 Task: Create a new job position in Salesforce with the following details: Position Name 'Associate Project Manager', Min Pay 1900000, Max Pay 3100000, Travel Required, Open Date 03/10/2023, Close Date 01/12/2023, Location 'New Delhi, India', Status 'Pending Approval', Type 'Contractor', Functional Area 'Human Resources'.
Action: Mouse moved to (529, 351)
Screenshot: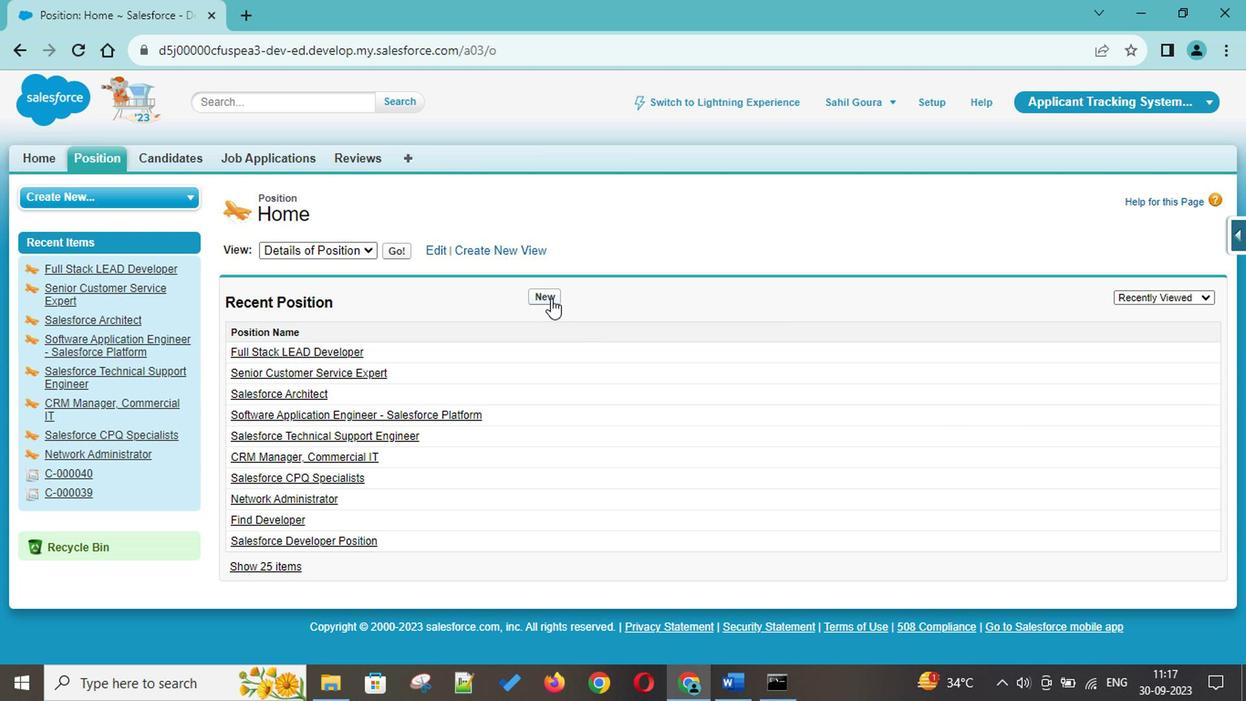 
Action: Mouse pressed left at (529, 351)
Screenshot: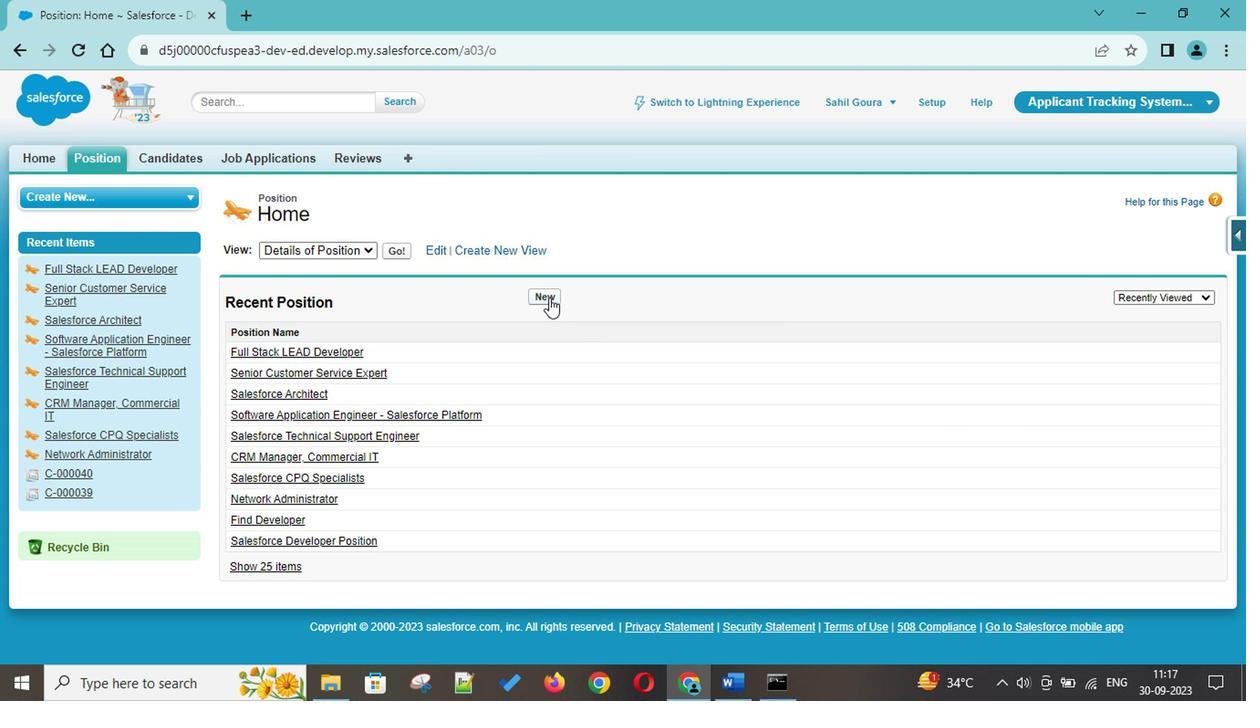 
Action: Mouse moved to (516, 374)
Screenshot: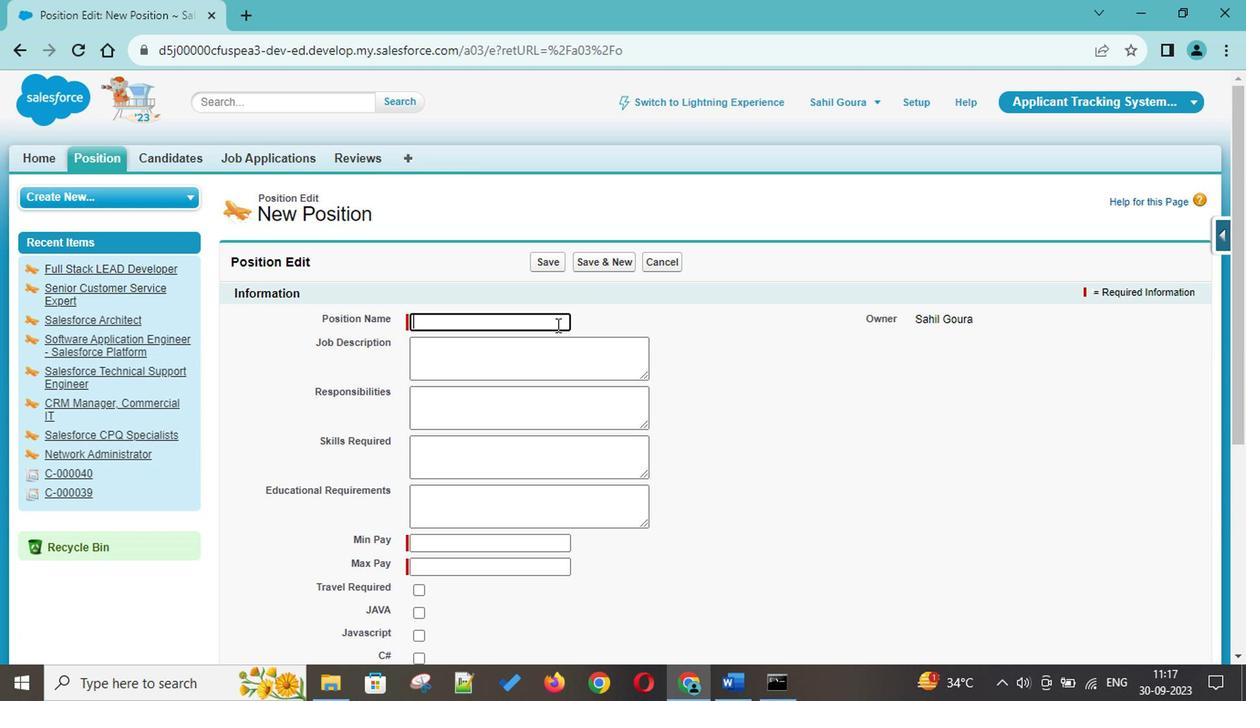 
Action: Key pressed <Key.shift>Network<Key.space><Key.shift>Optimization<Key.space><Key.shift>Program<Key.space><Key.shift>Manager
Screenshot: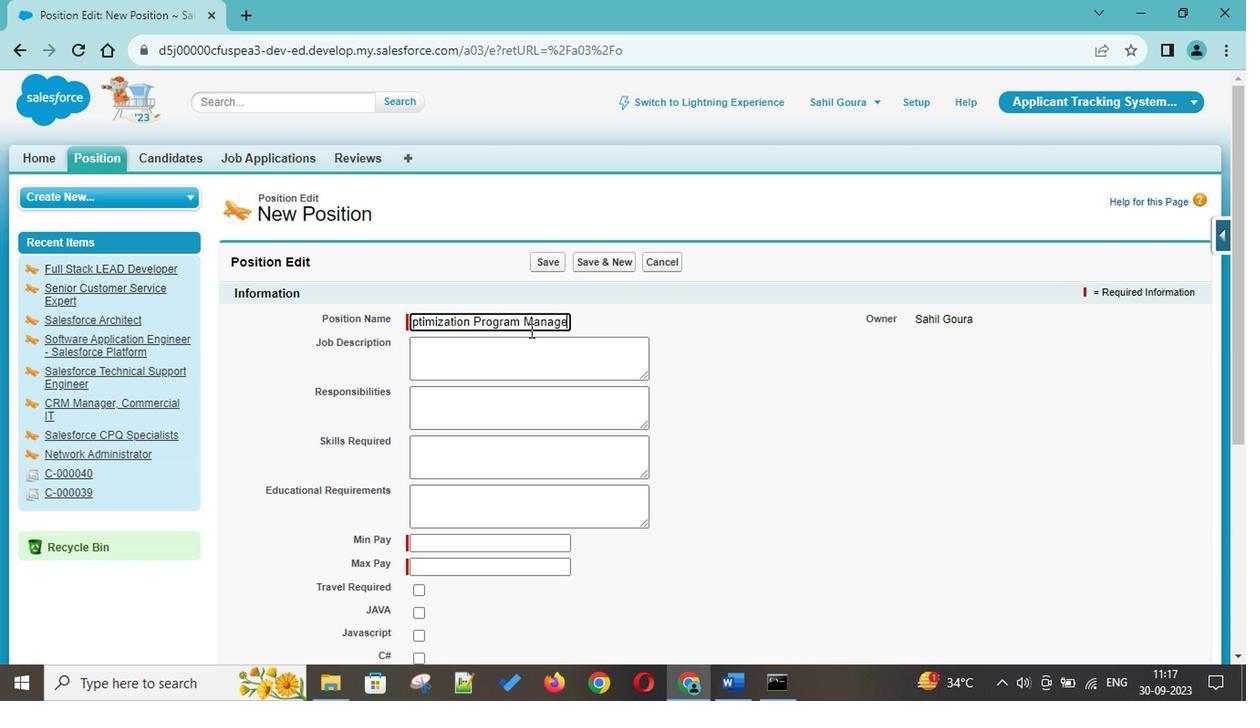 
Action: Mouse moved to (482, 389)
Screenshot: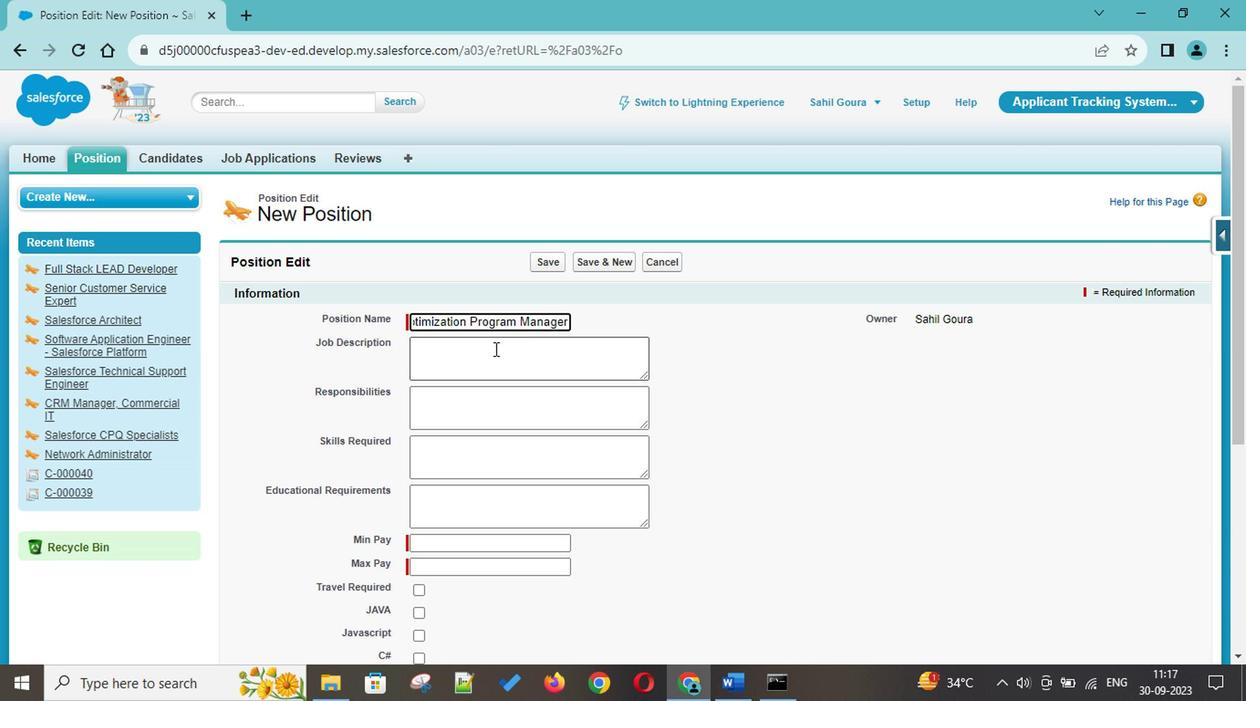 
Action: Mouse pressed left at (482, 389)
Screenshot: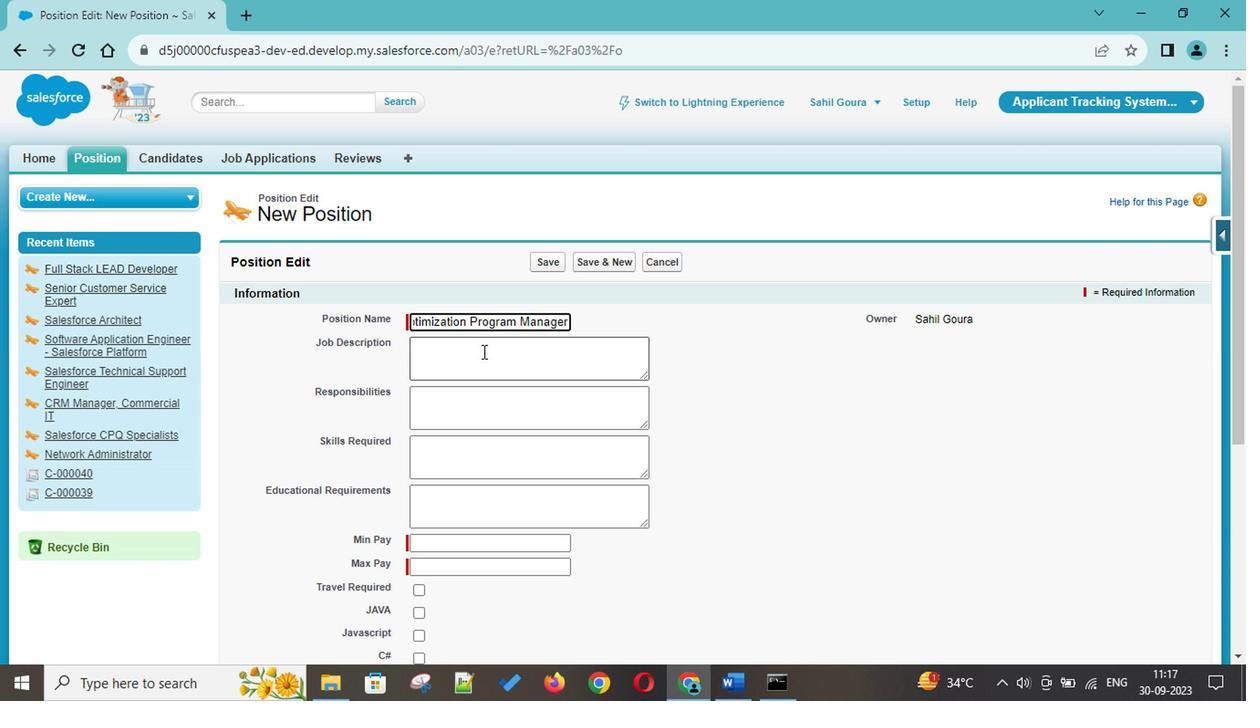 
Action: Key pressed <Key.shift>The<Key.space><Key.shift><Key.shift><Key.shift>Supply<Key.space><Key.shift>Chain<Key.space><Key.shift>Optimization<Key.space><Key.shift>Program<Key.space><Key.shift><Key.shift><Key.shift><Key.shift><Key.shift><Key.shift><Key.shift><Key.shift>Manager<Key.space>us<Key.space><Key.backspace><Key.backspace><Key.backspace>is<Key.space>respob<Key.backspace>nsible<Key.space>for<Key.space>providing<Key.space>leadership,<Key.space>insight<Key.space>and<Key.space>structure<Key.space>in<Key.space>the<Key.space>design<Key.space>and<Key.space>application<Key.space>of<Key.space>the<Key.space>supply<Key.space>chain<Key.space>netwr<Key.backspace>ork<Key.space><Key.shift>Digital<Key.space><Key.shift>Twin<Key.enter><Key.up><Key.up><Key.up><Key.up><Key.up><Key.up><Key.up><Key.up><Key.up>--<Key.shift>><Key.down><Key.down><Key.down><Key.down><Key.down><Key.down><Key.down><Key.down><Key.down>--<Key.shift>><Key.space><Key.shift><Key.shift><Key.shift><Key.shift><Key.shift><Key.shift><Key.shift><Key.shift><Key.shift>
Screenshot: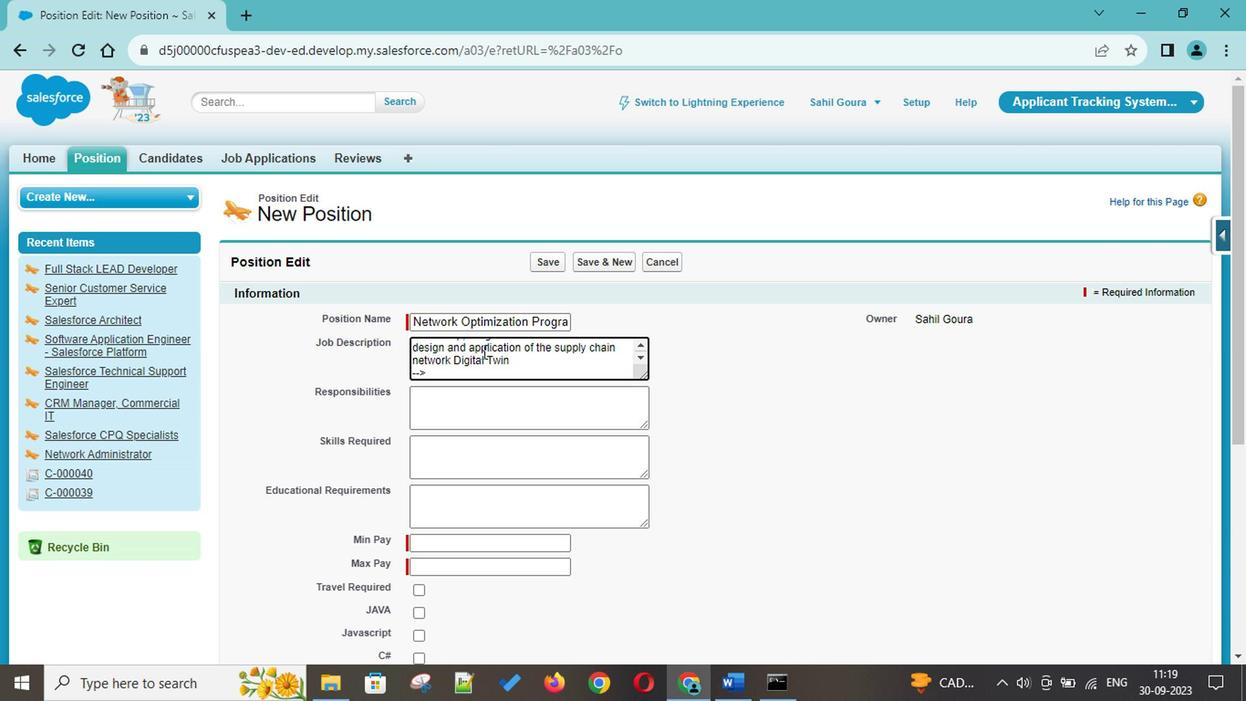 
Action: Mouse pressed left at (482, 389)
Screenshot: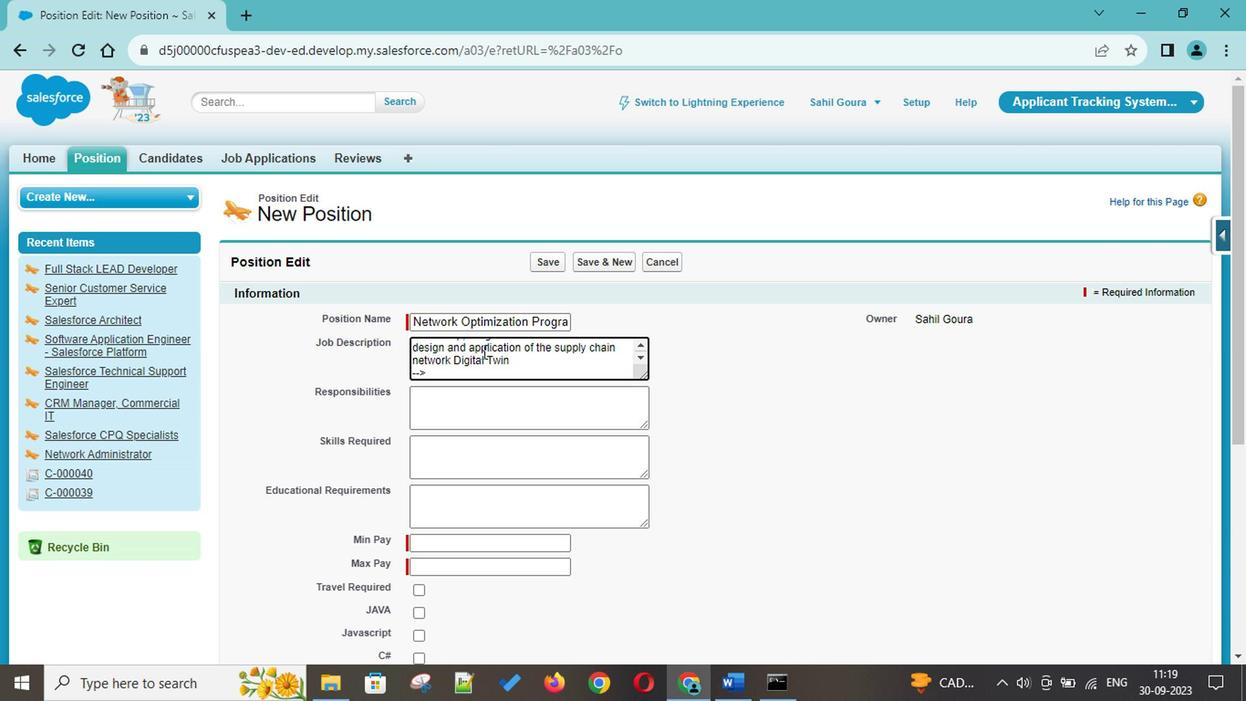 
Action: Key pressed <Key.shift><Key.shift><Key.shift>Tctrl+Z
Screenshot: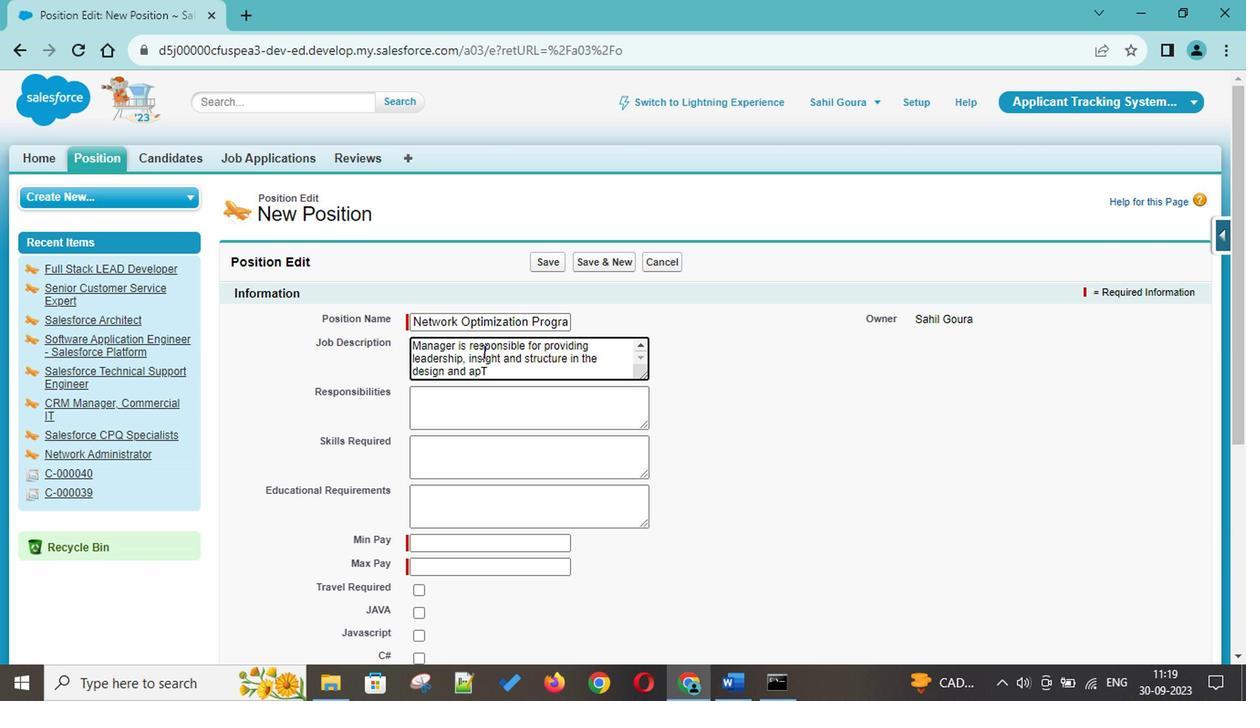 
Action: Mouse moved to (463, 406)
Screenshot: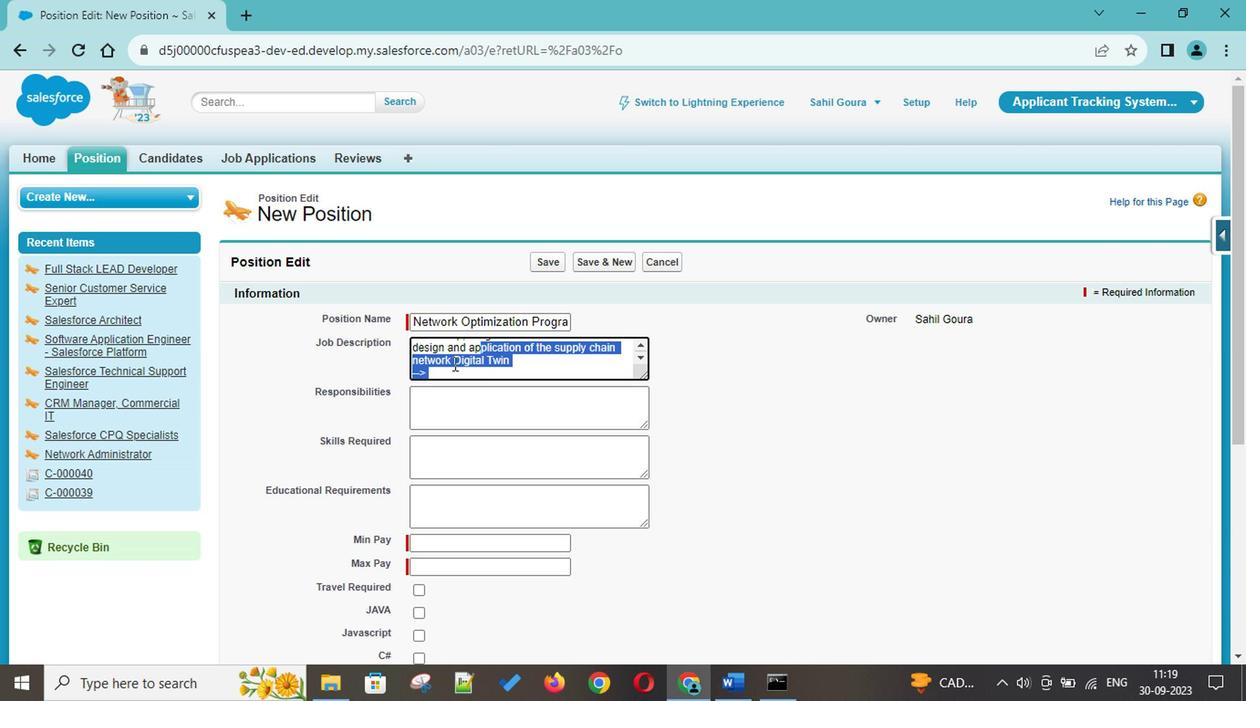 
Action: Mouse pressed left at (463, 406)
Screenshot: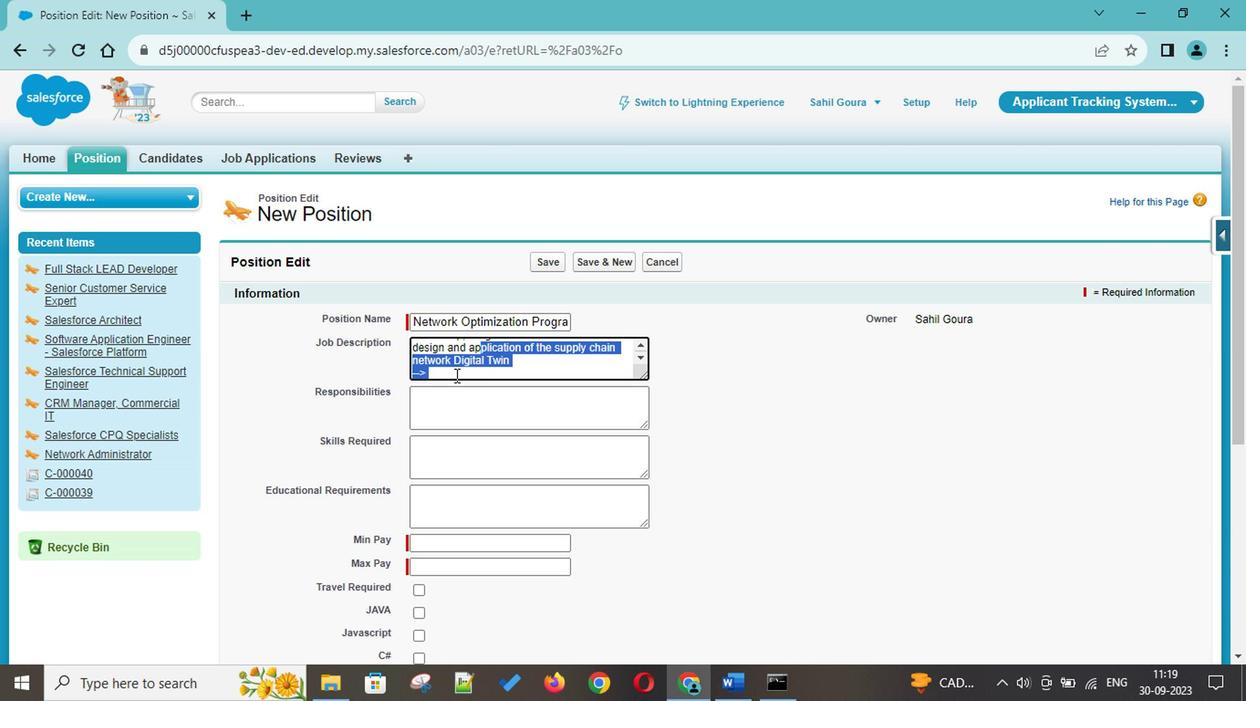 
Action: Key pressed <Key.shift>ctrl+This<Key.space>leader<Key.space>will<Key.space>build<Key.space><Key.shift>&<Key.space>maintain<Key.space>digfi<Key.backspace><Key.backspace>ital<Key.space>twin,<Key.space>designs<Key.space>optimal<Key.space>flows<Key.space>and<Key.space>nodes<Key.space>in<Key.space>the<Key.space>global<Key.space>network<Key.space>throuf<Key.backspace>gh<Key.space>data<Key.space>analysis,<Key.space>validation,<Key.space>model-building,<Key.space>scenario<Key.space>analysis,<Key.space>business<Key.space>case<Key.space>development,<Key.space>and<Key.space>alignment<Key.space>with<Key.space>stakeholders<Key.space>acc<Key.backspace>ross<Key.space>the<Key.space>i<Key.backspace>operating<Key.space>units,<Key.space>regions<Key.space>and<Key.space>functions
Screenshot: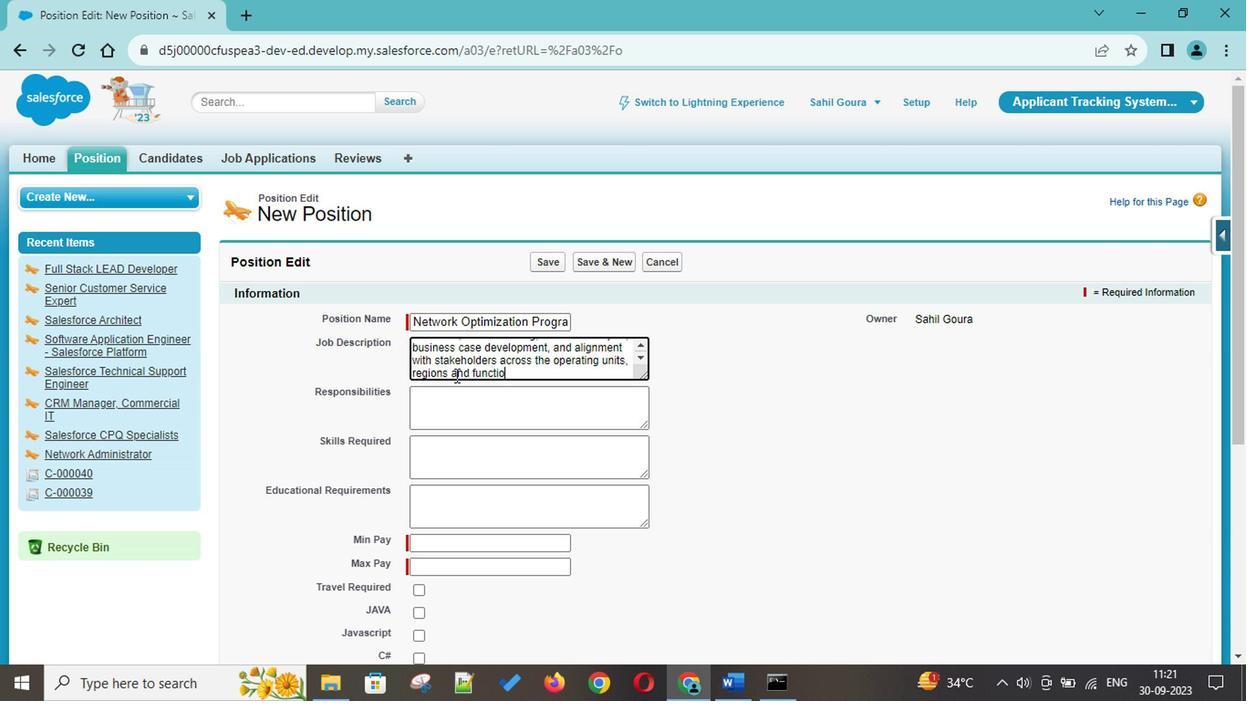 
Action: Mouse moved to (473, 434)
Screenshot: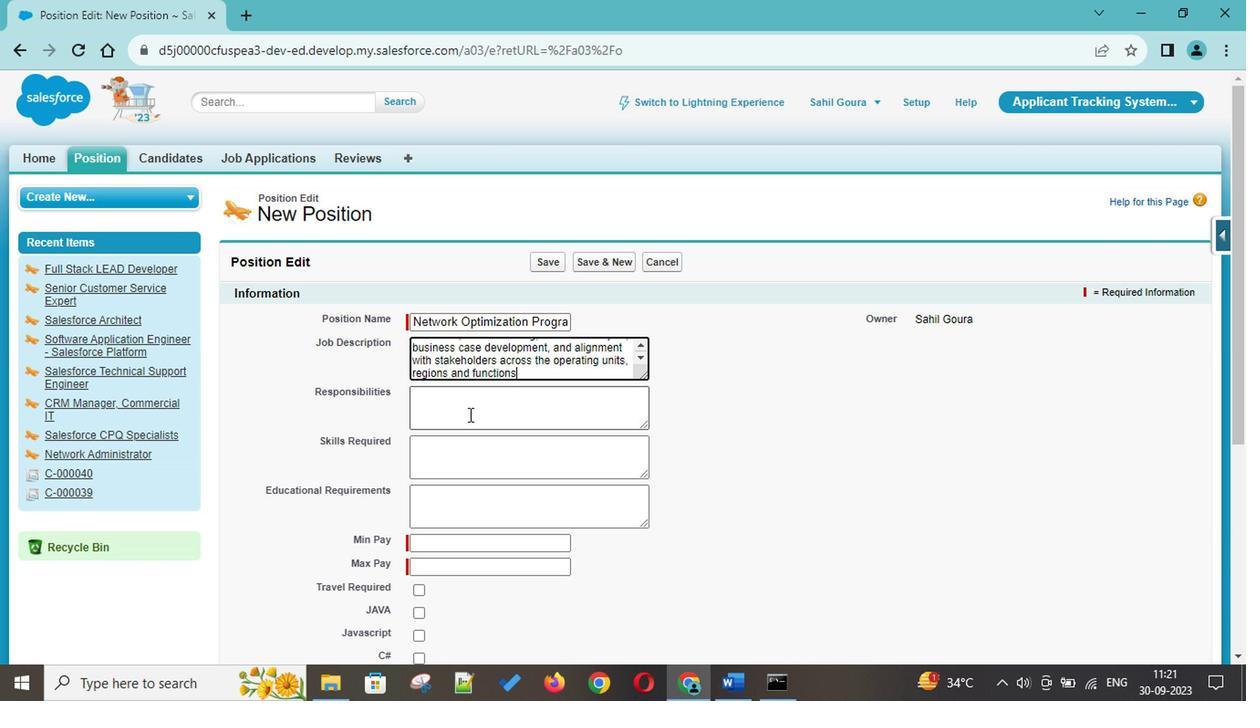 
Action: Mouse pressed left at (473, 434)
Screenshot: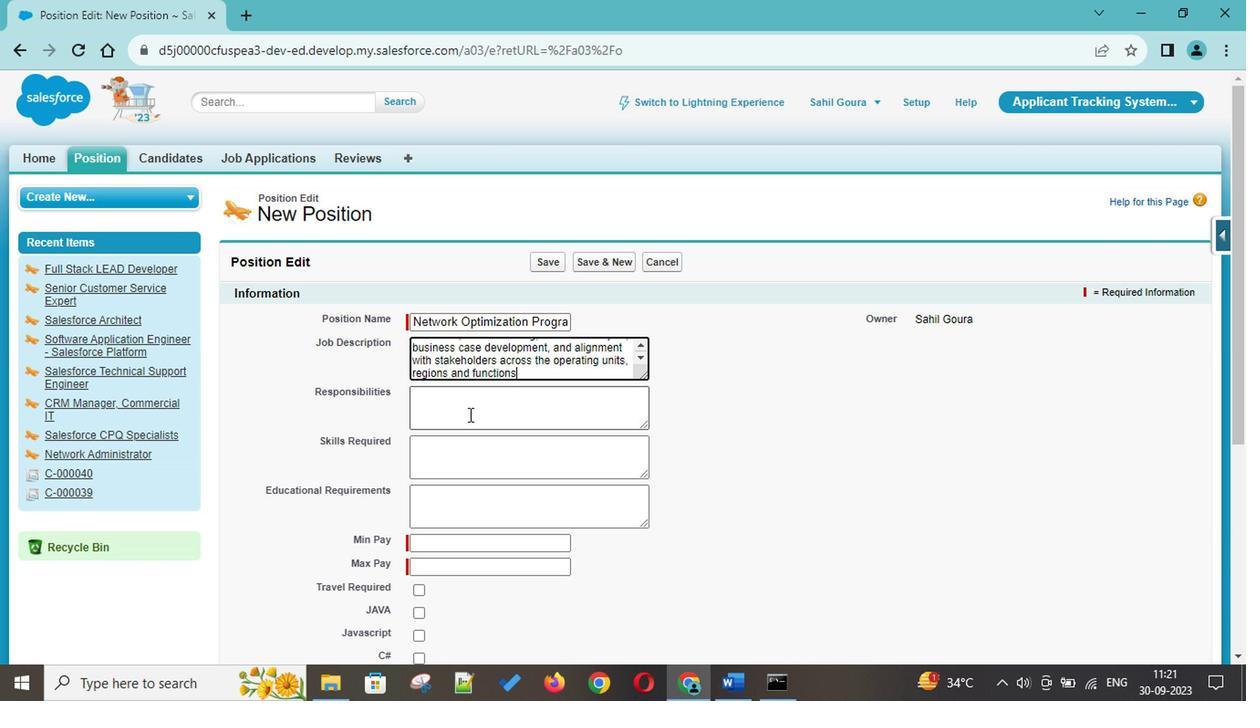 
Action: Key pressed <Key.shift>Lead<Key.space>supply<Key.space>chain<Key.space>design<Key.space>r<Key.backspace>proe<Key.backspace>jects<Key.space>ubck<Key.backspace><Key.backspace><Key.backspace><Key.backspace>inl<Key.backspace>cluding<Key.space>scoptin<Key.backspace><Key.backspace><Key.backspace>ing,<Key.space>data<Key.space>collecgt<Key.backspace><Key.backspace>tion<Key.space>and<Key.space>modeling<Key.space><Key.shift>Global<Key.space><Key.shift>network<Key.space>modeling<Key.space>in
Screenshot: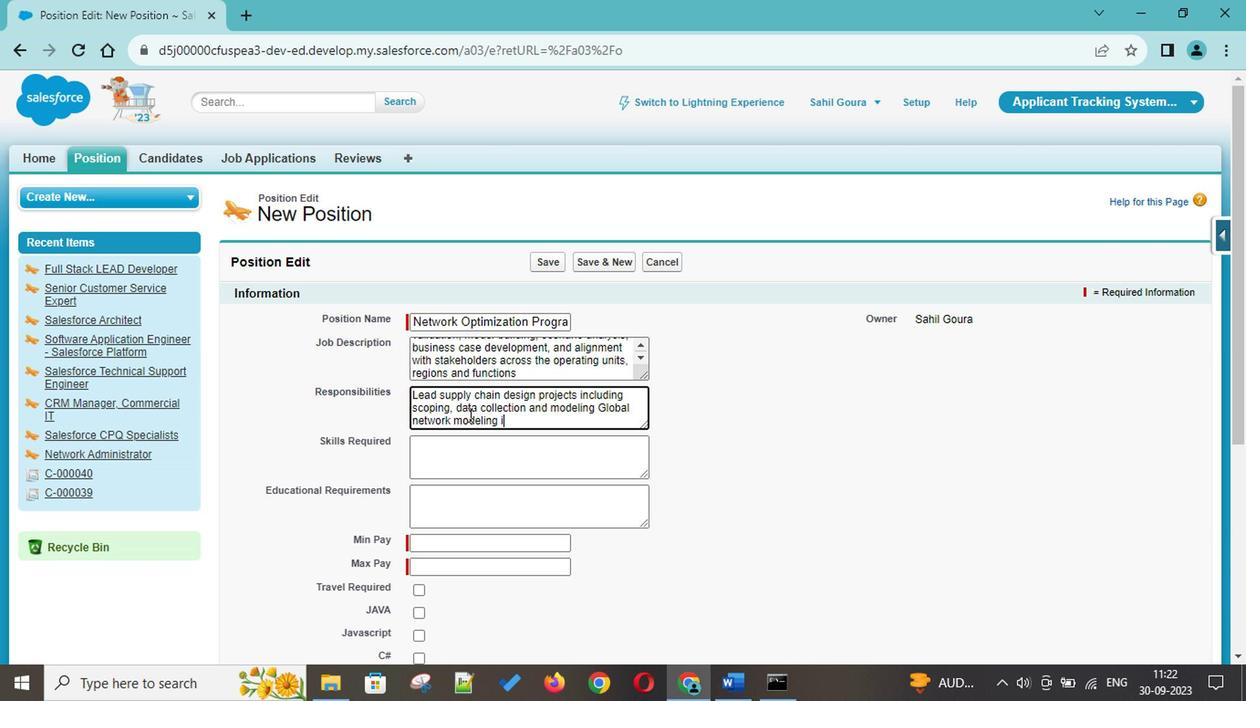 
Action: Mouse moved to (541, 426)
Screenshot: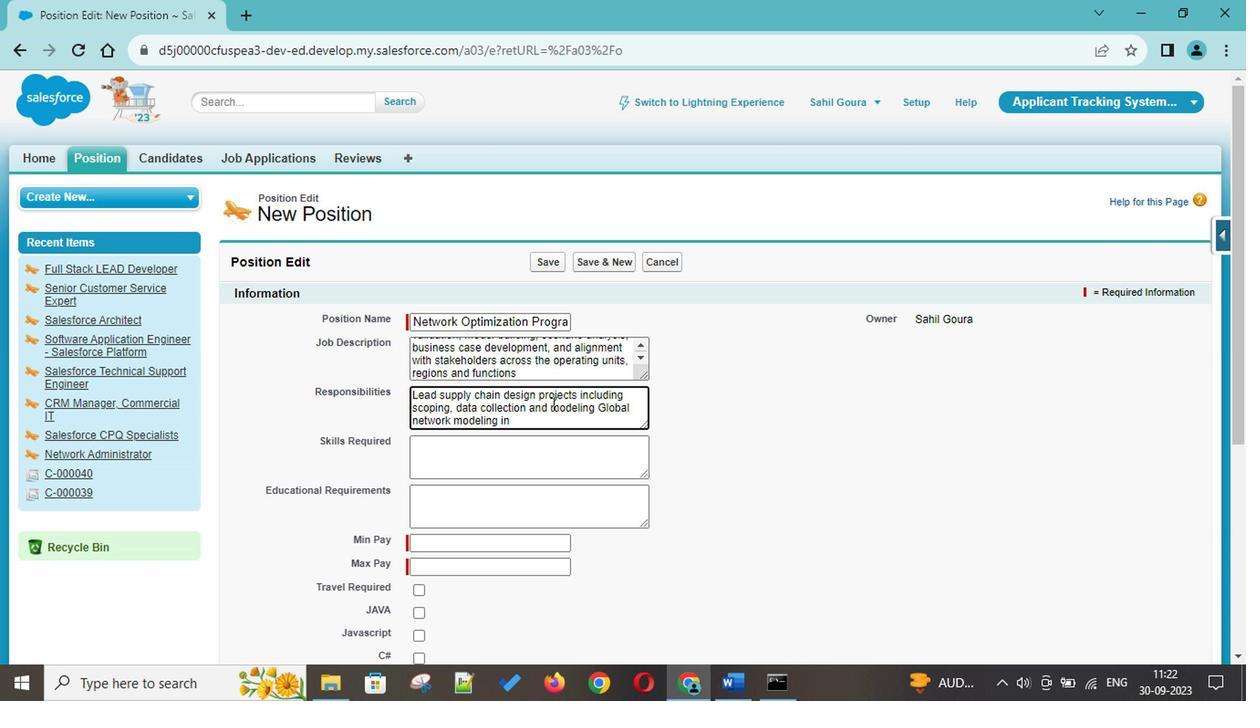 
Action: Mouse pressed left at (541, 426)
Screenshot: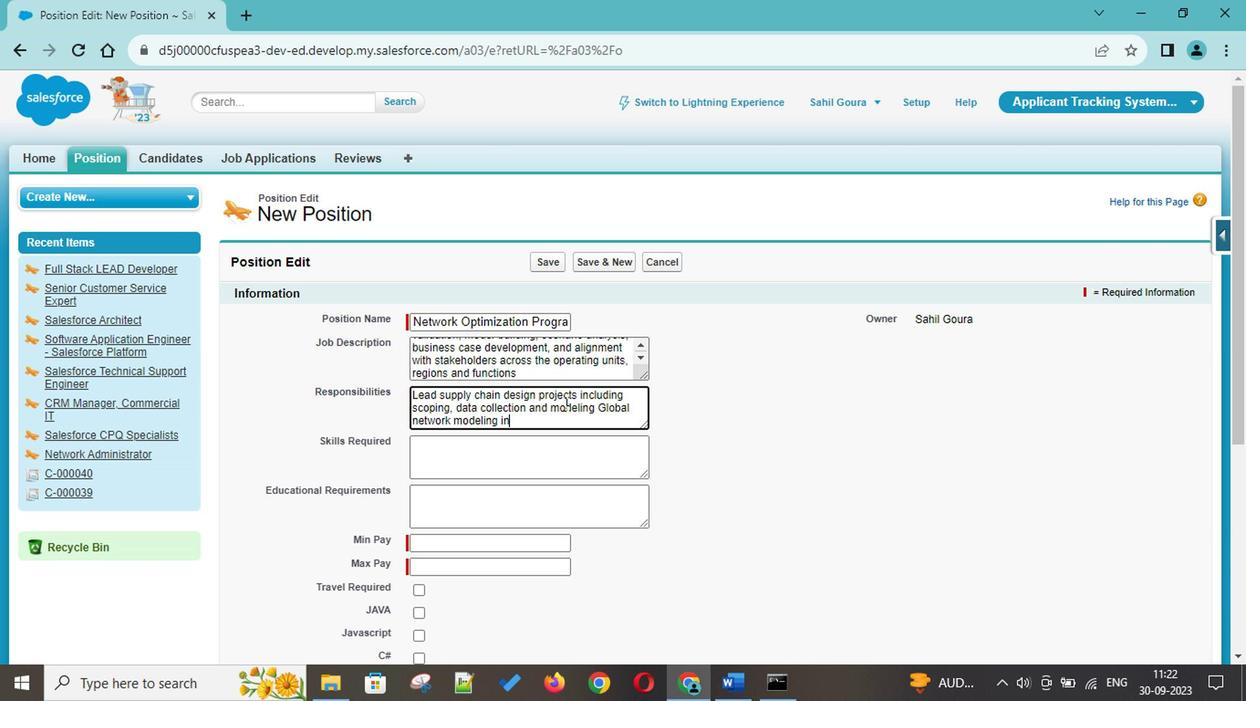
Action: Mouse pressed left at (541, 426)
Screenshot: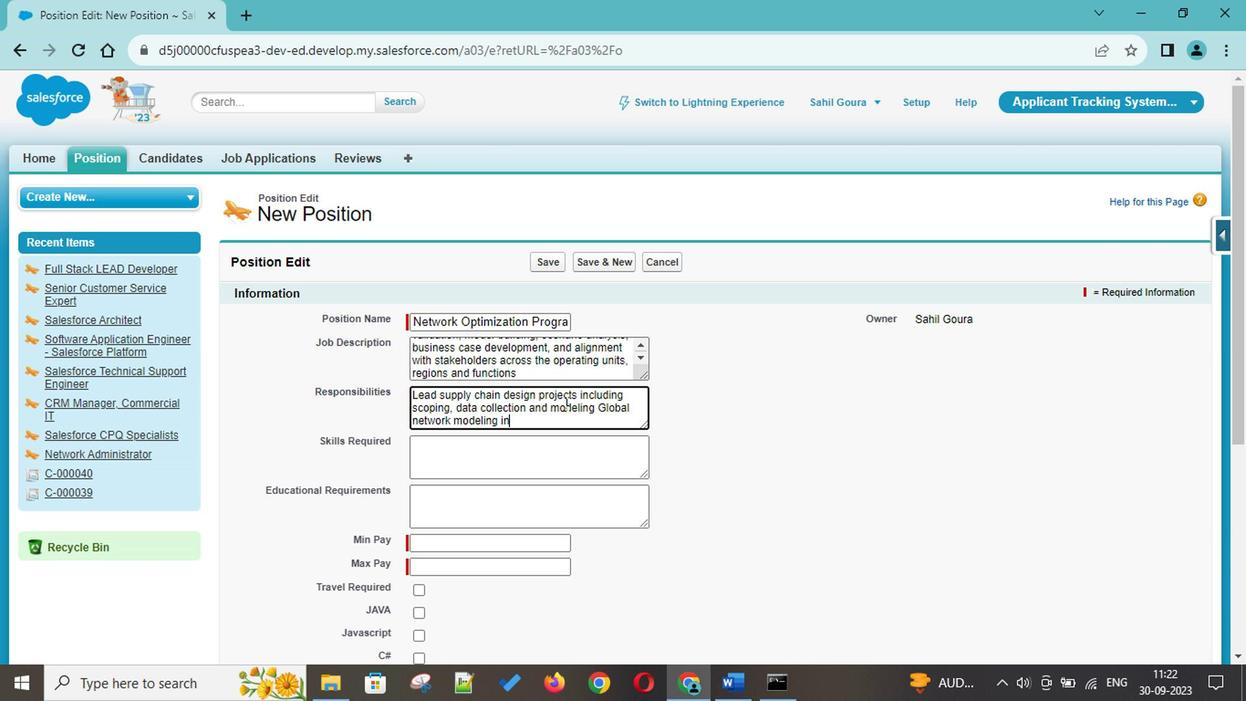 
Action: Key pressed <Key.backspace><Key.backspace>
Screenshot: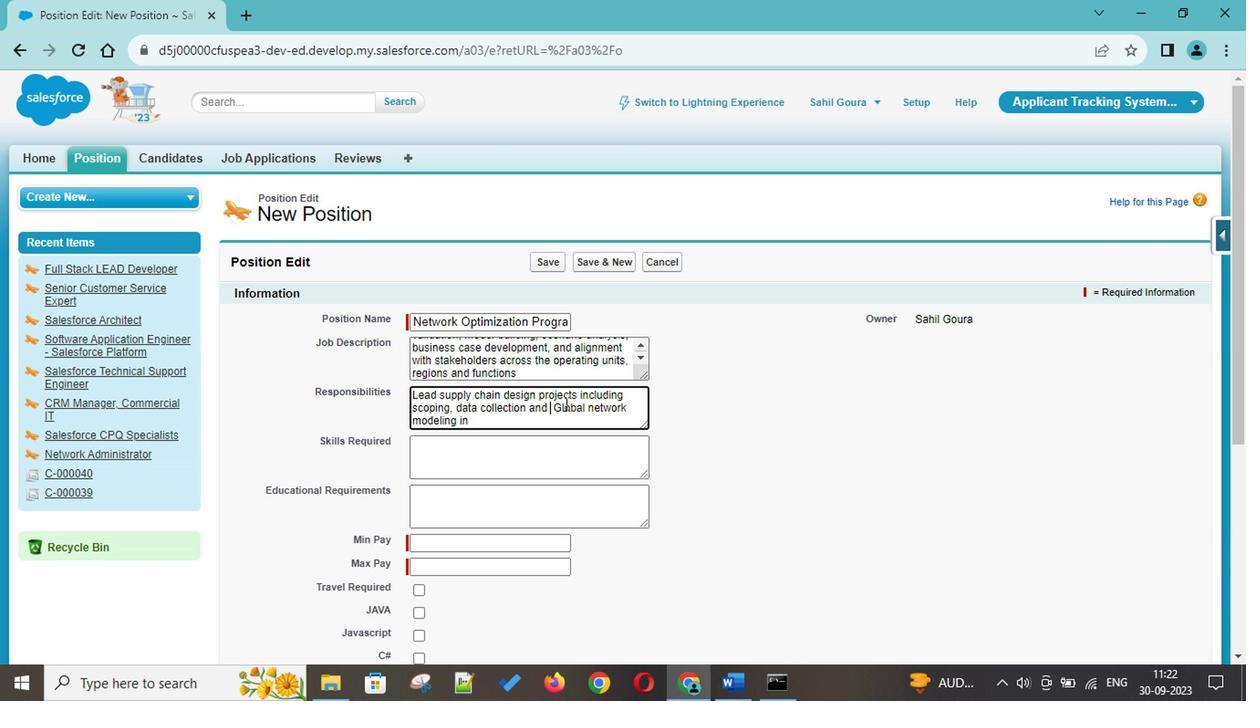 
Action: Mouse moved to (503, 440)
Screenshot: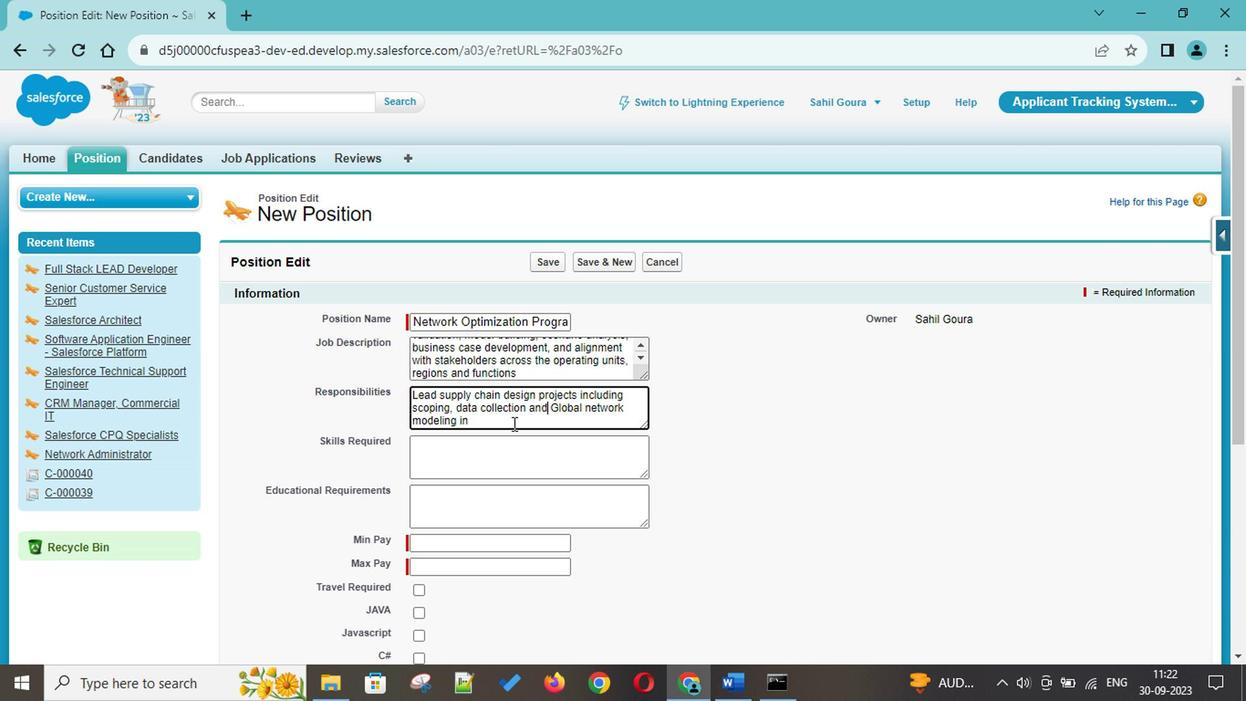 
Action: Mouse pressed left at (503, 440)
Screenshot: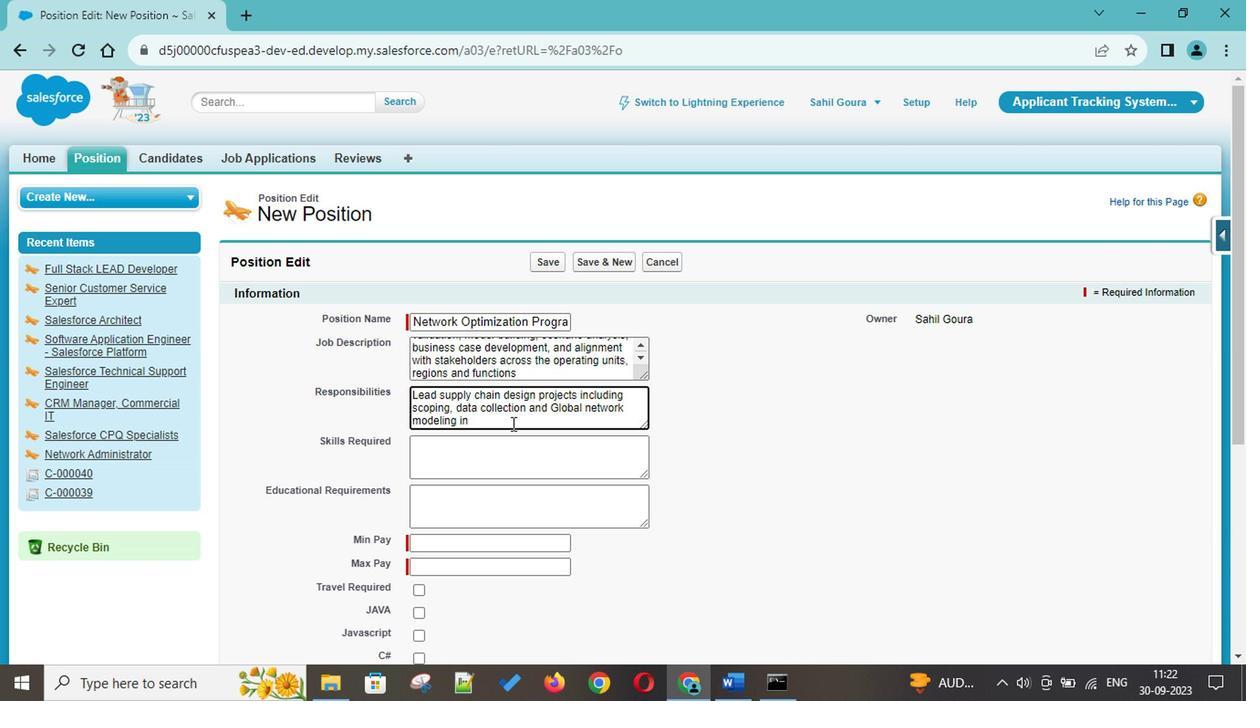 
Action: Key pressed cludes<Key.space>scoping,<Key.space>data<Key.space>collection,<Key.space>data<Key.space>validation,<Key.space>scenario<Key.space>development,<Key.space>scenario<Key.space>evaluation,<Key.space>business<Key.space>case<Key.space>development<Key.space>and<Key.space>e<Key.backspace>recommendation<Key.space>delivery.<Key.enter><Key.enter><Key.shift>Support<Key.space>the<Key.space><Key.shift>Global<Key.space><Key.shift>Network<Key.space><Key.shift>Enablement<Key.space><Key.shift>Po<Key.backspace>rocess<Key.space>and<Key.space><Key.shift>Operating<Key.space><Key.shift>Units<Key.space>or<Key.space><Key.shift>Regions<Key.space>to<Key.space>generate<Key.space>ideas,<Key.space>scope<Key.space>projects,<Key.space>complete<Key.space>feasibility<Key.space>analysis,<Key.space>identify<Key.space>end-to-end<Key.space>supply<Key.space>chain<Key.space>impact<Key.space>including<Key.space>cost,<Key.space>service,<Key.space>sustainability,<Key.space>and<Key.space>resiliency<Key.space>and<Key.space>hand-off<Key.space>for<Key.space>planning<Key.space>and<Key.space>implementation.<Key.space><Key.enter><Key.enter><Key.shift>Leverage<Key.space>the<Key.space><Key.shift>Digital<Key.space><Key.shift>Twin<Key.space>tro<Key.backspace><Key.backspace>o<Key.space>proactively<Key.space>identify<Key.space>netwoek<Key.backspace><Key.backspace>rk<Key.backspace>l<Key.backspace>k<Key.space>ppp<Key.backspace><Key.backspace><Key.backspace>opportunities<Key.space>to<Key.space>res<Key.backspace>duce<Key.space>cost<Key.space>and<Key.space>working<Key.space>capital<Key.space><Key.backspace>,<Key.space>emissions<Key.space>and<Key.space>improve<Key.space>service<Key.space>and<Key.space><Key.shift>BCP.<Key.enter><Key.enter><Key.shift>Play<Key.space>a<Key.space>key<Key.space>w<Key.backspace>role<Key.space>in<Key.space>the<Key.space>design
Screenshot: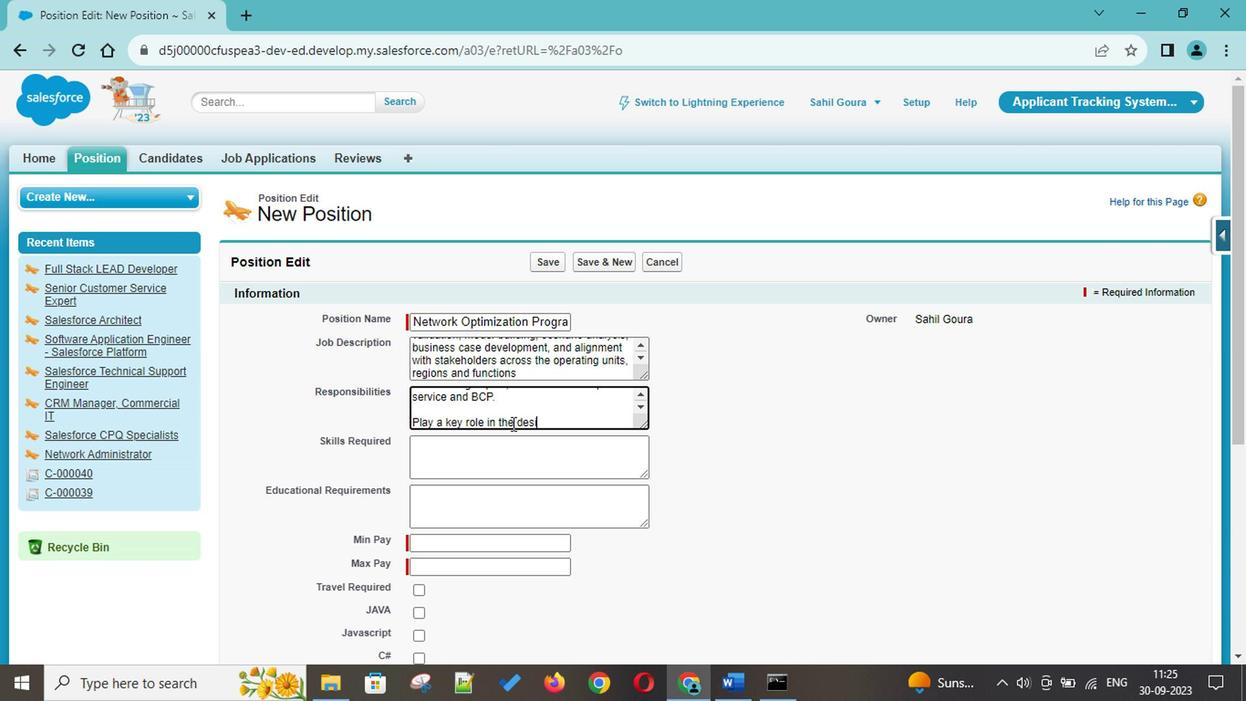 
Action: Mouse moved to (538, 436)
Screenshot: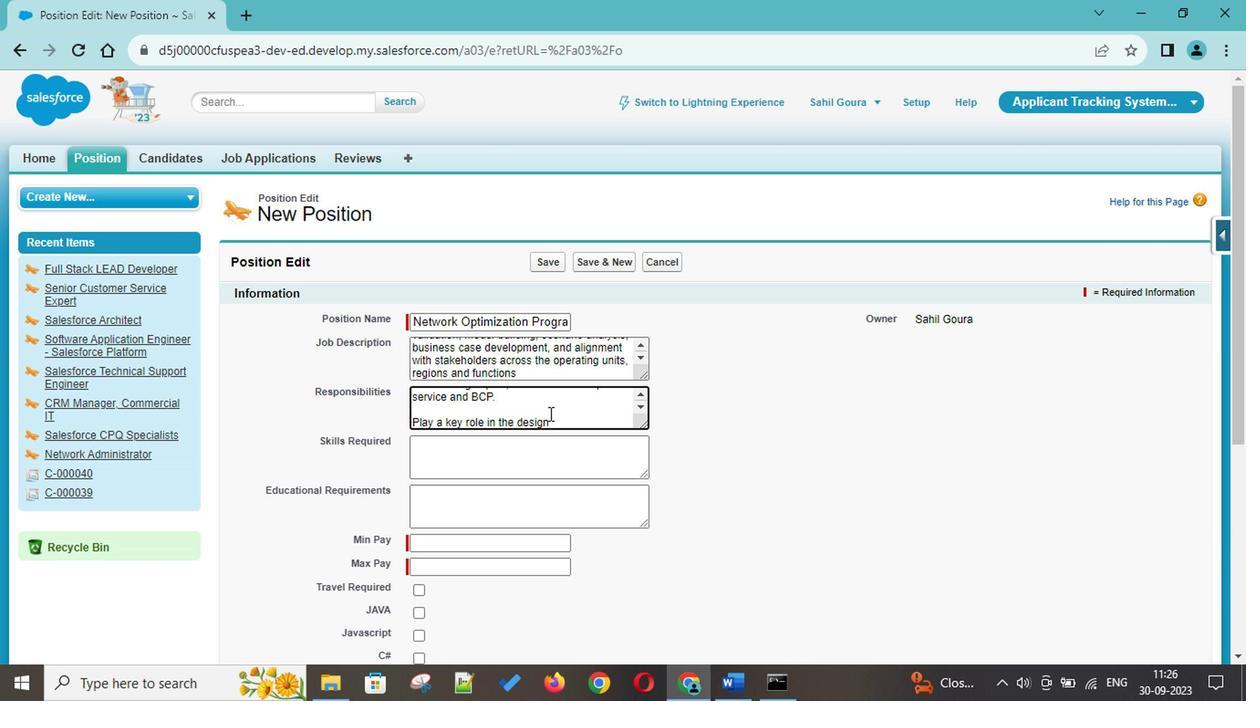 
Action: Key pressed <Key.space><Key.backspace>,<Key.space>implementation,<Key.space>validation,<Key.space>maintenance,<Key.space>use<Key.space>cases,<Key.space>and<Key.space>roadmap<Key.space>of<Key.space>the<Key.space><Key.shift>Medtronic<Key.space><Key.shift>Global<Key.space><Key.shift>Supply<Key.space><Key.shift>Chain<Key.space><Key.shift>Dii<Key.backspace>gital<Key.space><Key.shift>Twin<Key.space>and<Key.space>other<Key.space>network<Key.space>optimization<Key.space>and<Key.space>simulation<Key.space>tools.<Key.space>
Screenshot: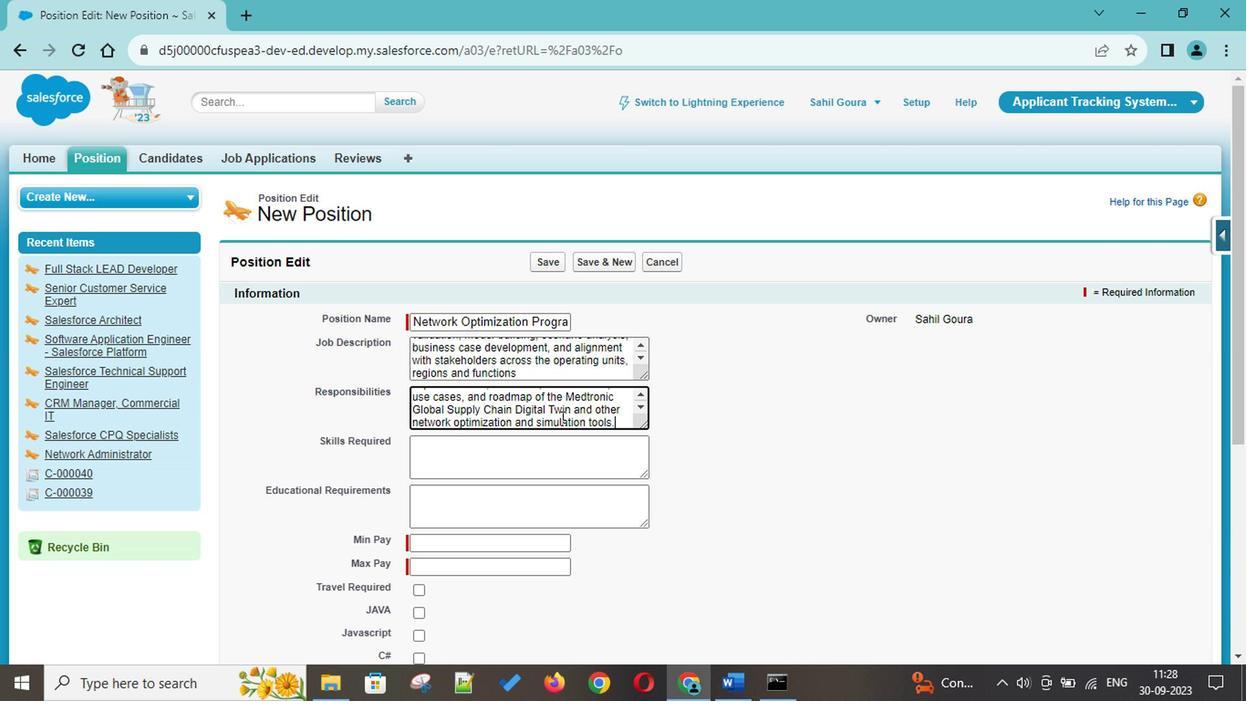 
Action: Mouse moved to (519, 505)
Screenshot: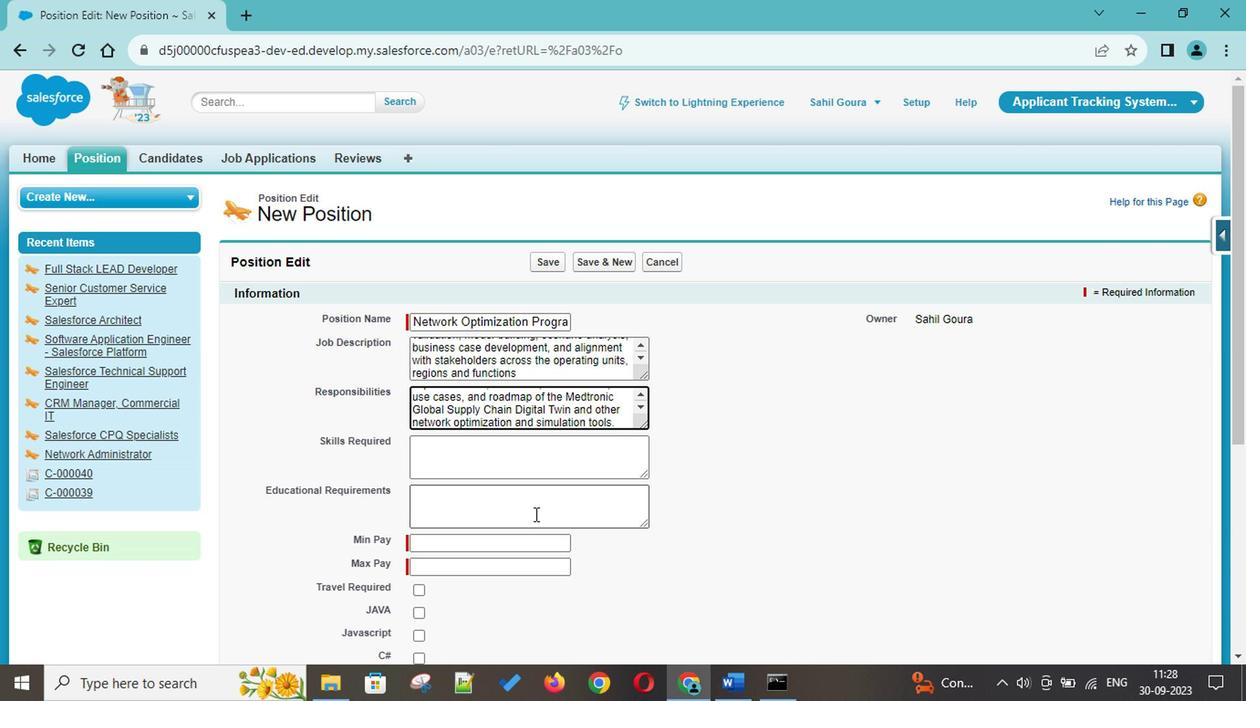 
Action: Mouse pressed left at (519, 505)
Screenshot: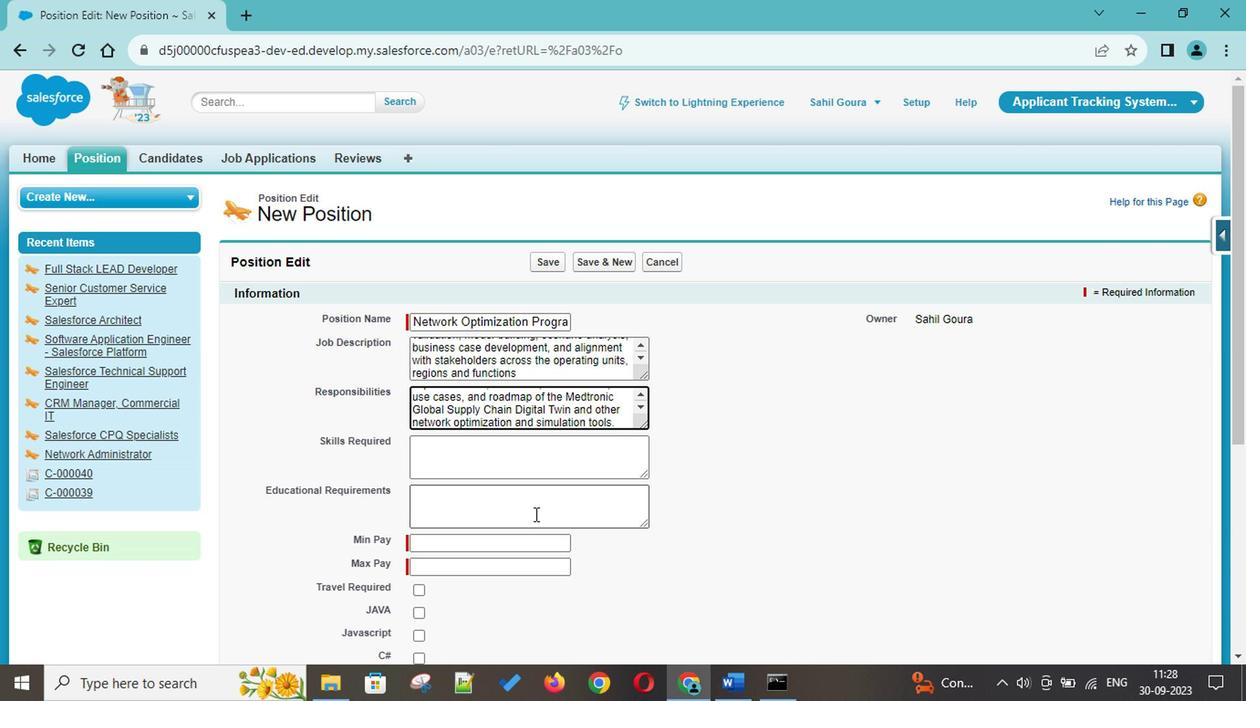
Action: Mouse moved to (524, 464)
Screenshot: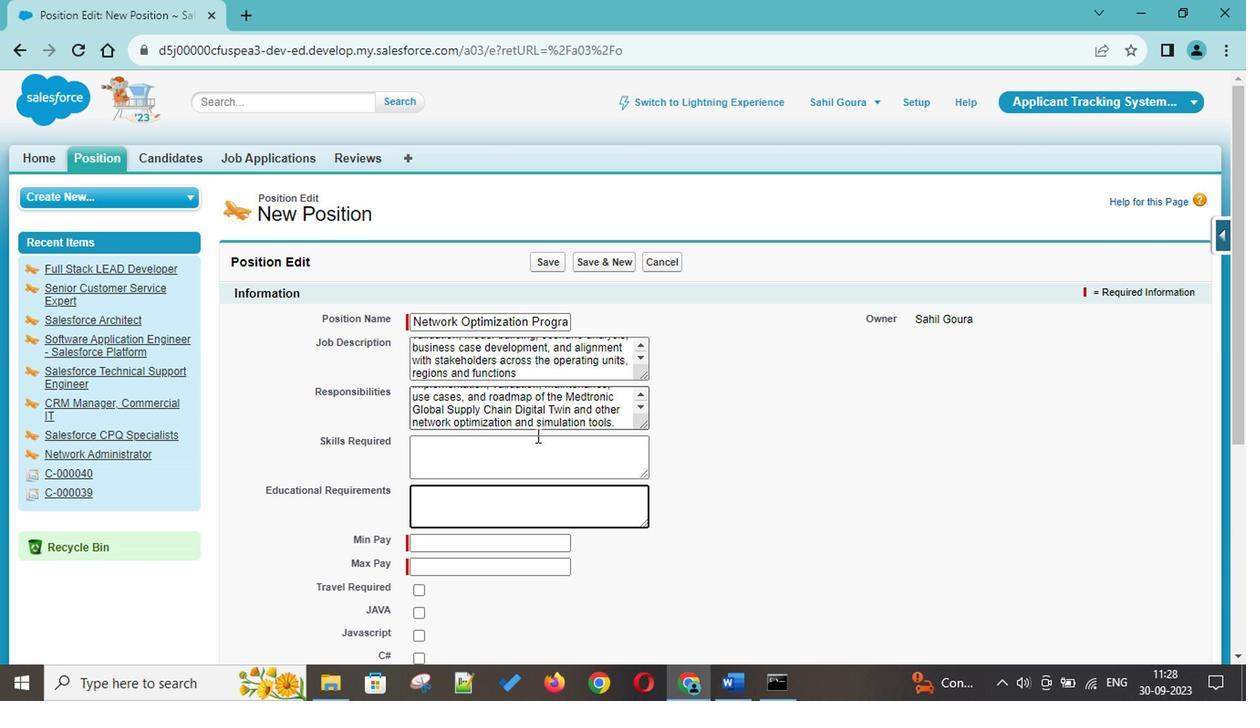 
Action: Mouse scrolled (524, 464) with delta (0, 0)
Screenshot: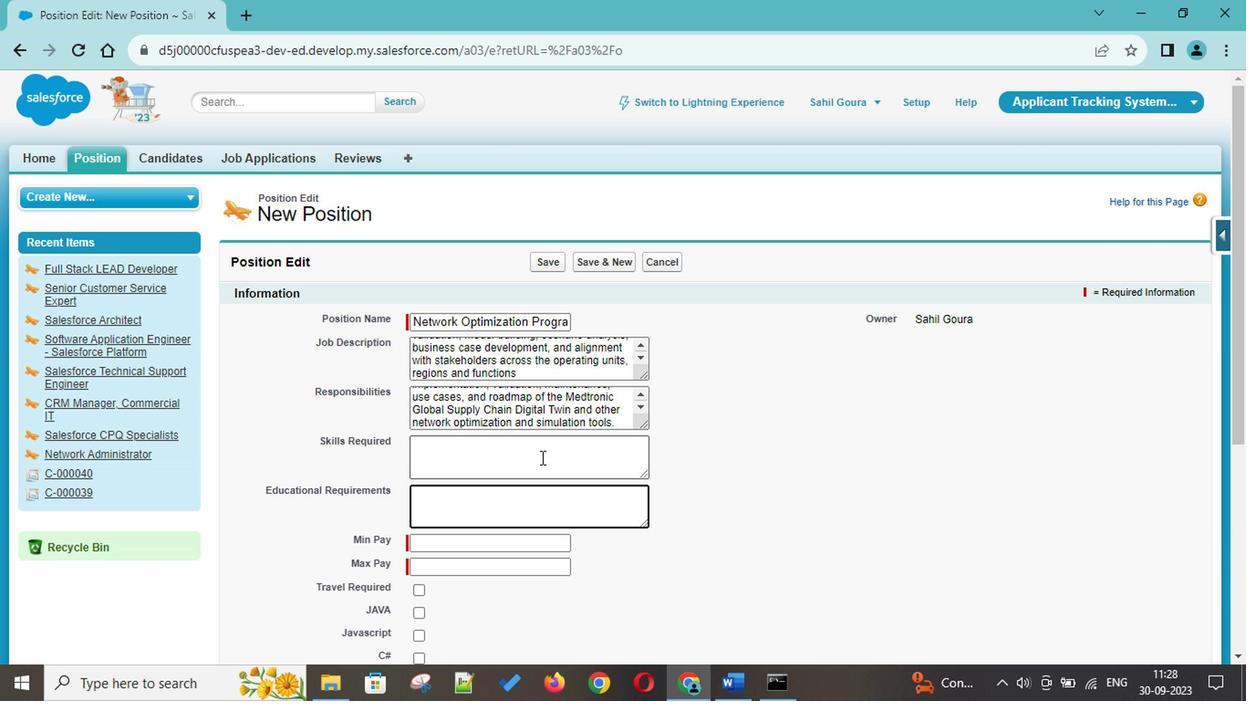 
Action: Mouse scrolled (524, 464) with delta (0, 0)
Screenshot: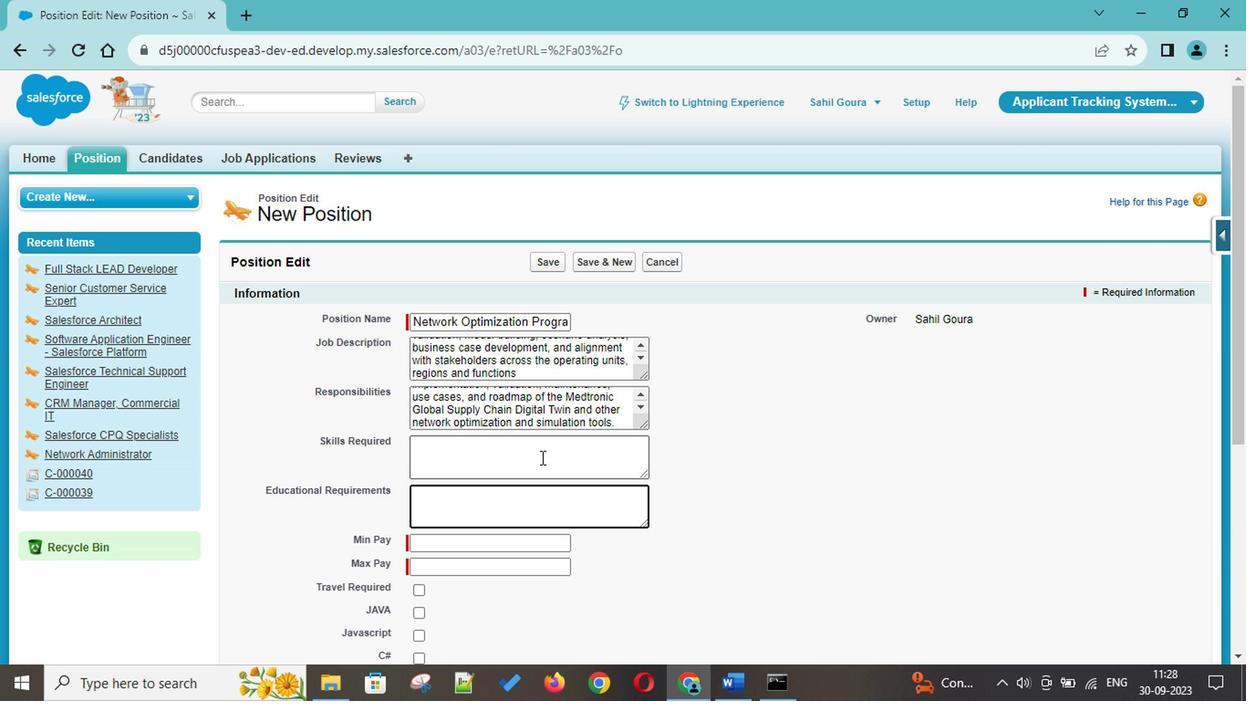 
Action: Mouse scrolled (524, 464) with delta (0, 0)
Screenshot: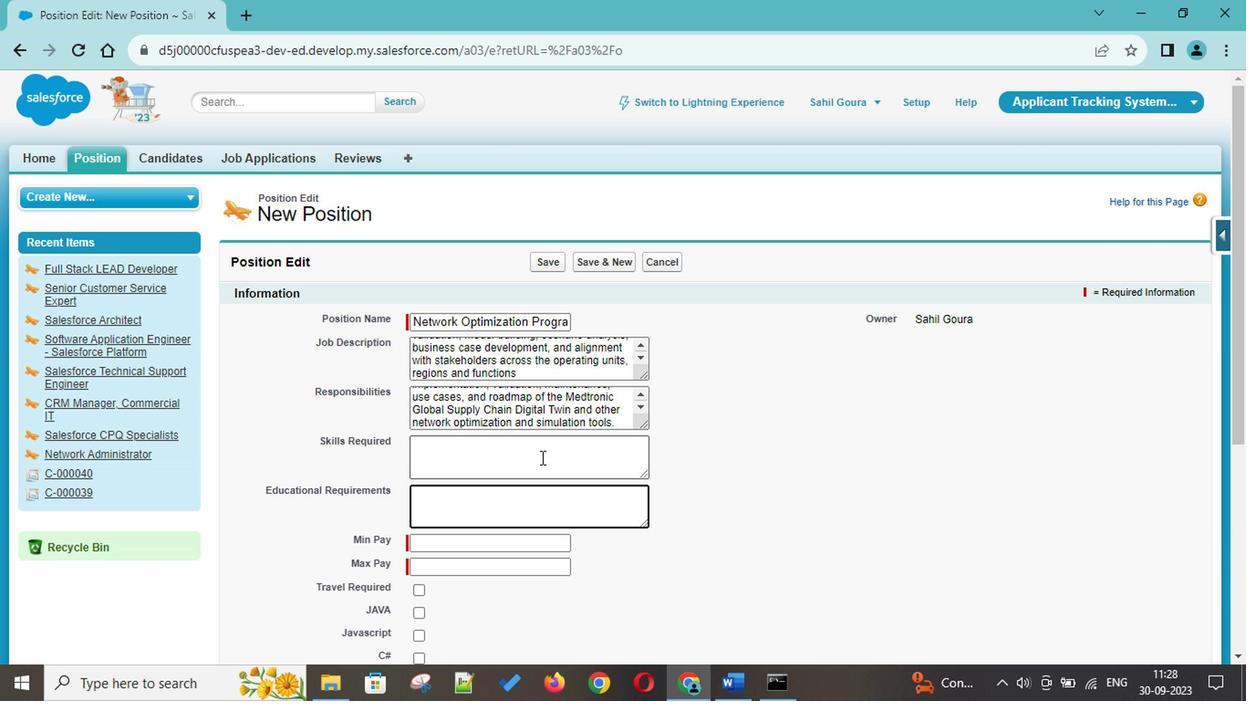 
Action: Mouse scrolled (524, 464) with delta (0, 0)
Screenshot: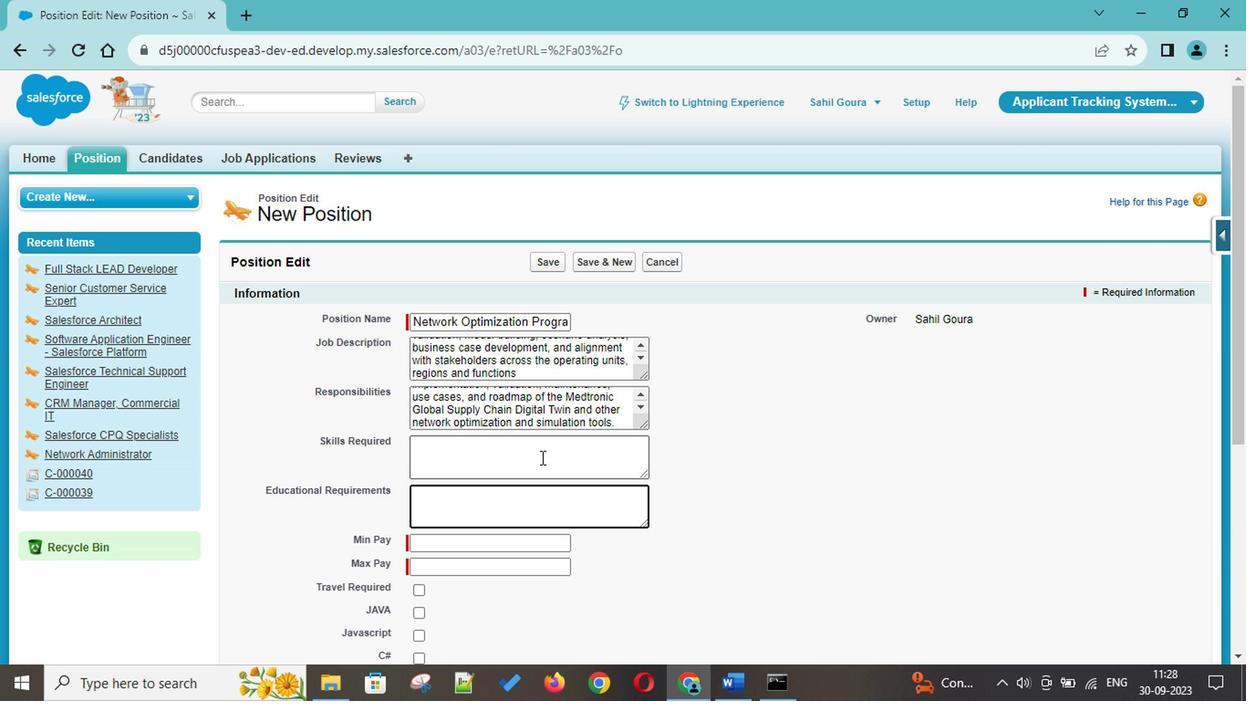 
Action: Mouse scrolled (524, 464) with delta (0, 0)
Screenshot: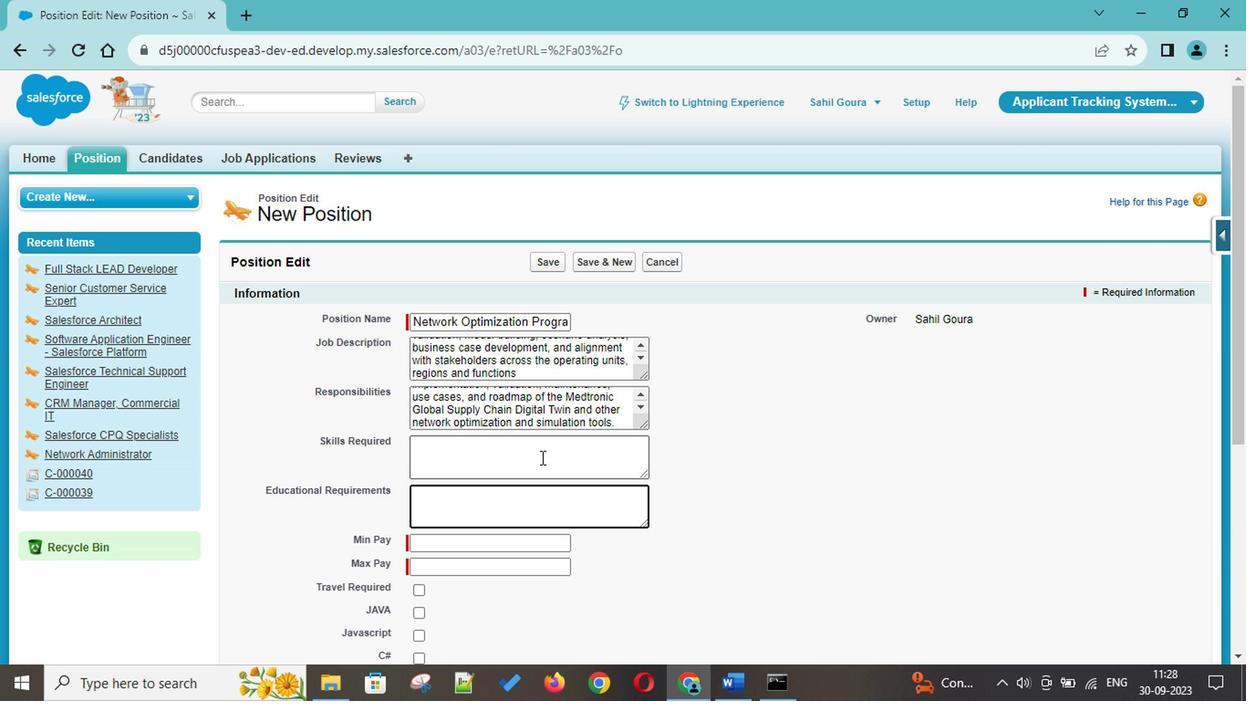 
Action: Mouse scrolled (524, 464) with delta (0, 0)
Screenshot: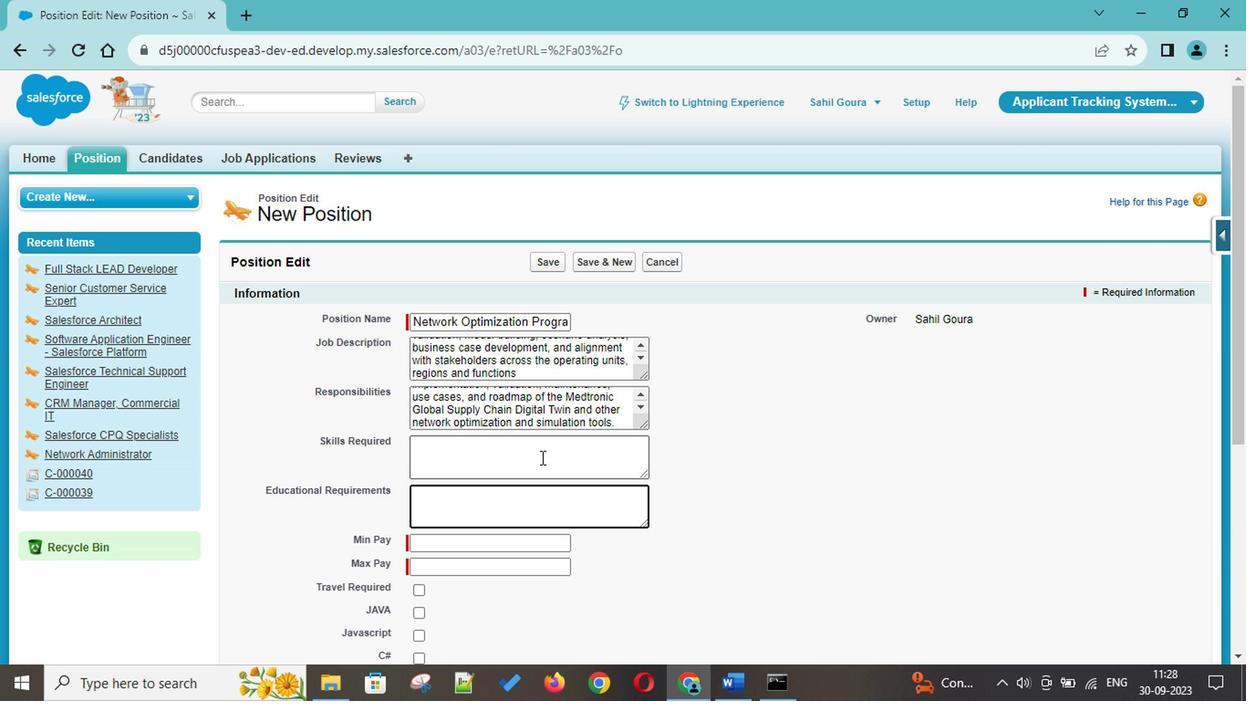 
Action: Mouse scrolled (524, 464) with delta (0, 0)
Screenshot: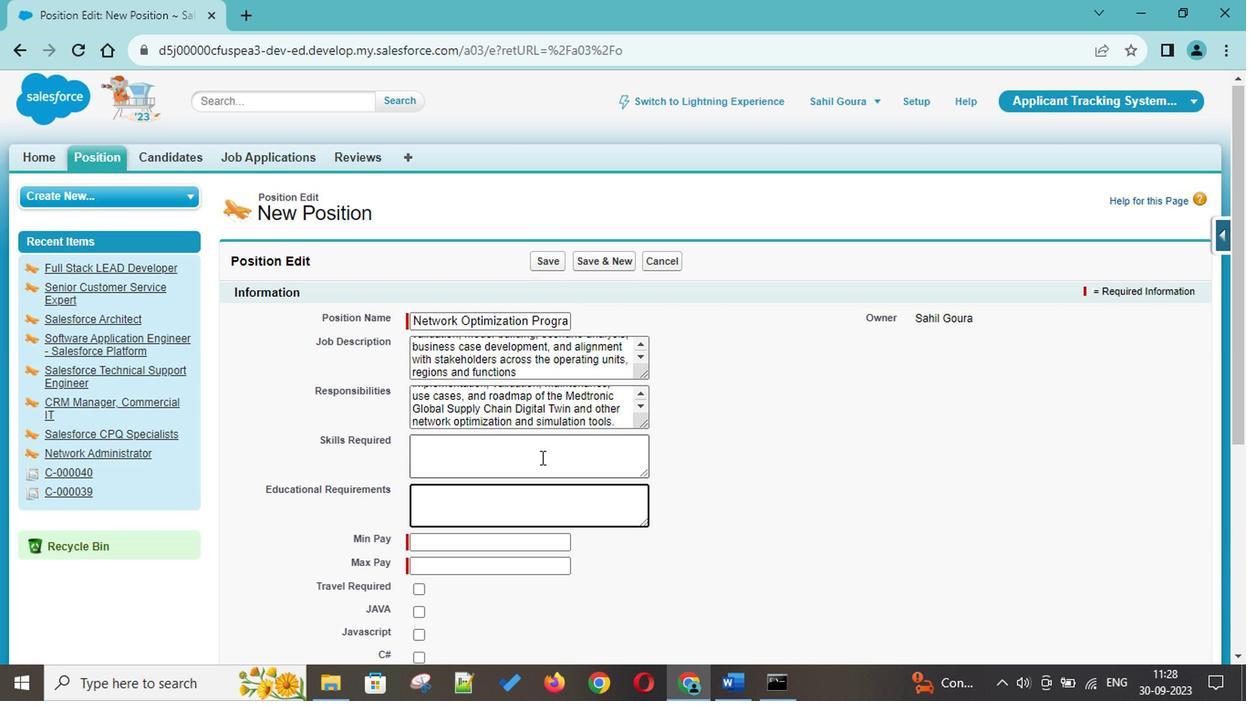 
Action: Mouse scrolled (524, 464) with delta (0, 0)
Screenshot: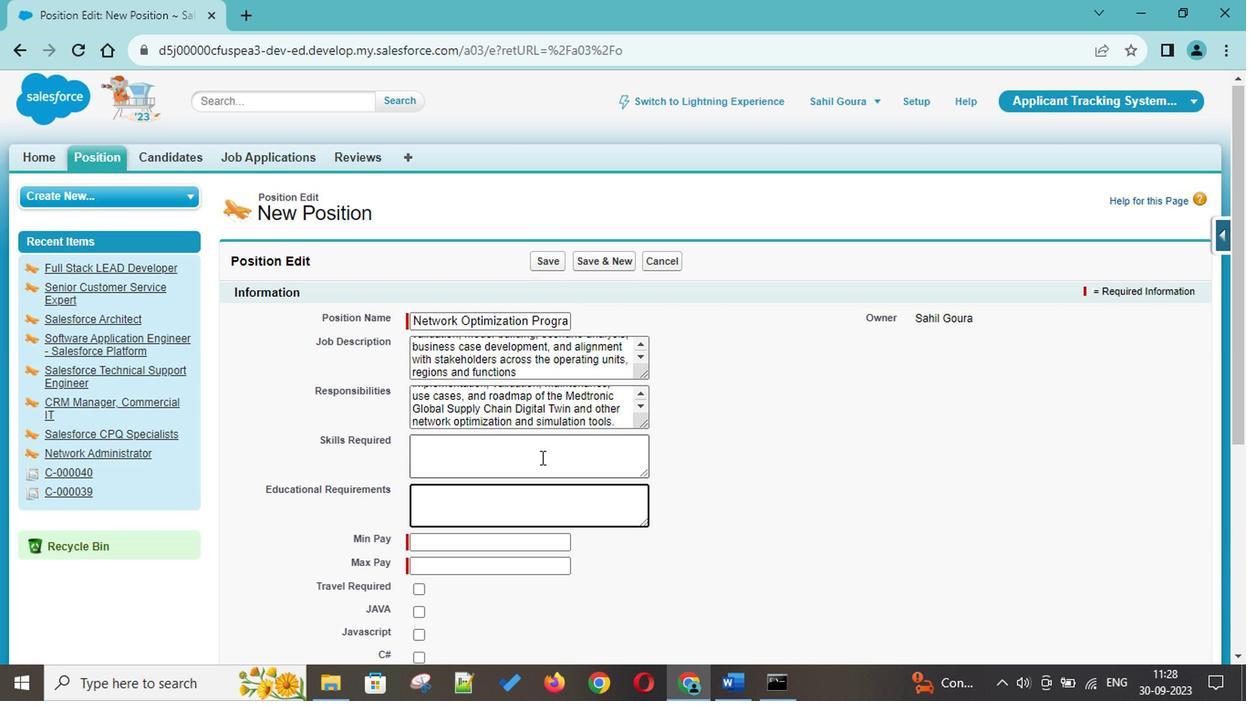 
Action: Mouse scrolled (524, 464) with delta (0, 0)
Screenshot: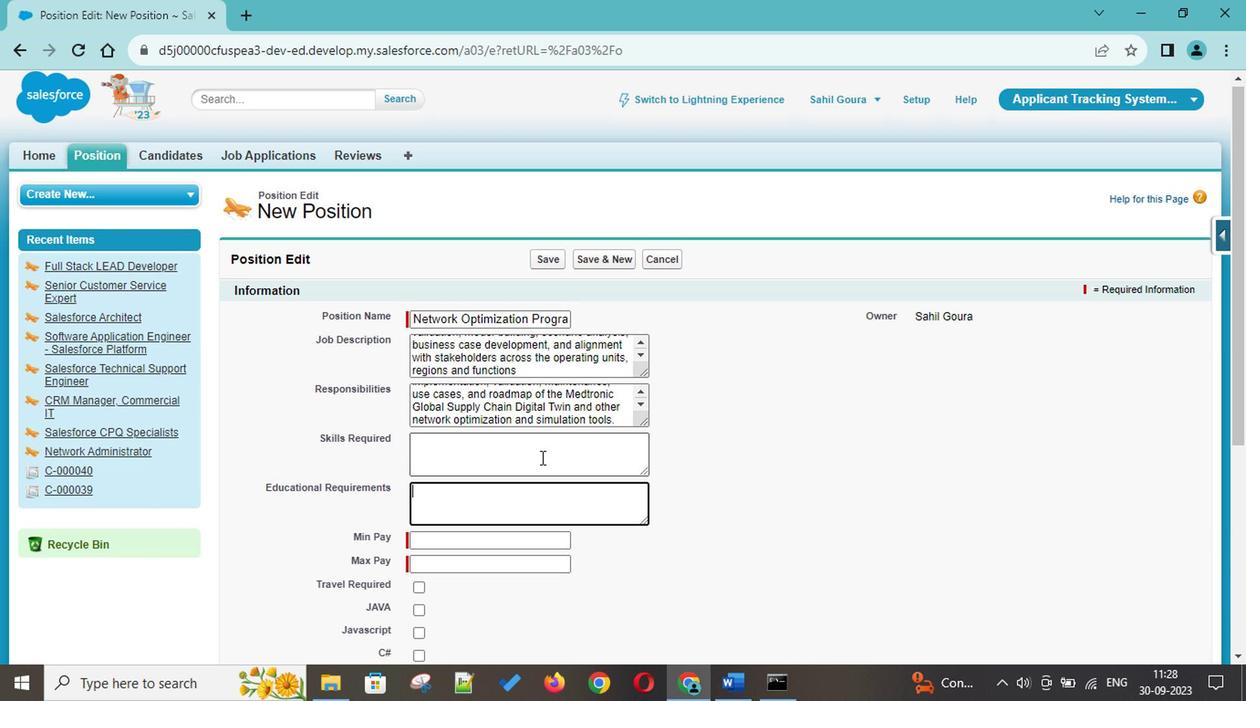 
Action: Mouse scrolled (524, 464) with delta (0, 0)
Screenshot: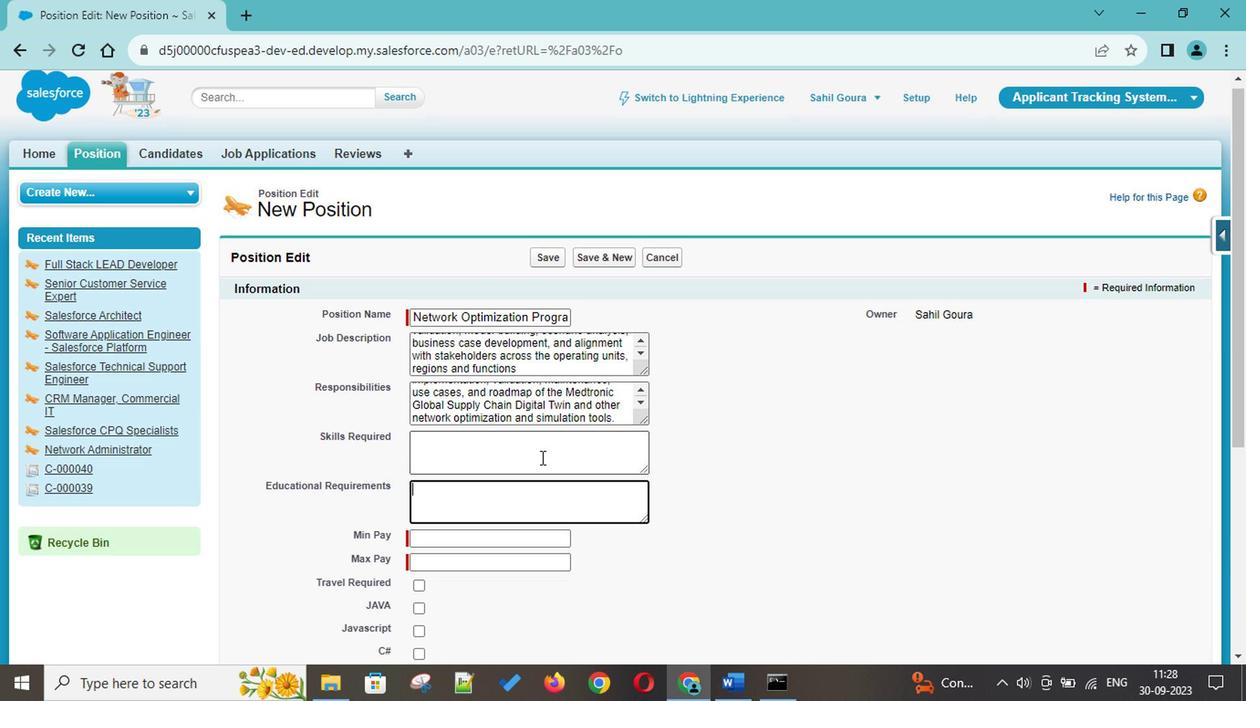 
Action: Mouse moved to (528, 407)
Screenshot: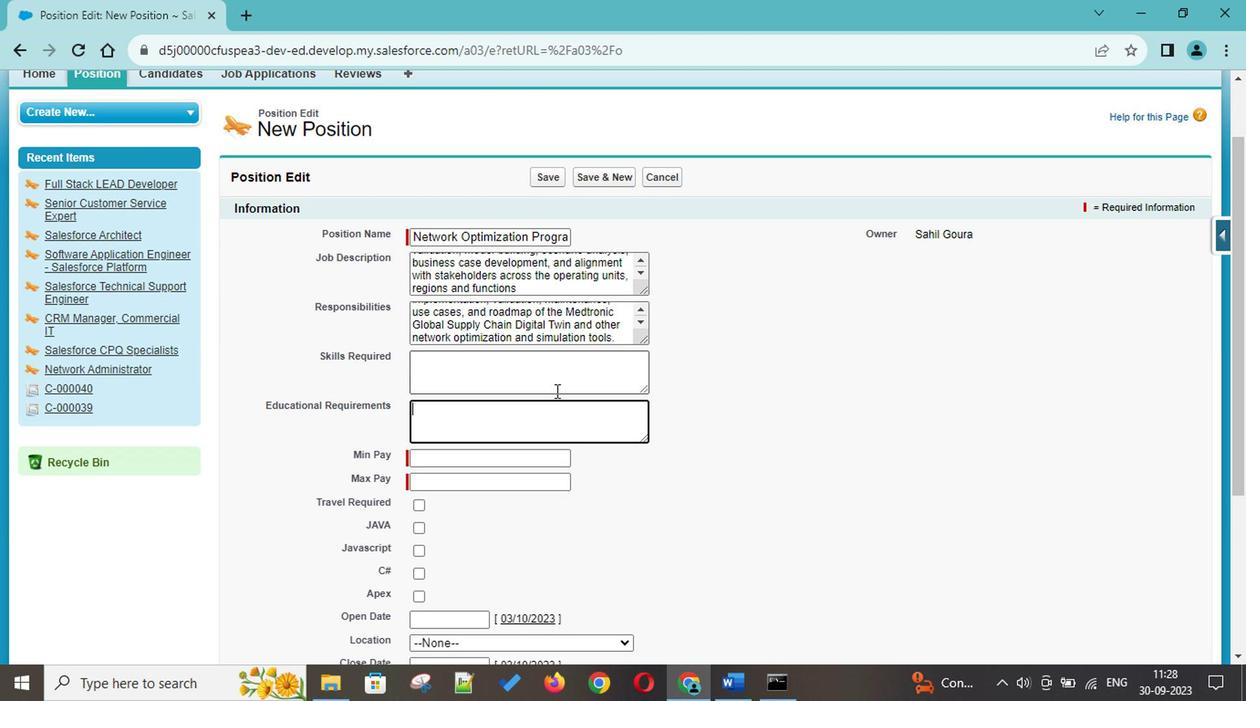 
Action: Mouse pressed left at (528, 407)
Screenshot: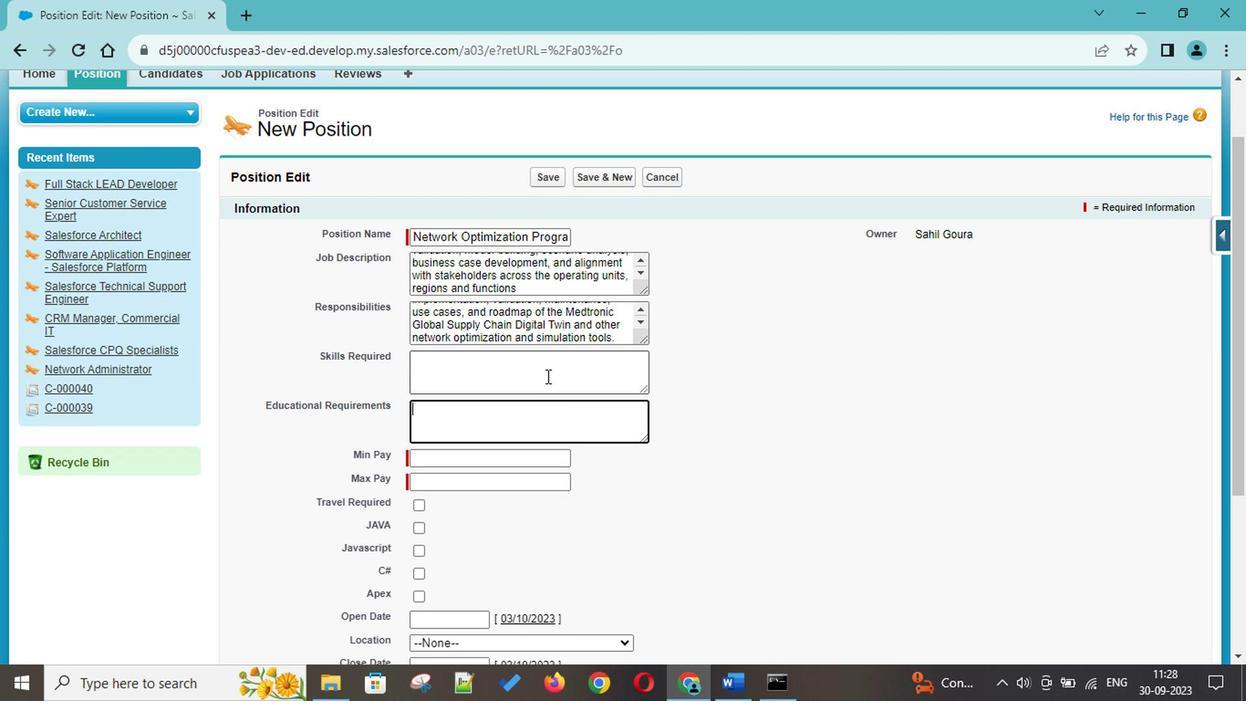 
Action: Key pressed <Key.shift>Experience<Key.space>using<Key.space><Key.shift>LLama<Key.shift>S<Key.backspace>soft<Key.space><Key.shift>Supply<Key.space>chain<Key.backspace><Key.backspace><Key.backspace><Key.backspace><Key.backspace><Key.shift>Chain<Key.space><Key.shift>Guru,<Key.space><Key.shift>Data<Key.space><Key.shift>guru<Key.backspace><Key.backspace><Key.backspace><Key.backspace><Key.shift>Guru,<Key.space>and<Key.space><Key.backspace>/or<Key.space>cloud<Key.space>supply<Key.space>chain<Key.space>design<Key.space>plar<Key.backspace>tform.<Key.space><Key.enter><Key.enter><Key.shift><Key.shift><Key.shift><Key.shift><Key.shift><Key.shift><Key.shift><Key.shift>Supply<Key.space><Key.shift>Chain<Key.space><Key.shift><Key.shift>Projecr<Key.backspace>t<Key.space><Key.shift>Experience,<Key.space>inclduin<Key.backspace><Key.backspace><Key.backspace><Key.backspace>using<Key.space><Key.backspace><Key.backspace><Key.backspace><Key.backspace><Key.backspace>ding<Key.space><Key.shift><Key.shift><Key.shift><Key.shift><Key.shift><Key.shift><Key.shift><Key.shift><Key.shift><Key.shift><Key.shift>network<Key.space>optimization<Key.space>for<Key.space>manufacti<Key.backspace>uti<Key.backspace><Key.backspace>ring<Key.space>and<Key.space>distribution<Key.space>networks,<Key.space>and<Key.space>inventory<Key.space>optimization.<Key.space><Key.enter><Key.enter><Key.shift>Proficiency<Key.space>with<Key.space><Key.shift>MS<Key.space><Key.shift>Office<Key.space><Key.shift>(<Key.shift>Excel,<Key.space><Key.shift>Powerpoint,<Key.space><Key.shift>Access<Key.space>and<Key.space><Key.shift>Word<Key.shift><Key.shift><Key.shift><Key.shift><Key.shift><Key.shift><Key.shift><Key.shift><Key.shift><Key.shift><Key.shift><Key.shift><Key.shift>)<Key.enter><Key.enter>
Screenshot: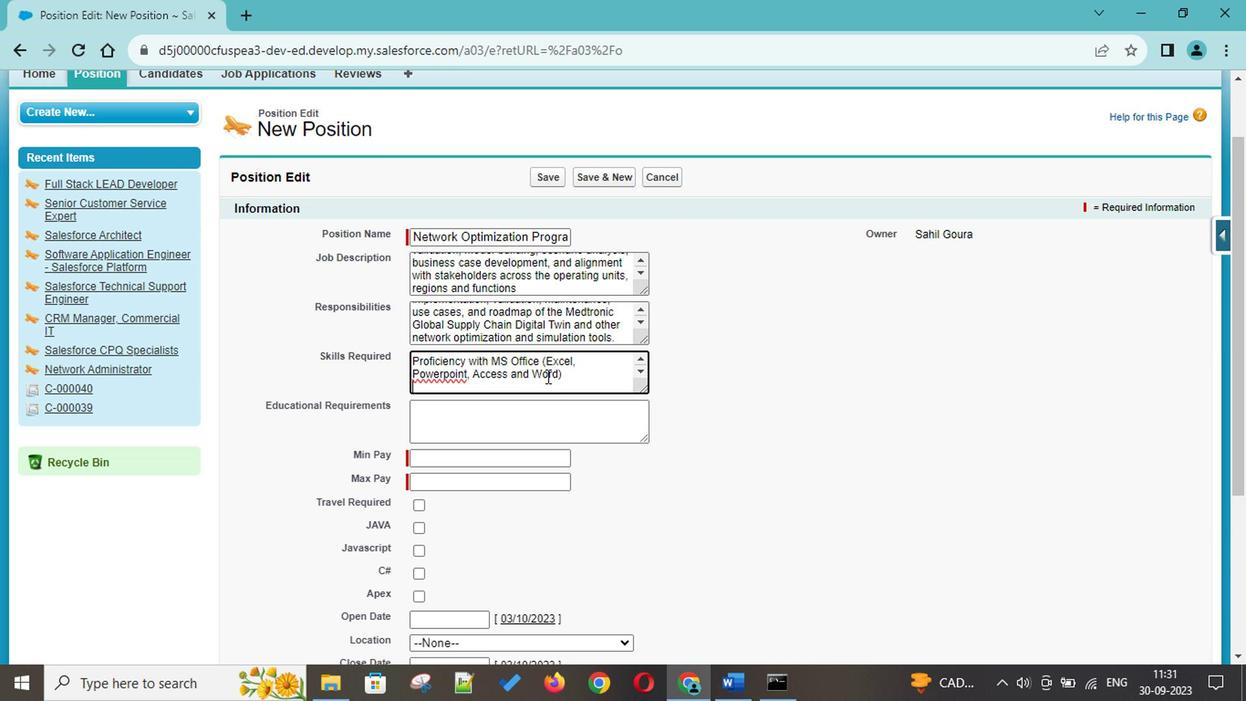 
Action: Mouse pressed left at (528, 407)
Screenshot: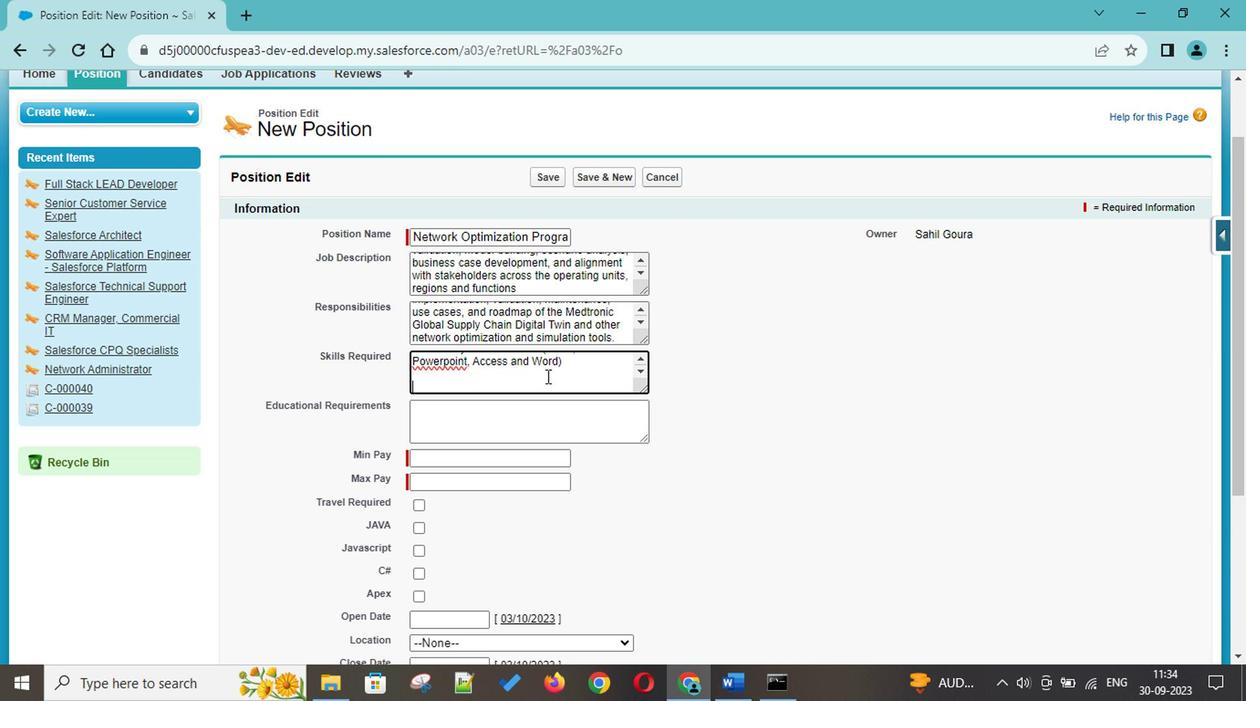 
Action: Mouse moved to (511, 413)
Screenshot: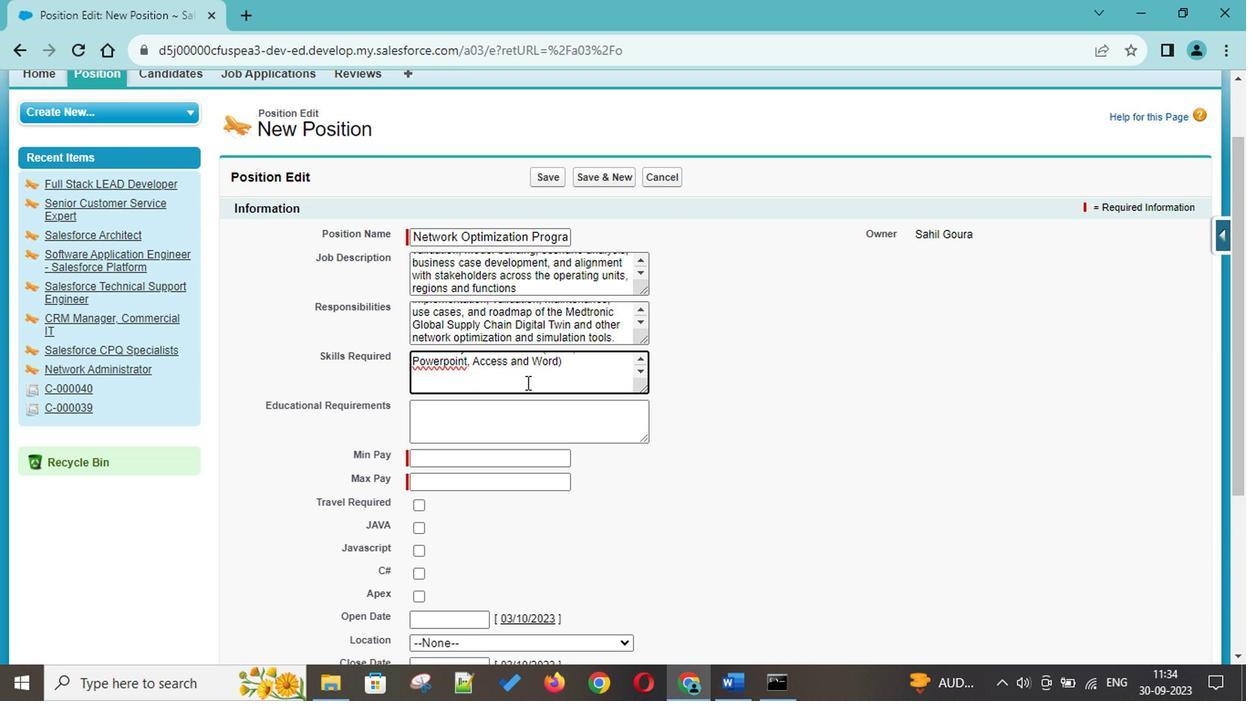 
Action: Mouse pressed left at (511, 413)
Screenshot: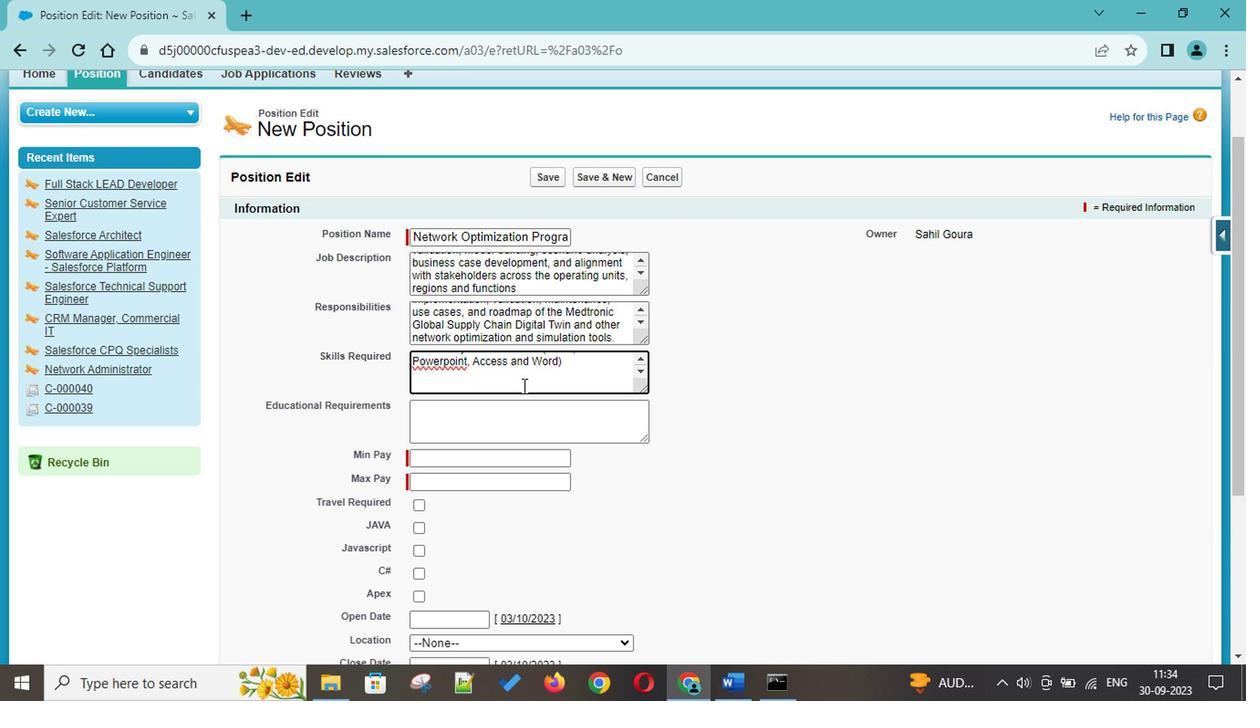 
Action: Key pressed <Key.shift><Key.shift><Key.shift><Key.shift><Key.shift><Key.shift><Key.shift><Key.shift><Key.shift><Key.shift><Key.shift><Key.shift><Key.shift><Key.shift><Key.shift>Basic<Key.space>understanding<Key.space>f<Key.backspace>of<Key.space><Key.shift>ETL<Key.space>and<Key.space><Key.shift><Key.shift><Key.shift><Key.shift><Key.shift><Key.shift><Key.shift>Dashboarding<Key.space><Key.shift>Tools<Key.space>like<Key.space><Key.shift>Altryx,<Key.space><Key.shift>SQL,<Key.space><Key.shift>Tableau,<Key.space><Key.shift>Power<Key.shift>BI,<Key.shift><Key.space><Key.shift>Snowflake<Key.enter><Key.enter><Key.shift>Ability<Key.space>to<Key.space>communicate<Key.space>all<Key.backspace><Key.backspace>t<Key.space>all<Key.space>levels<Key.space>of<Key.space>the<Key.space>organization<Key.enter><Key.enter><Key.shift>Stri<Key.backspace>ong<Key.space><Key.shift>Project<Key.space><Key.shift><Key.shift><Key.shift><Key.shift>Mna<Key.backspace><Key.backspace>anagement<Key.space><Key.shift>Skills
Screenshot: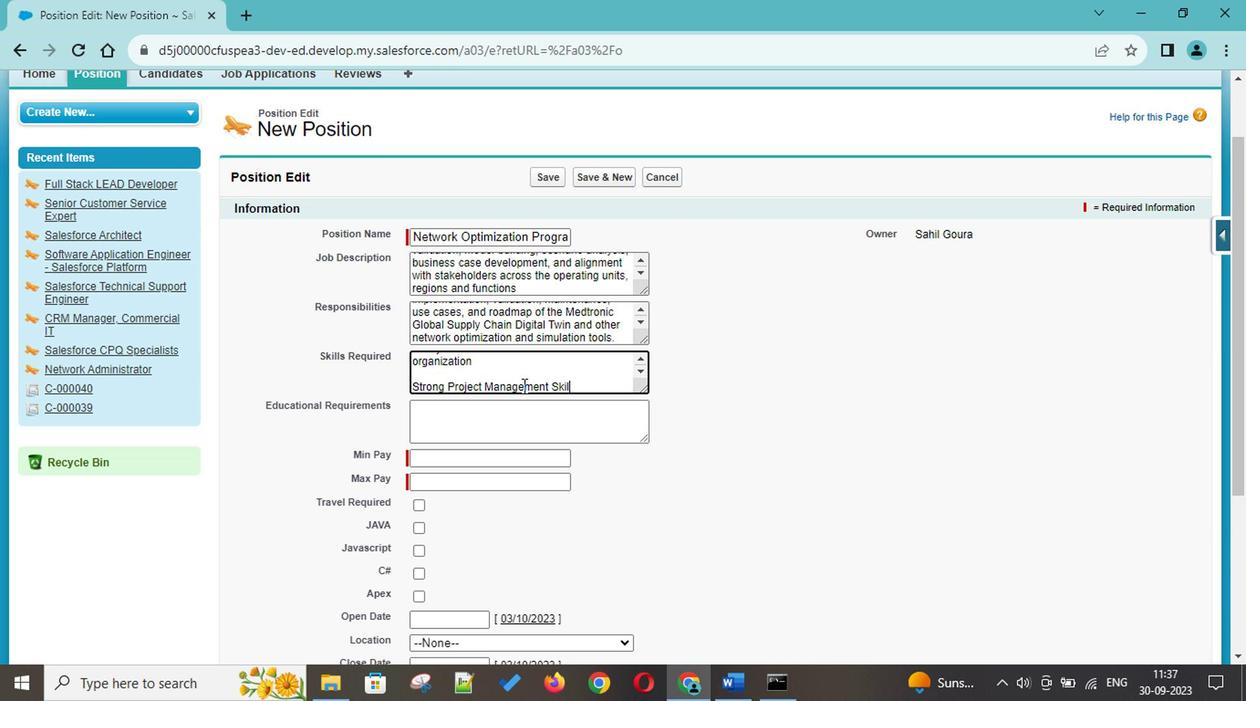 
Action: Mouse moved to (512, 436)
Screenshot: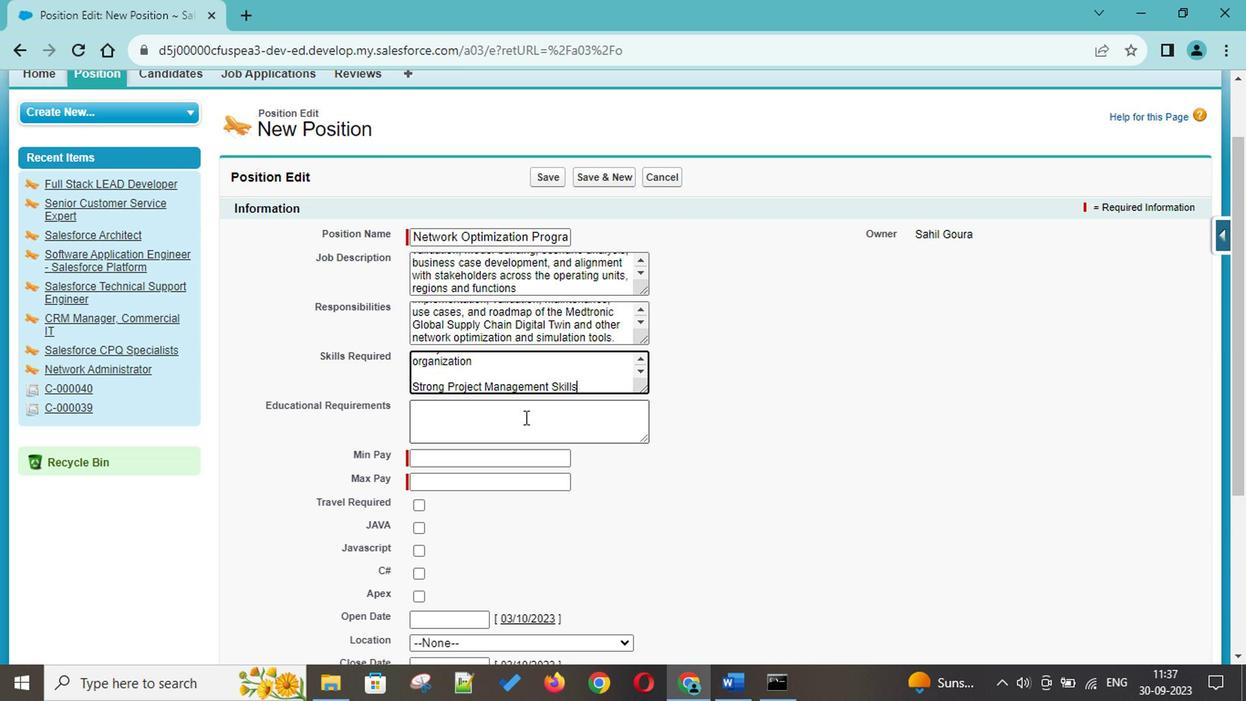 
Action: Mouse pressed left at (512, 436)
Screenshot: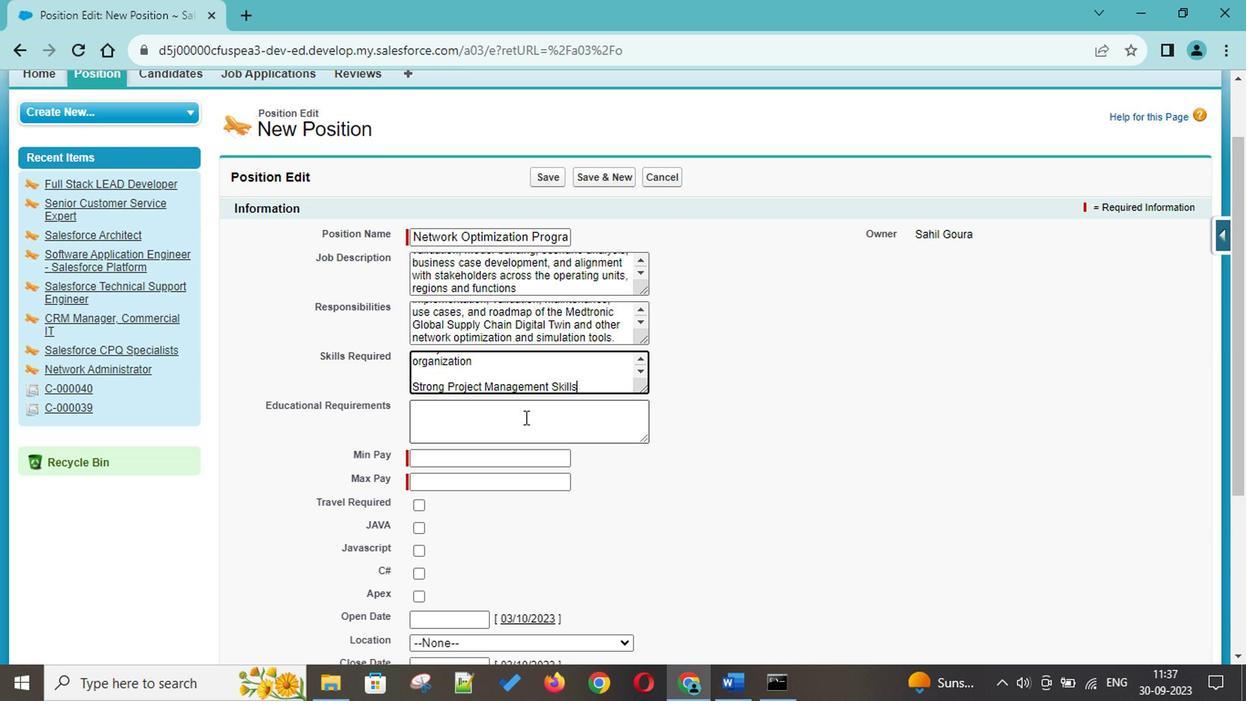 
Action: Key pressed <Key.shift><Key.shift><Key.shift><Key.shift><Key.shift><Key.shift><Key.shift><Key.shift><Key.shift><Key.shift><Key.shift><Key.shift><Key.shift><Key.shift><Key.shift><Key.shift><Key.shift><Key.shift><Key.shift><Key.shift><Key.shift><Key.shift><Key.shift><Key.shift><Key.shift><Key.shift><Key.shift><Key.shift><Key.shift><Key.shift><Key.shift><Key.shift><Key.shift><Key.shift><Key.shift><Key.shift><Key.shift><Key.shift><Key.shift><Key.shift><Key.shift><Key.shift><Key.shift><Key.shift><Key.shift><Key.shift><Key.shift><Key.shift><Key.shift>A<Key.space>min<Key.space>of<Key.space>4<Key.space>years<Key.space>o<Key.space><Key.backspace>f<Key.space><Key.shift>Full-<Key.shift>Time<Key.space><Key.shift>Bachelor's<Key.space><Key.shift>Degree<Key.space>in<Key.space>any<Key.space>domain<Key.space>is<Key.space>necessary<Key.backspace>y<Key.space>fo<Key.backspace><Key.backspace><Key.backspace><Key.enter><Key.enter><Key.shift>
Screenshot: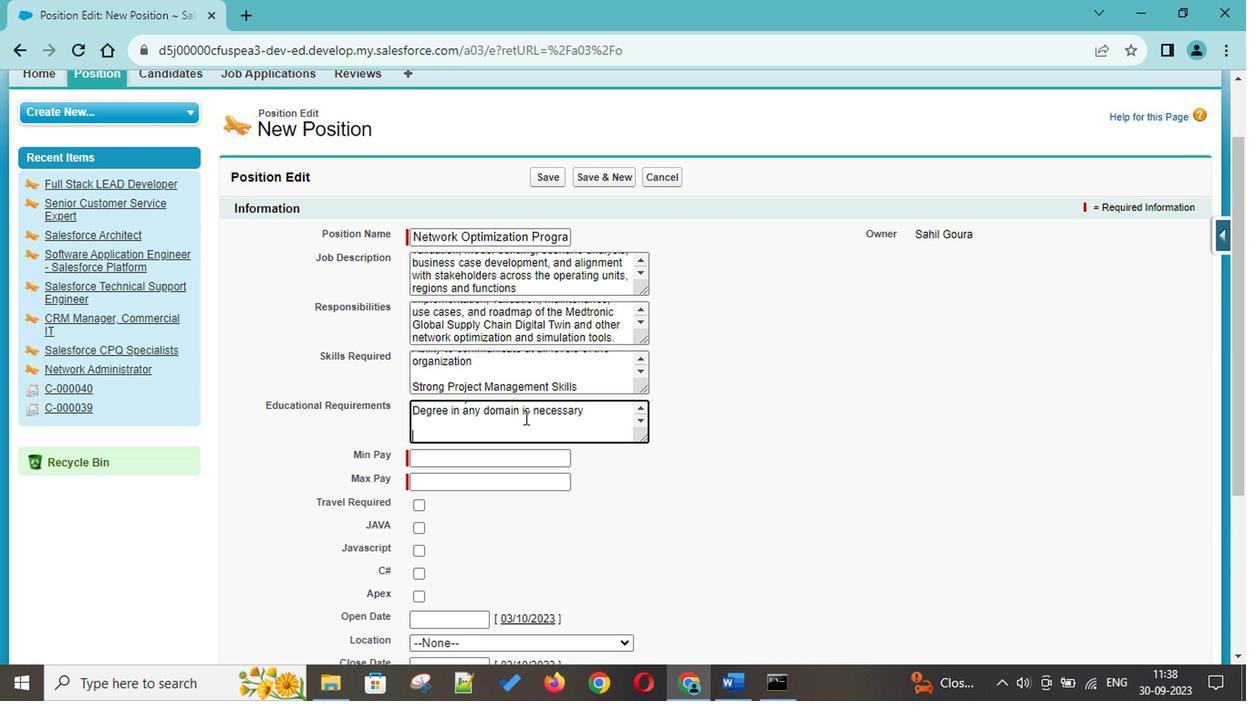 
Action: Mouse moved to (519, 431)
Screenshot: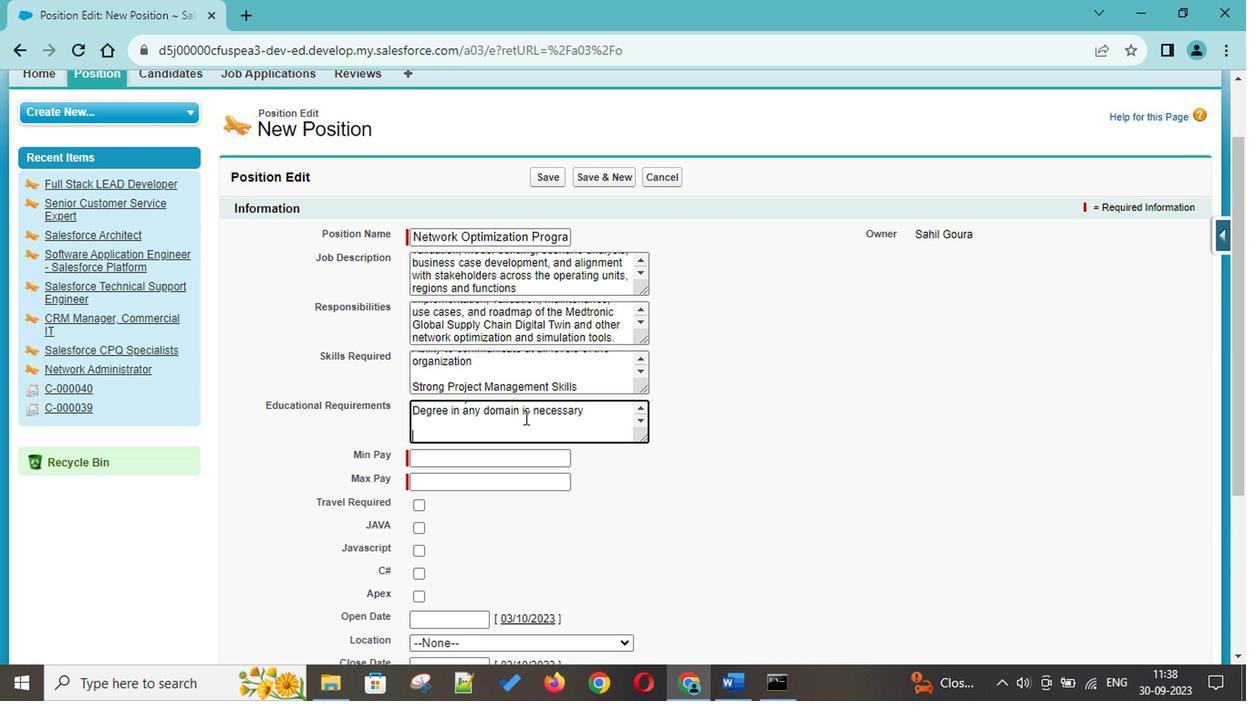
Action: Key pressed Full<Key.space><Key.shift>Tie<Key.backspace>me<Key.space><Key.shift>Education<Key.space>o<Key.space><Key.backspace>f<Key.space>15<Key.space>yeat<Key.backspace>rs<Key.space>is<Key.space>mandatory
Screenshot: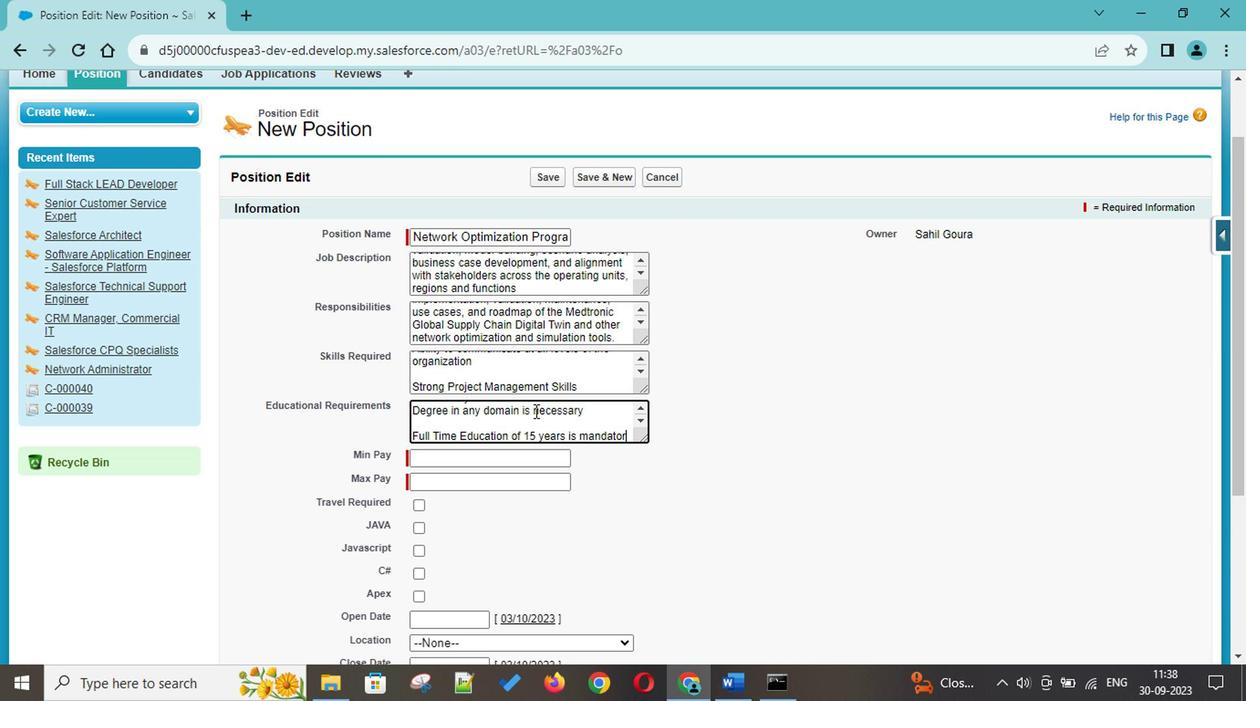
Action: Mouse moved to (517, 445)
Screenshot: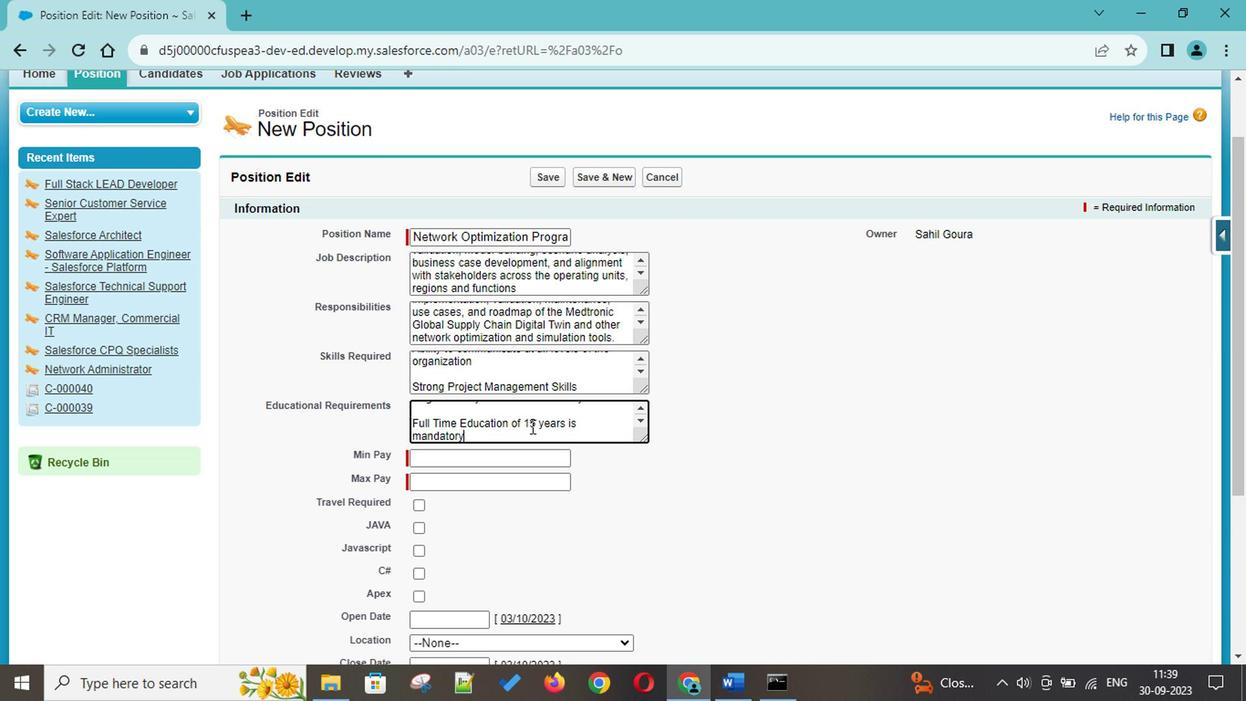 
Action: Mouse pressed left at (517, 445)
Screenshot: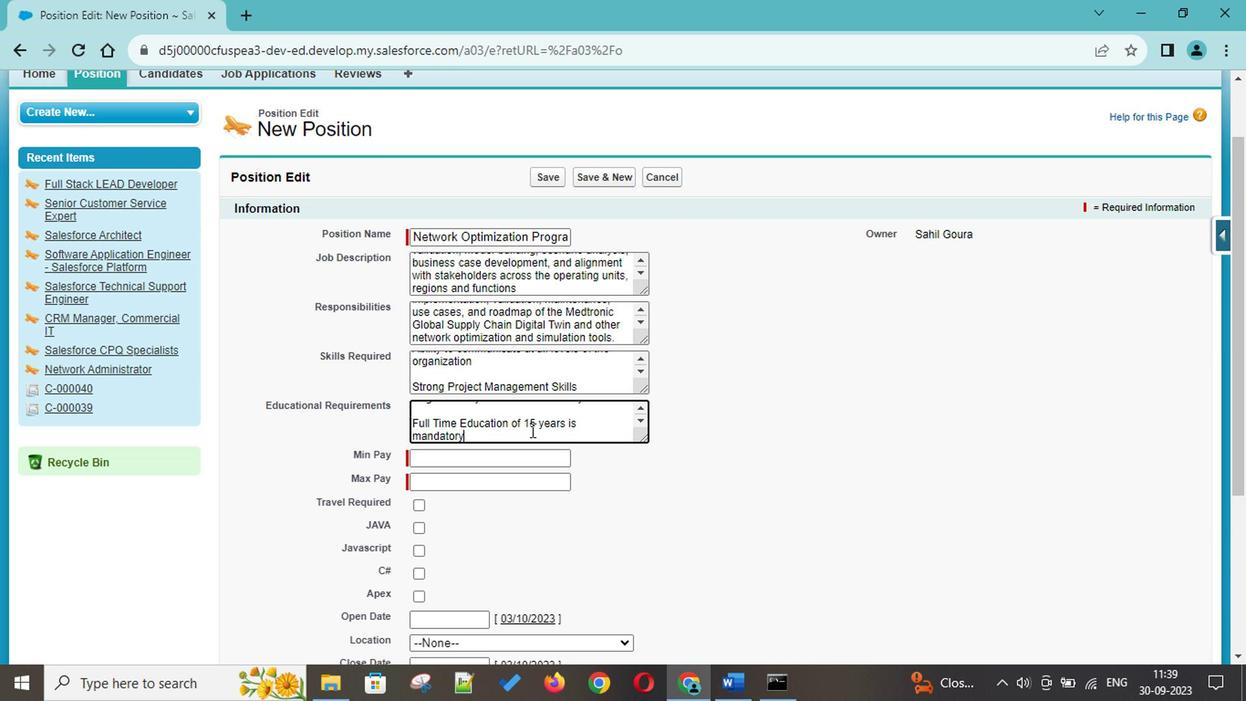 
Action: Key pressed <Key.enter><Key.enter><Key.shift>S<Key.backspace>--<Key.shift>><Key.space><Key.shift>Strong<Key.space>learning<Key.space>ability<Key.space><Key.backspace><Key.backspace><Key.backspace><Key.backspace><Key.backspace><Key.backspace><Key.backspace>gility<Key.space>and<Key.space>problem<Key.space>solving<Key.space>skills<Key.enter>--<Key.shift>><Key.space><Key.shift><Key.shift><Key.shift><Key.shift>Demonstrates<Key.space>i<Key.backspace><Key.shift>Integrity<Key.space>and<Key.space>recogniza<Key.backspace><Key.backspace>zed<Key.space>as<Key.space>a<Key.space>role<Key.space>model<Key.space>by<Key.space>their<Key.space>peers<Key.space>and<Key.space>manager<Key.enter>--<Key.shift>><Key.space><Key.shift>Strong<Key.space><Key.shift>Interpersonal<Key.space>and<Key.space><Key.shift>Presentations<Key.backspace><Key.space><Key.shift>Skills<Key.enter>--<Key.shift>><Key.space><Key.shift><Key.shift><Key.shift>Highly<Key.space>optimistic<Key.space>and<Key.space>indomitable<Key.space>spirit<Key.enter>--<Key.shift>><Key.space><Key.shift>Excellent<Key.space>communicator<Key.space>with<Key.space>a<Key.space>good<Key.space>command<Key.space>of<Key.space>written<Key.space>and<Key.space>spoek<Key.space><Key.backspace><Key.backspace><Key.backspace>ken<Key.space>english<Key.backspace><Key.backspace><Key.backspace><Key.backspace><Key.backspace><Key.backspace><Key.backspace><Key.shift>English<Key.enter>--<Key.shift><Key.shift><Key.shift><Key.shift><Key.shift>><Key.space><Key.shift>Excellent<Key.space><Key.shift>Computer<Key.space><Key.shift>Skills<Key.space>with<Key.space>experience<Key.space>of<Key.space><Key.shift>Microsoft<Key.space><Key.shift>Word/<Key.shift>P<Key.backspace><Key.shift>Outlook/<Key.shift>Excel/<Key.shift>Powee<Key.backspace>rpoint
Screenshot: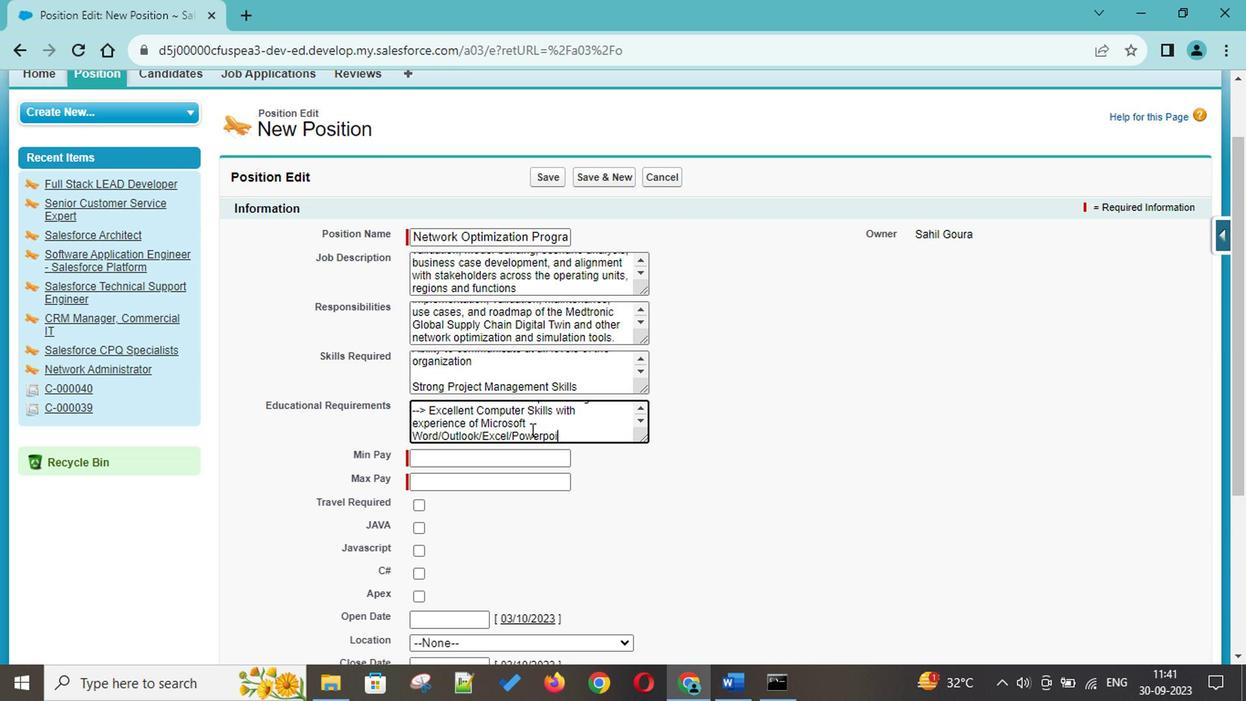 
Action: Mouse moved to (540, 352)
Screenshot: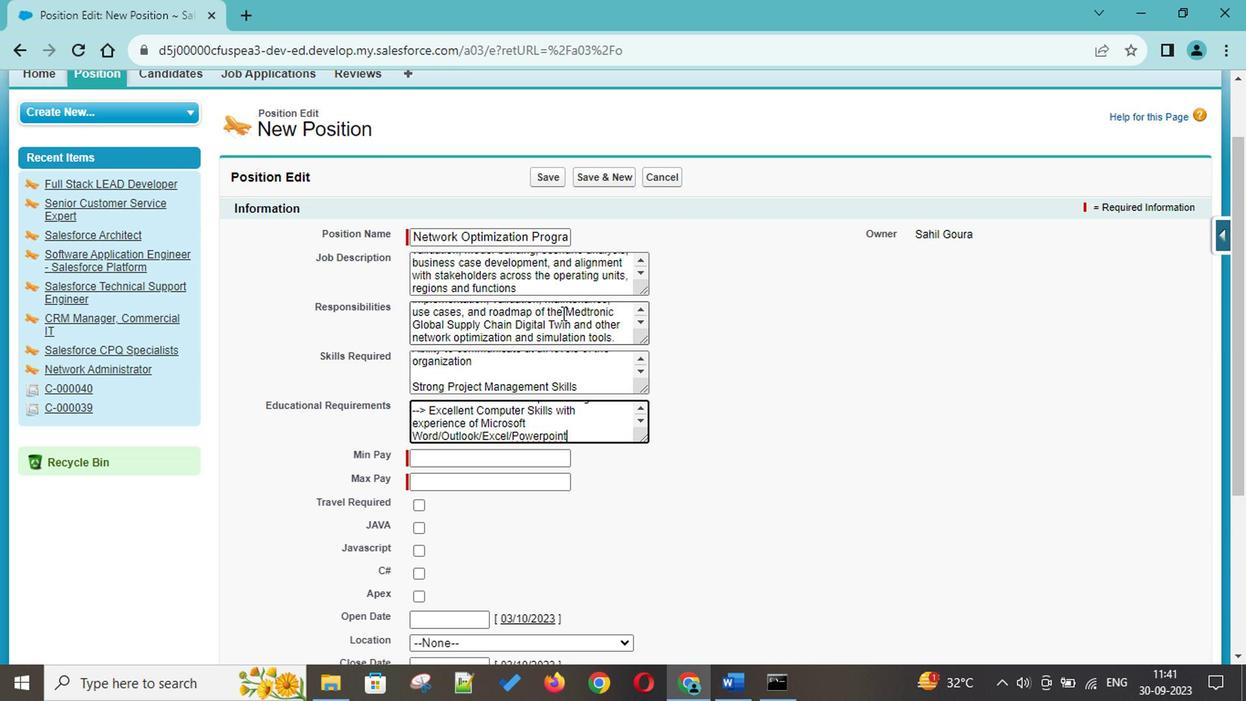
Action: Mouse pressed left at (540, 352)
Screenshot: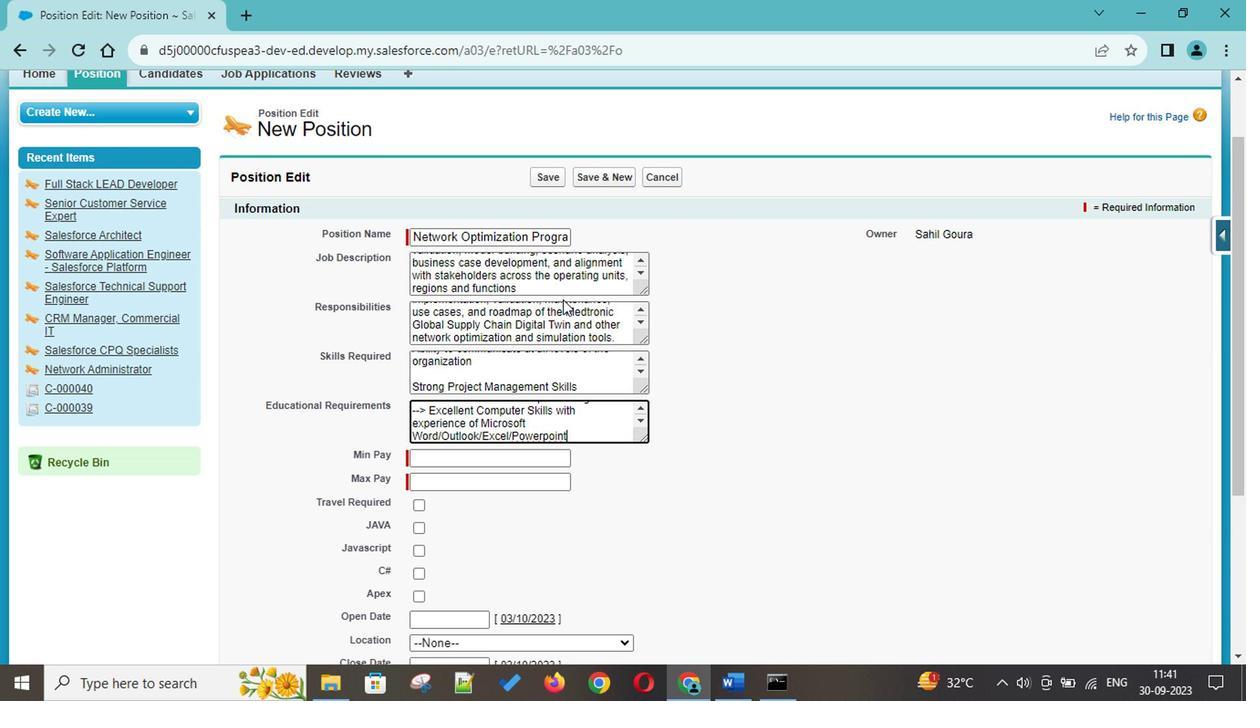 
Action: Mouse moved to (543, 342)
Screenshot: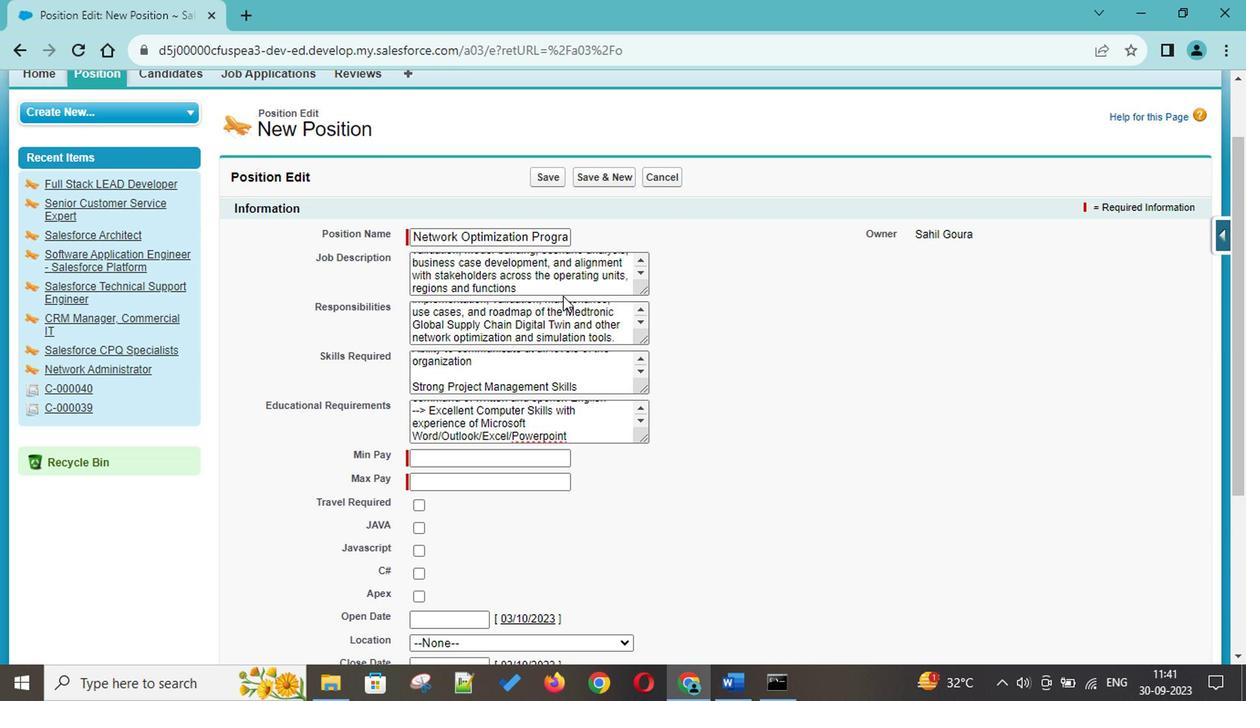 
Action: Mouse pressed left at (543, 342)
Screenshot: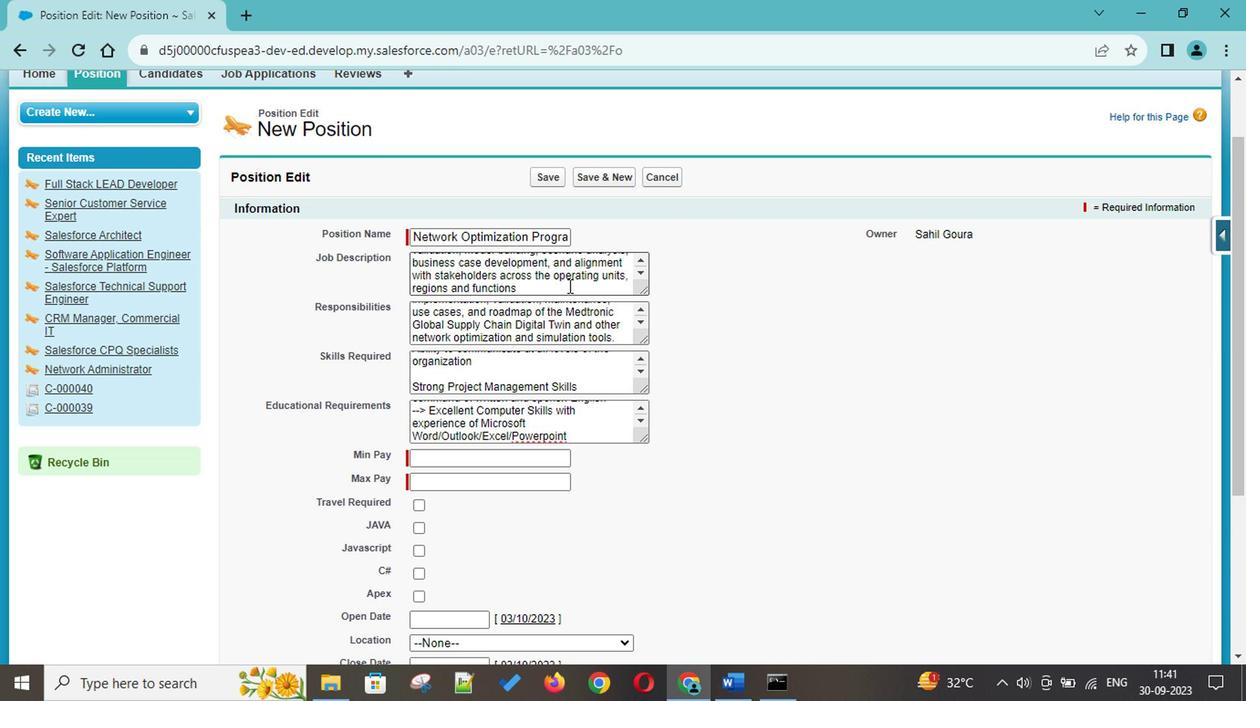 
Action: Key pressed <Key.enter><Key.enter><Key.shift>Willingnesst<Key.backspace><Key.space>to<Key.space><Key.shift>TR<Key.backspace>ravedl<Key.backspace><Key.backspace>l
Screenshot: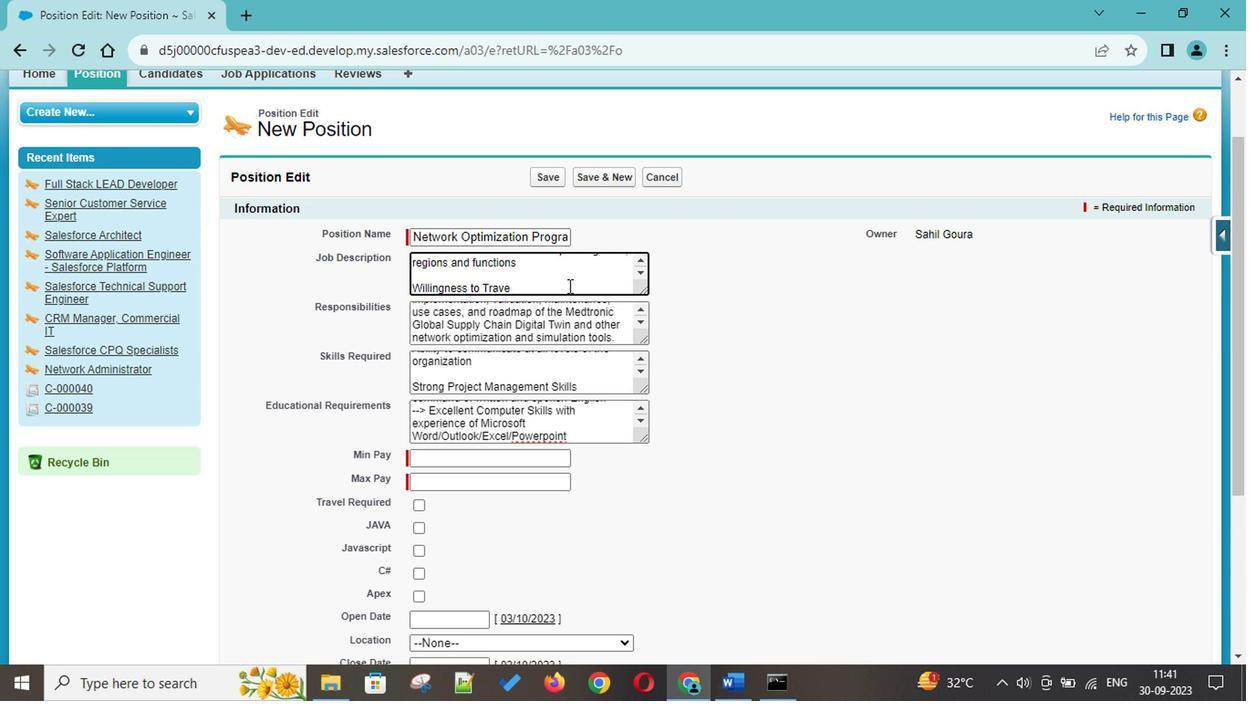 
Action: Mouse moved to (479, 466)
Screenshot: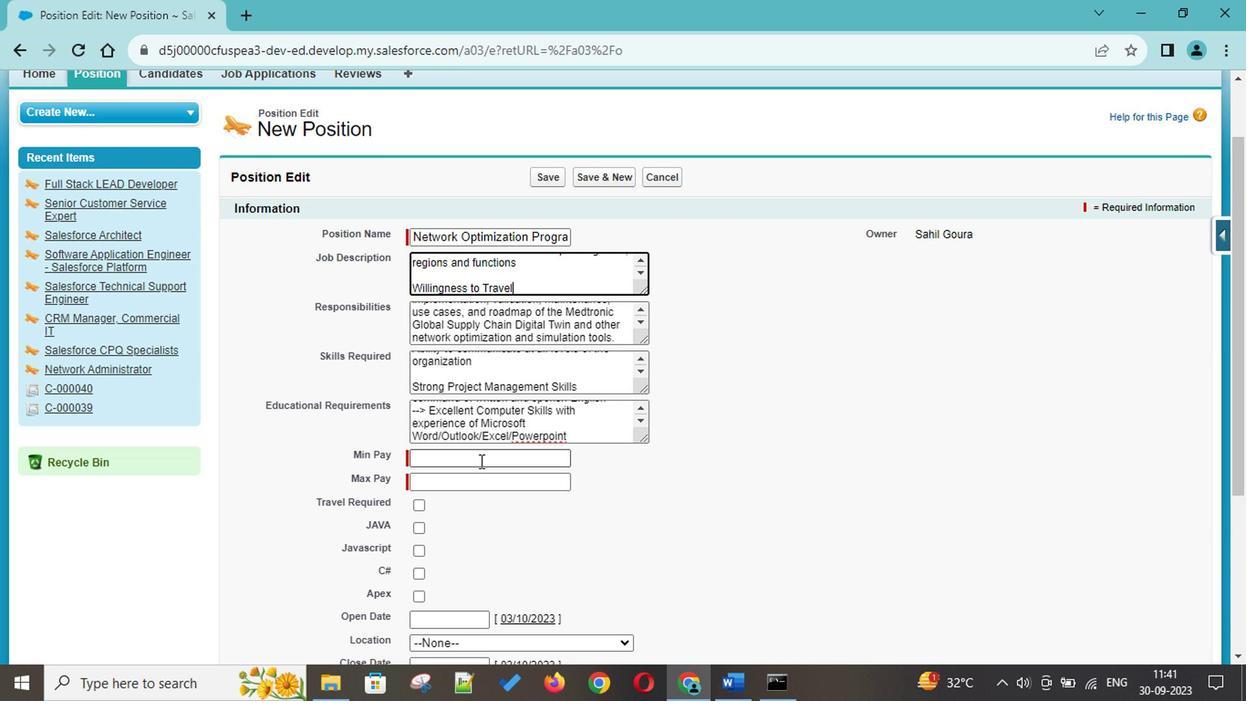
Action: Mouse pressed left at (479, 466)
Screenshot: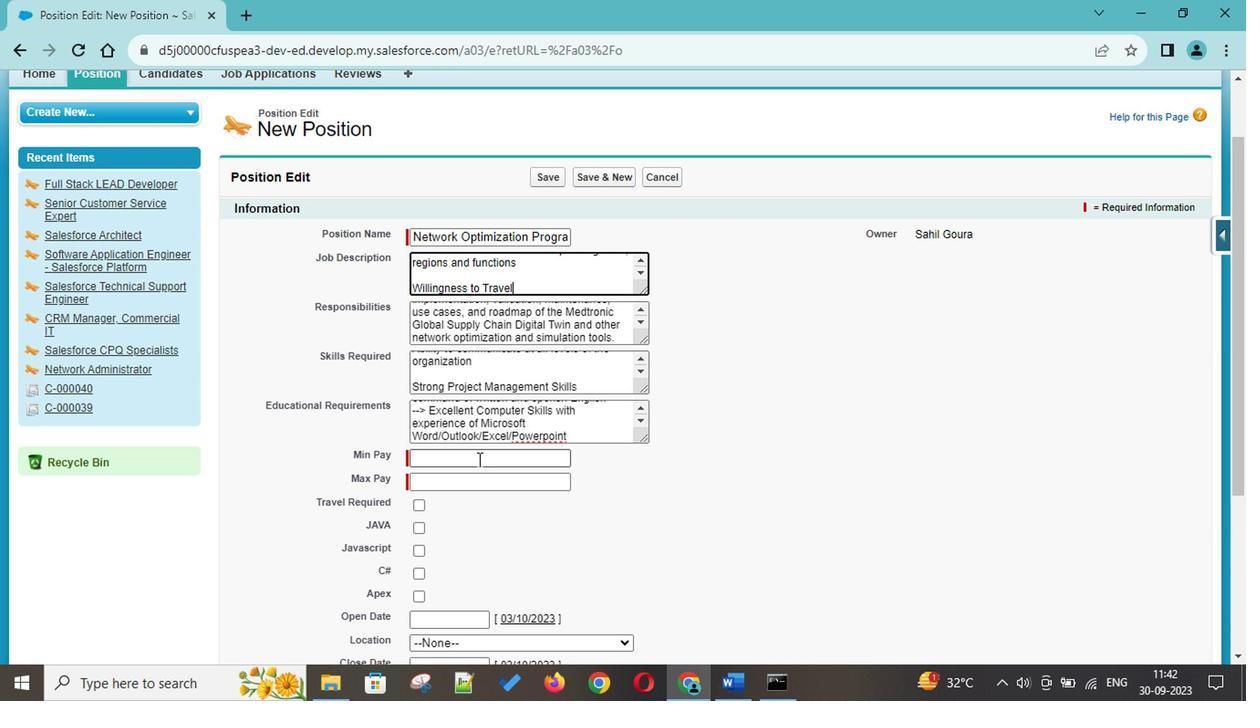 
Action: Key pressed 1700000
Screenshot: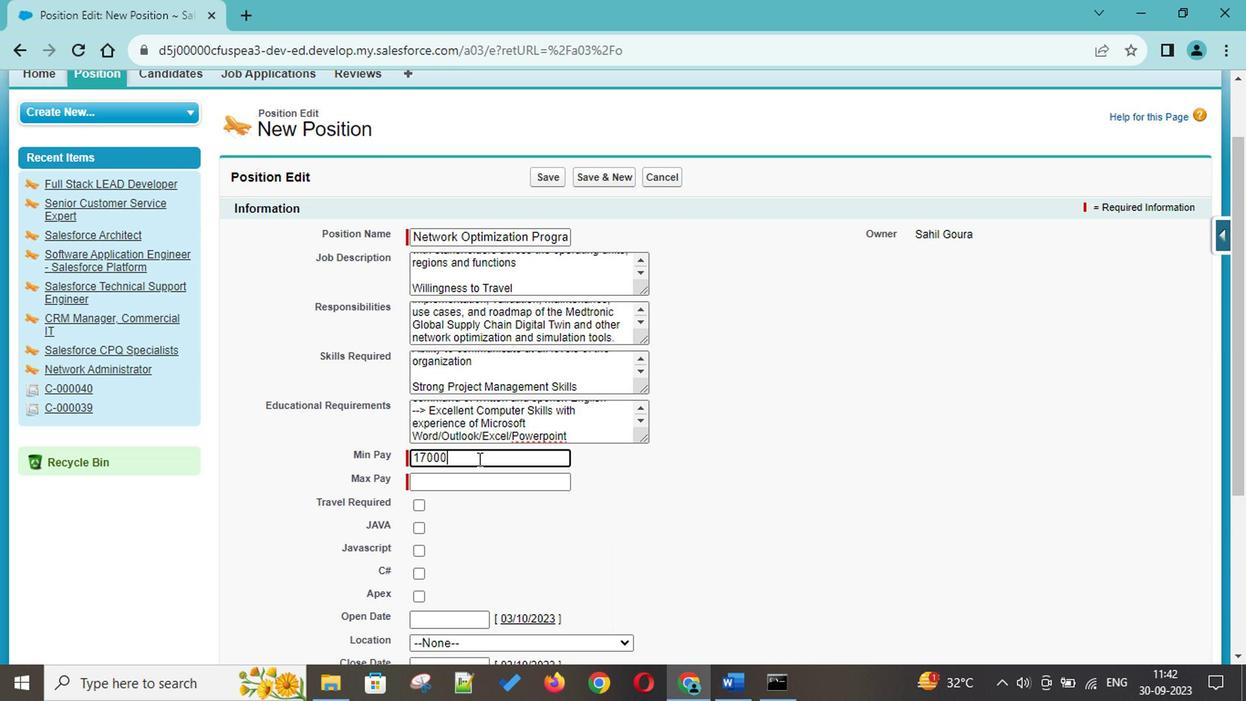 
Action: Mouse moved to (471, 482)
Screenshot: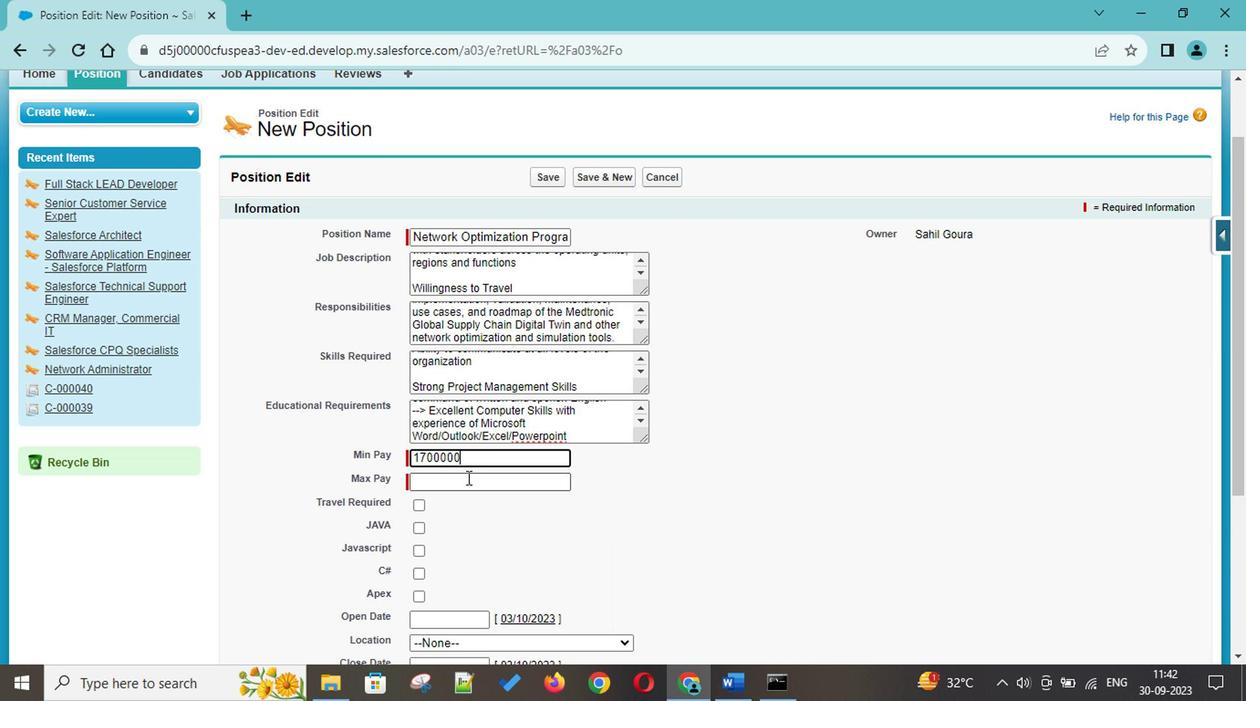 
Action: Mouse pressed left at (471, 482)
Screenshot: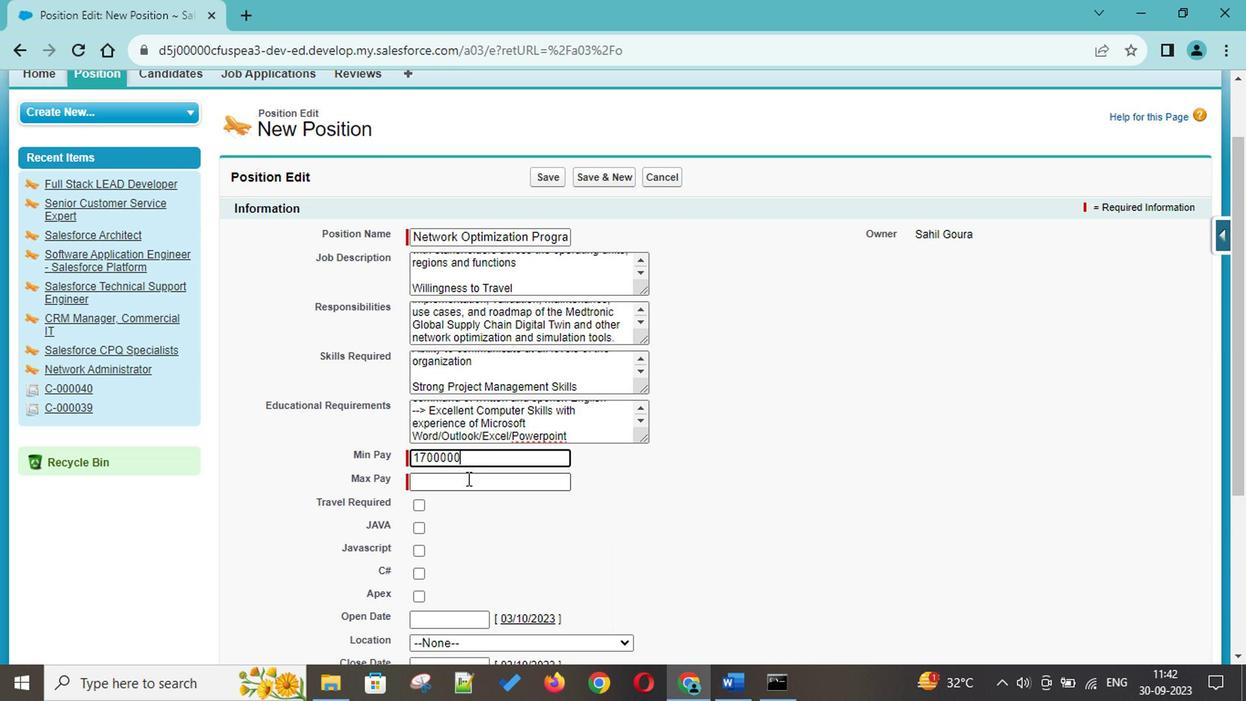 
Action: Key pressed 2700000
Screenshot: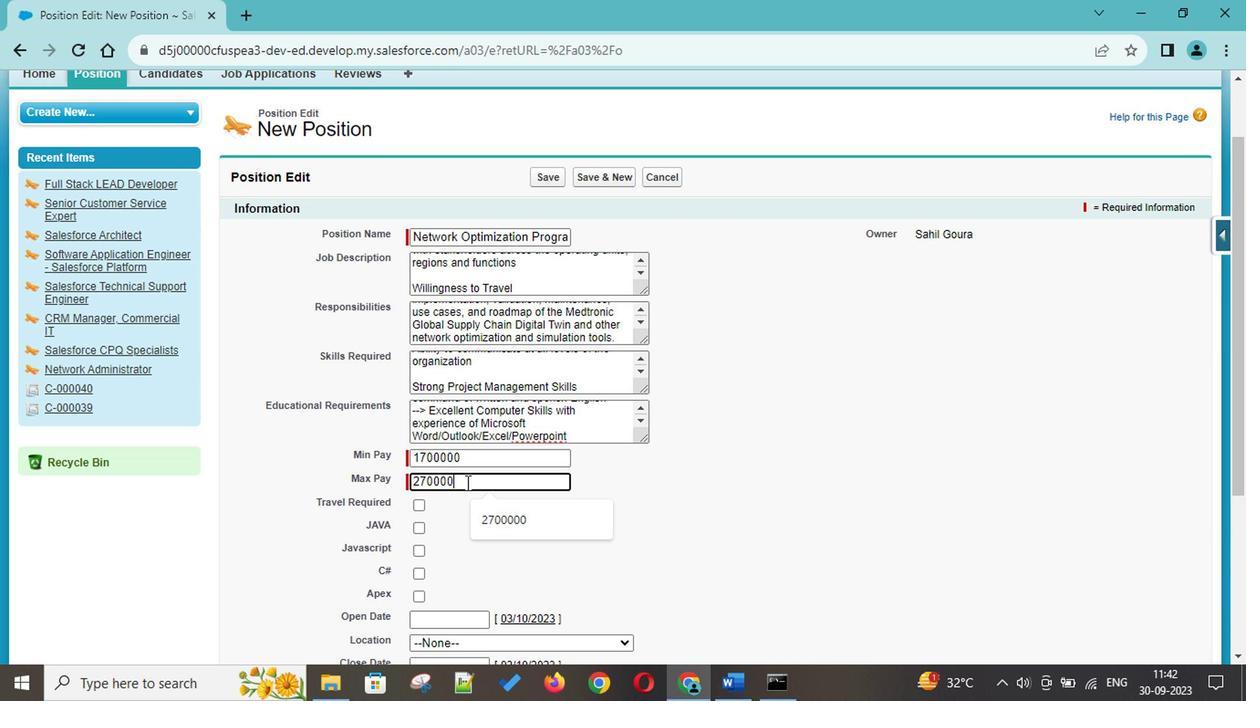 
Action: Mouse moved to (438, 499)
Screenshot: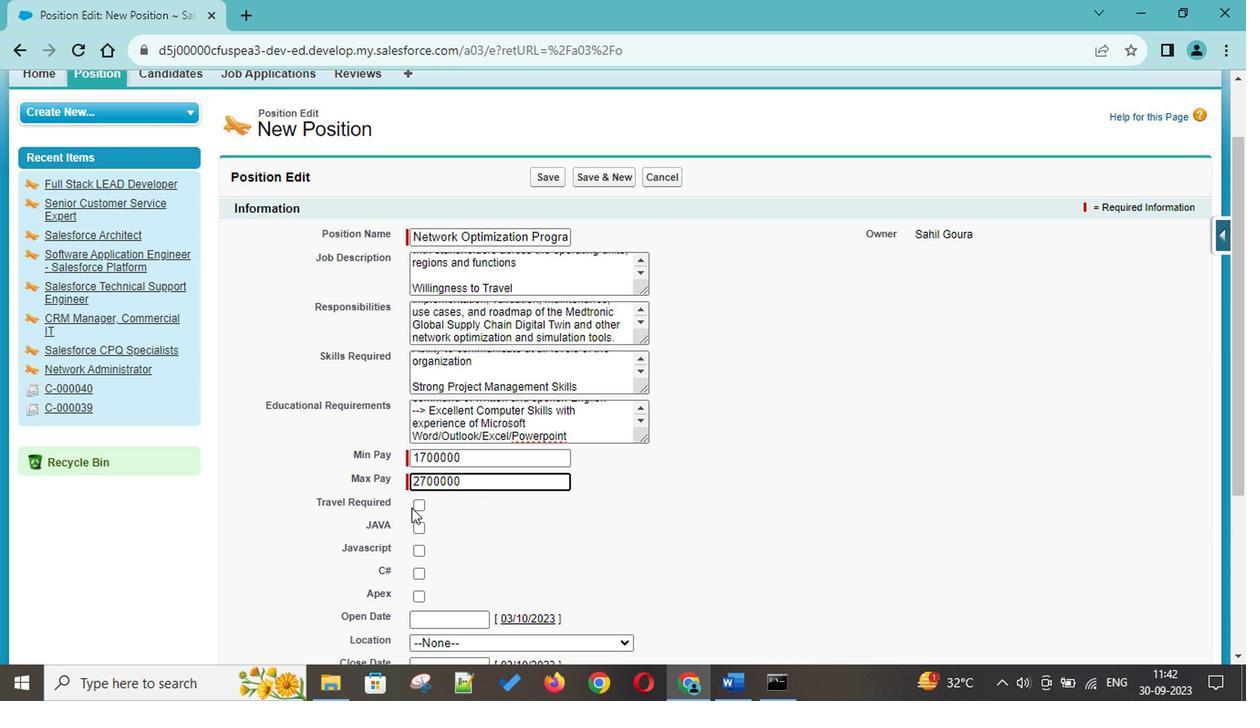 
Action: Mouse pressed left at (438, 499)
Screenshot: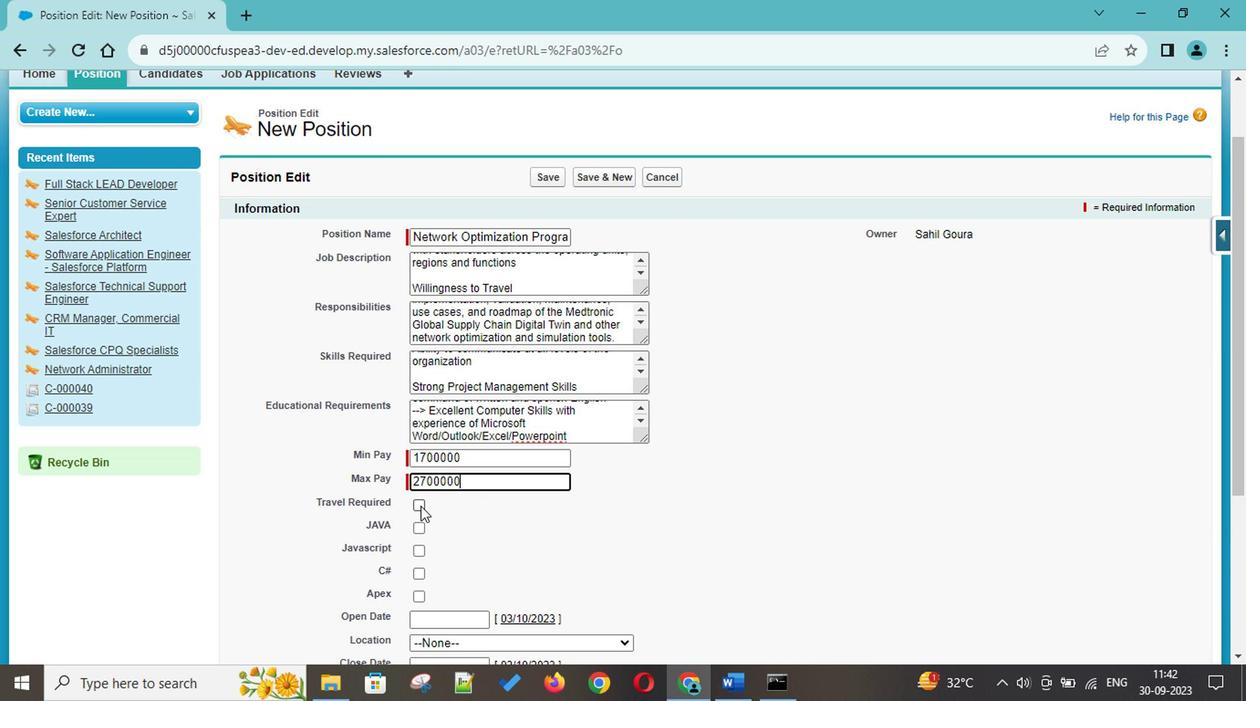 
Action: Mouse moved to (437, 516)
Screenshot: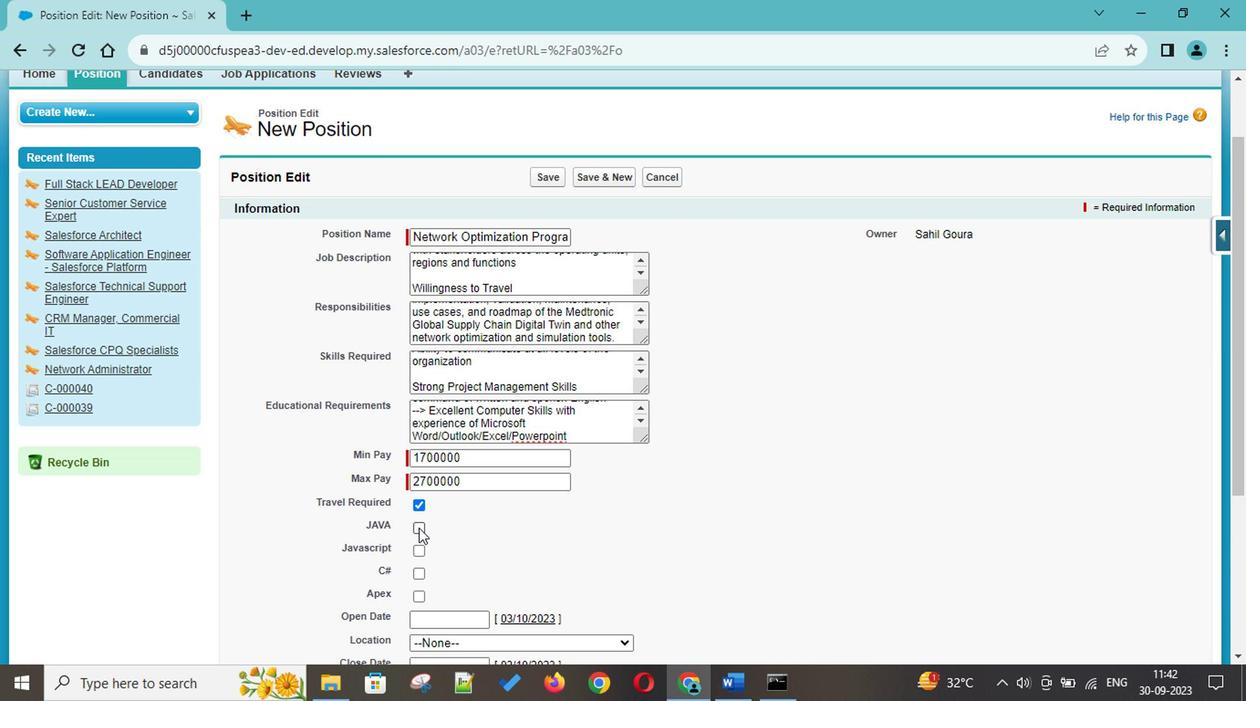 
Action: Mouse pressed left at (437, 516)
Screenshot: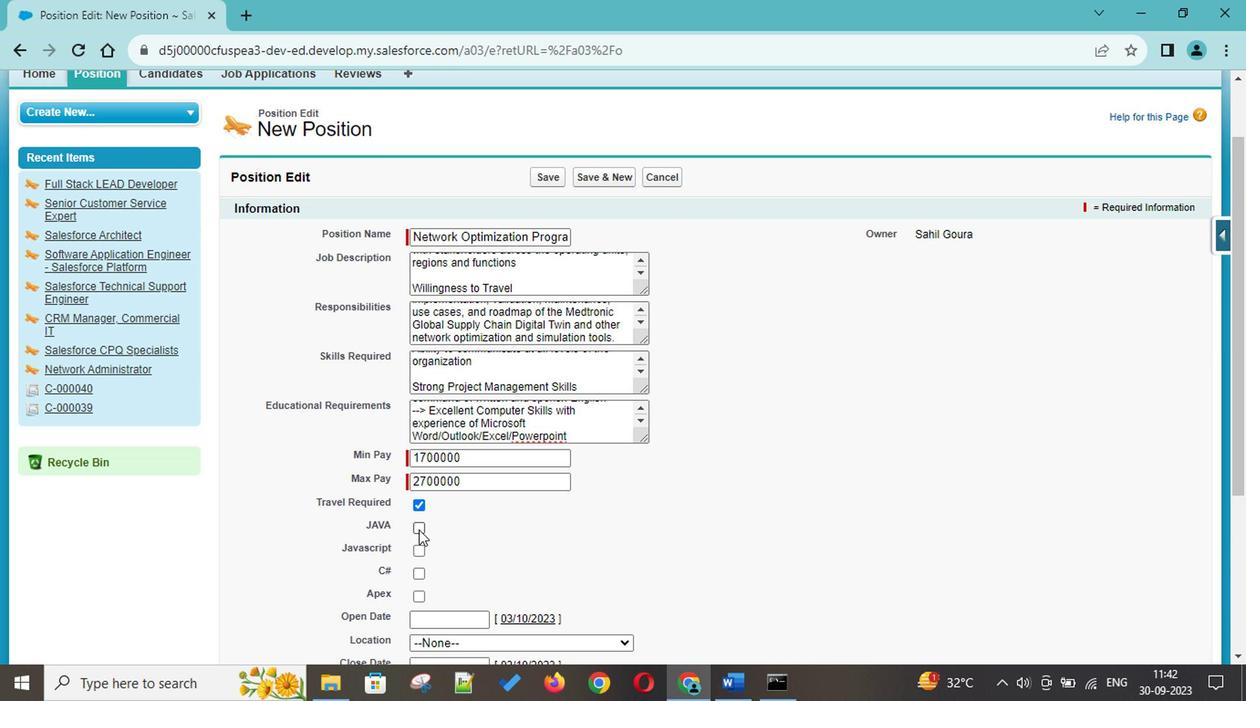 
Action: Mouse moved to (437, 533)
Screenshot: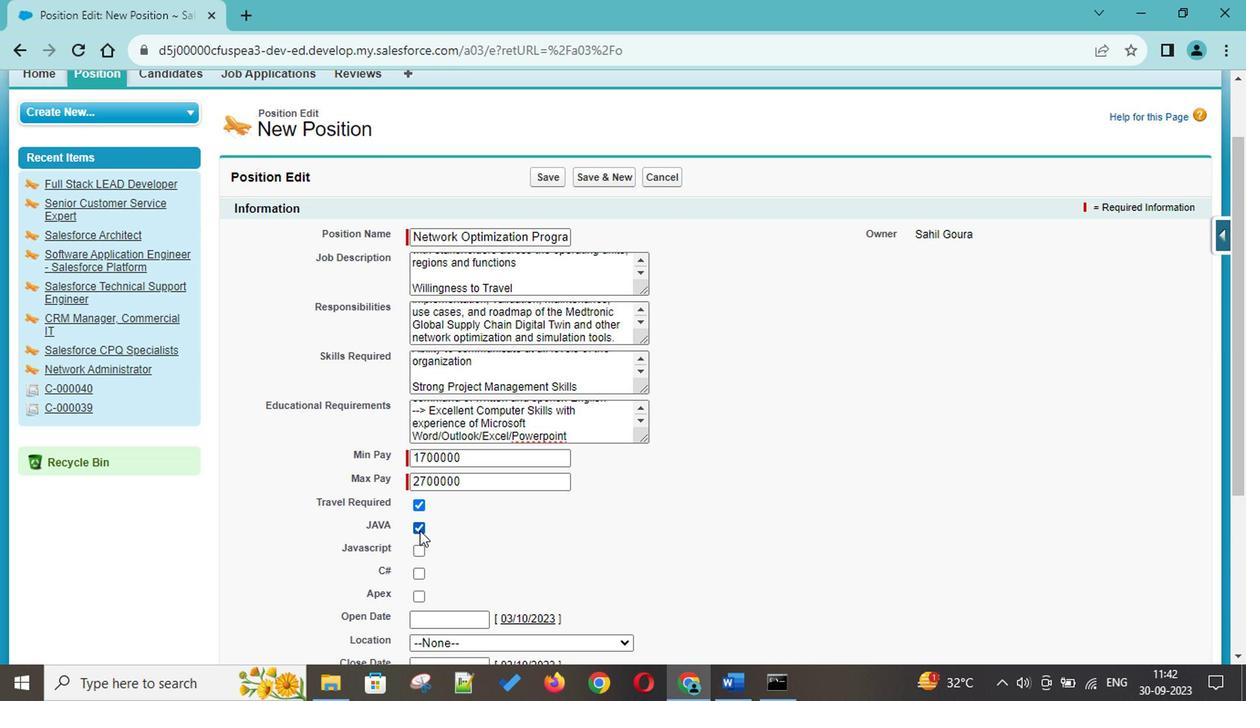
Action: Mouse pressed left at (437, 533)
Screenshot: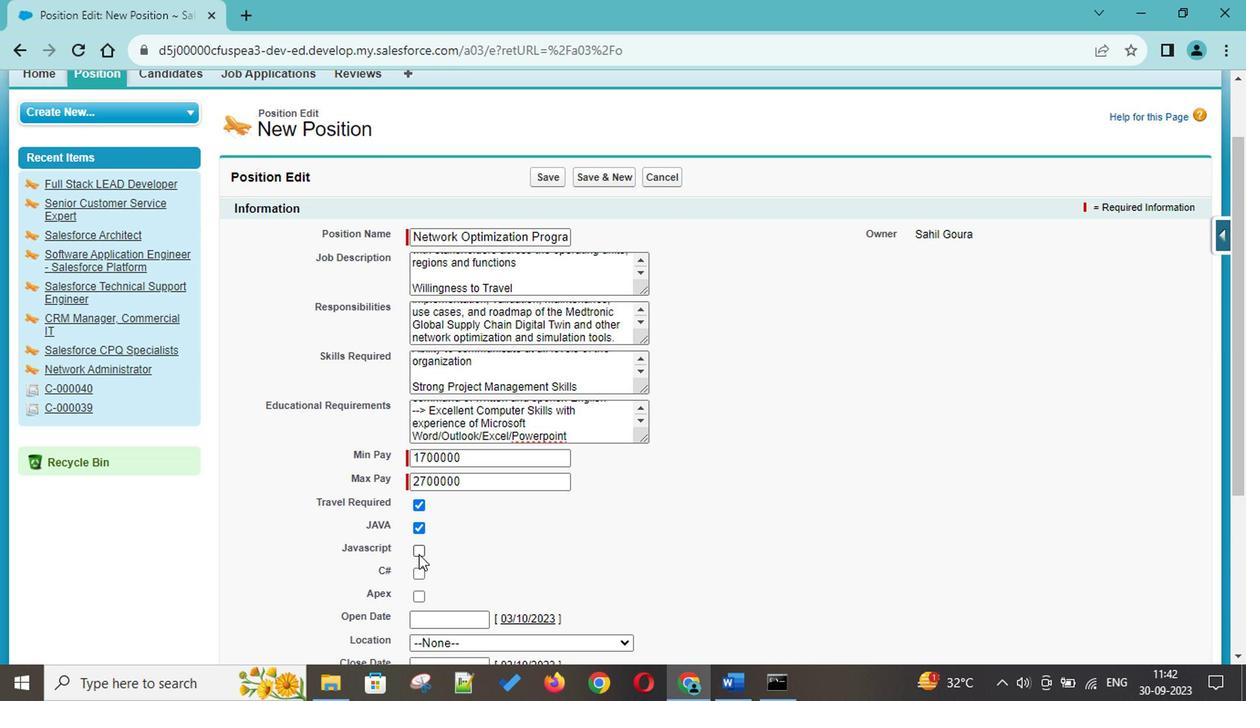 
Action: Mouse moved to (438, 547)
Screenshot: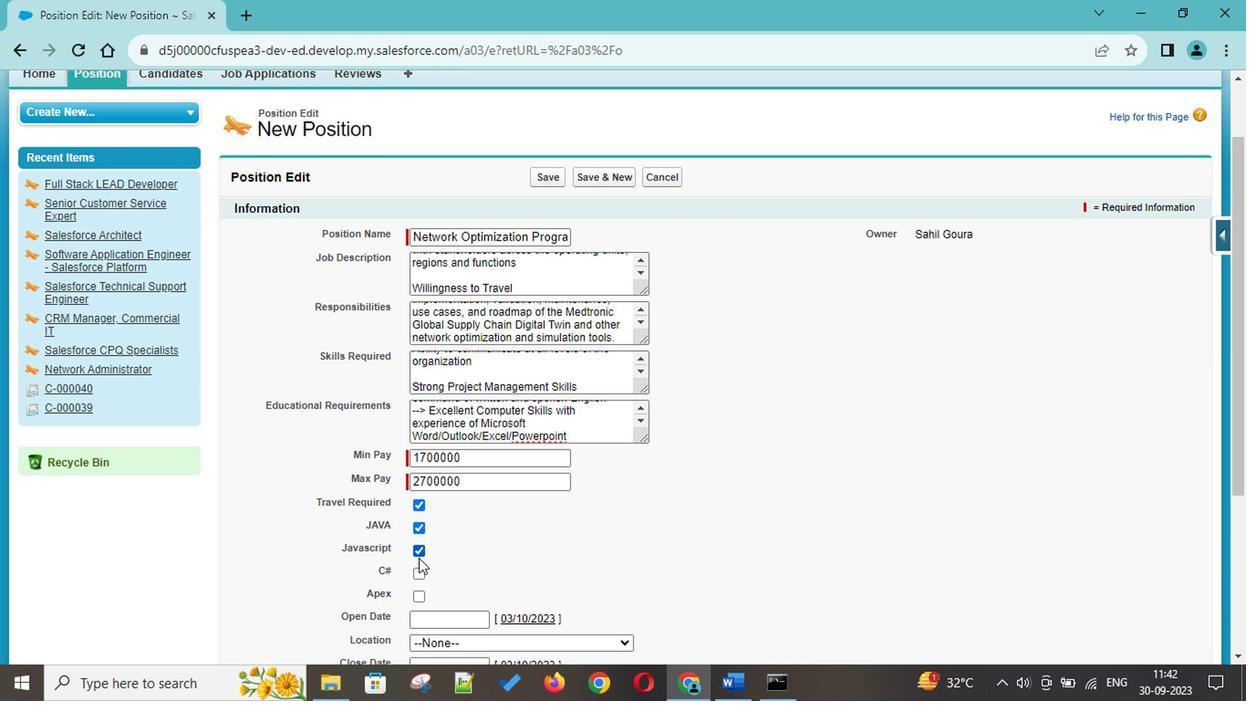 
Action: Mouse pressed left at (438, 547)
Screenshot: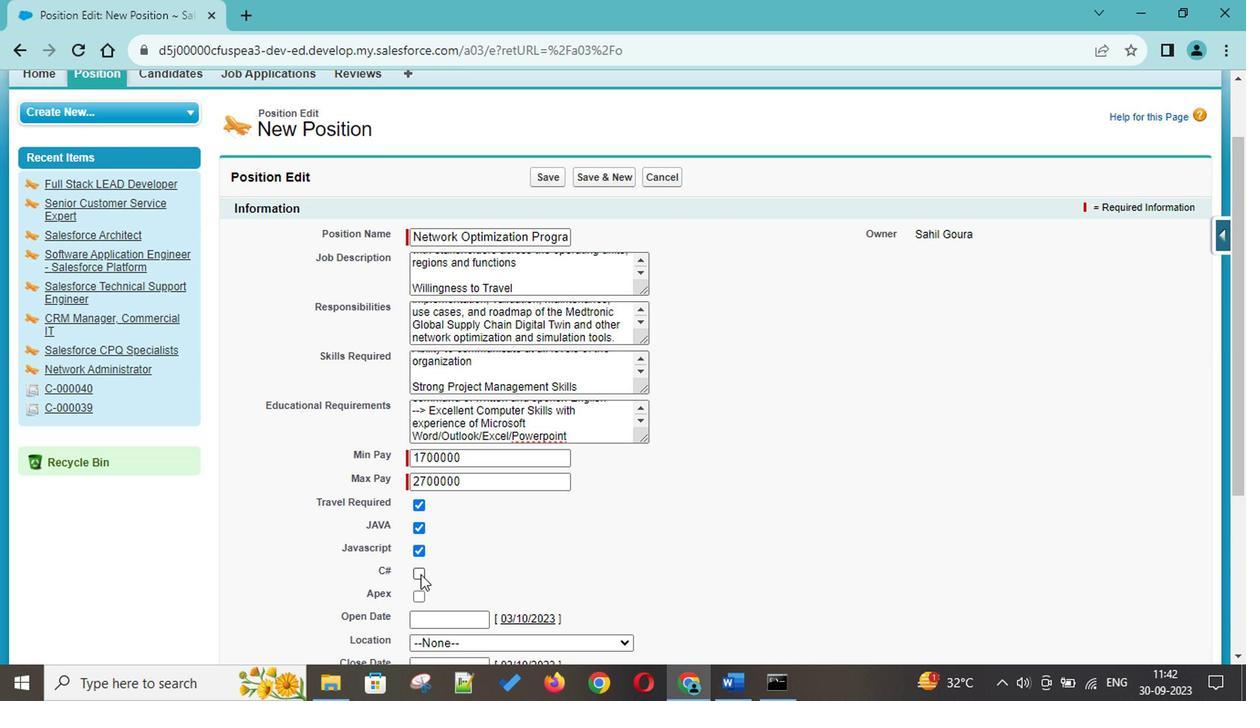 
Action: Mouse scrolled (438, 547) with delta (0, 0)
Screenshot: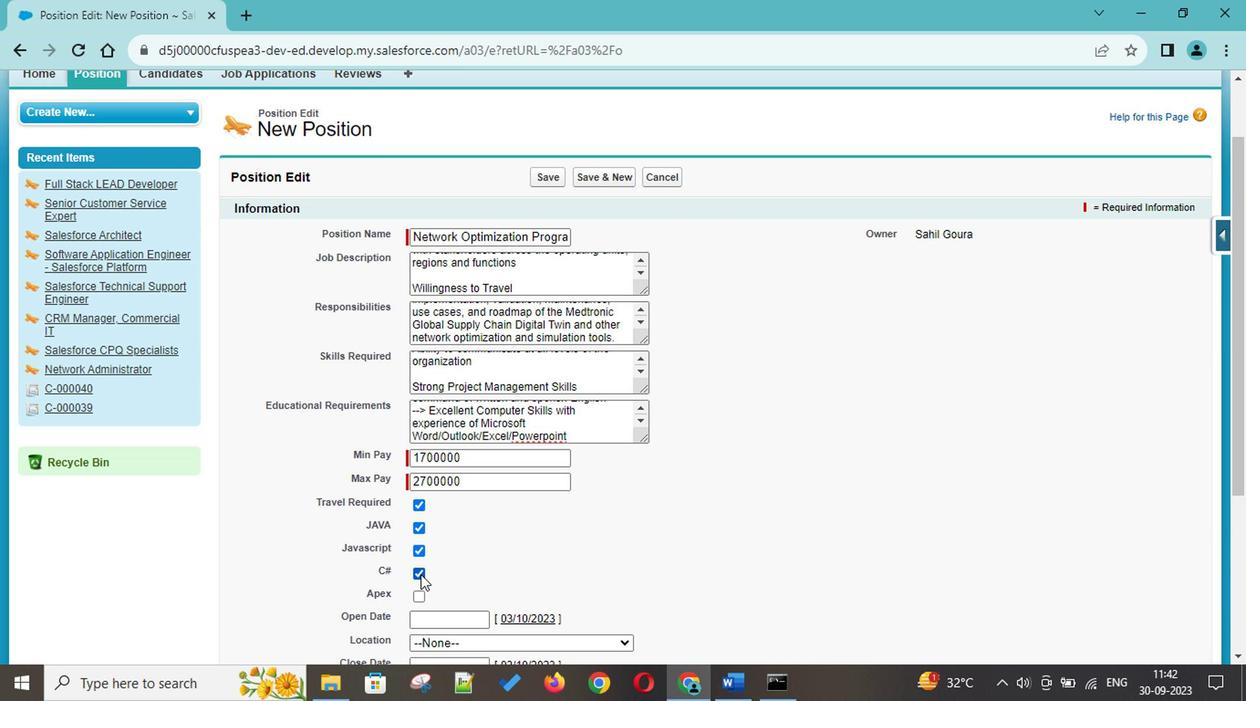 
Action: Mouse scrolled (438, 547) with delta (0, 0)
Screenshot: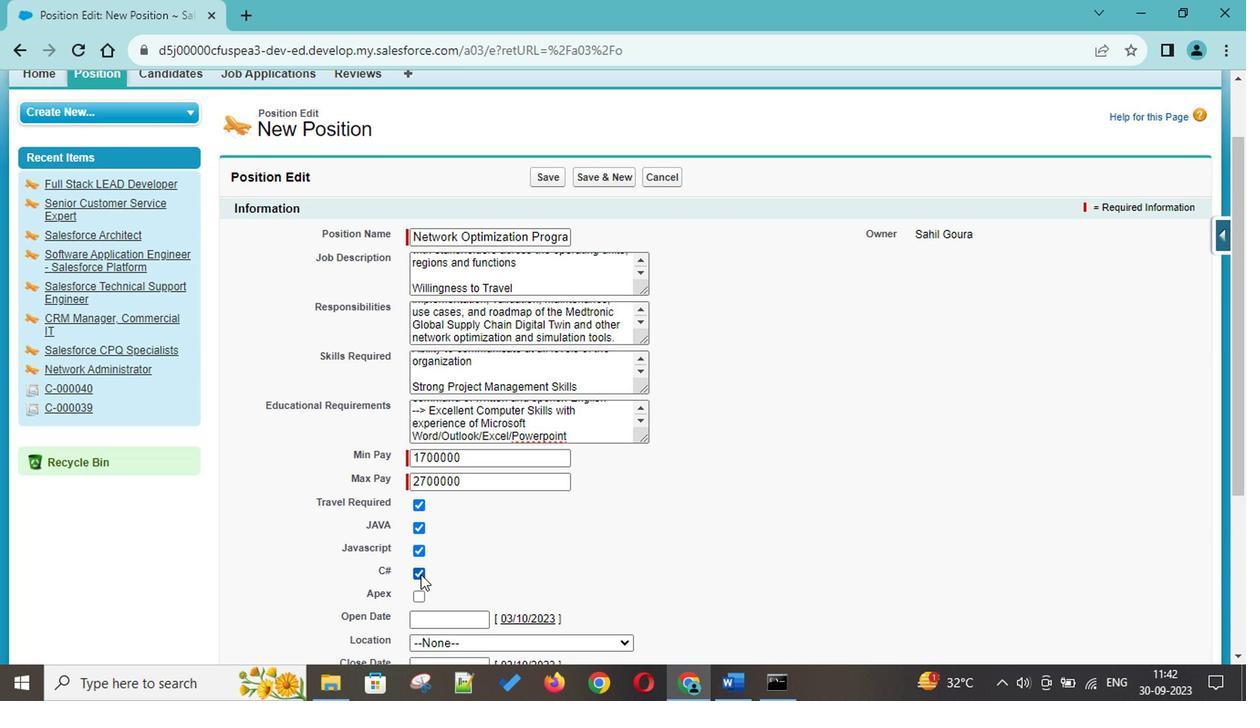 
Action: Mouse scrolled (438, 547) with delta (0, 0)
Screenshot: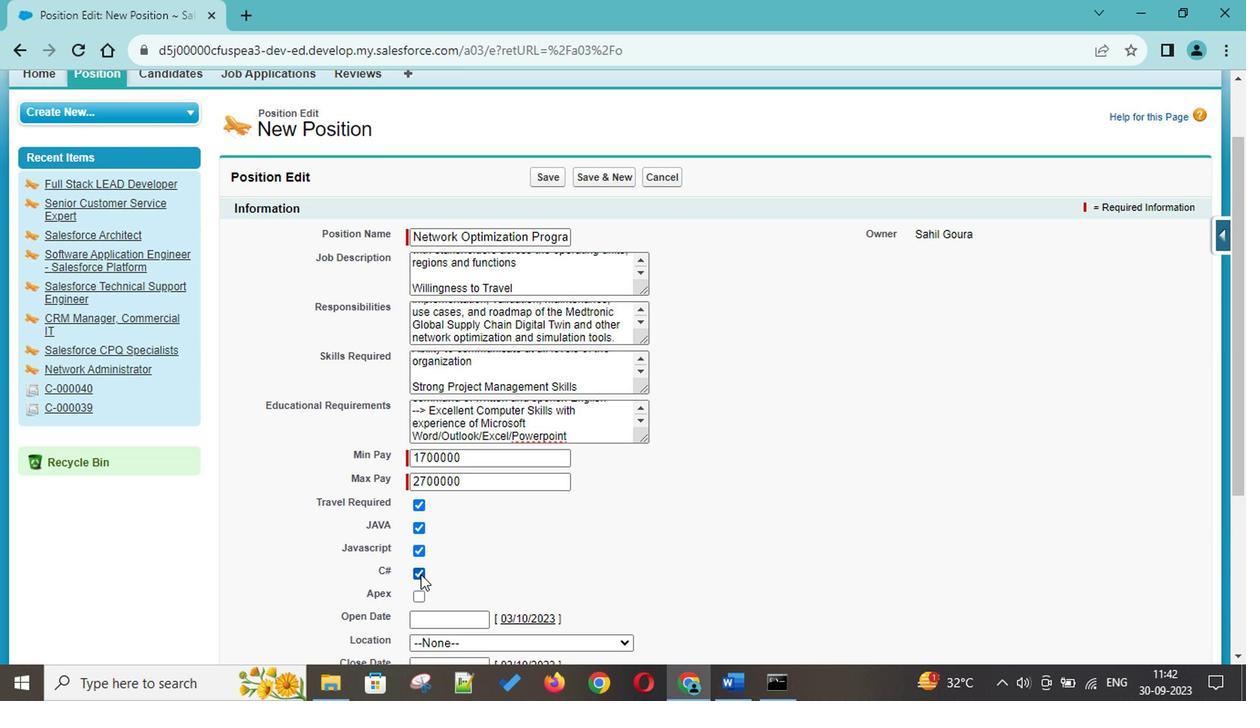 
Action: Mouse scrolled (438, 547) with delta (0, 0)
Screenshot: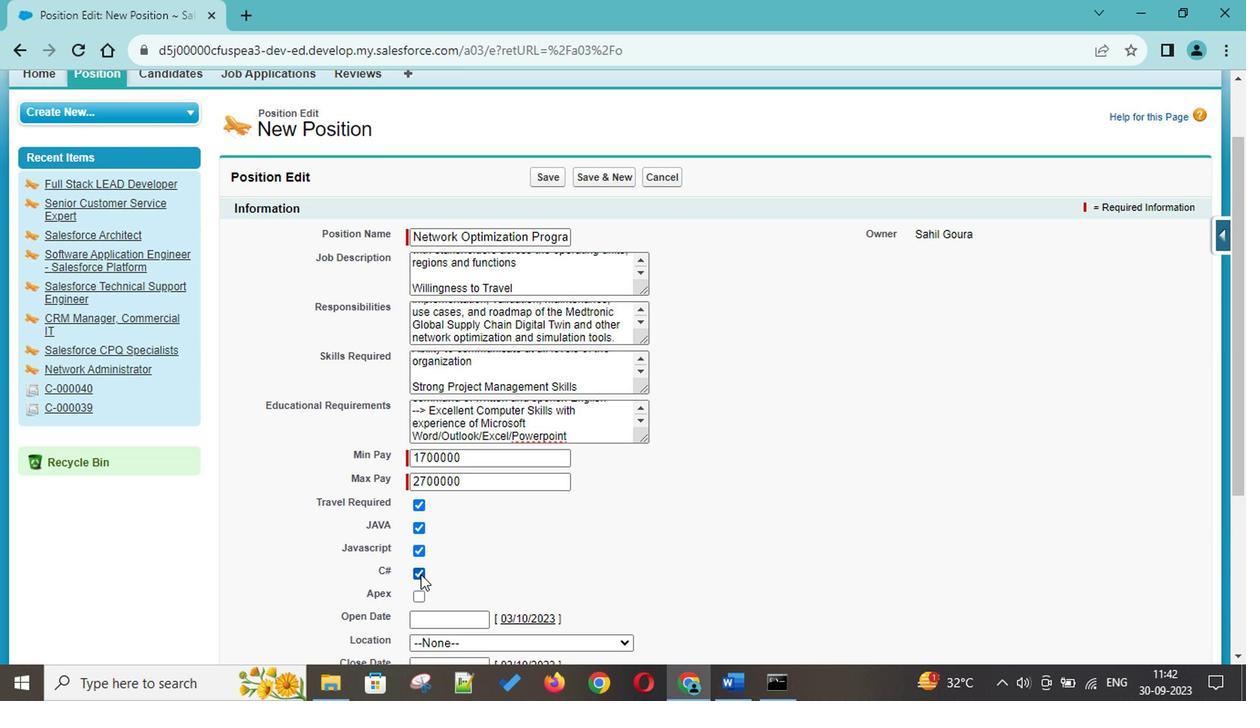 
Action: Mouse scrolled (438, 547) with delta (0, 0)
Screenshot: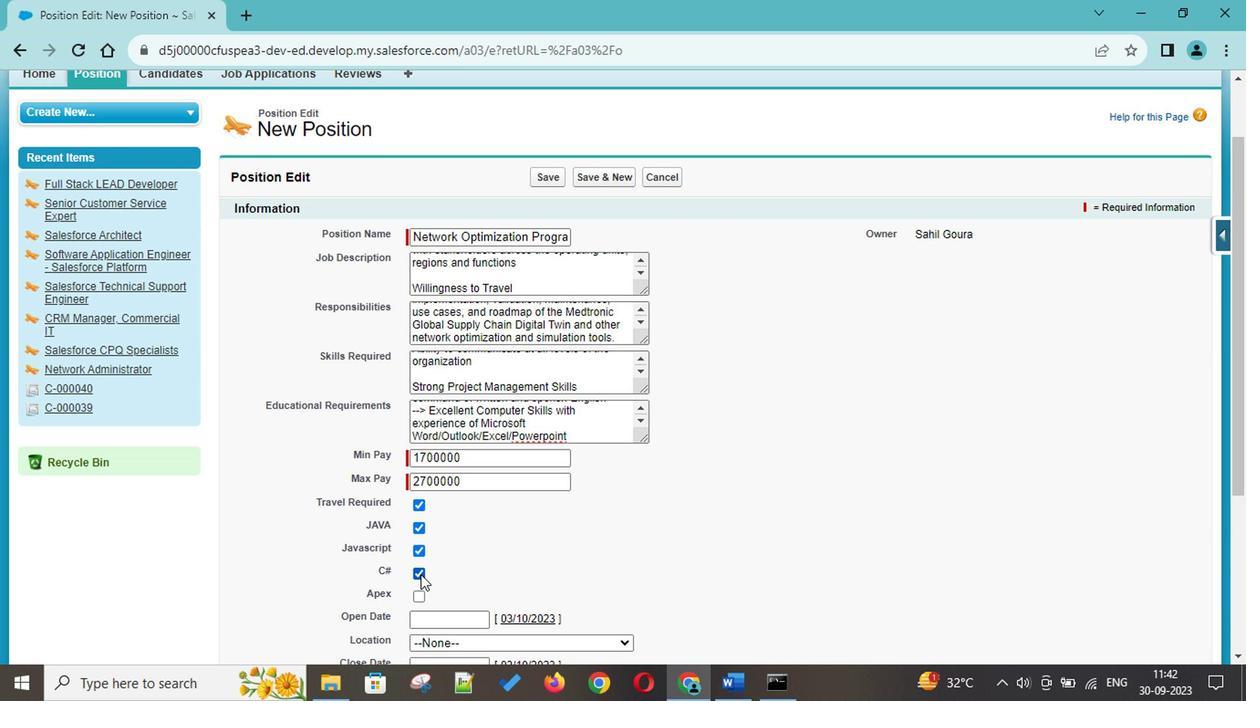 
Action: Mouse scrolled (438, 547) with delta (0, 0)
Screenshot: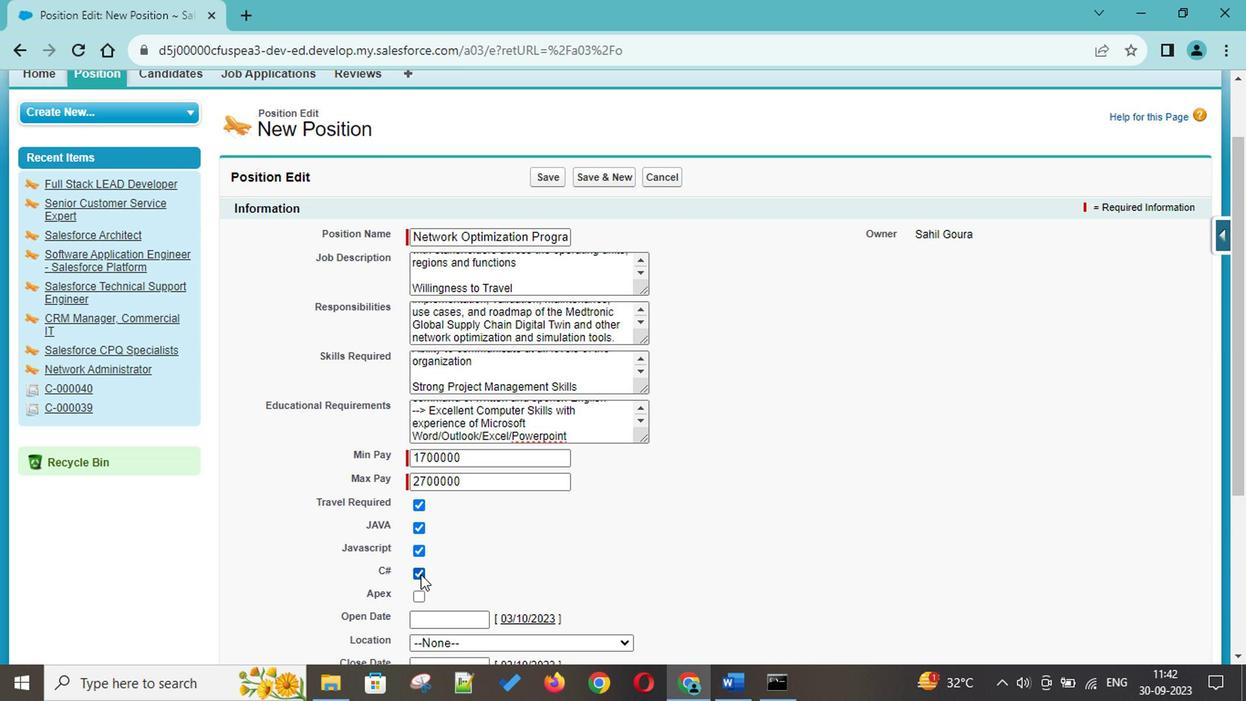 
Action: Mouse scrolled (438, 547) with delta (0, 0)
Screenshot: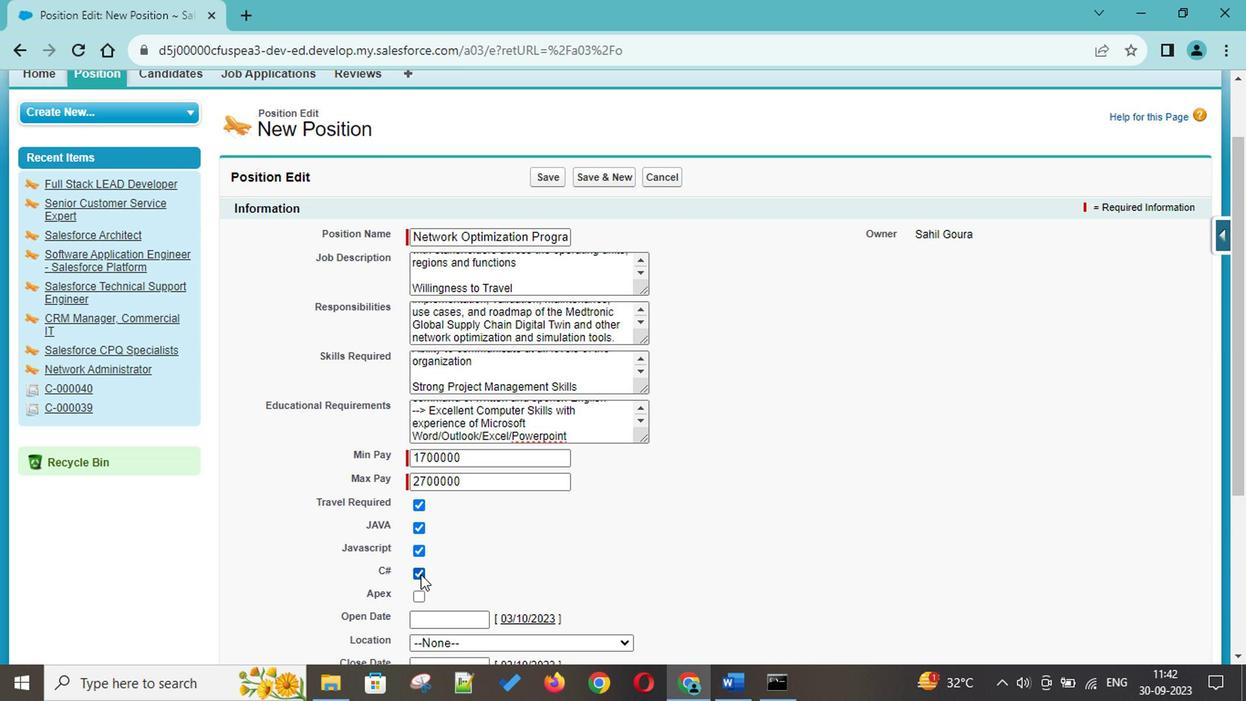 
Action: Mouse scrolled (438, 547) with delta (0, 0)
Screenshot: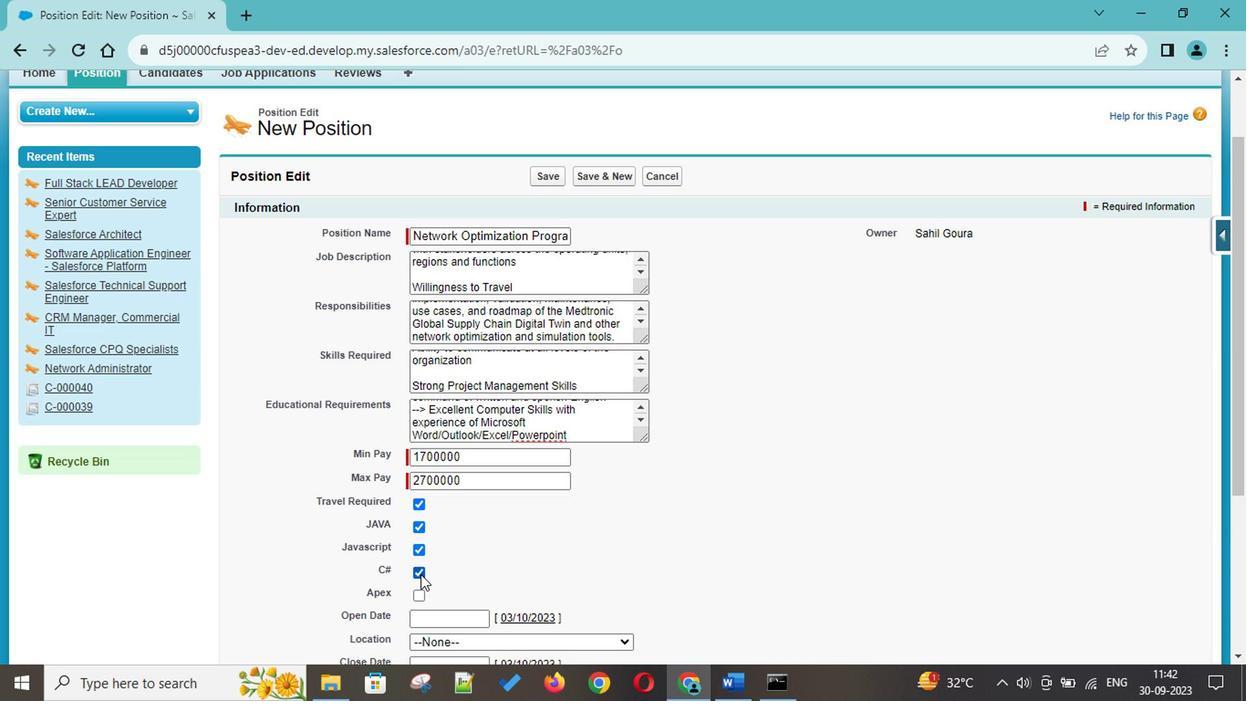 
Action: Mouse scrolled (438, 547) with delta (0, 0)
Screenshot: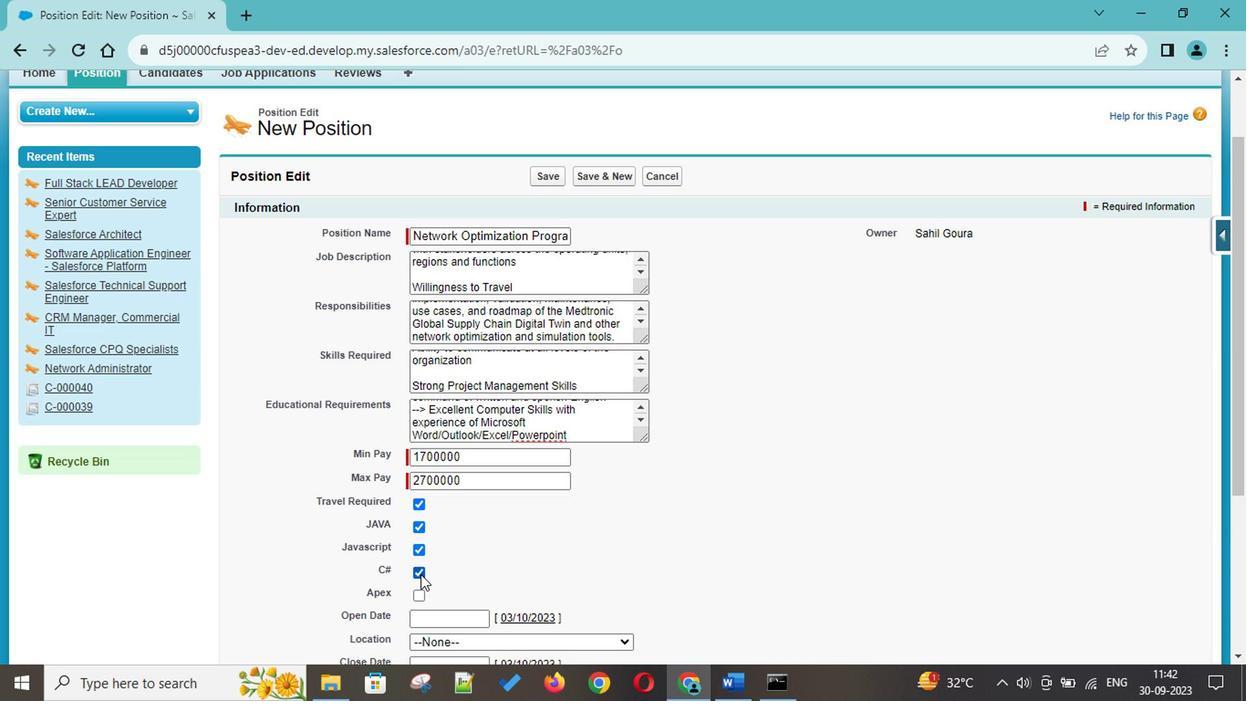 
Action: Mouse scrolled (438, 547) with delta (0, 0)
Screenshot: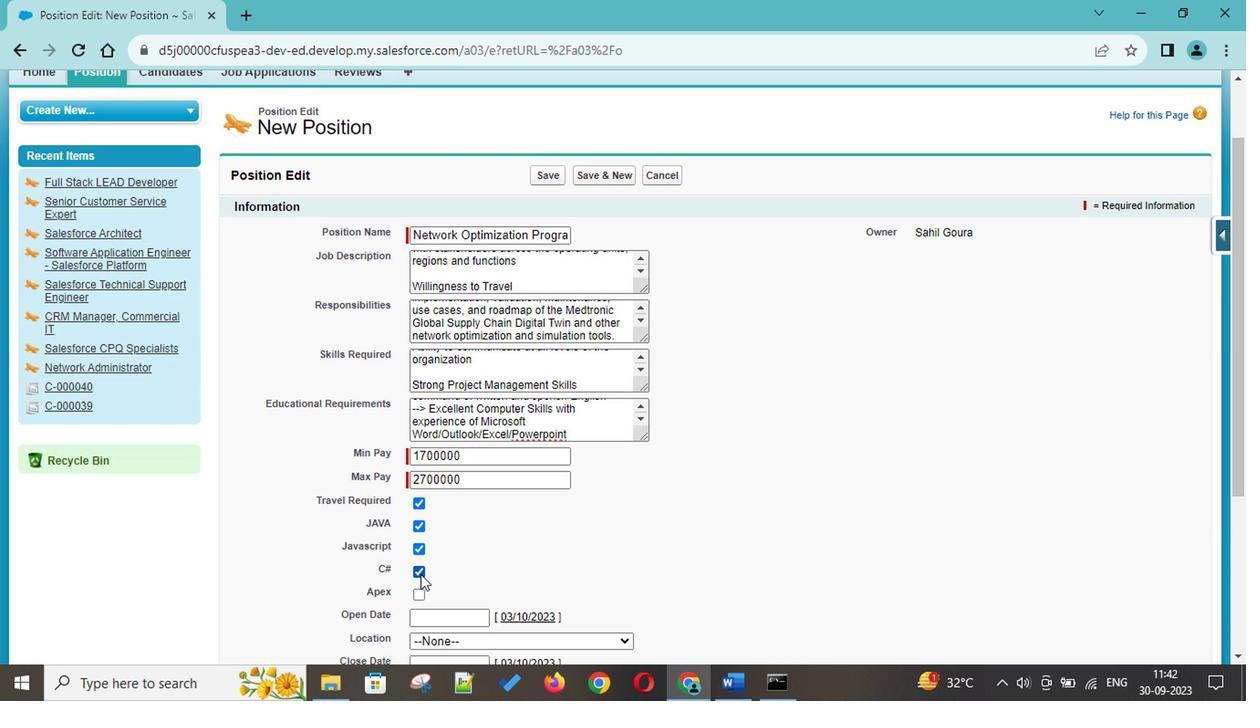 
Action: Mouse scrolled (438, 547) with delta (0, 0)
Screenshot: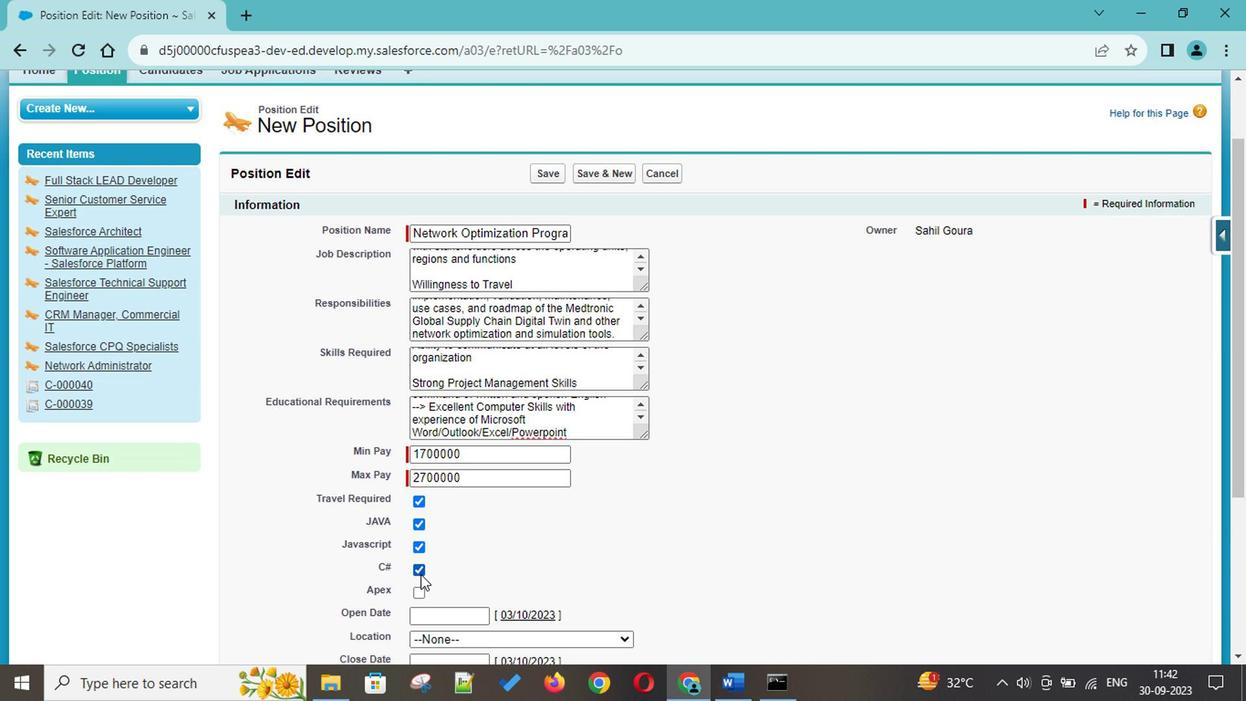 
Action: Mouse moved to (473, 503)
Screenshot: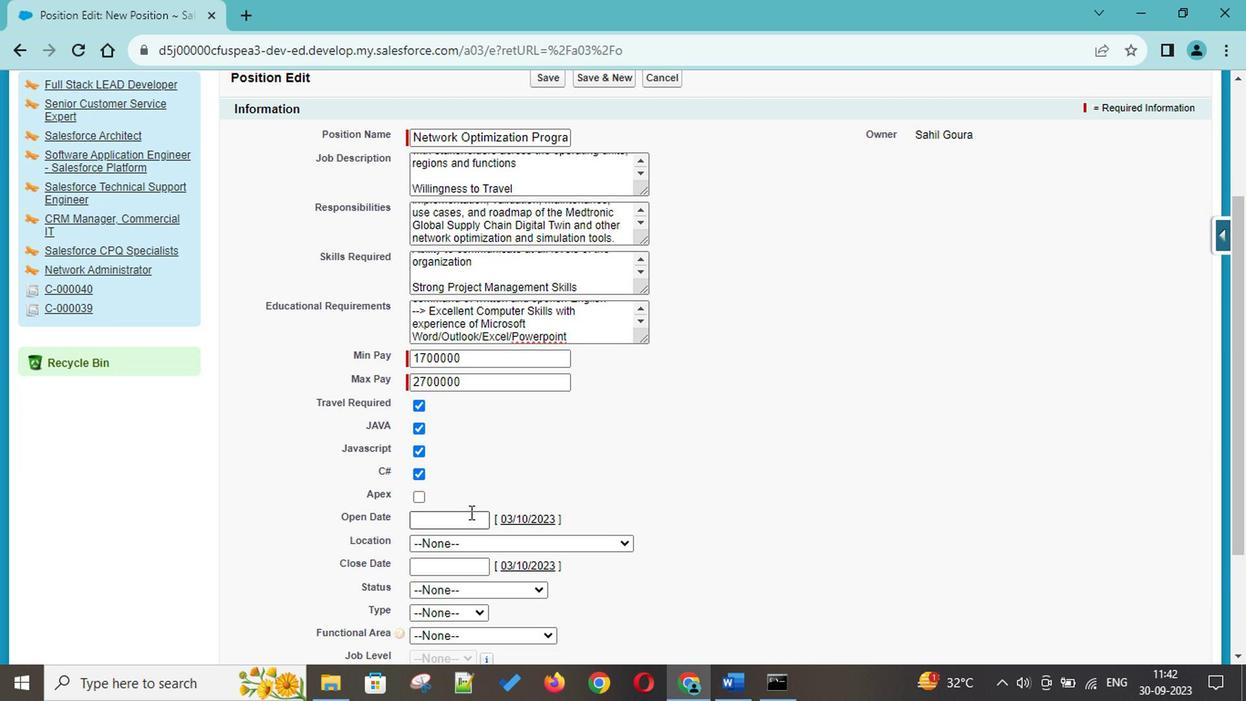 
Action: Mouse pressed left at (473, 503)
Screenshot: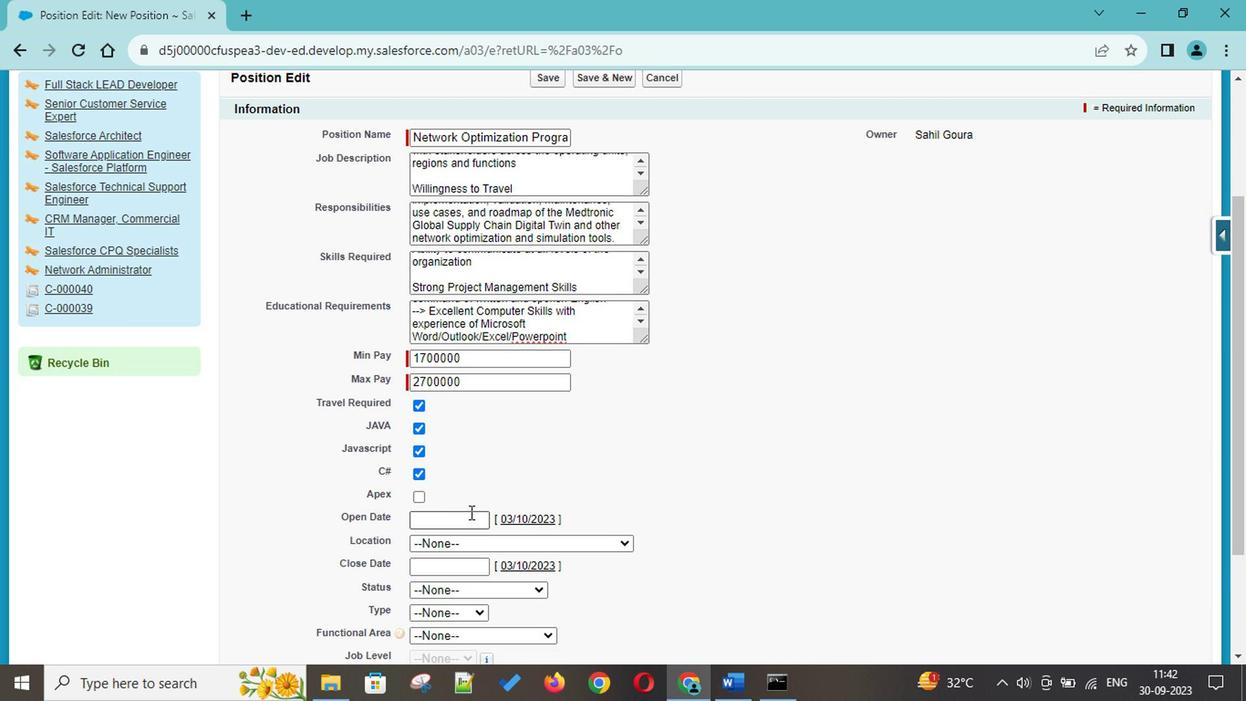 
Action: Mouse moved to (481, 526)
Screenshot: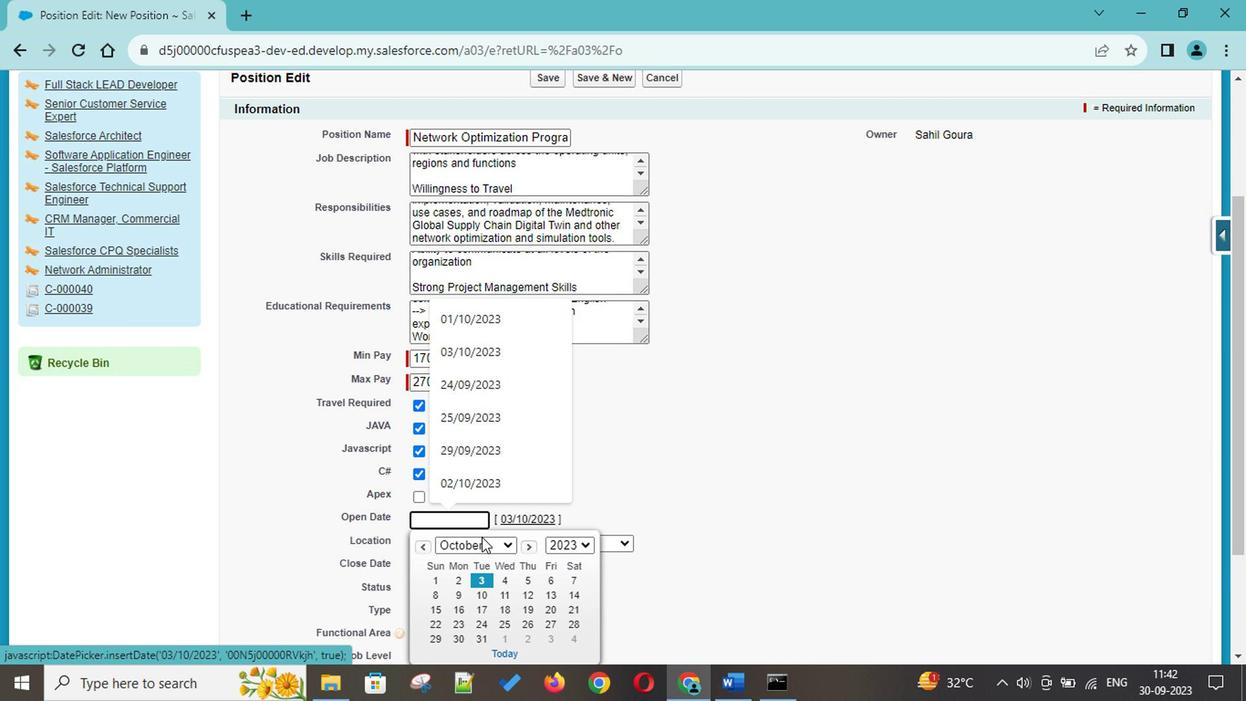 
Action: Mouse pressed left at (481, 526)
Screenshot: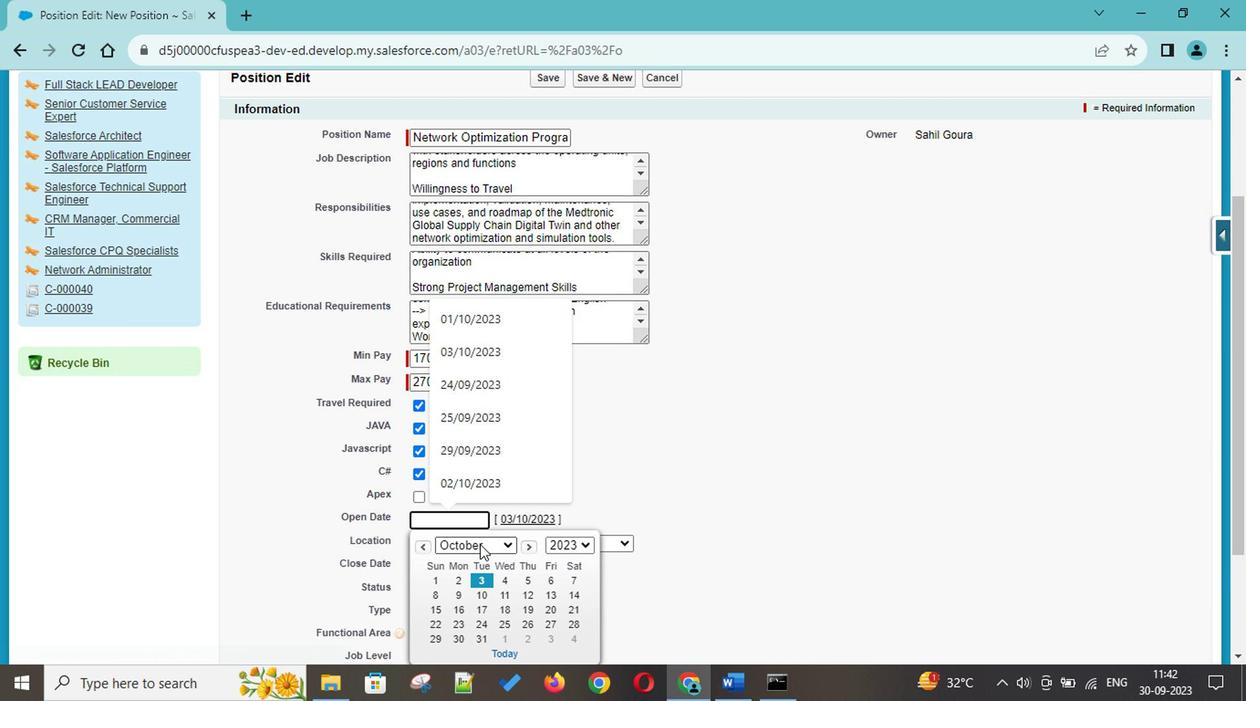 
Action: Mouse moved to (484, 498)
Screenshot: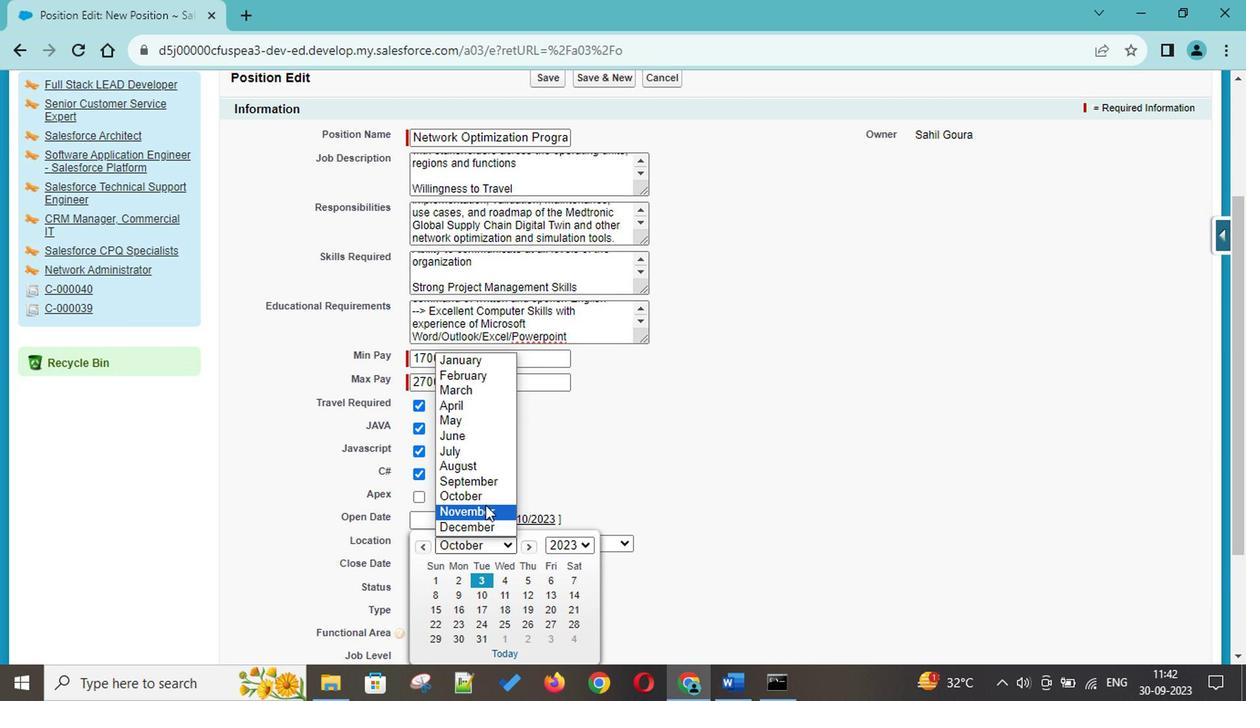 
Action: Mouse pressed left at (484, 498)
Screenshot: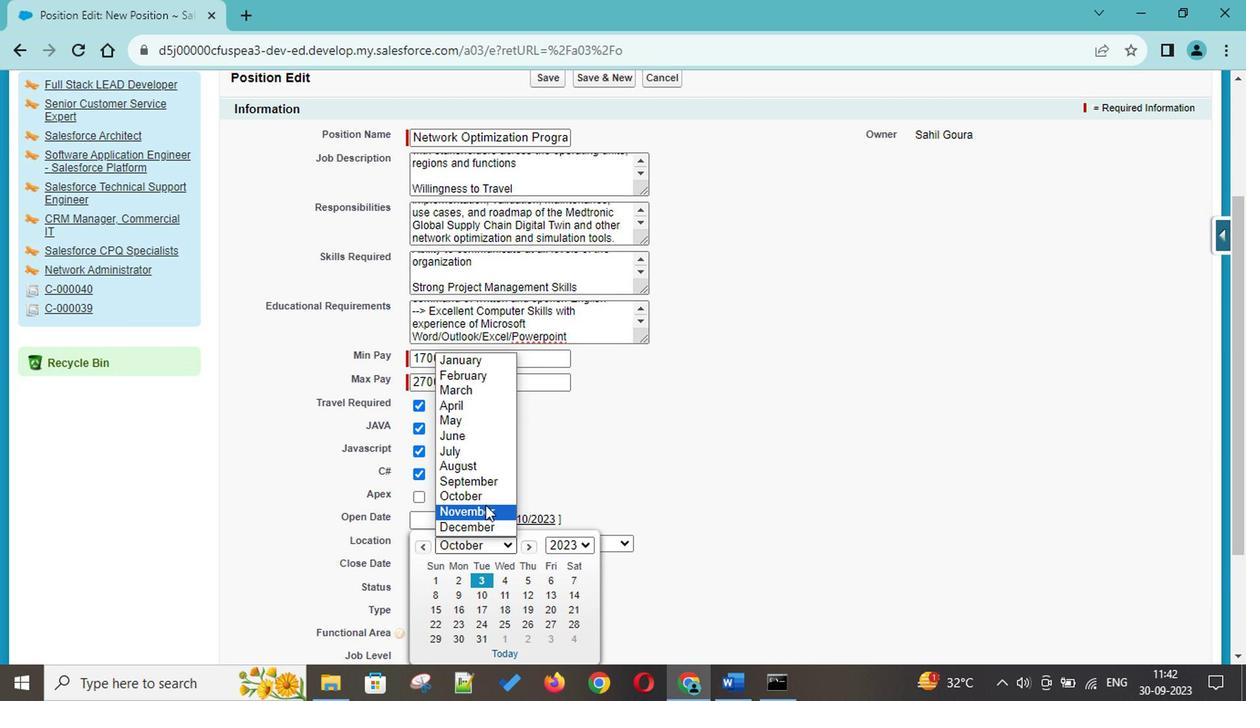 
Action: Mouse moved to (501, 553)
Screenshot: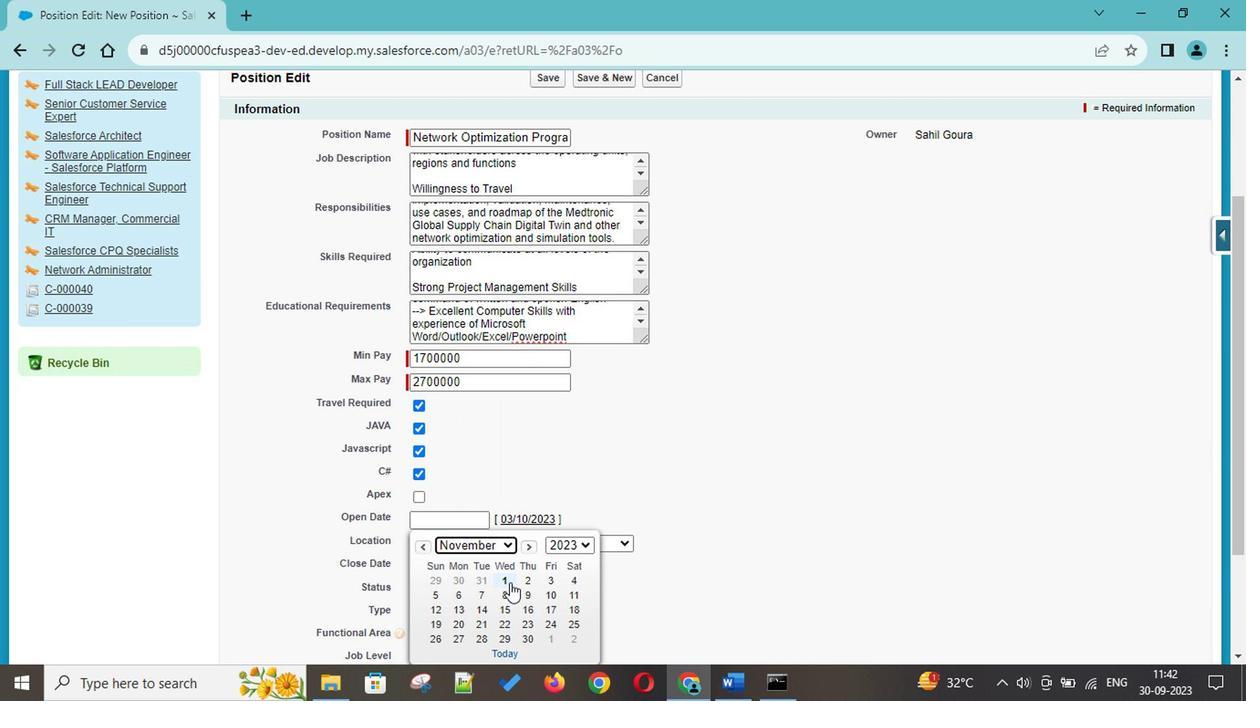 
Action: Mouse pressed left at (501, 553)
Screenshot: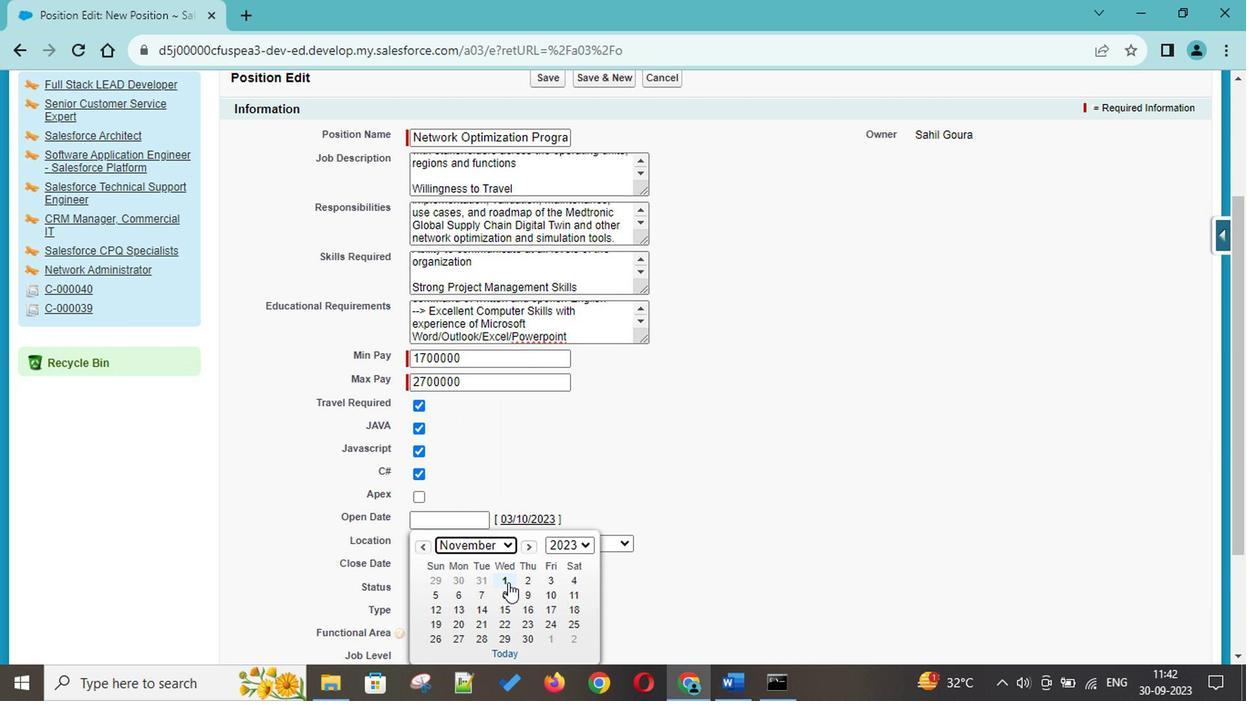 
Action: Mouse moved to (480, 541)
Screenshot: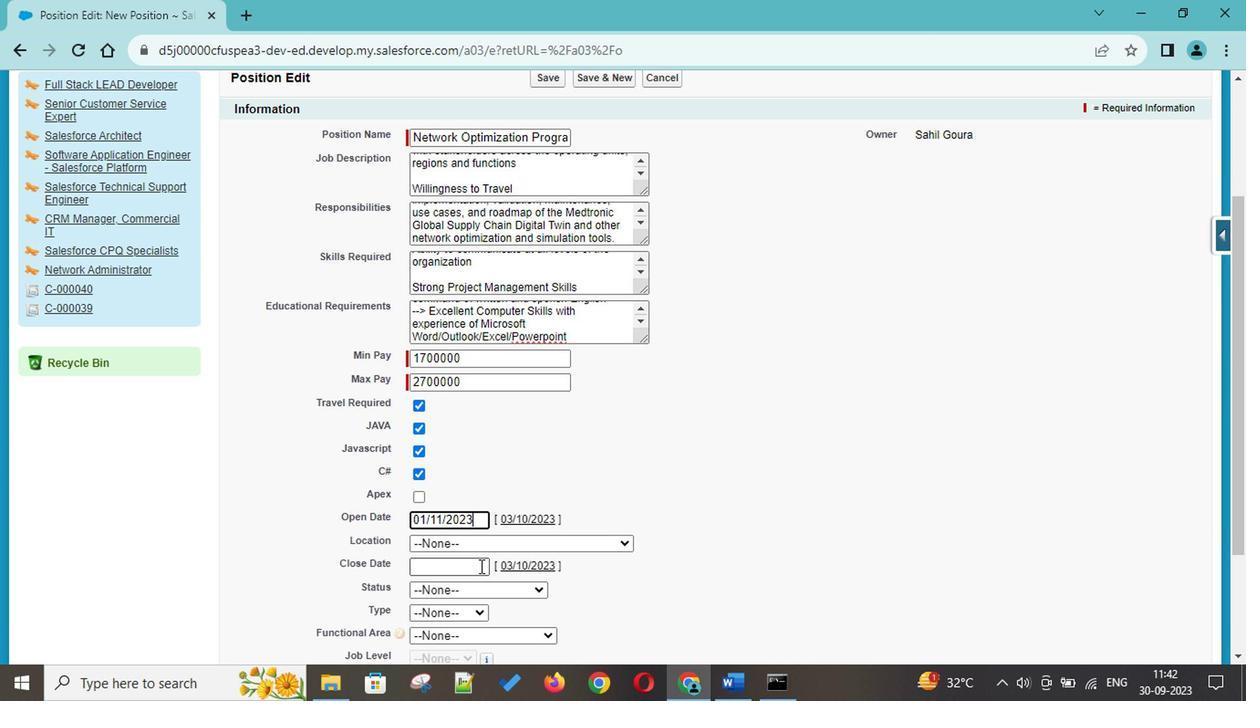 
Action: Mouse pressed left at (480, 541)
Screenshot: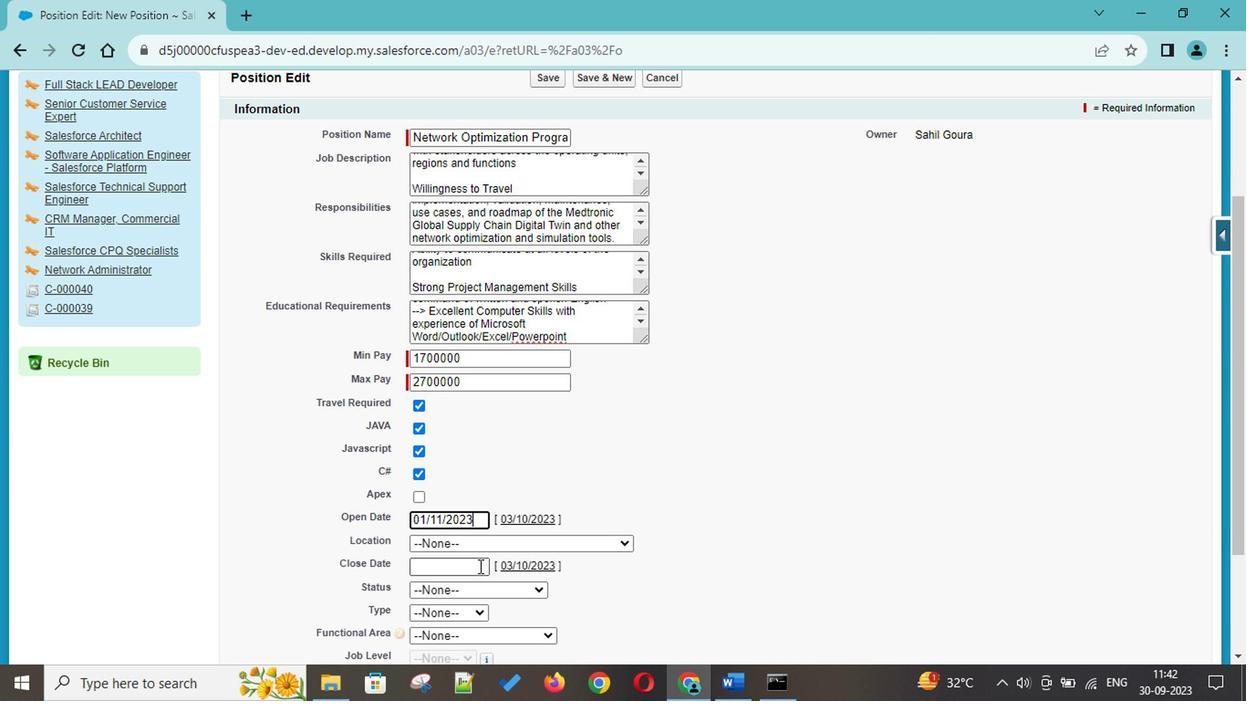 
Action: Mouse moved to (527, 539)
Screenshot: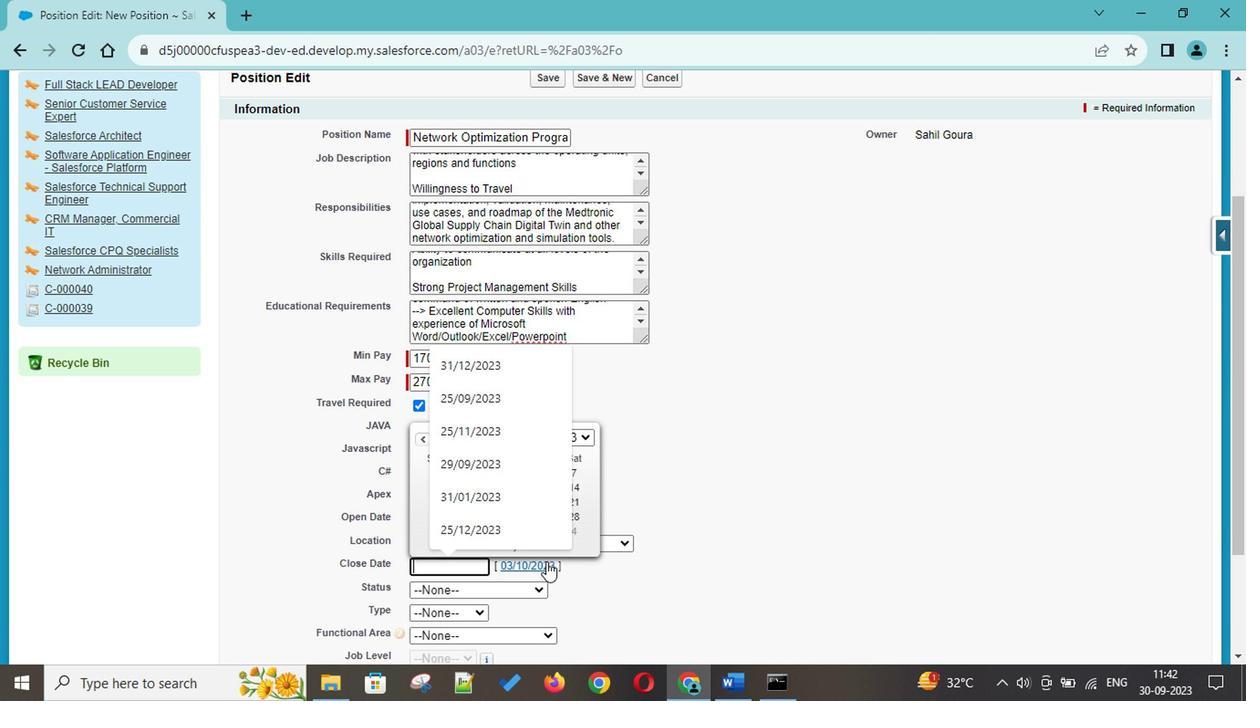 
Action: Mouse pressed left at (527, 539)
Screenshot: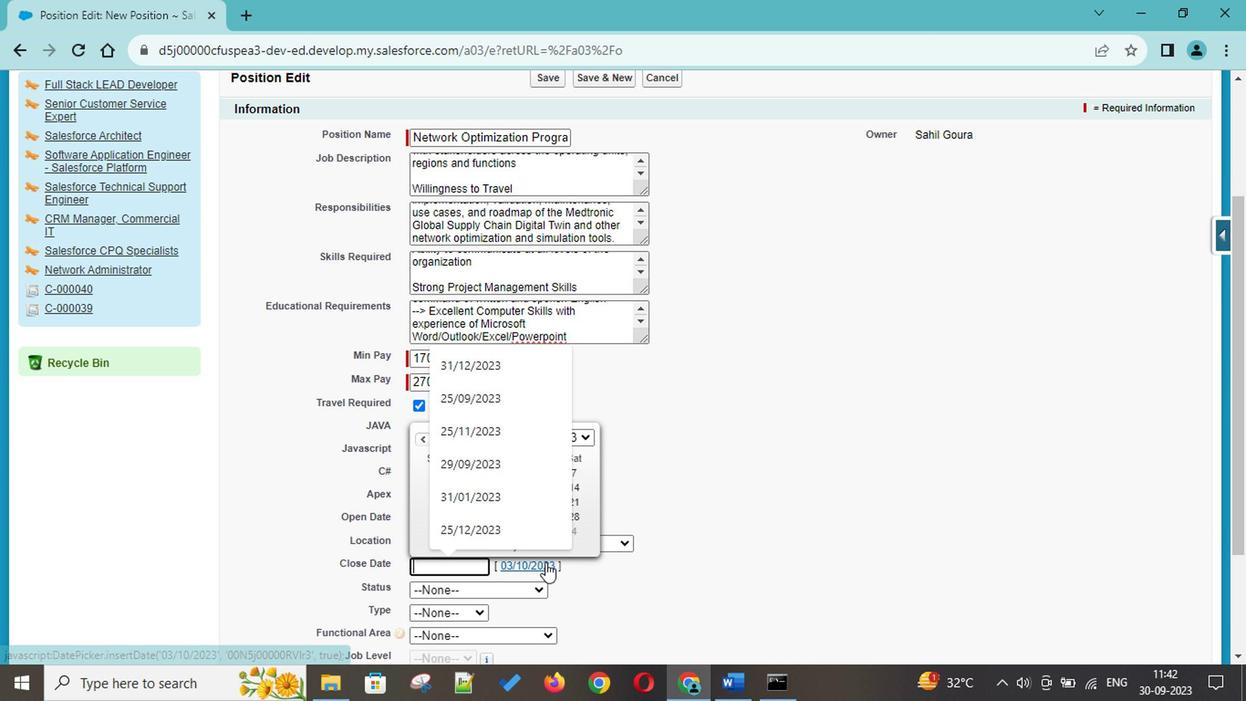
Action: Mouse moved to (472, 546)
Screenshot: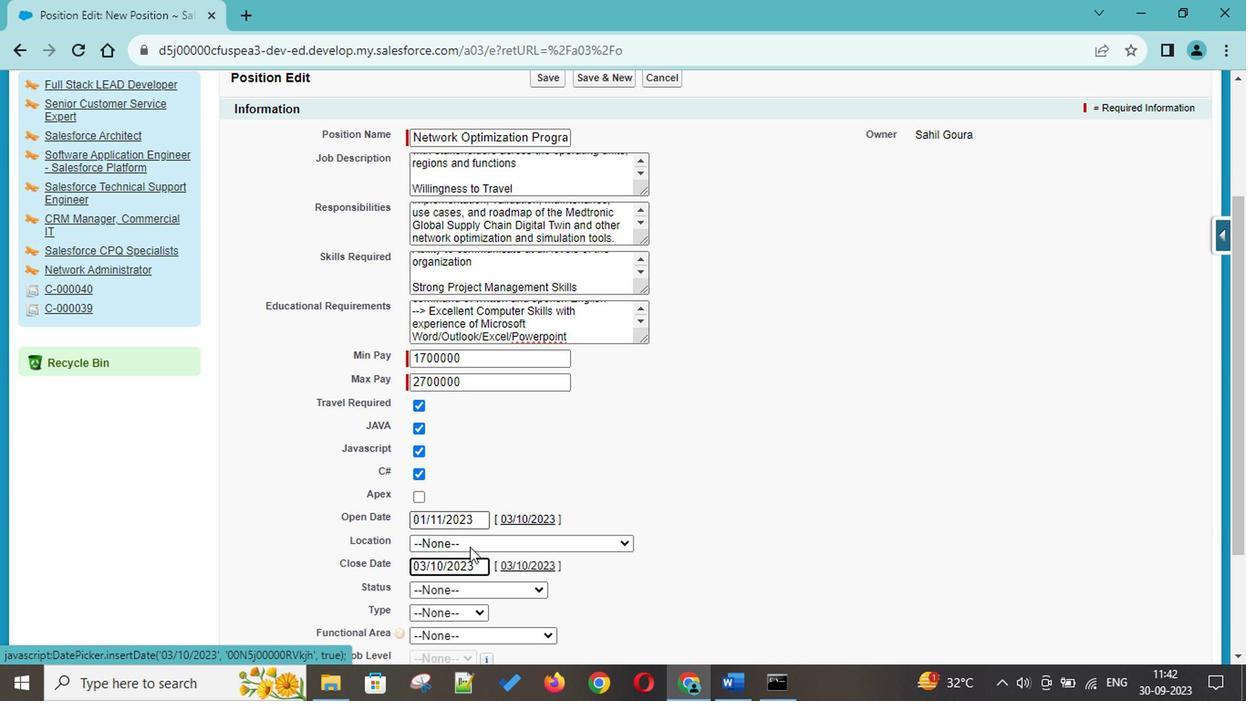 
Action: Mouse pressed left at (472, 546)
Screenshot: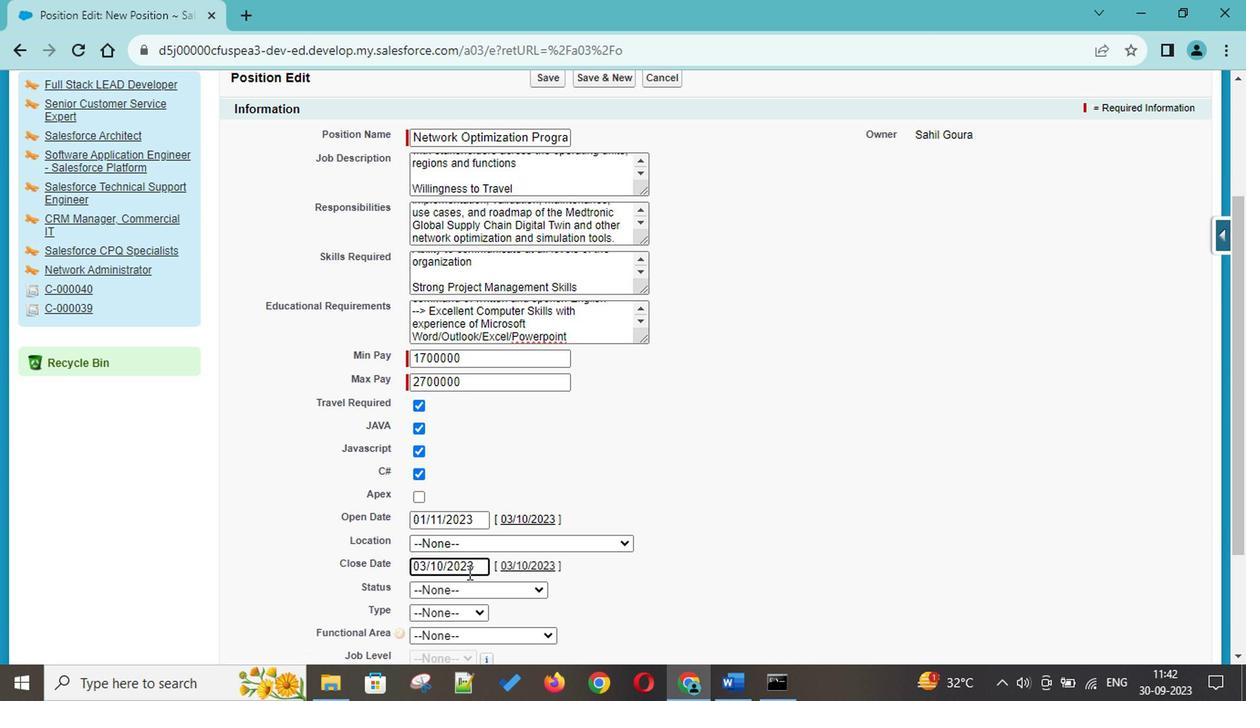 
Action: Mouse moved to (497, 451)
Screenshot: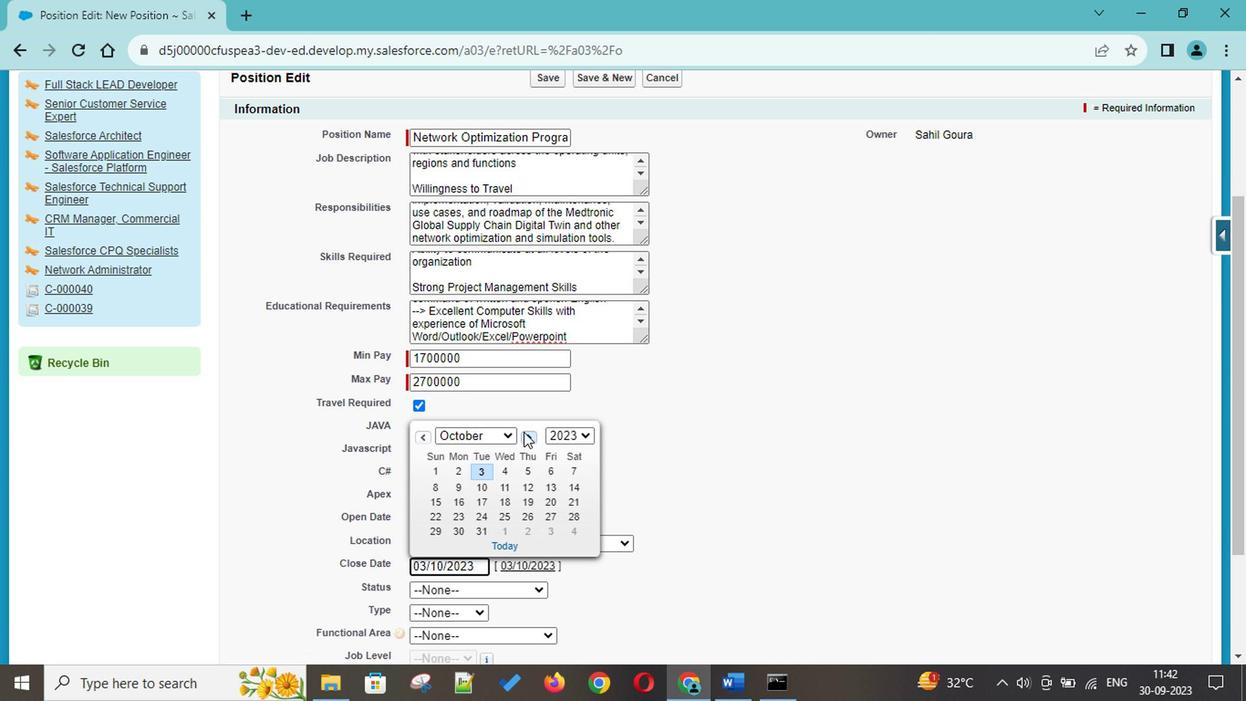 
Action: Mouse pressed left at (497, 451)
Screenshot: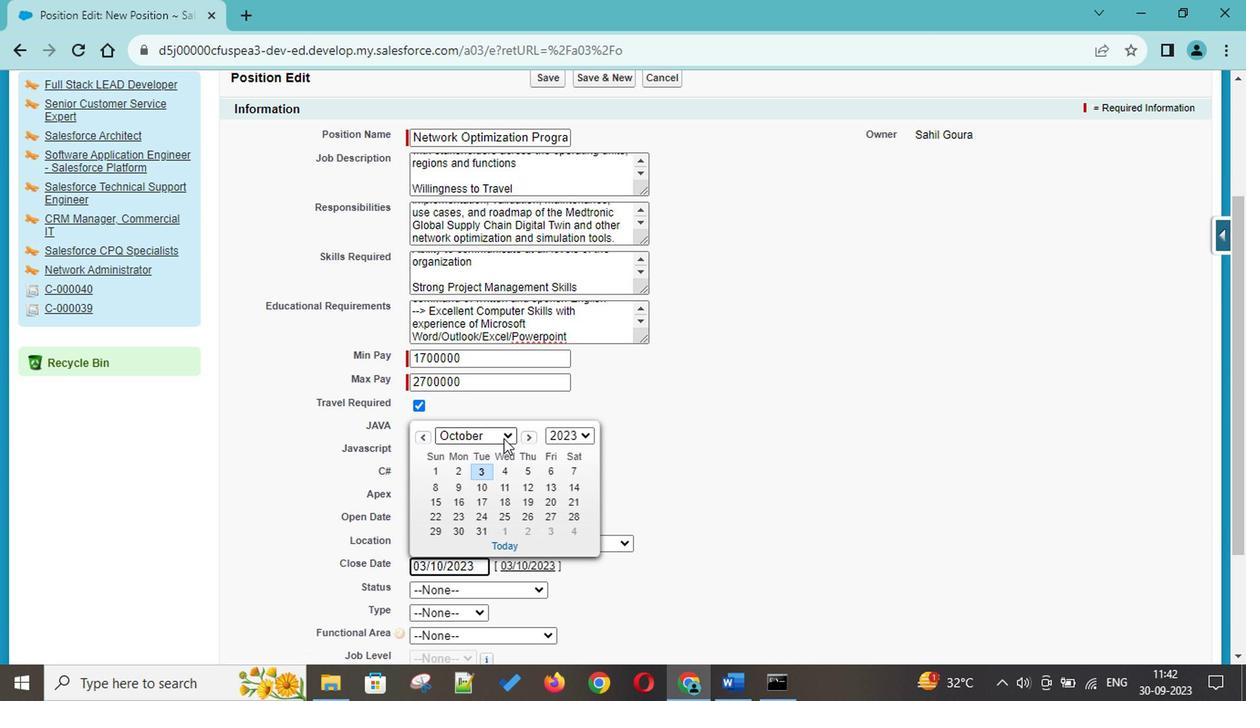 
Action: Mouse moved to (539, 446)
Screenshot: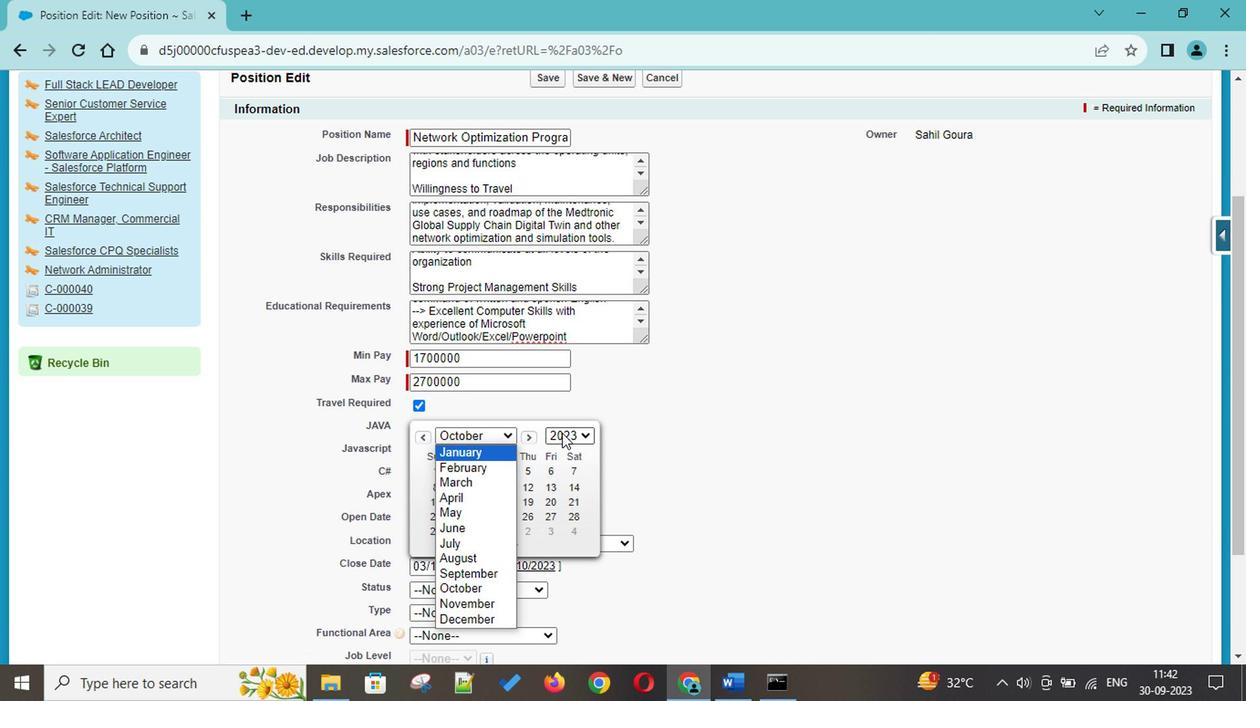 
Action: Mouse pressed left at (539, 446)
Screenshot: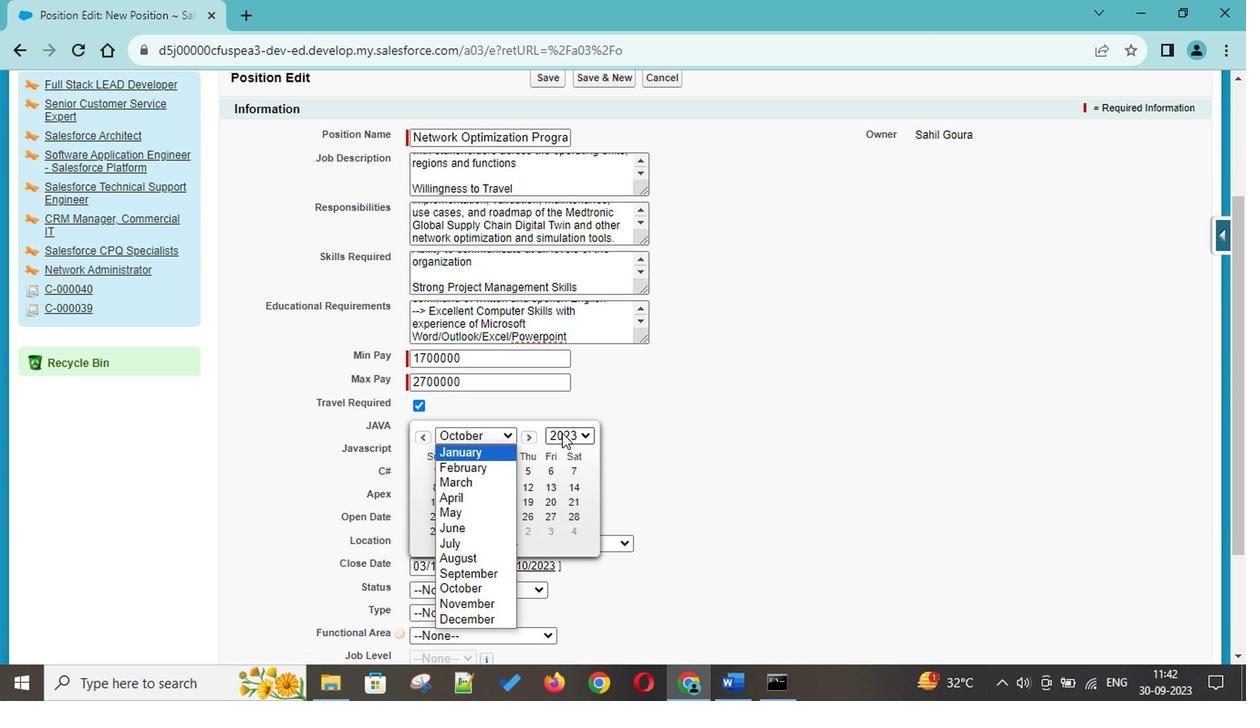 
Action: Mouse moved to (531, 479)
Screenshot: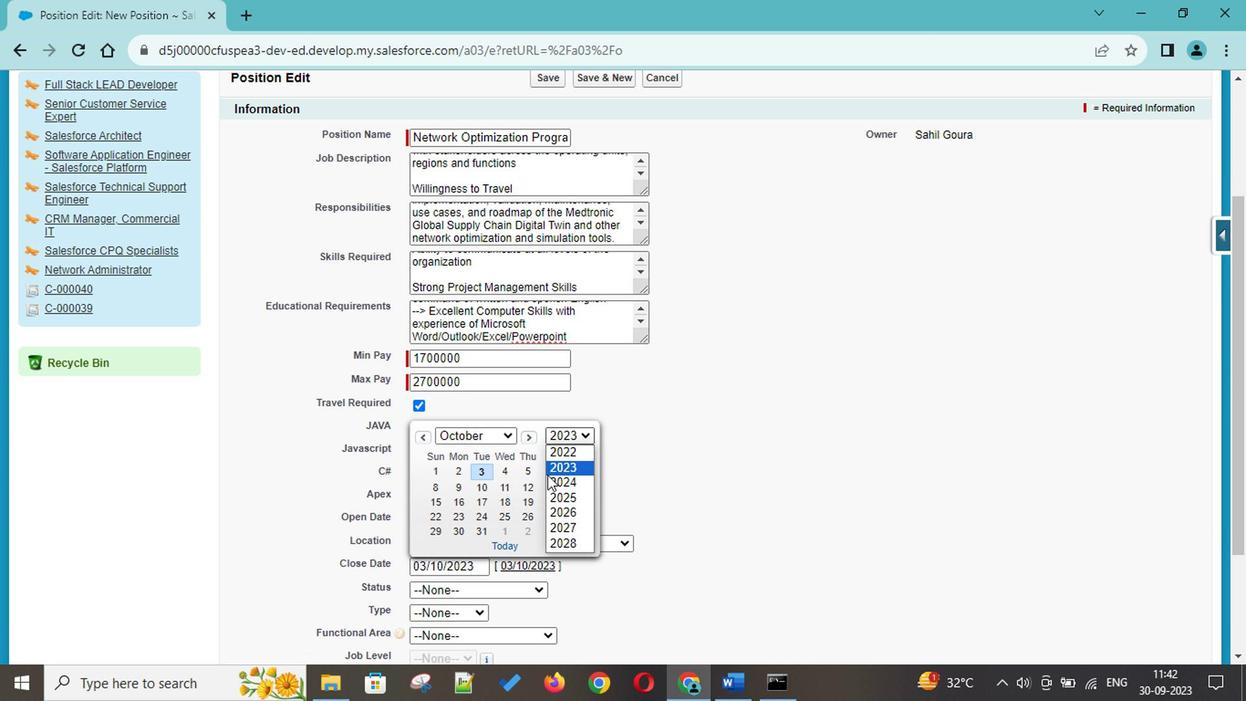 
Action: Mouse pressed left at (531, 479)
Screenshot: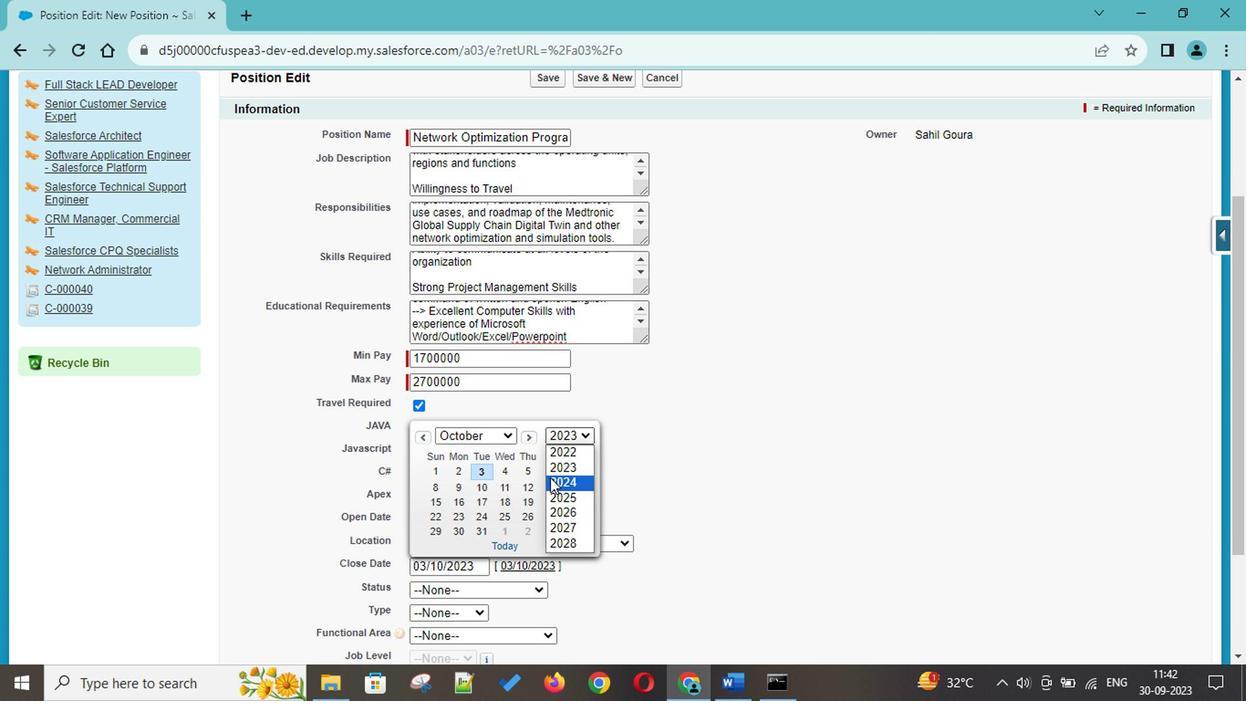 
Action: Mouse moved to (534, 473)
Screenshot: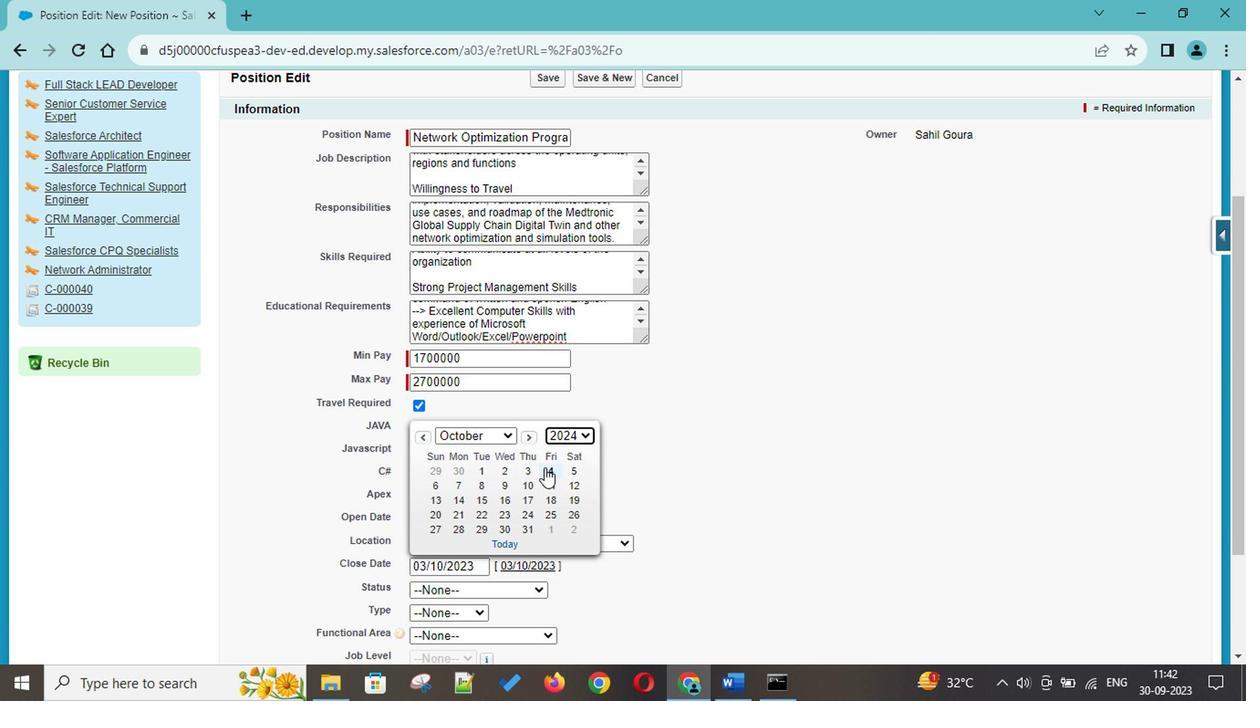 
Action: Mouse pressed left at (534, 473)
Screenshot: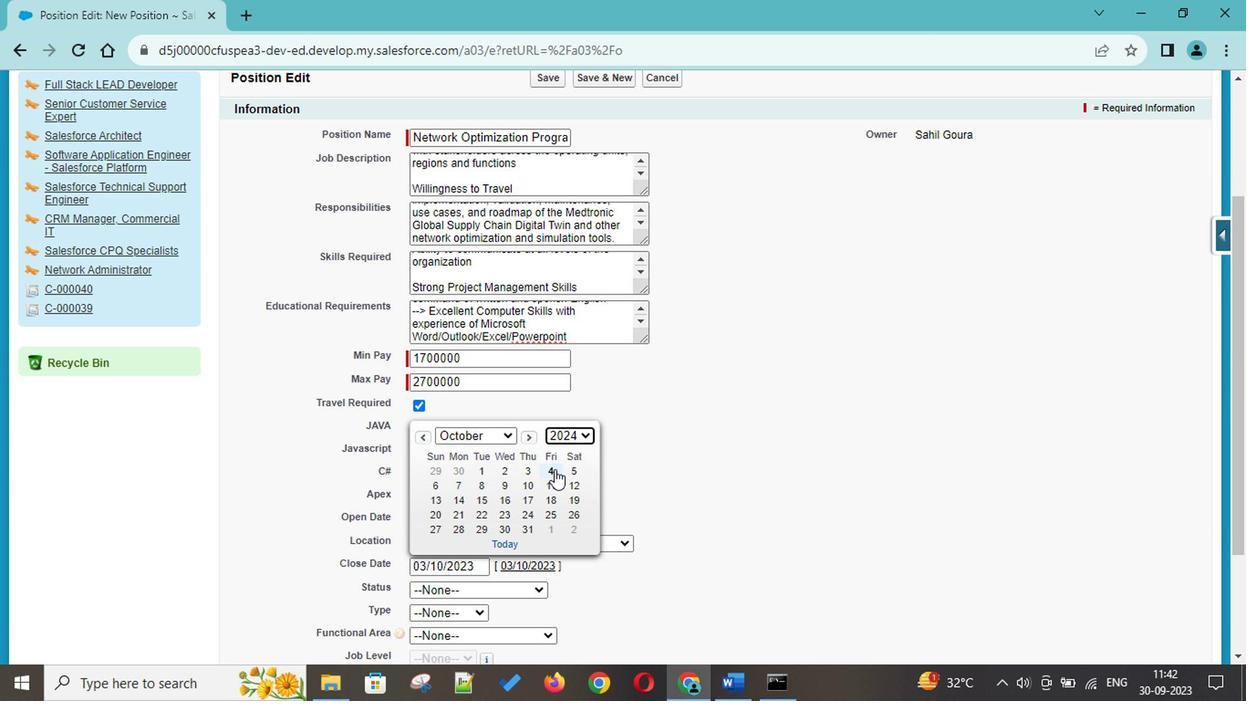 
Action: Mouse moved to (516, 529)
Screenshot: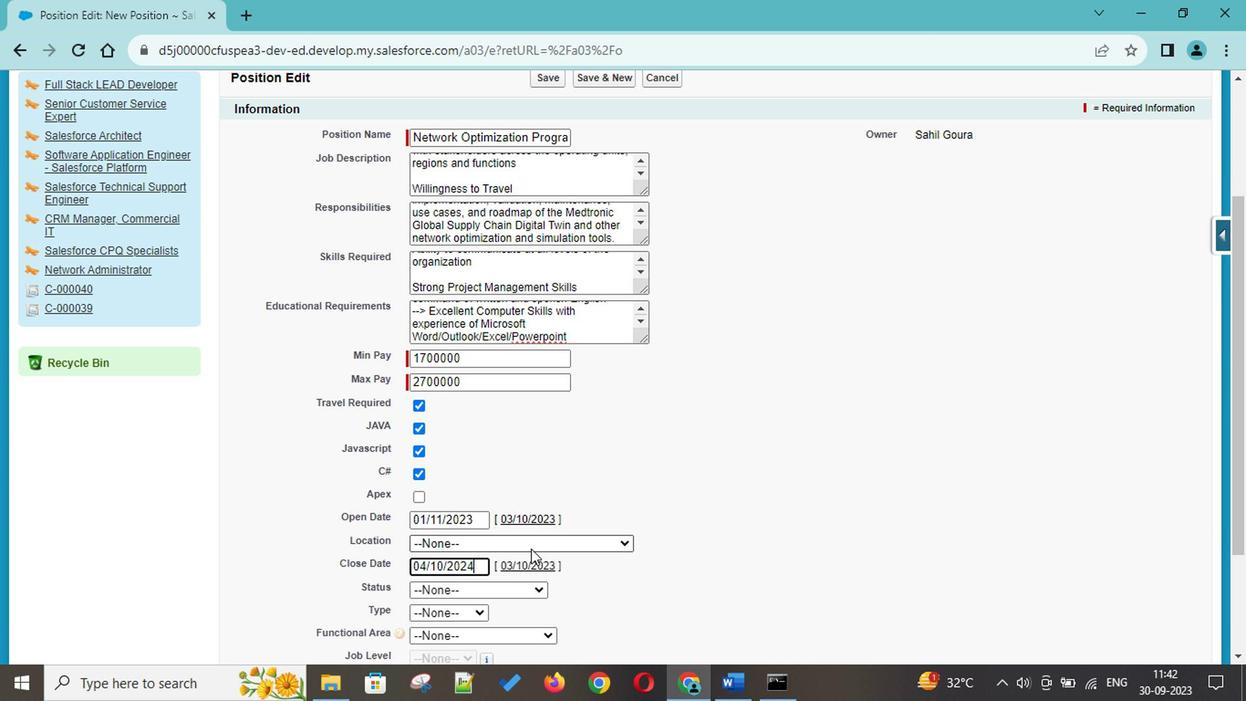 
Action: Mouse pressed left at (516, 529)
Screenshot: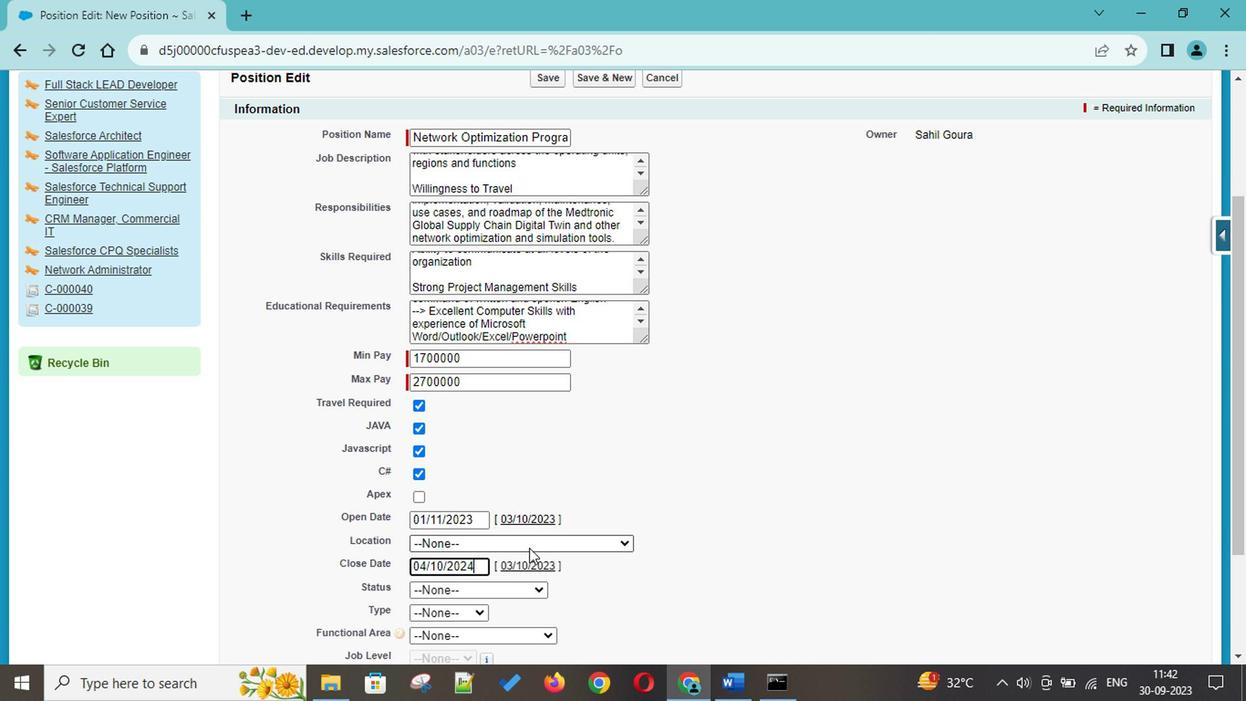 
Action: Mouse moved to (473, 425)
Screenshot: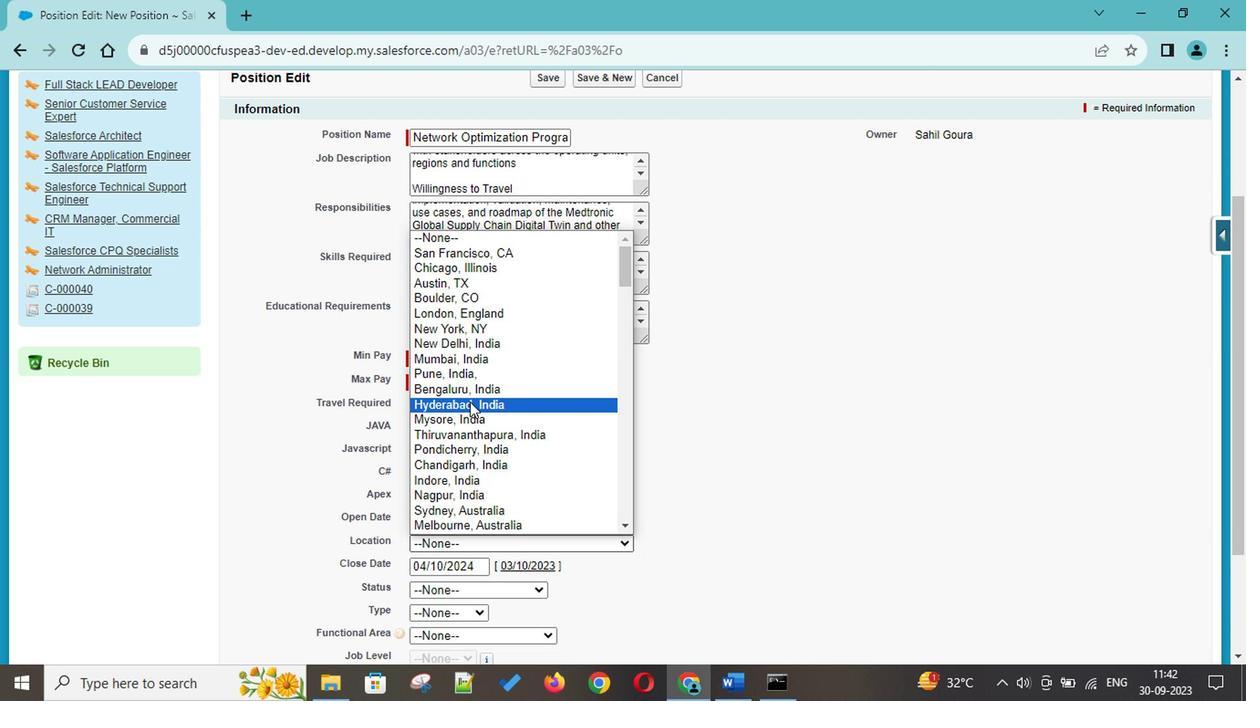 
Action: Mouse pressed left at (473, 425)
Screenshot: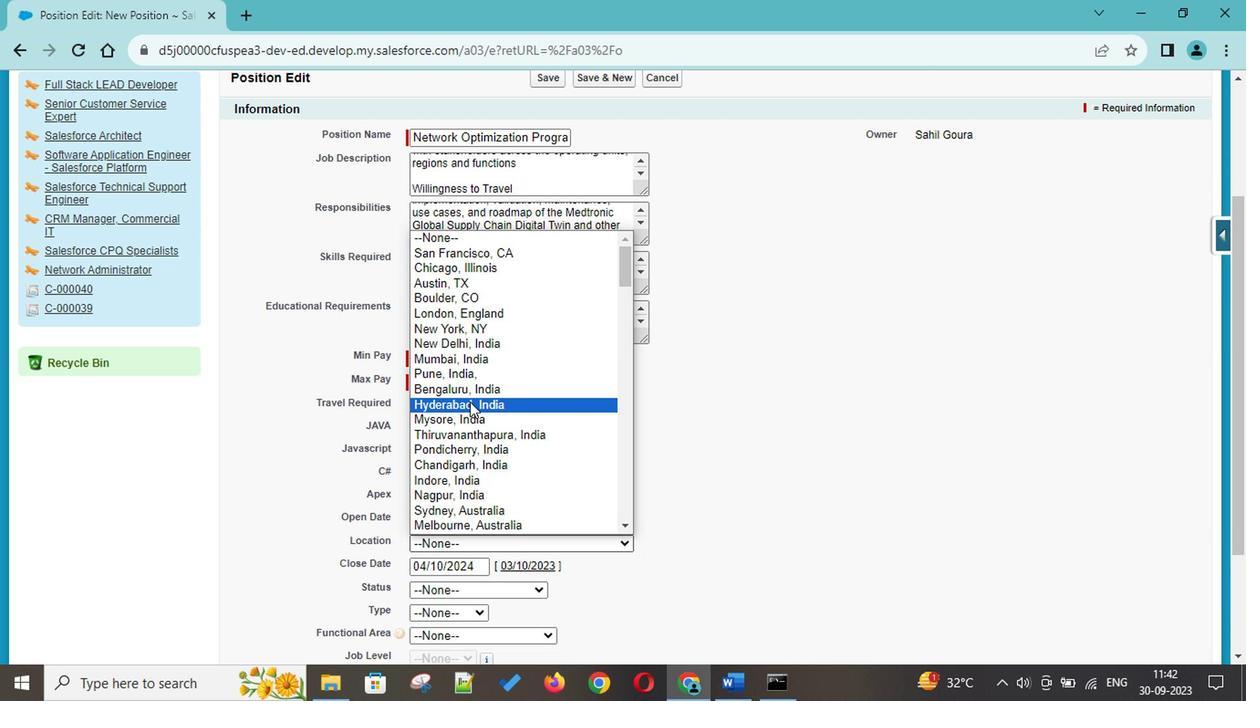
Action: Mouse moved to (551, 494)
Screenshot: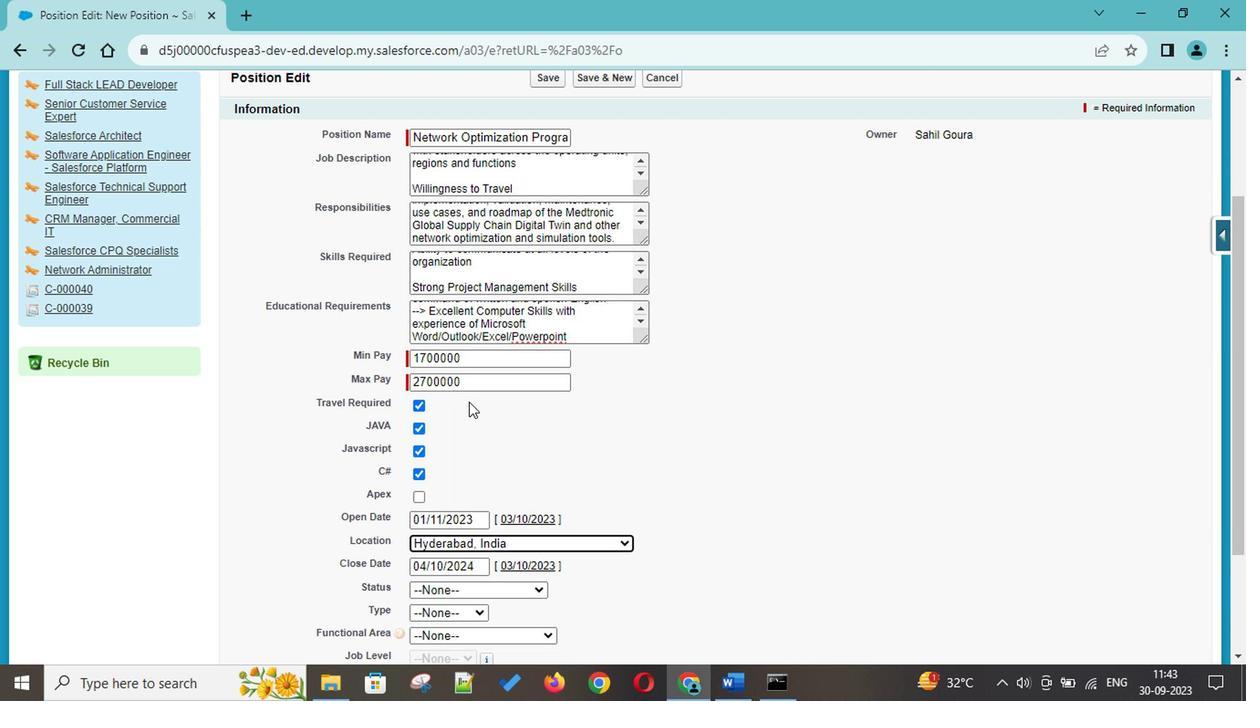
Action: Mouse scrolled (551, 493) with delta (0, 0)
Screenshot: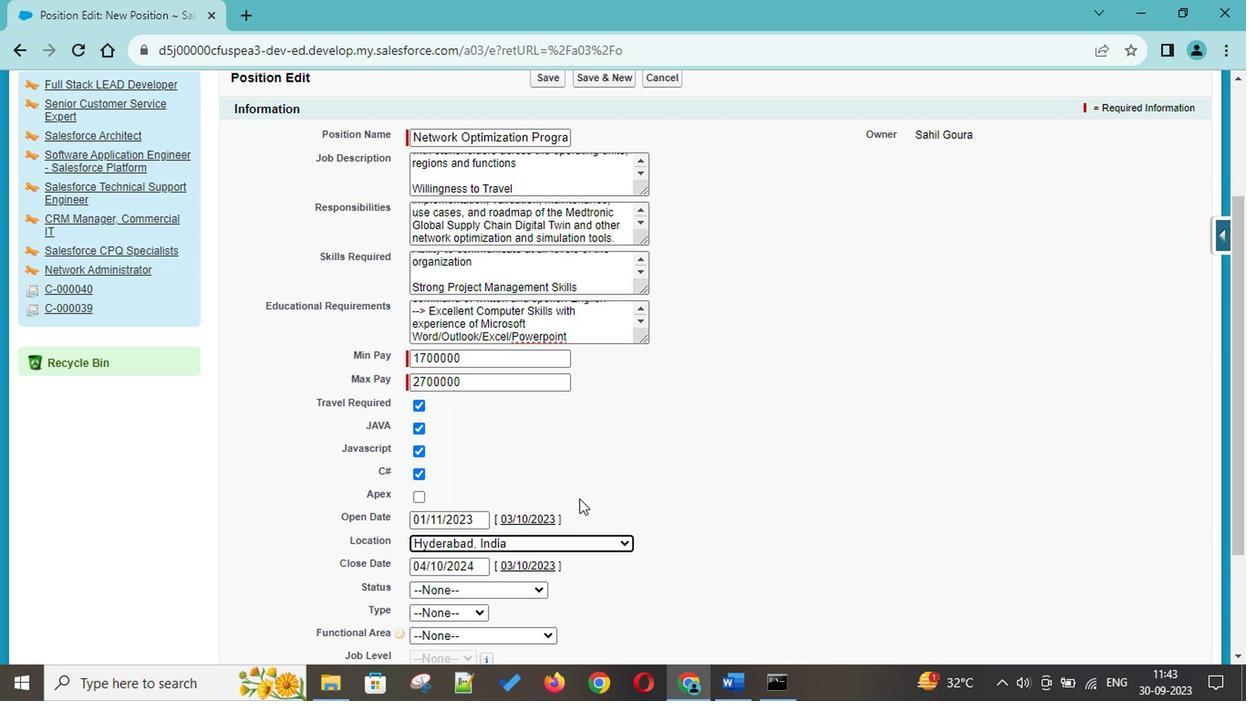 
Action: Mouse scrolled (551, 493) with delta (0, 0)
Screenshot: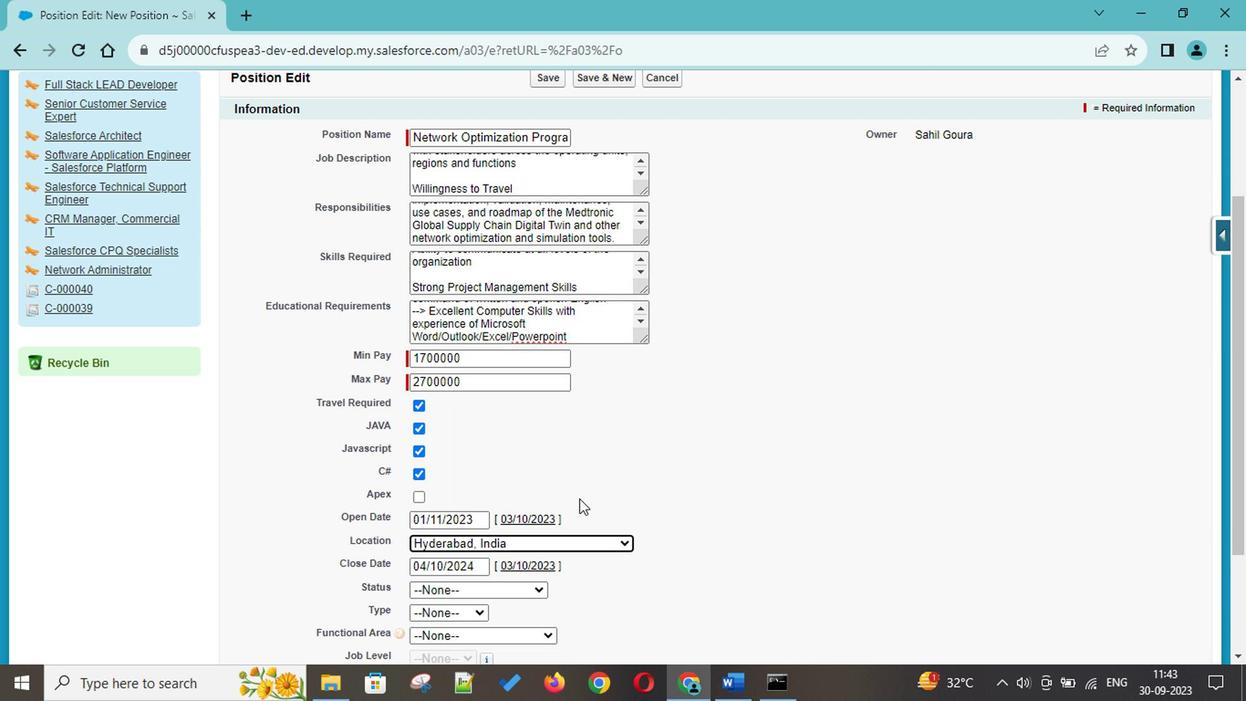
Action: Mouse scrolled (551, 493) with delta (0, 0)
Screenshot: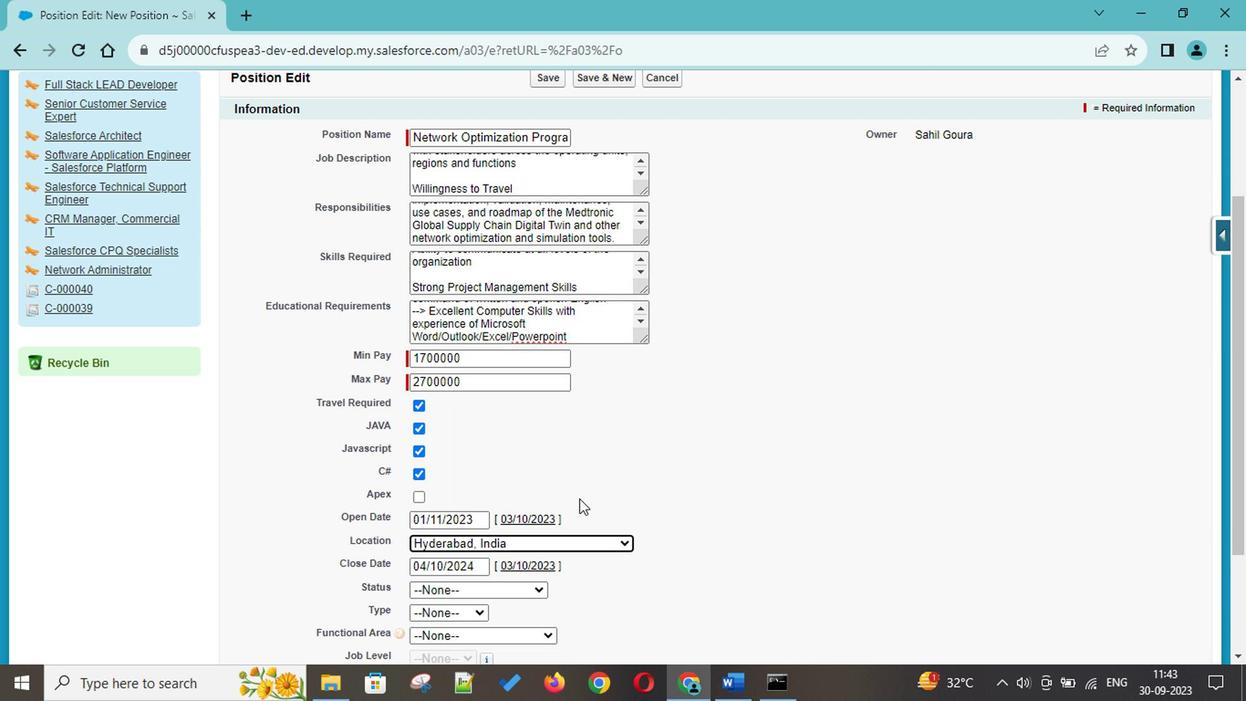 
Action: Mouse scrolled (551, 493) with delta (0, 0)
Screenshot: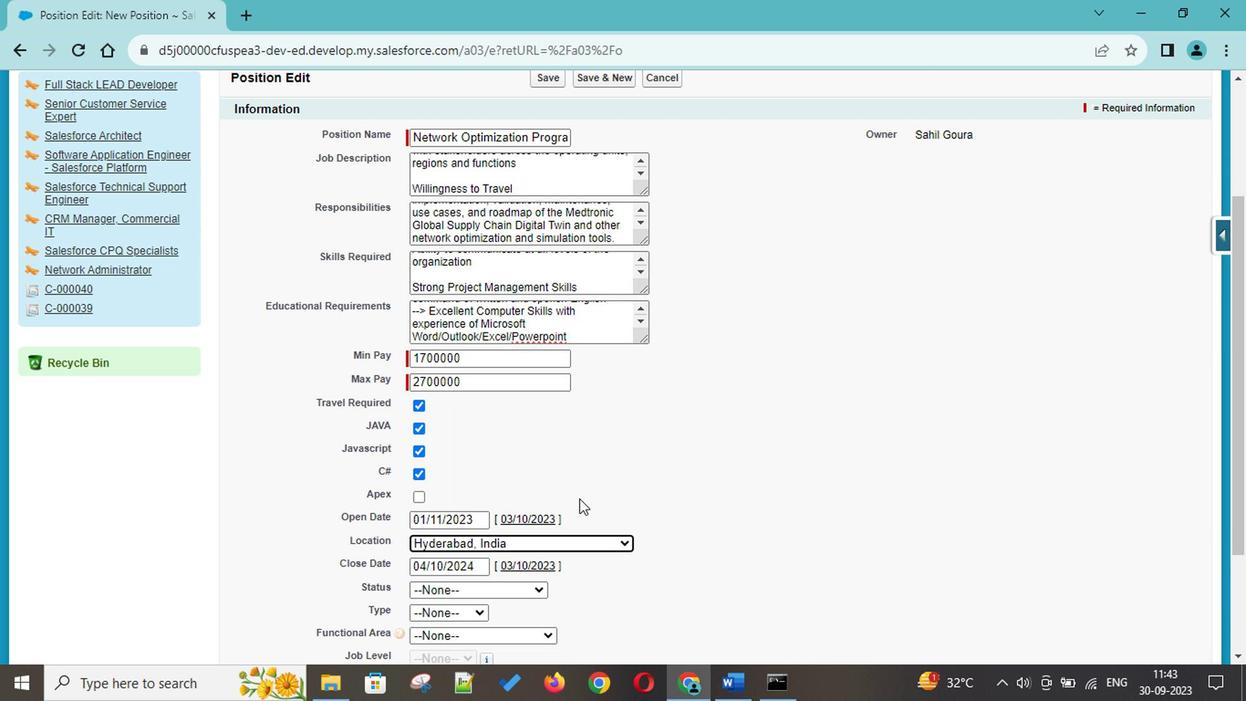 
Action: Mouse scrolled (551, 493) with delta (0, 0)
Screenshot: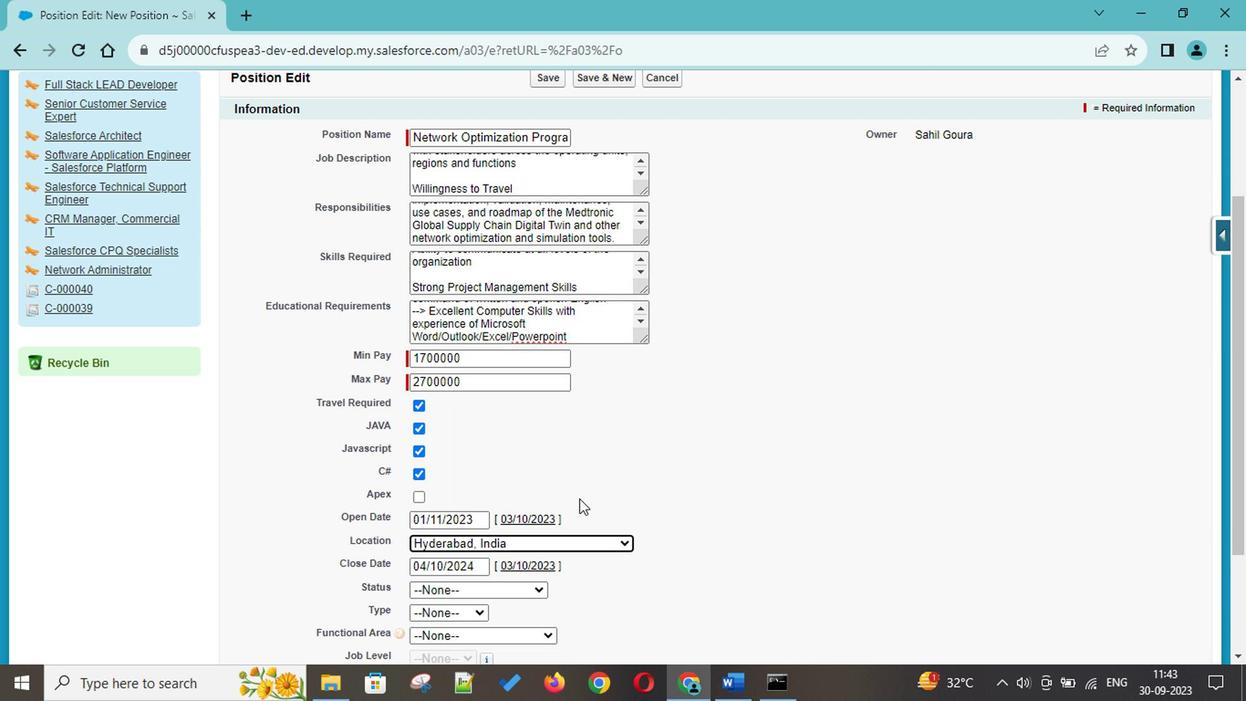 
Action: Mouse scrolled (551, 493) with delta (0, 0)
Screenshot: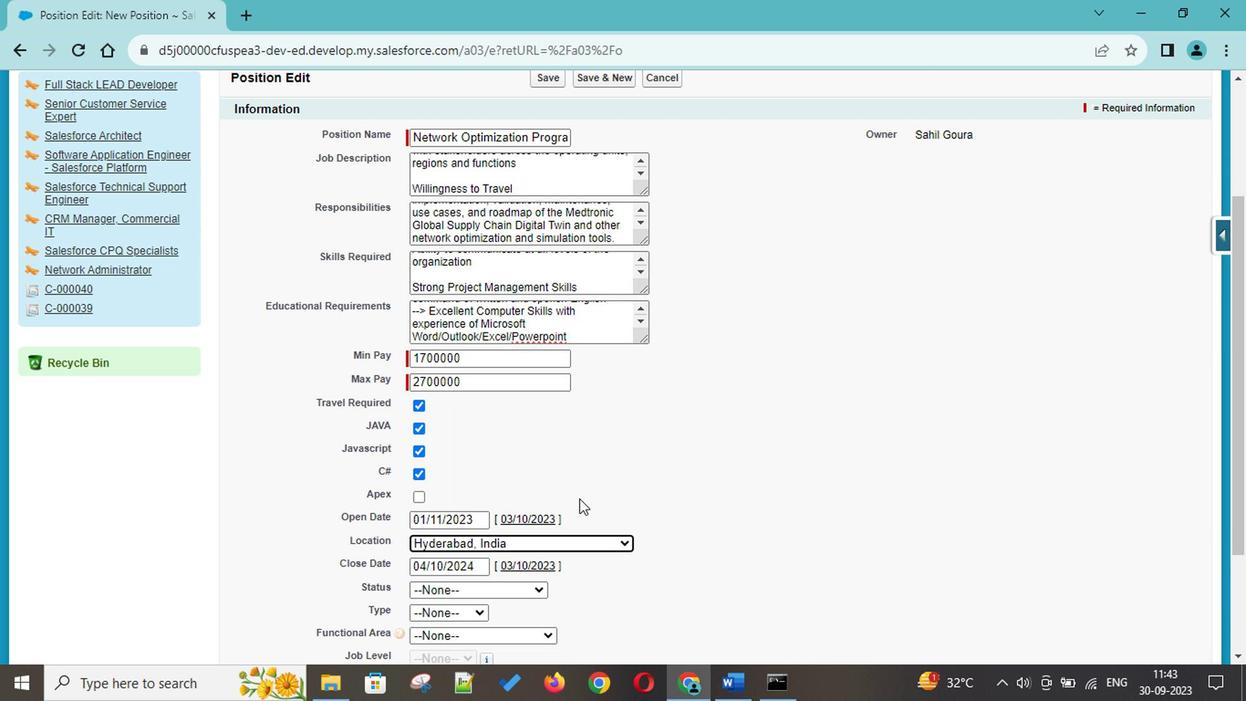 
Action: Mouse scrolled (551, 493) with delta (0, 0)
Screenshot: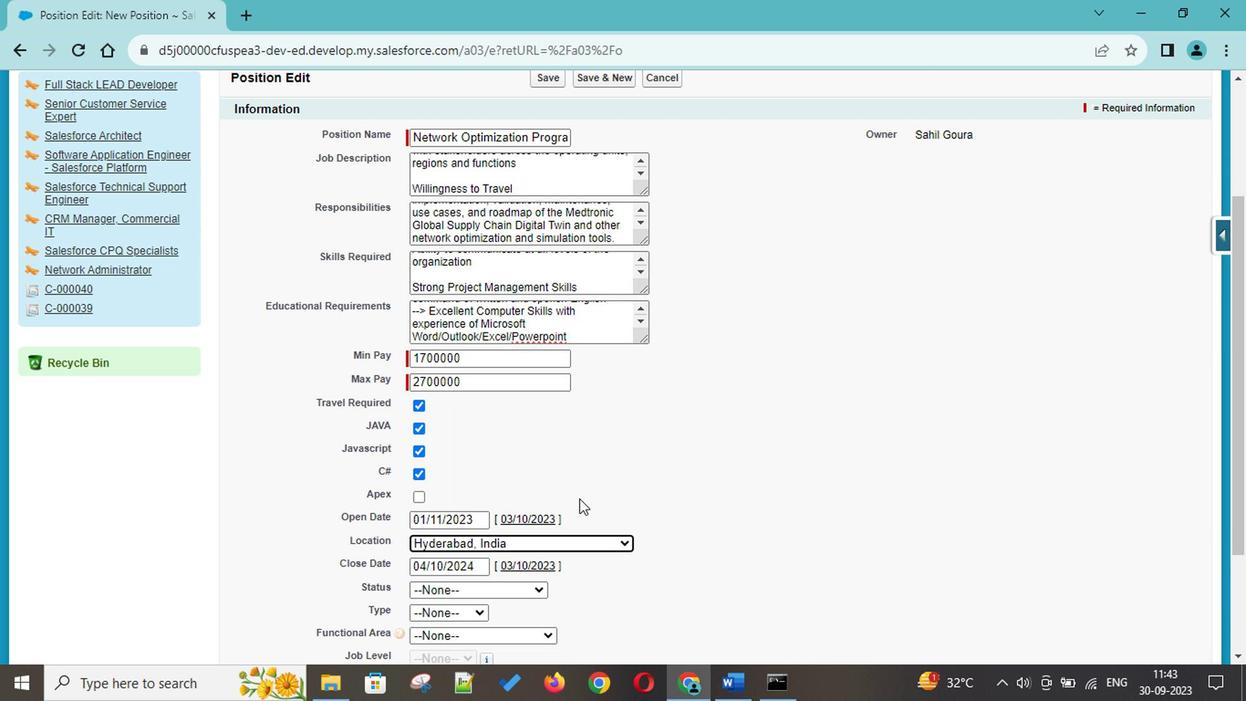 
Action: Mouse scrolled (551, 493) with delta (0, 0)
Screenshot: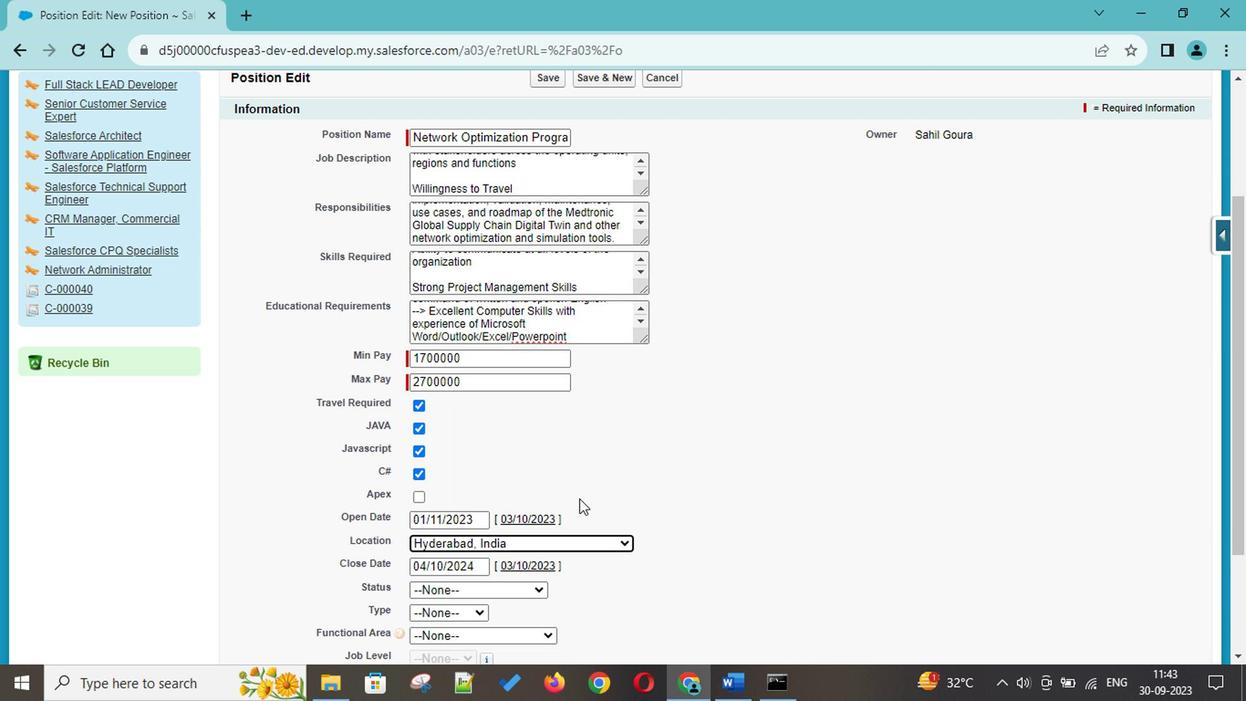 
Action: Mouse scrolled (551, 493) with delta (0, 0)
Screenshot: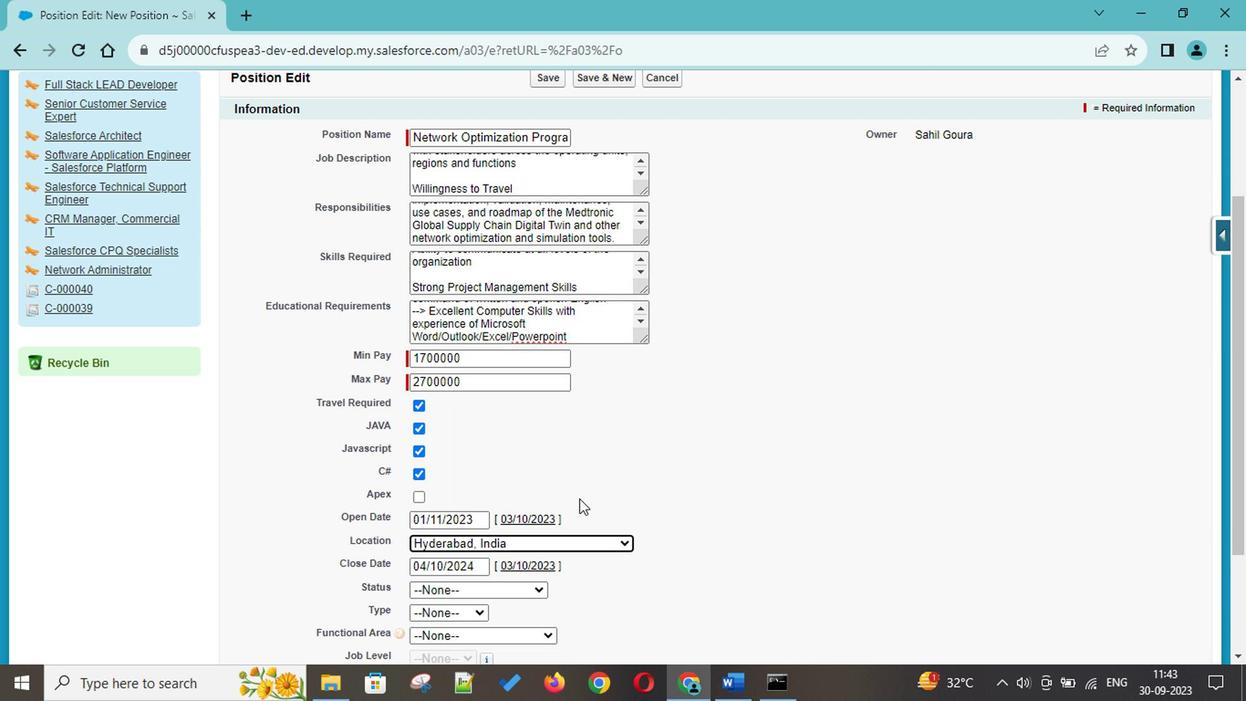 
Action: Mouse scrolled (551, 493) with delta (0, 0)
Screenshot: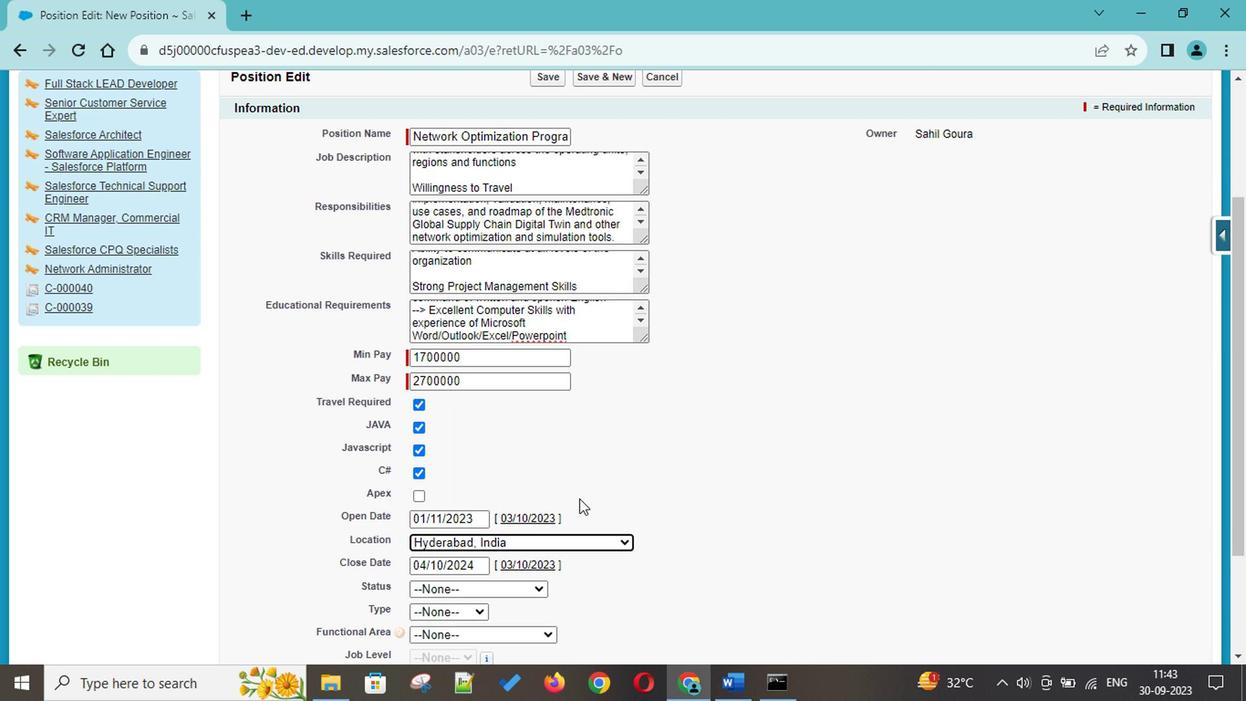 
Action: Mouse scrolled (551, 493) with delta (0, 0)
Screenshot: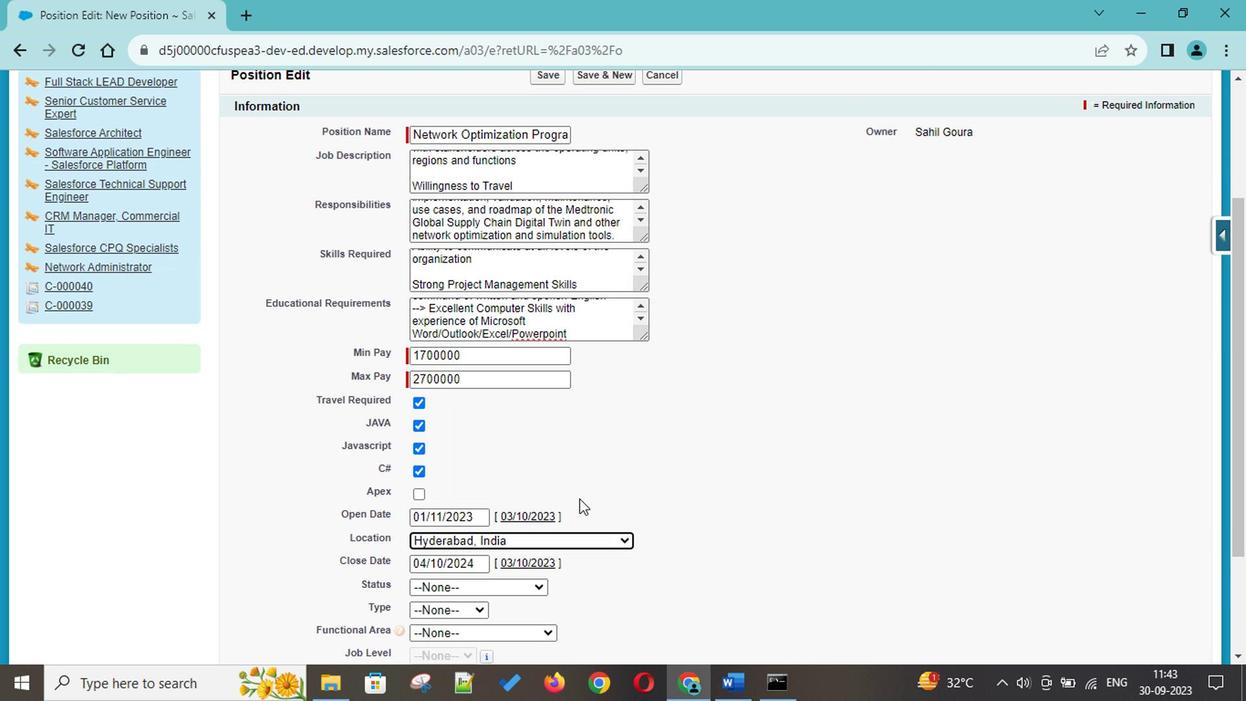 
Action: Mouse moved to (479, 449)
Screenshot: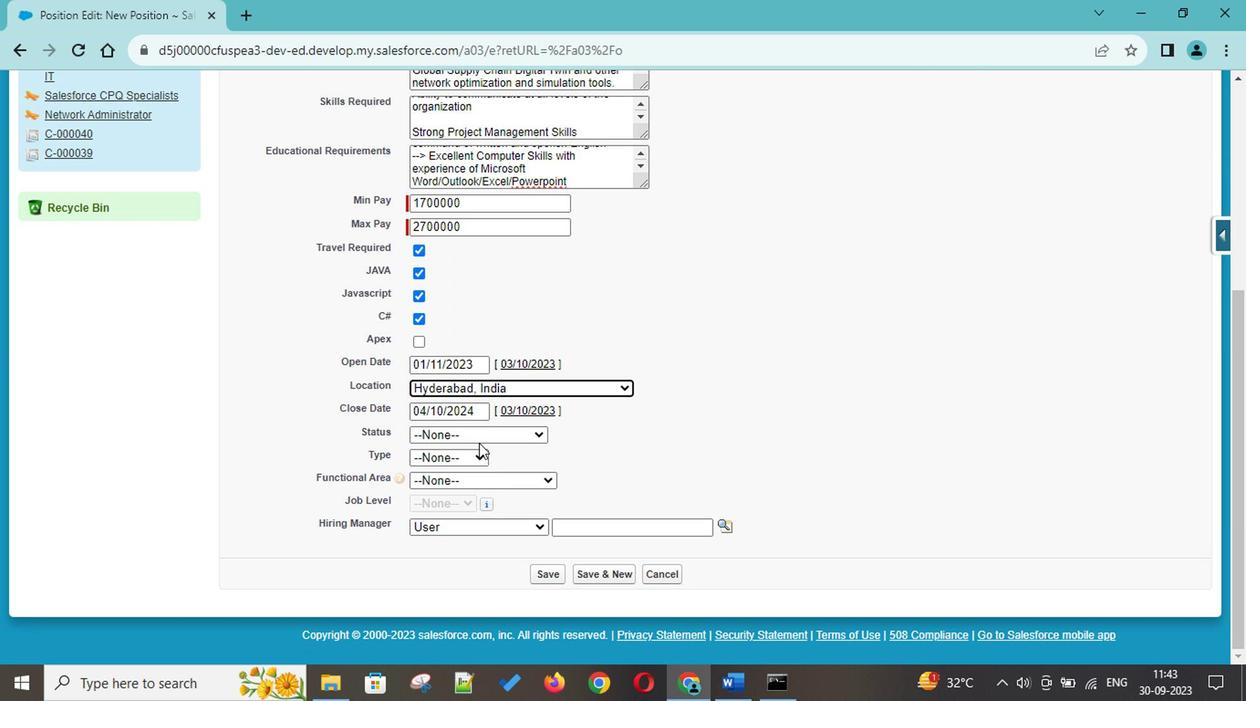 
Action: Mouse pressed left at (479, 449)
Screenshot: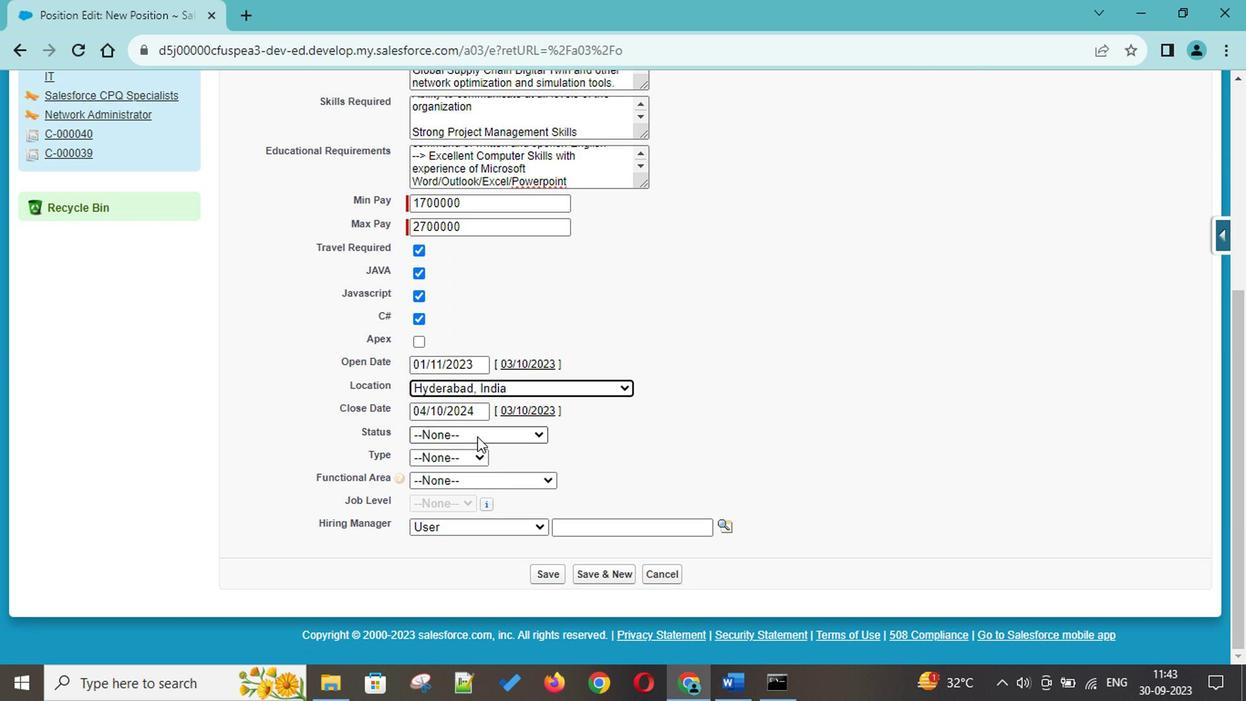 
Action: Mouse moved to (471, 499)
Screenshot: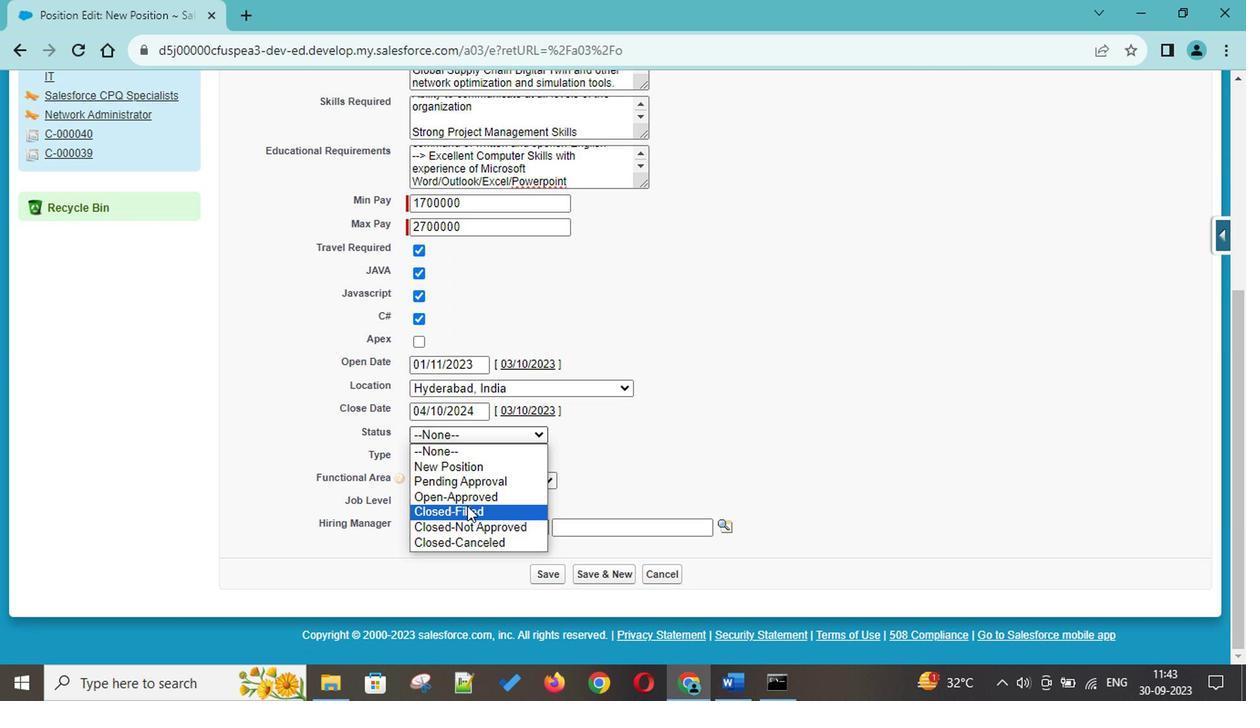 
Action: Mouse pressed left at (471, 499)
Screenshot: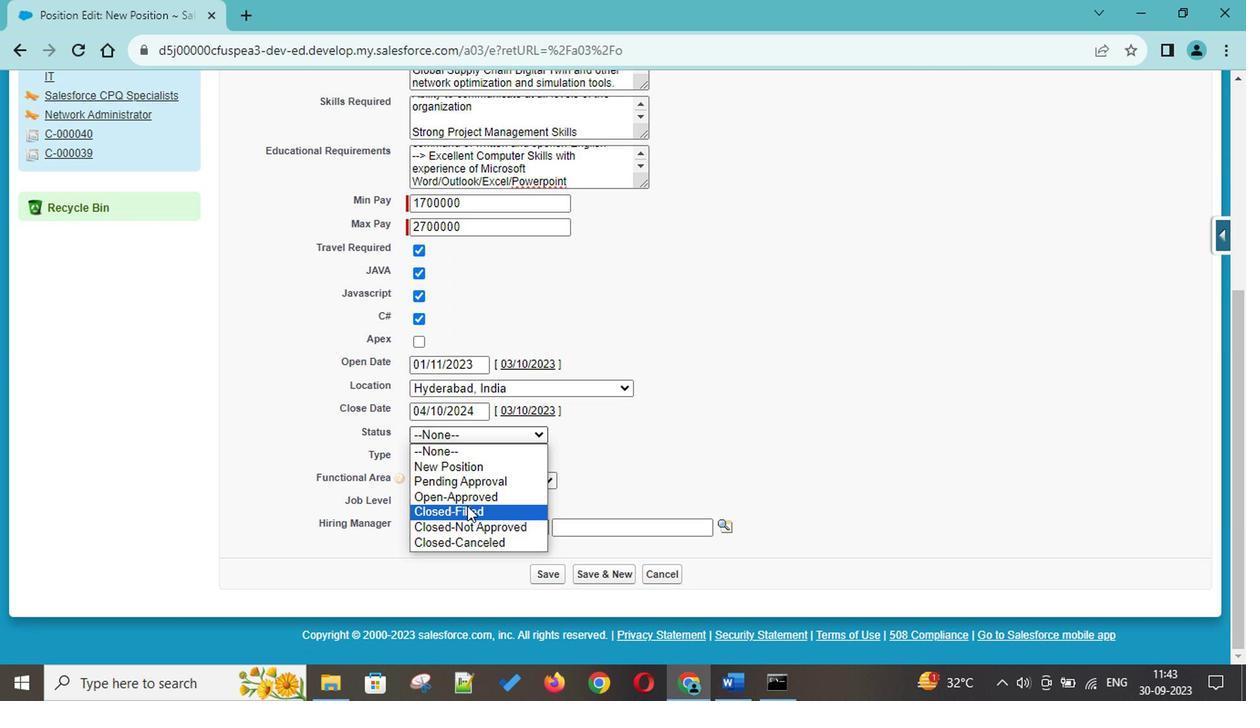 
Action: Mouse moved to (473, 464)
Screenshot: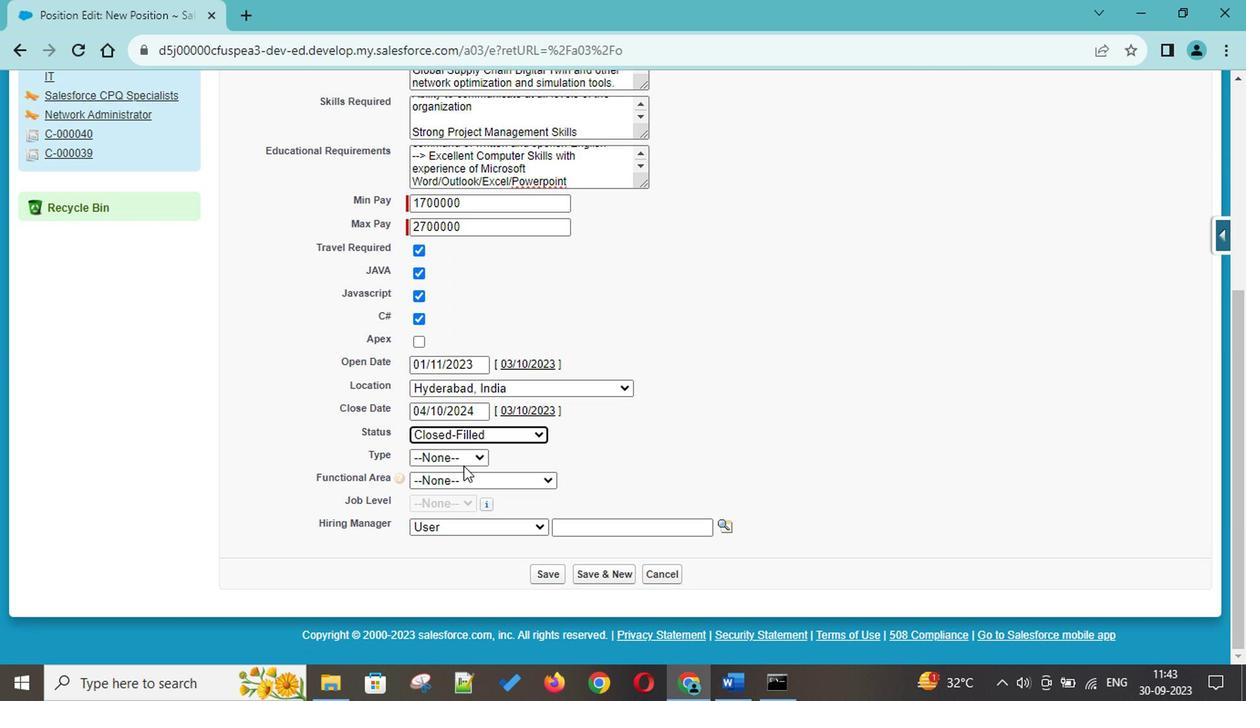 
Action: Mouse pressed left at (473, 464)
Screenshot: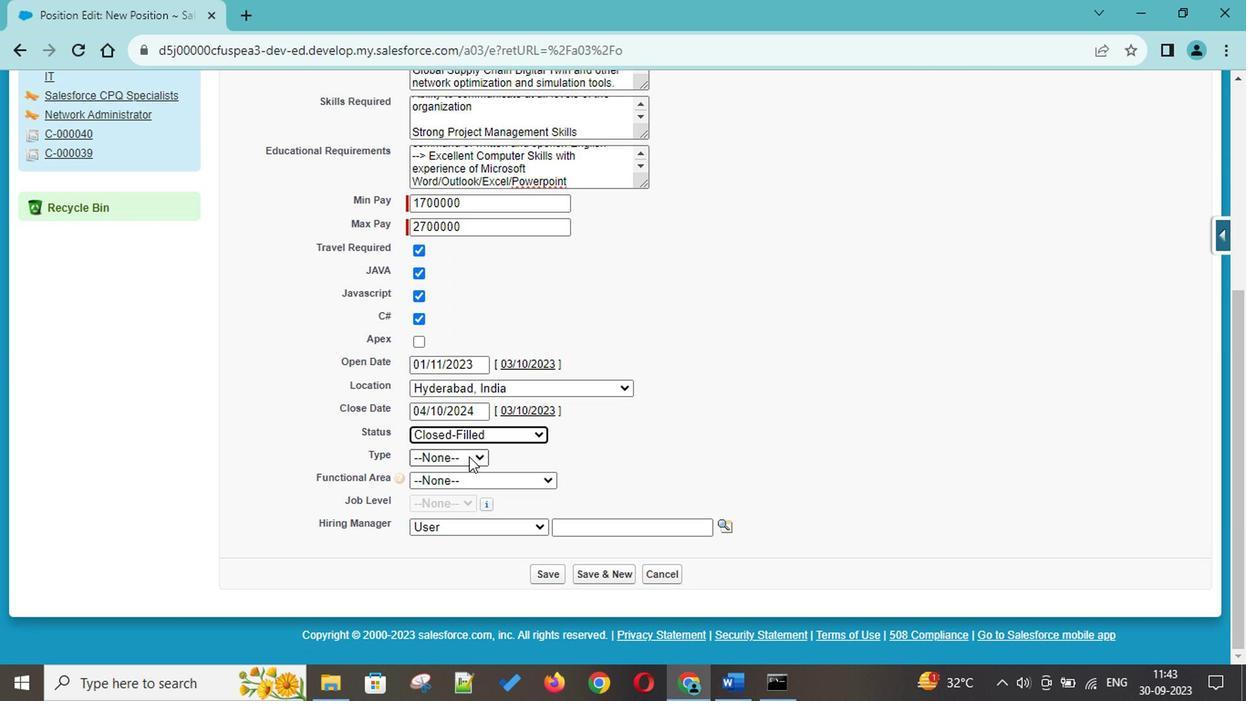 
Action: Mouse moved to (456, 493)
Screenshot: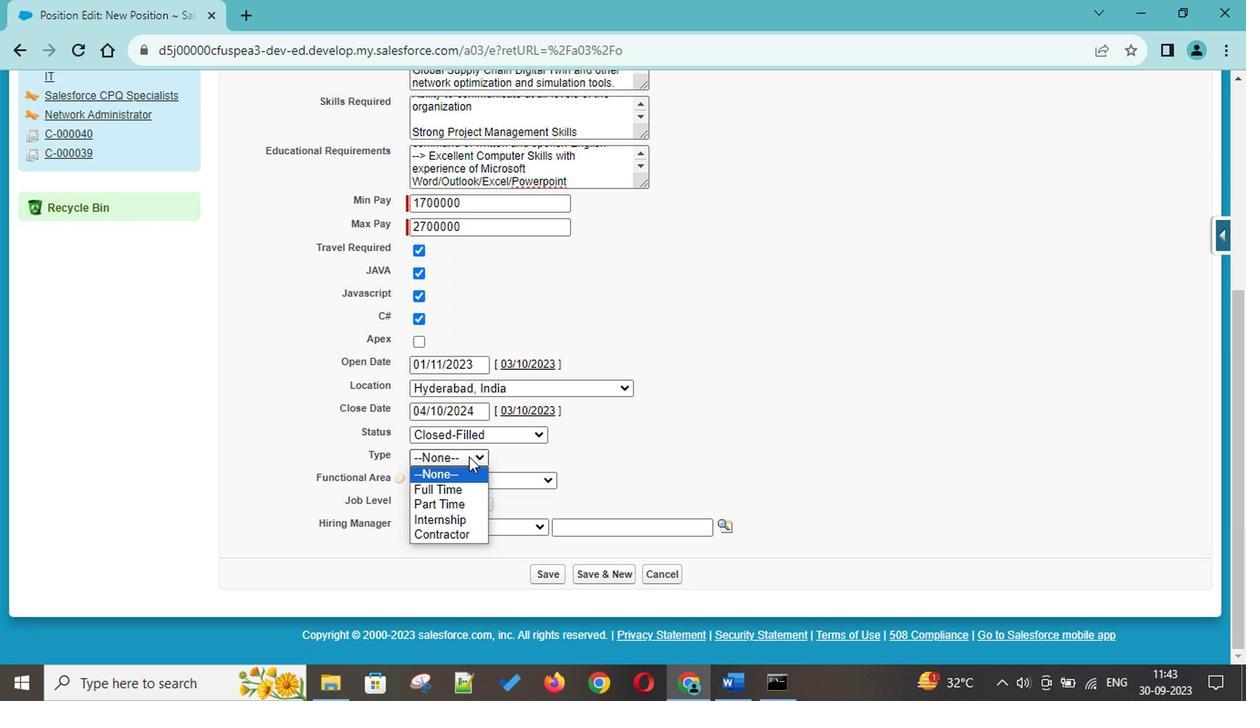 
Action: Mouse pressed left at (456, 493)
Screenshot: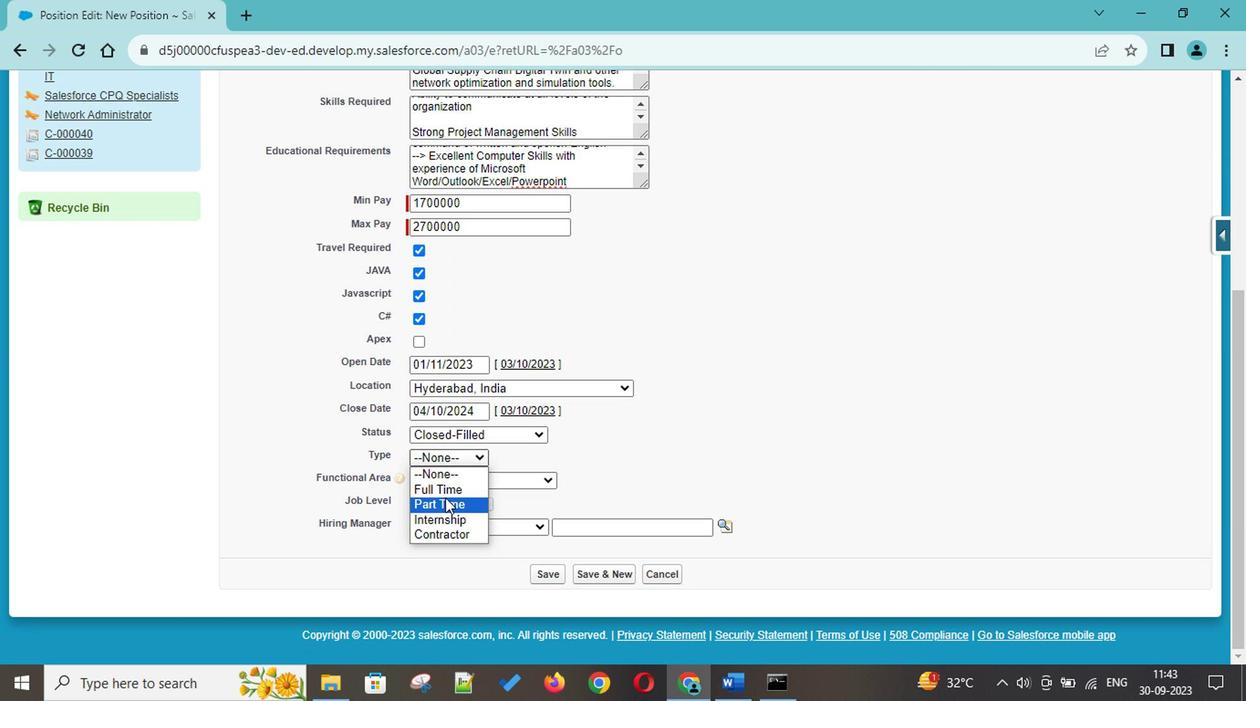 
Action: Mouse moved to (464, 464)
Screenshot: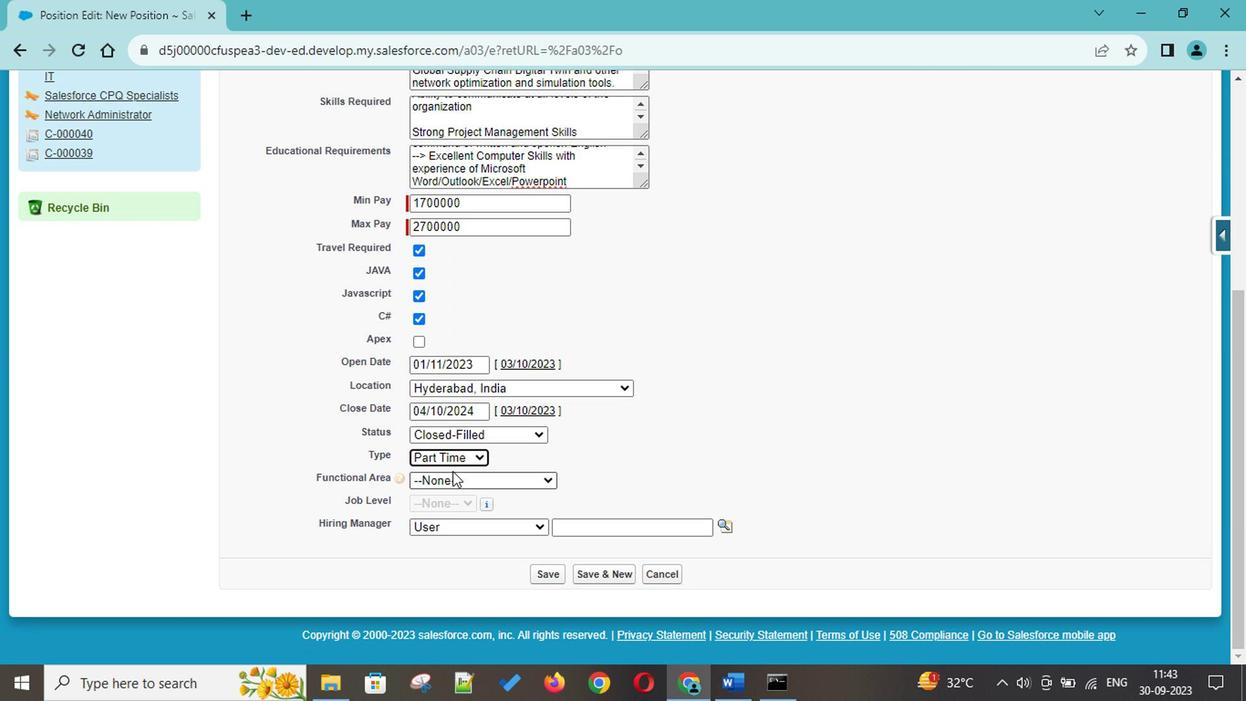 
Action: Mouse pressed left at (464, 464)
Screenshot: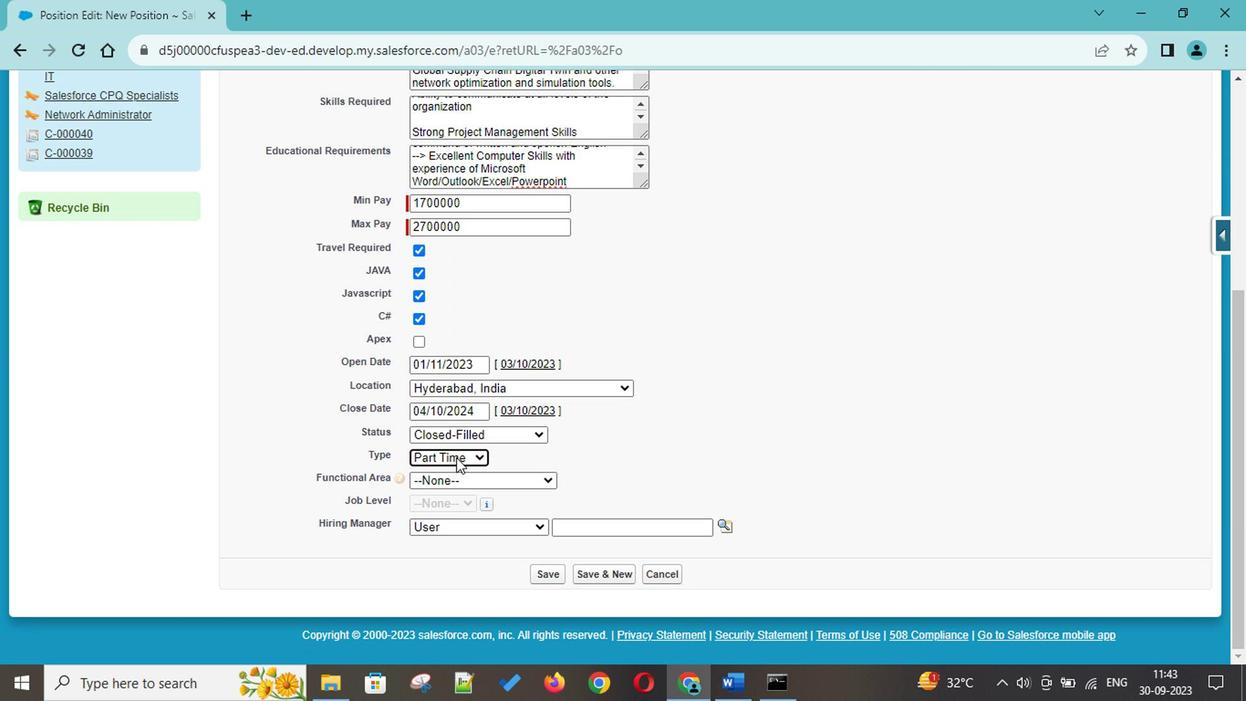 
Action: Mouse moved to (453, 484)
Screenshot: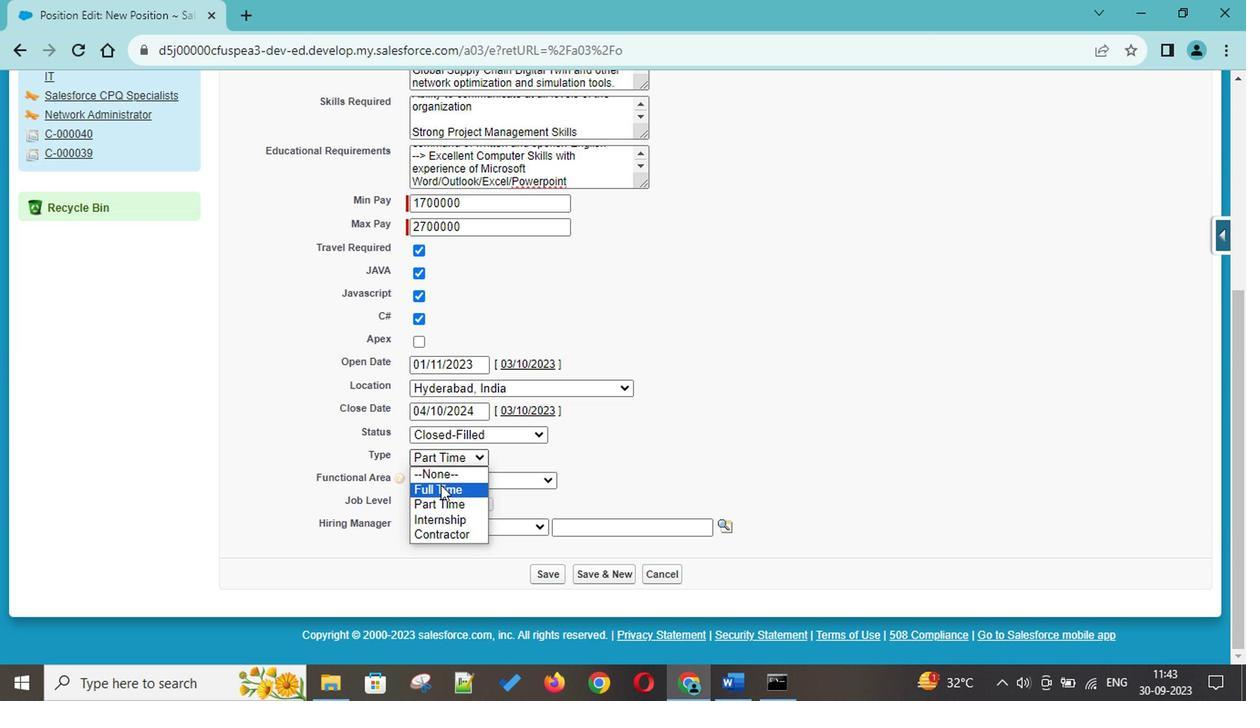 
Action: Mouse pressed left at (453, 484)
Screenshot: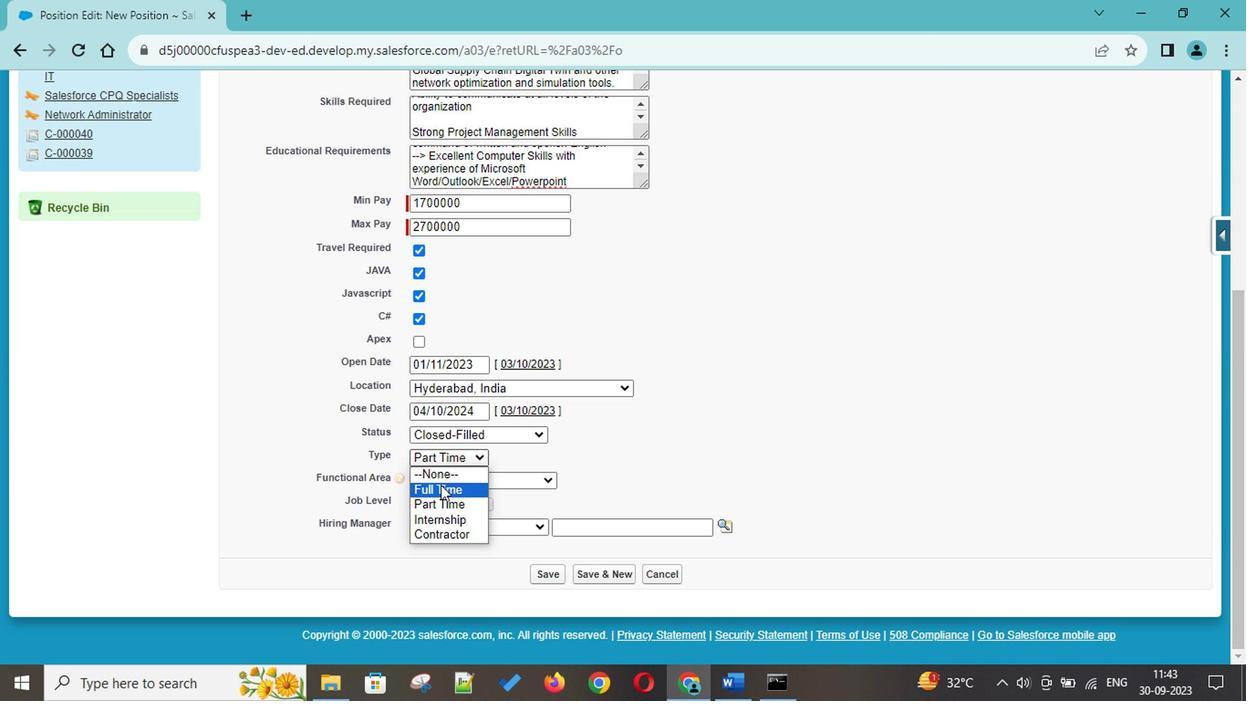 
Action: Mouse moved to (468, 482)
Screenshot: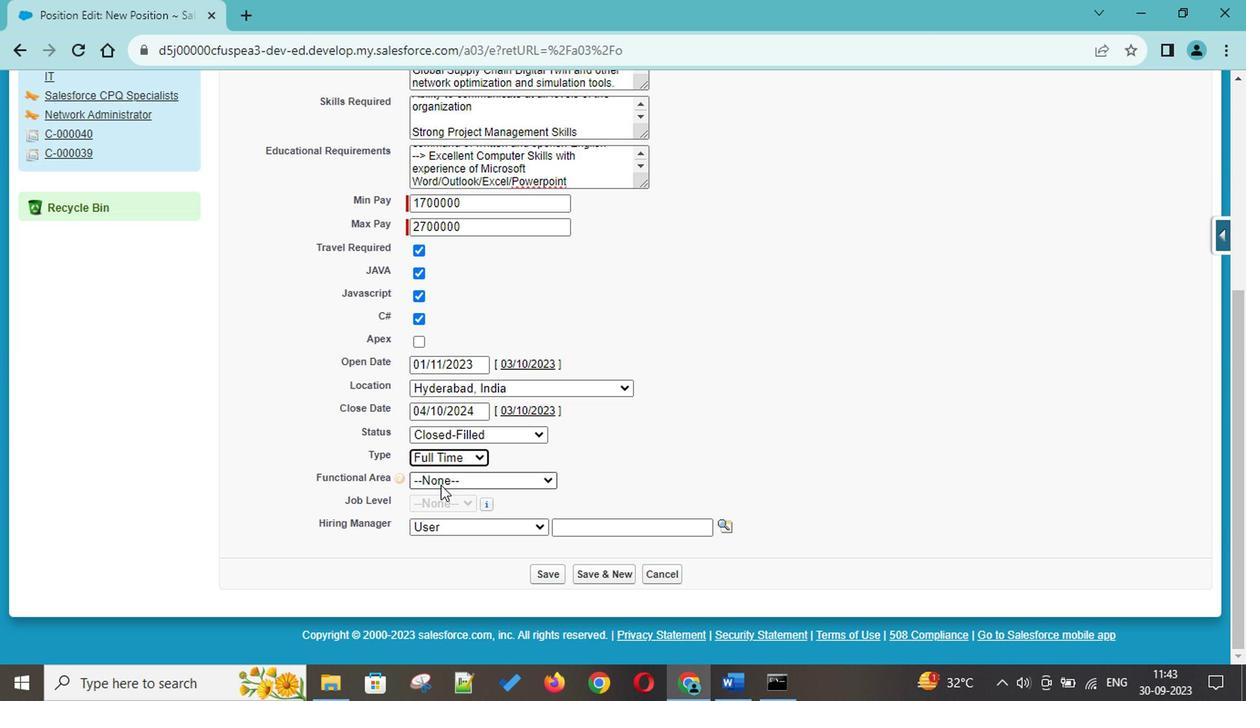 
Action: Mouse pressed left at (468, 482)
Screenshot: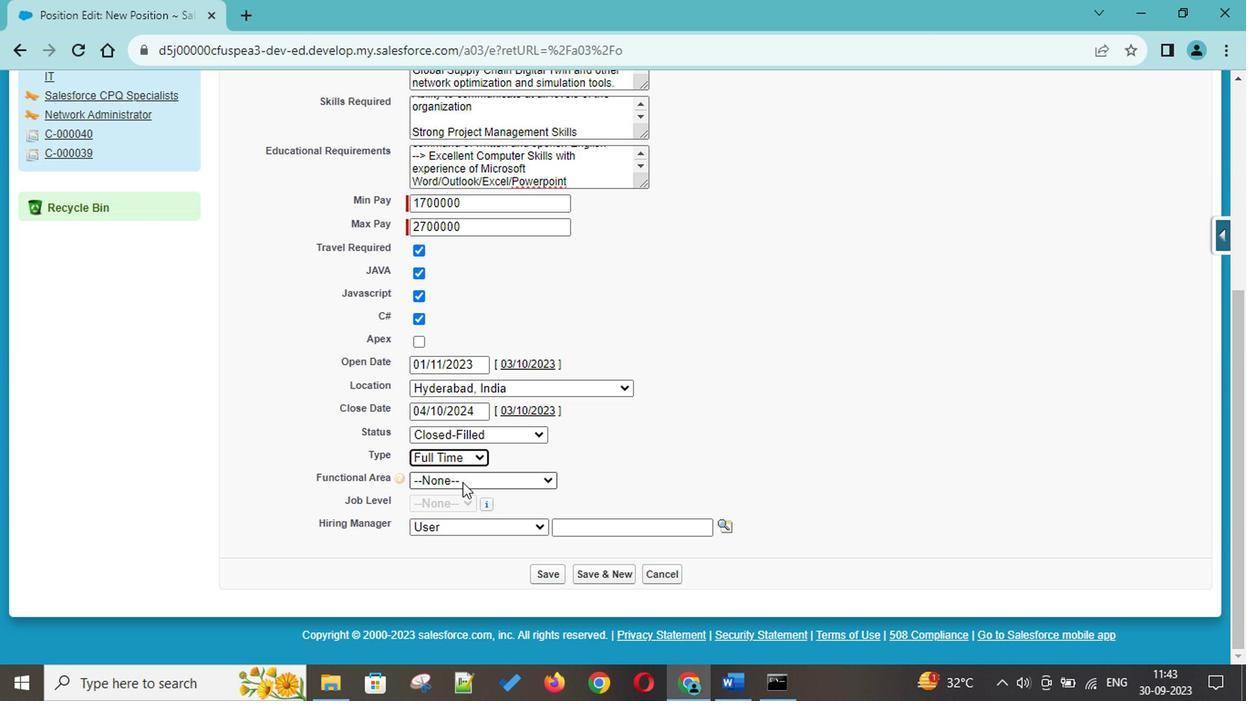 
Action: Mouse moved to (459, 521)
Screenshot: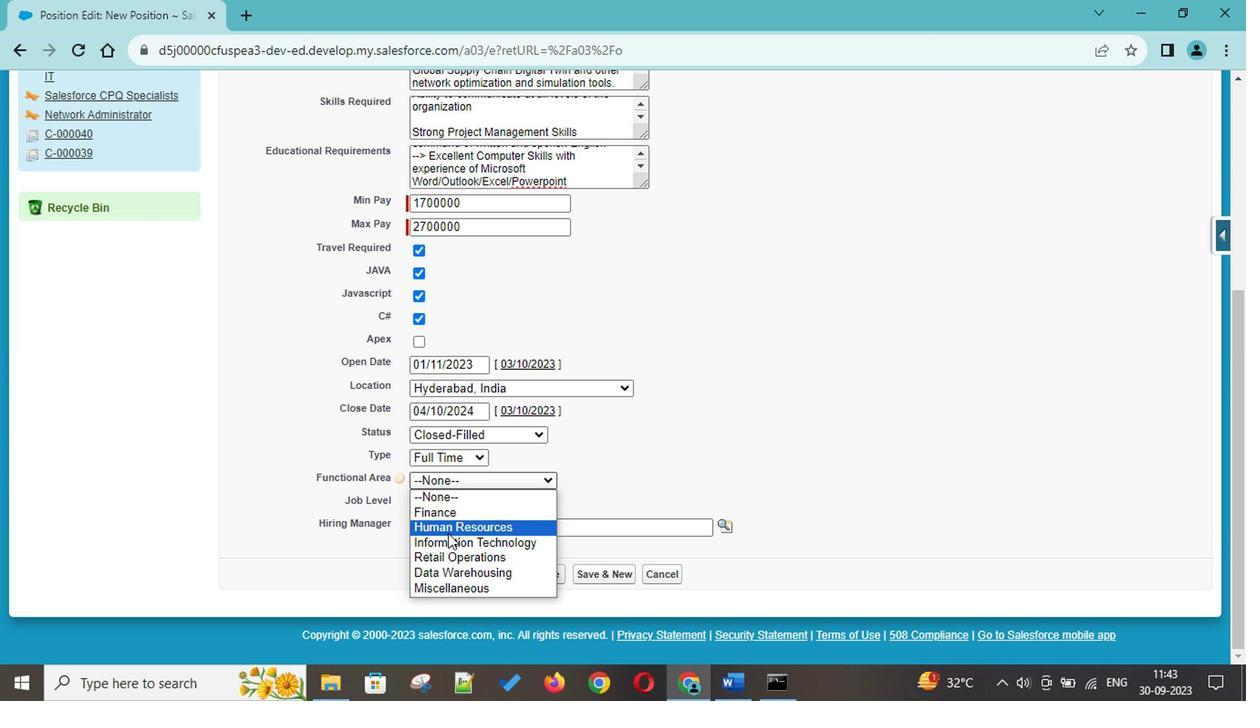 
Action: Mouse pressed left at (459, 521)
Screenshot: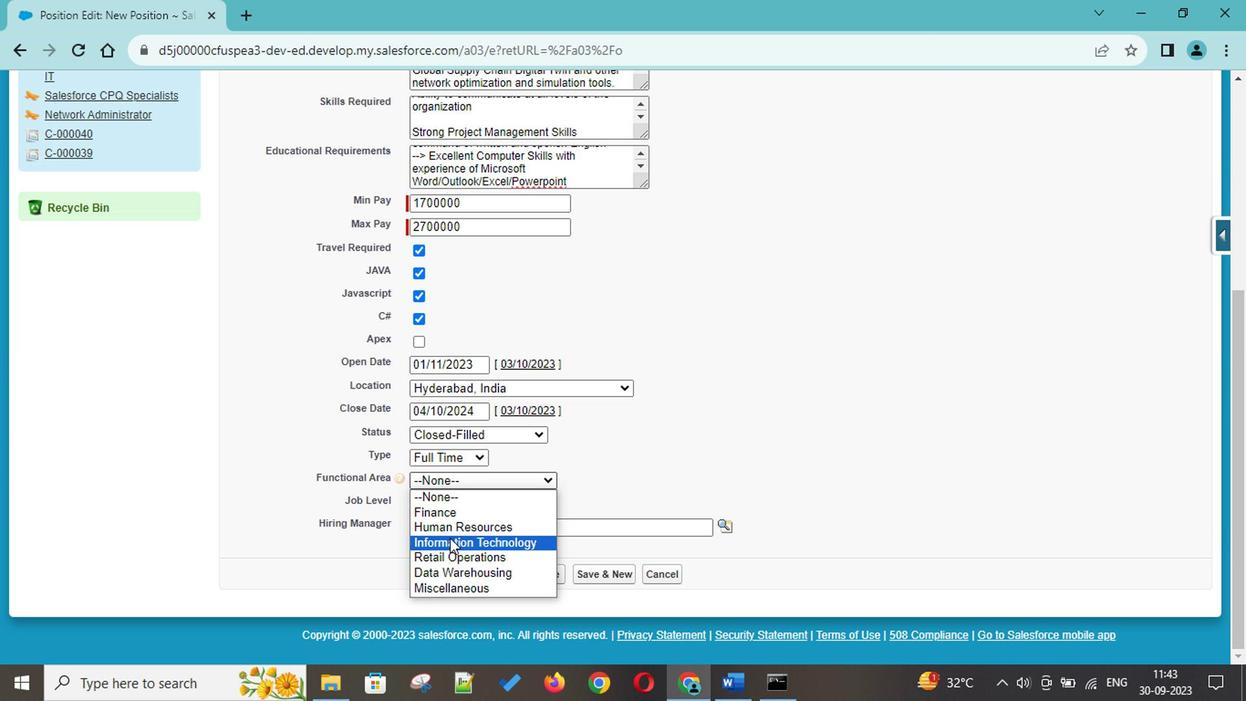 
Action: Mouse moved to (455, 497)
Screenshot: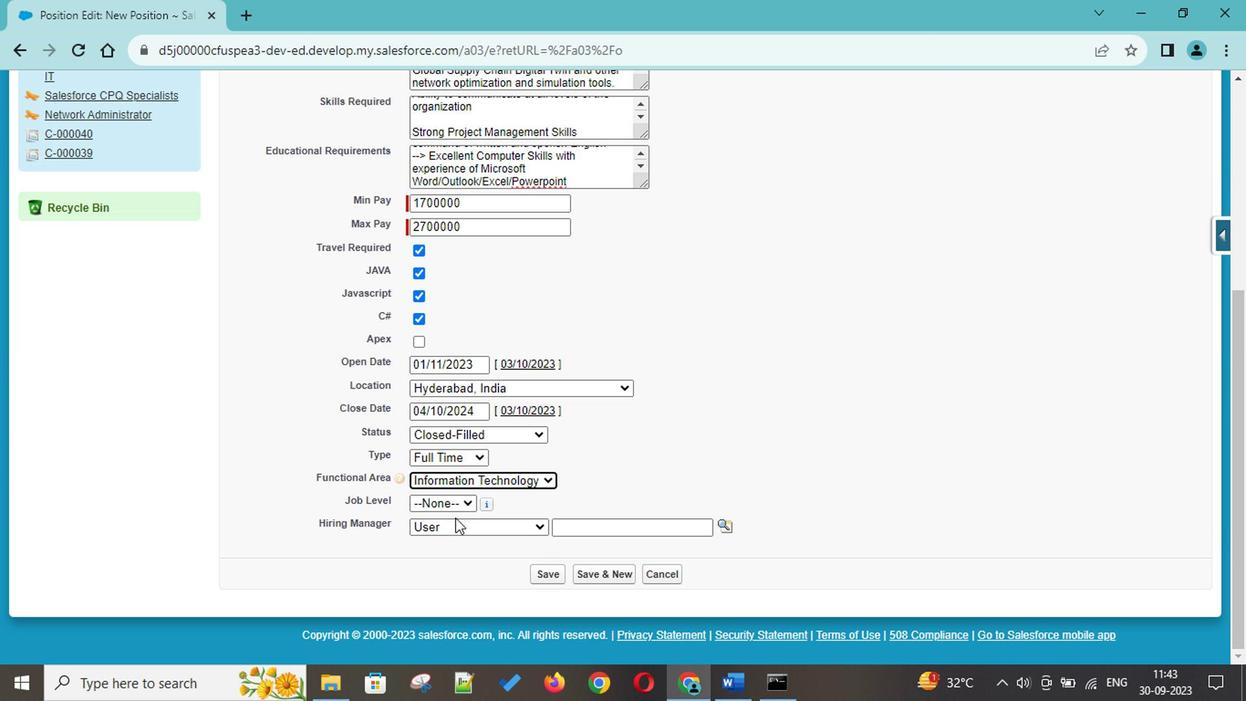 
Action: Mouse pressed left at (455, 497)
Screenshot: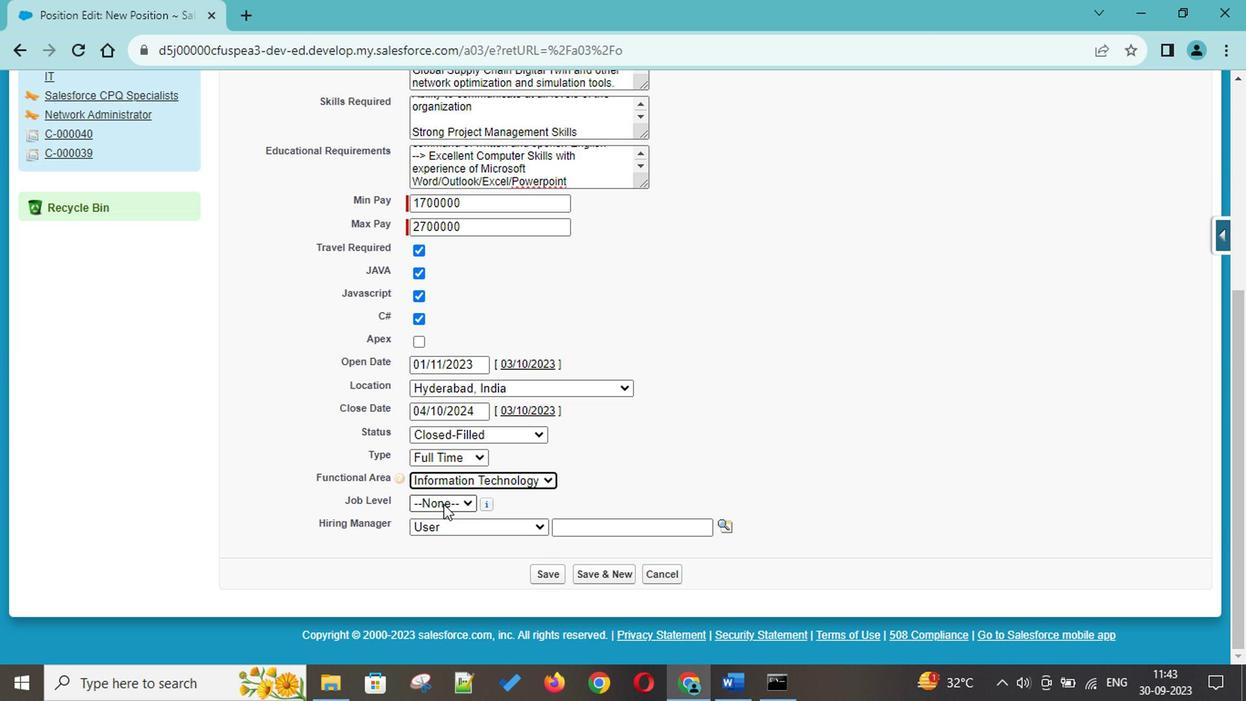
Action: Mouse moved to (442, 531)
Screenshot: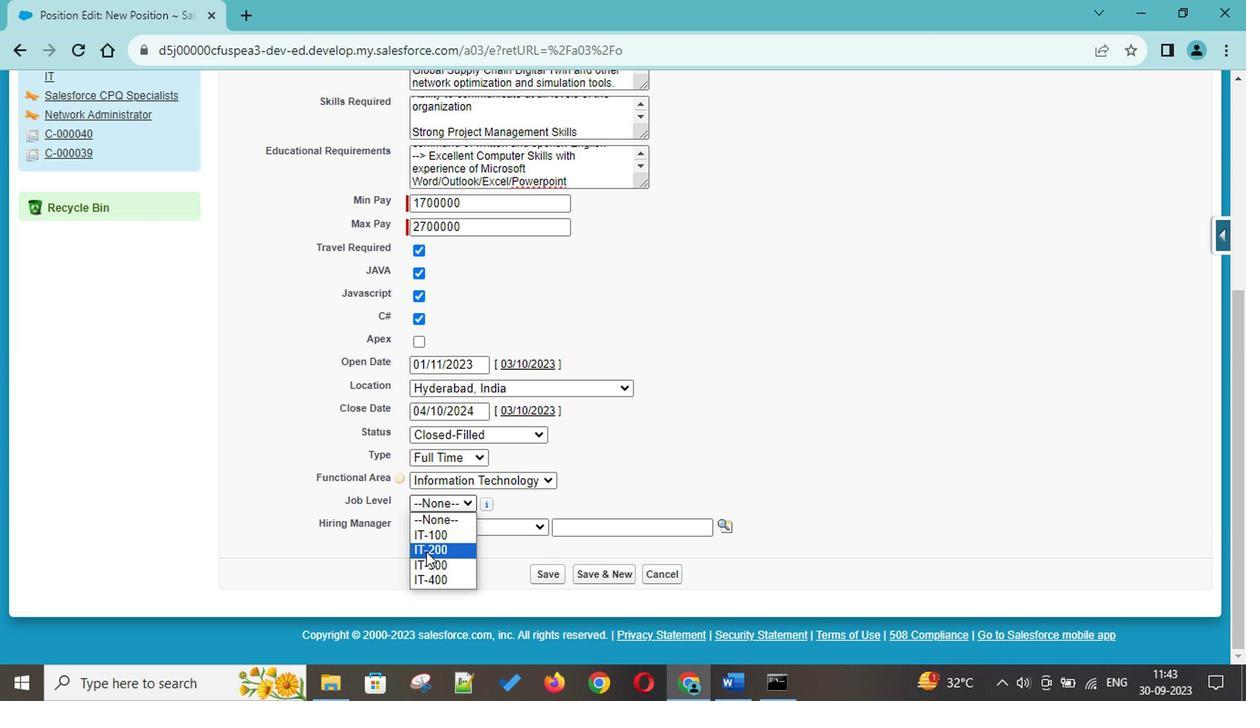 
Action: Mouse pressed left at (442, 531)
Screenshot: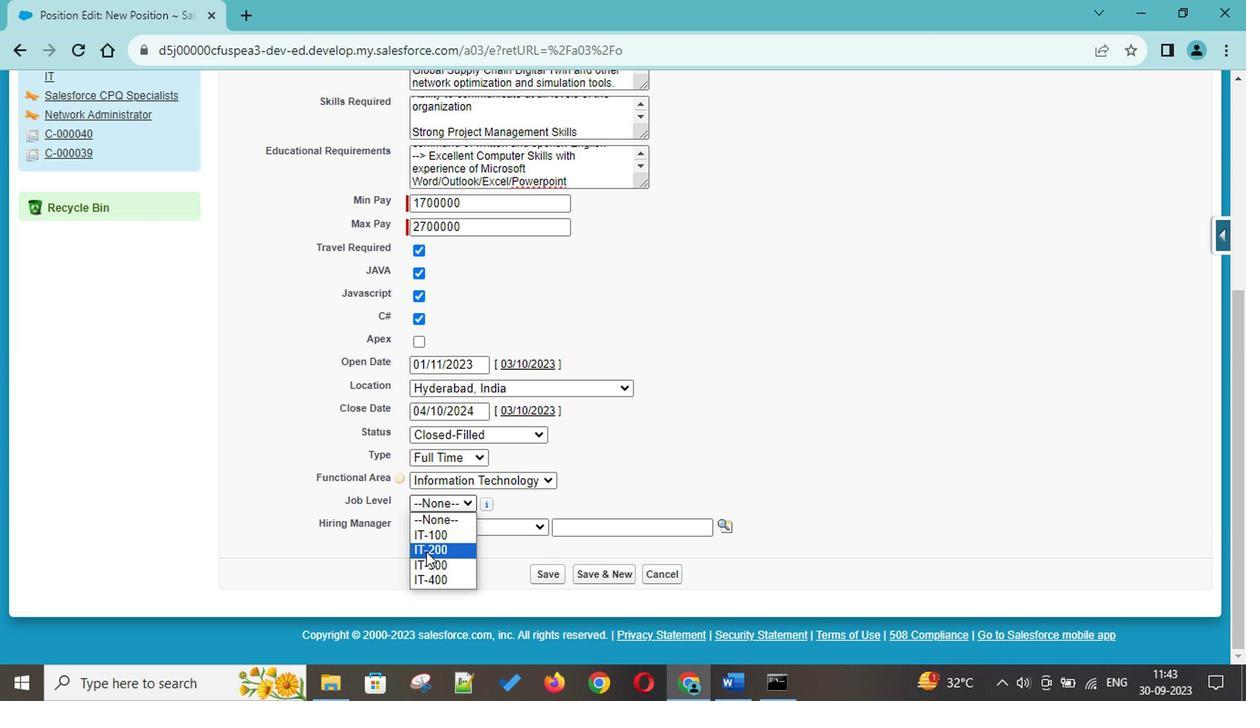 
Action: Mouse moved to (568, 549)
Screenshot: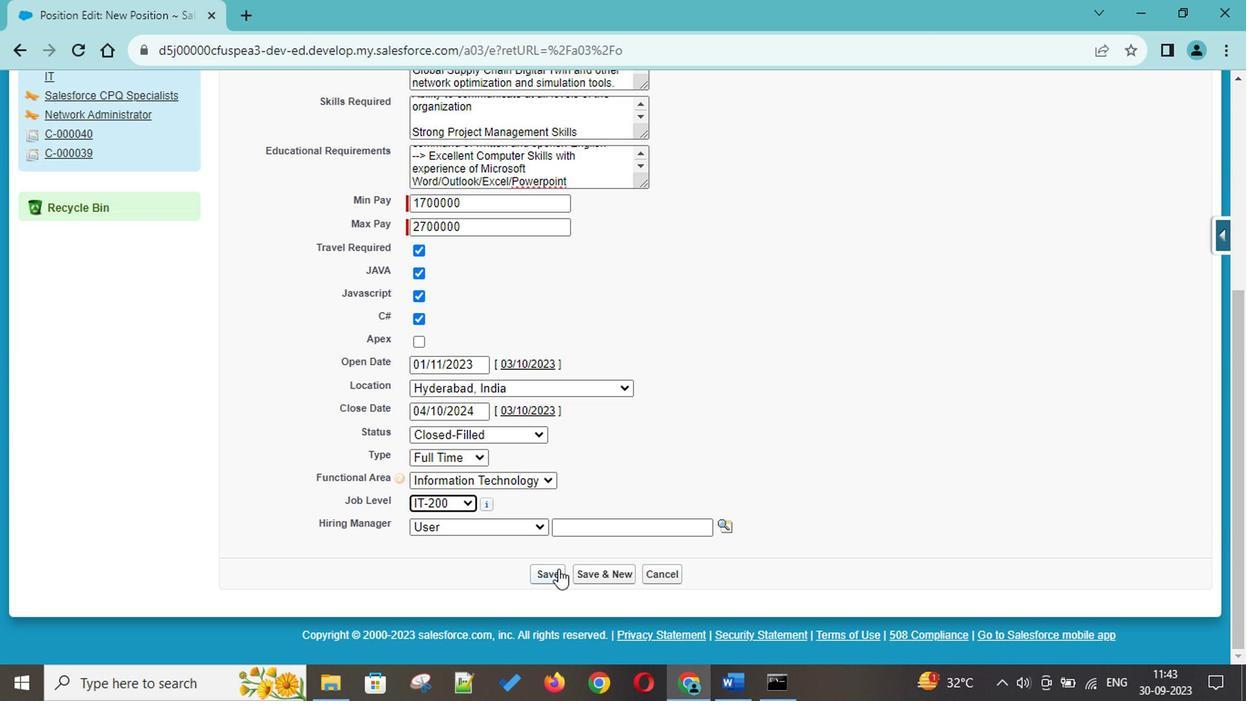 
Action: Mouse pressed left at (568, 549)
Screenshot: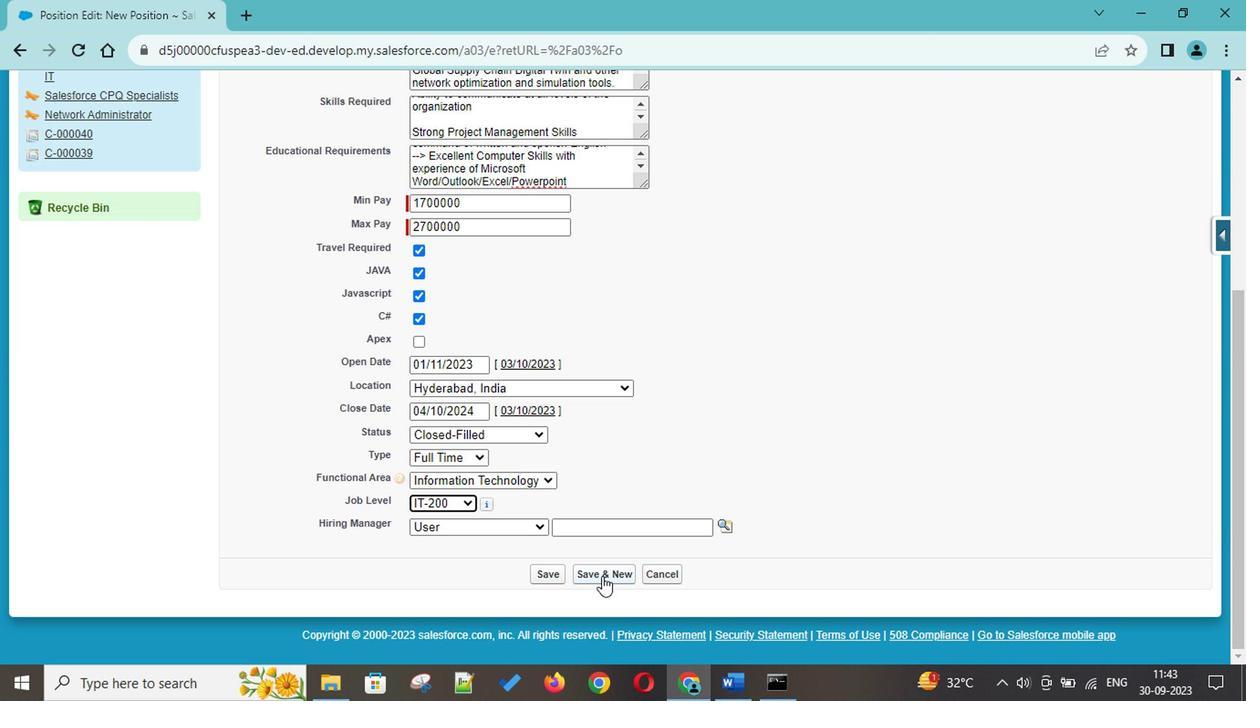 
Action: Mouse moved to (725, 447)
Screenshot: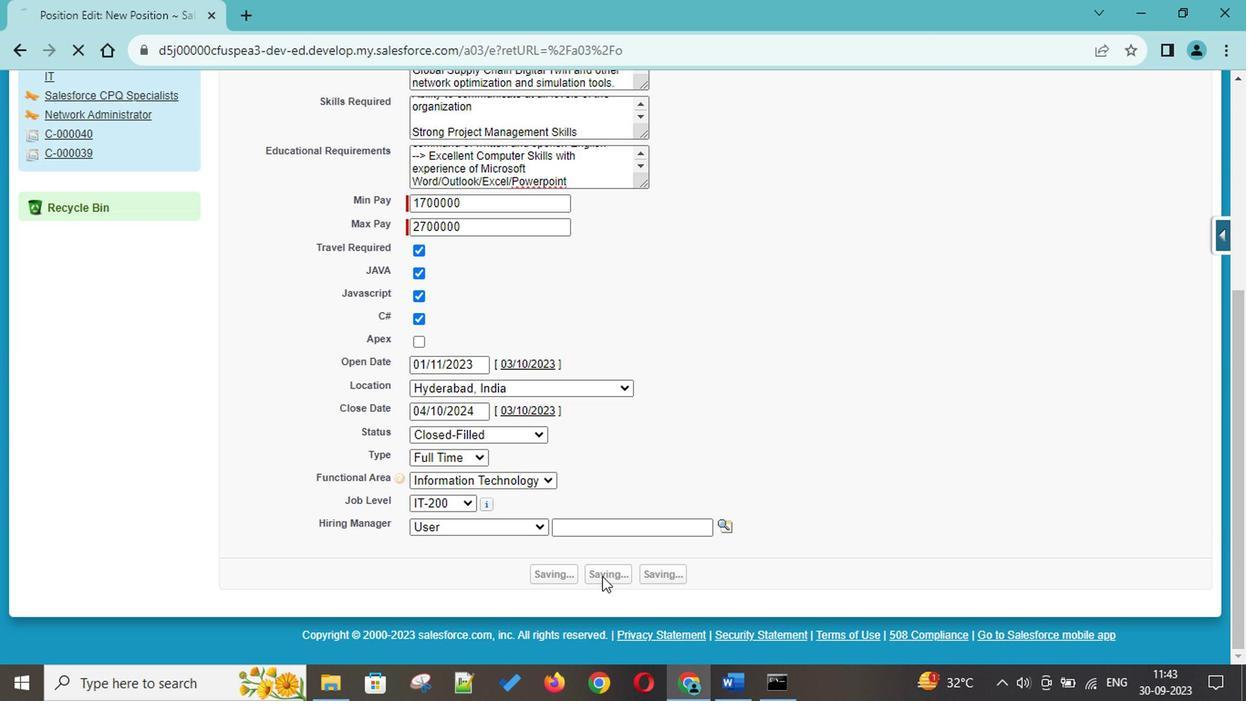 
Action: Key pressed <Key.shift>Assos<Key.backspace>ciate<Key.space><Key.shift>Project<Key.space><Key.shift>Manager
Screenshot: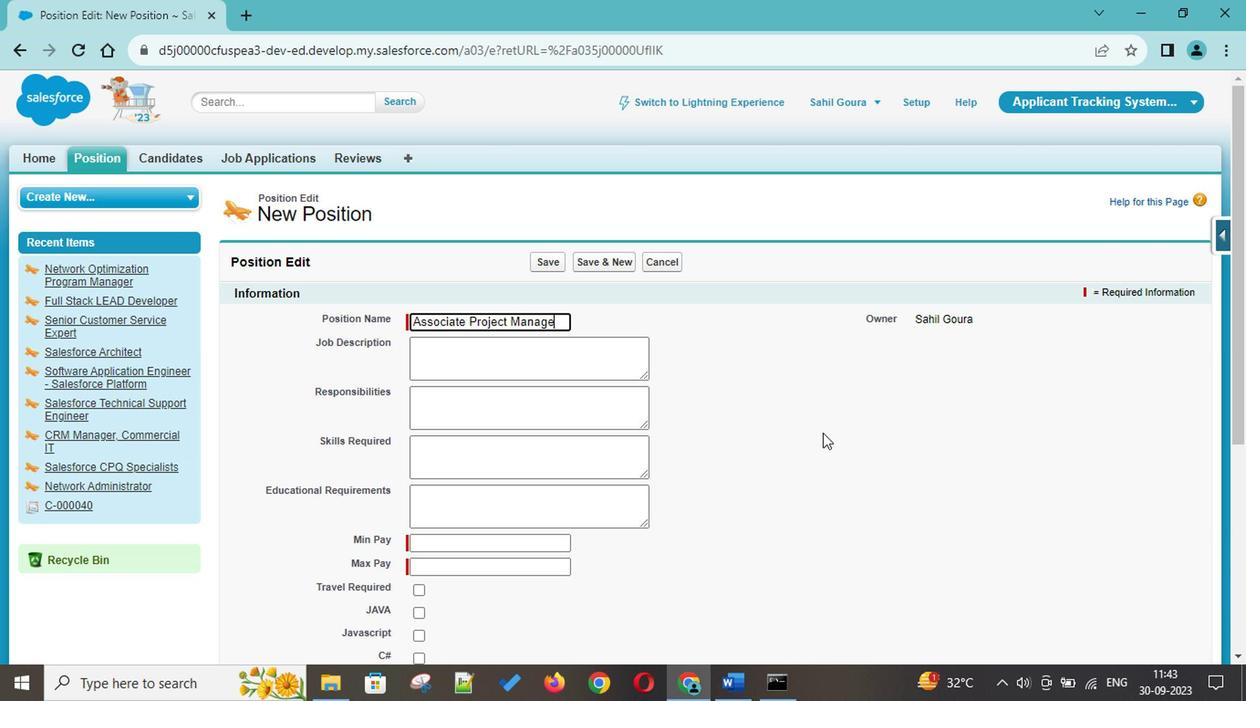 
Action: Mouse moved to (566, 395)
Screenshot: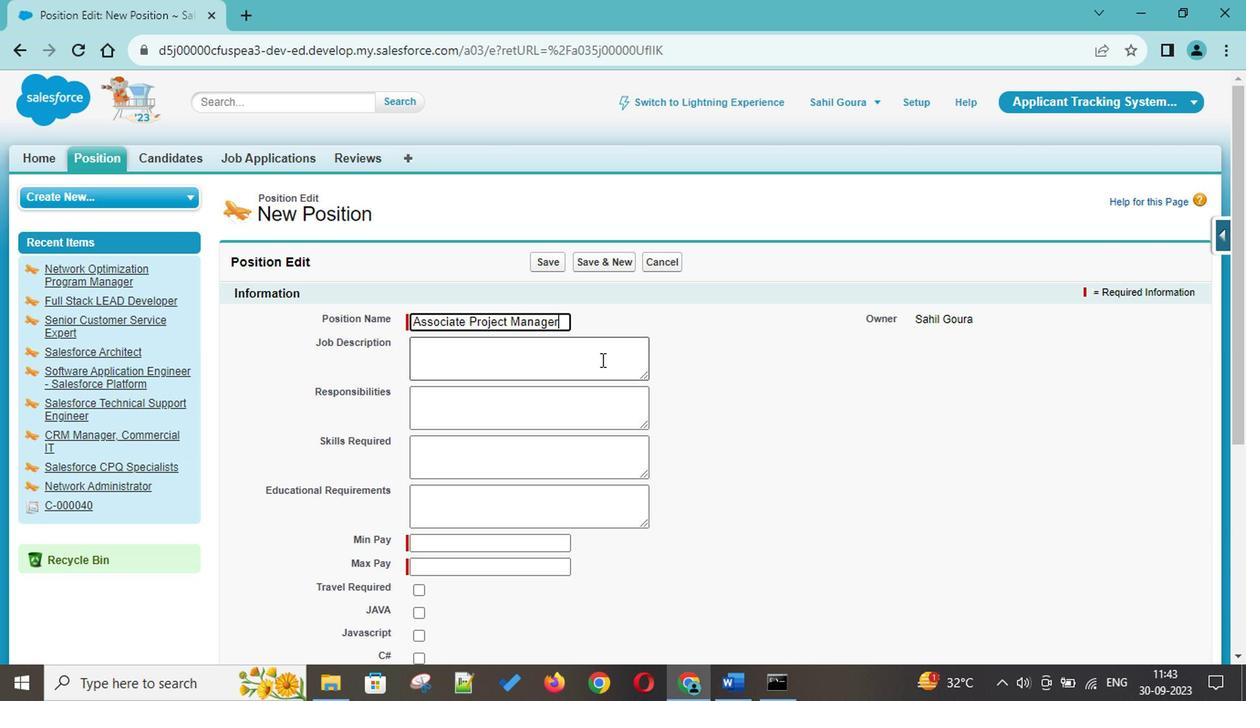
Action: Mouse pressed left at (566, 395)
Screenshot: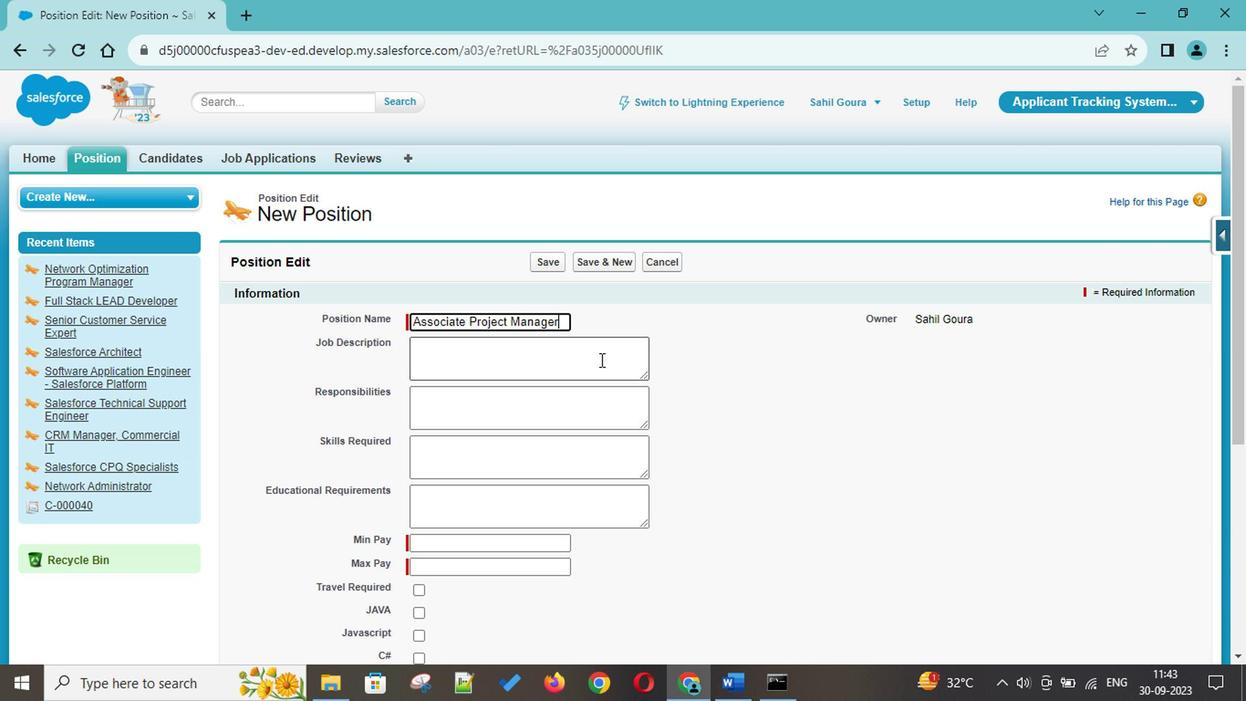 
Action: Key pressed <Key.shift>The<Key.space><Key.shift>Associate<Key.space><Key.shift>Project<Key.space><Key.shift>Manager<Key.shift><Key.shift><Key.shift><Key.shift><Key.space><Key.shift>(<Key.shift>APM<Key.shift>)<Key.space>is<Key.space>responsible<Key.space>for<Key.space>delivering<Key.space>consulting<Key.space>projects<Key.space>to<Key.space><Key.shift>Fortune<Key.space>1000<Key.space>clients.<Key.space><Key.shift>He/<Key.shift>She<Key.space>will<Key.space>be<Key.space>owinf<Key.space>client<Key.space>engae<Key.backspace>gements<Key.space>and<Key.space>running<Key.space>these<Key.space>projects<Key.space>parallel<Key.space>till<Key.space>closure.<Key.space><Key.shift>The<Key.space><Key.shift>APM<Key.space>is<Key.space>also<Key.space>respob<Key.backspace>nsible<Key.space>for<Key.space>creating<Key.space>project<Key.space>plans,<Key.space>exc<Key.backspace>ecuting<Key.space>those<Key.space>and<Key.space>delivering<Key.space>on<Key.space>time<Key.space>with<Key.space>high<Key.space>qualtiy,<Key.space>vaku<Key.backspace><Key.backspace>lue<Key.space>and<Key.space>witrh<Key.backspace><Key.backspace>h<Key.space>customer<Key.space>delight.<Key.space><Key.shift>Y<Key.backspace><Key.shift>This<Key.space>is<Key.space>a<Key.space>highly<Key.space>visibile<Key.space>and<Key.space>complexr<Key.backspace><Key.space>role<Key.space>since<Key.space>the<Key.space>candidate<Key.space>will<Key.space>be<Key.space>the<Key.space>point<Key.space>of<Key.space>contact<Key.space>and<Key.space>work<Key.space>with<Key.space>executives<Key.space>and<Key.space>ud<Key.backspace>sers<Key.space>acrkss<Key.space>t<Key.backspace><Key.backspace><Key.backspace><Key.backspace><Key.backspace><Key.backspace><Key.backspace>cross<Key.space>the<Key.space>entire<Key.space>organization.<Key.space><Key.shift>The<Key.space>successful<Key.space>candidate<Key.space>must<Key.space>be<Key.space>extremely<Key.space>well<Key.space>organized,<Key.space>focusses<Key.space>on<Key.space>details,<Key.space>pero<Key.backspace><Key.backspace><Key.backspace>rocess-oriented,<Key.space>quality-minded<Key.space>and<Key.space>has<Key.space>the<Key.space>ability<Key.space>to<Key.space>articulate<Key.space>in<Key.space>written/verbal<Key.space>form.<Key.space><Key.shift>He<Key.backspace><Key.backspace><Key.enter><Key.enter><Key.shift>He/<Key.shift>She<Key.space>will<Key.space>not<Key.space>only<Key.space>use<Key.space>the<Key.space>existing<Key.space>methodologies/templates<Key.space>for<Key.space>effective<Key.space>rp<Key.backspace><Key.backspace>project<Key.space>exect<Key.backspace>ution,<Key.space>but<Key.space>also<Key.space>have<Key.space>p<Key.backspace>opportunity<Key.space>to<Key.space>recommend<Key.space>process<Key.space>improvements.
Screenshot: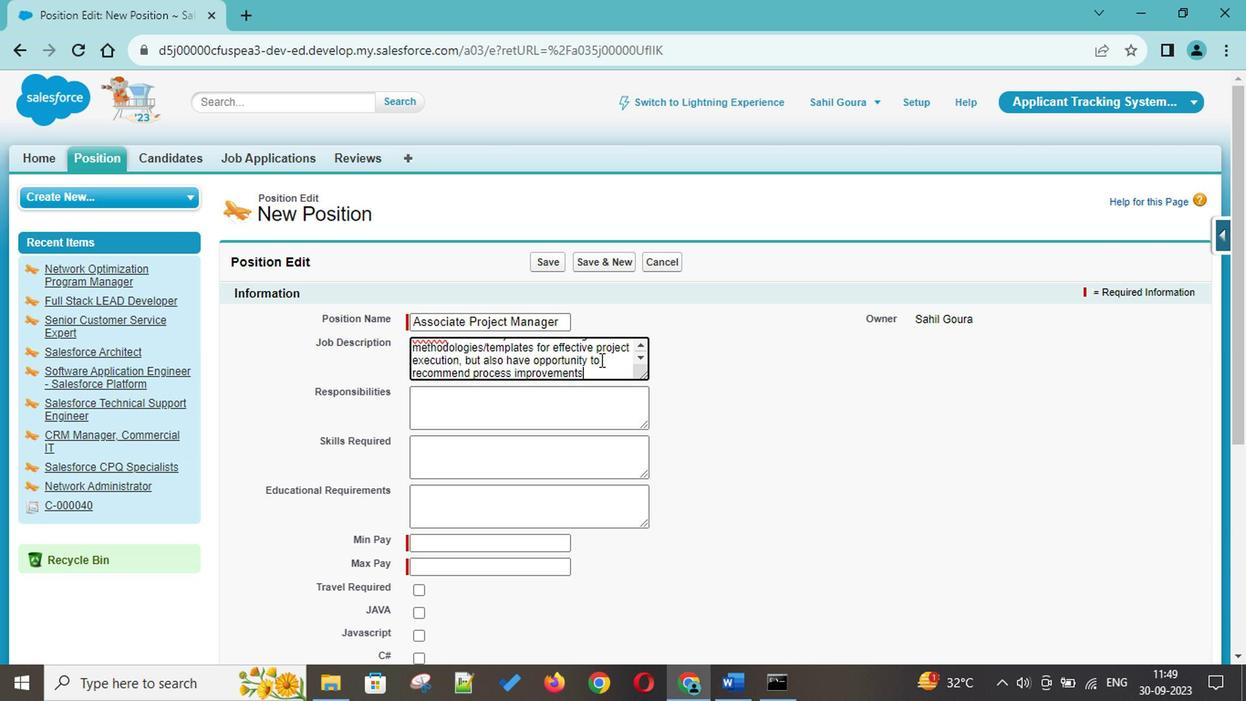 
Action: Mouse moved to (485, 437)
Screenshot: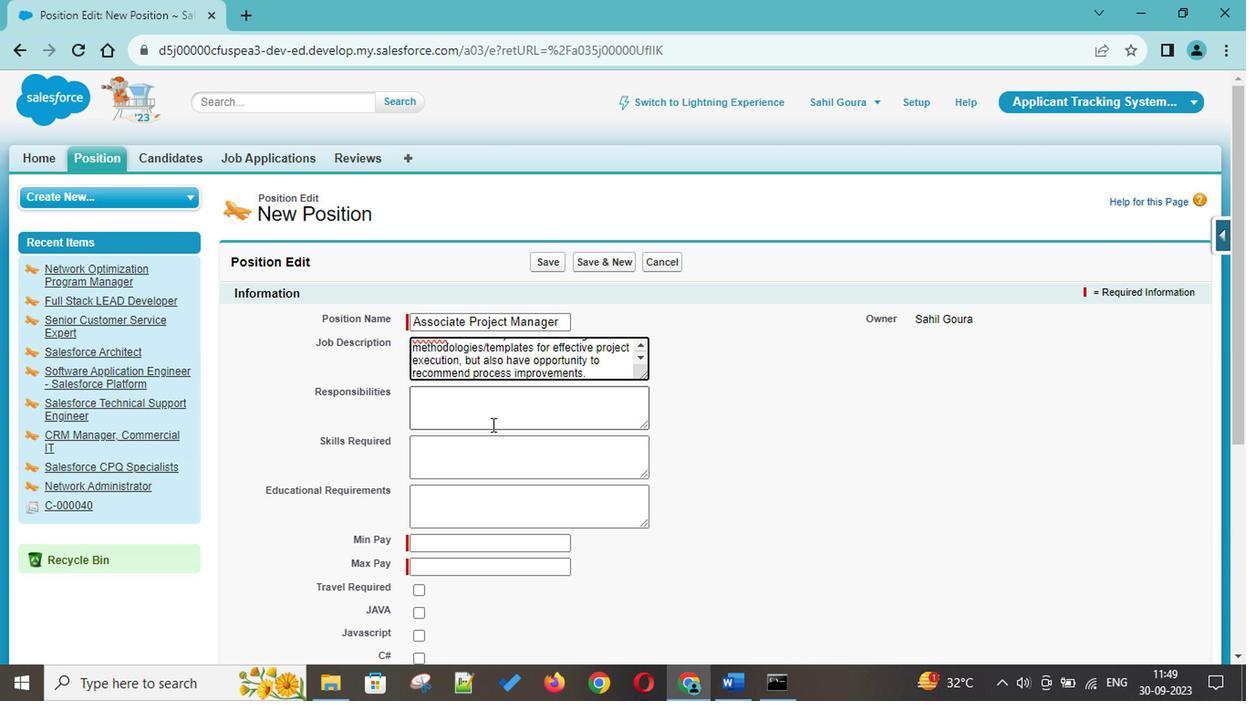 
Action: Mouse pressed left at (485, 437)
Screenshot: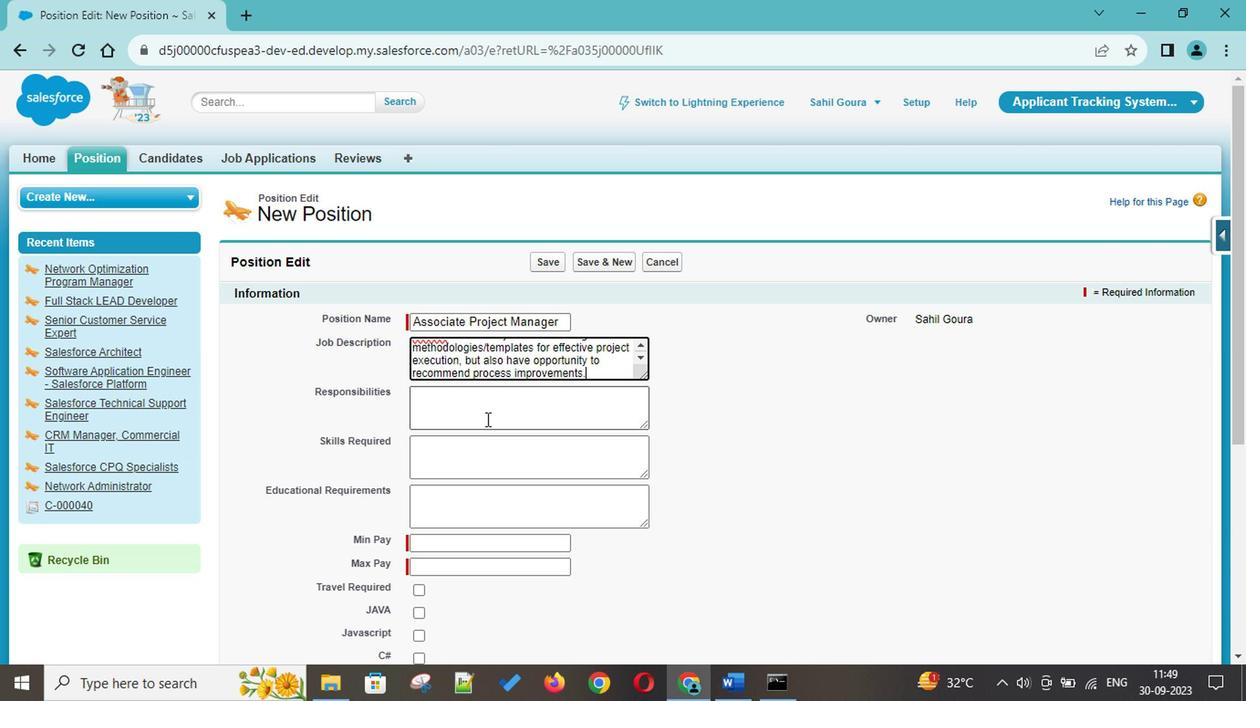
Action: Key pressed <Key.shift>Handle<Key.space>a<Key.space>portfolio<Key.space>of<Key.space>projects<Key.space>and<Key.space>clients<Key.space>in<Key.space>parallel<Key.space>from<Key.space><Key.shift>Fortune<Key.space>1000<Key.space>companies<Key.space>and<Key.space>acc<Key.backspace>ross<Key.space>geographies.<Key.left><Key.left><Key.left><Key.left><Key.left><Key.left><Key.left><Key.left><Key.left><Key.left><Key.left><Key.left><Key.left><Key.left><Key.left><Key.left><Key.left><Key.left><Key.left><Key.left><Key.up><Key.up><Key.up><Key.up><Key.up><Key.up><Key.up>--<Key.shift>><Key.space>
Screenshot: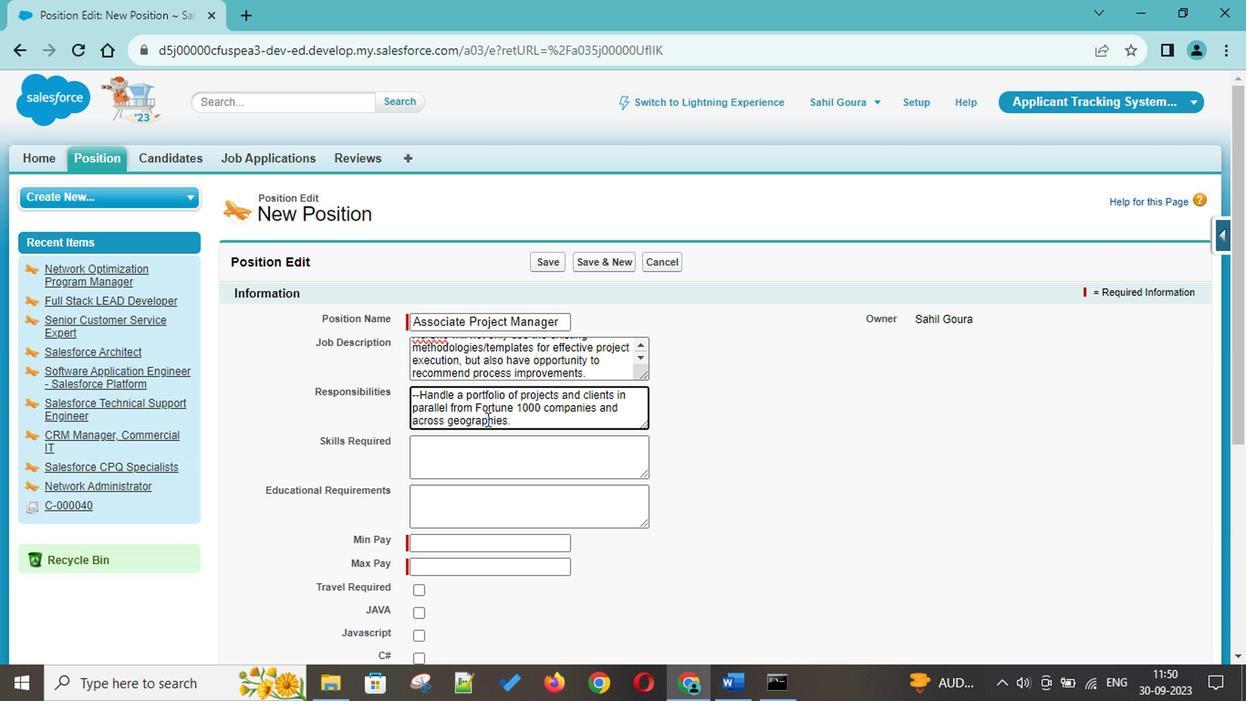 
Action: Mouse moved to (513, 439)
Screenshot: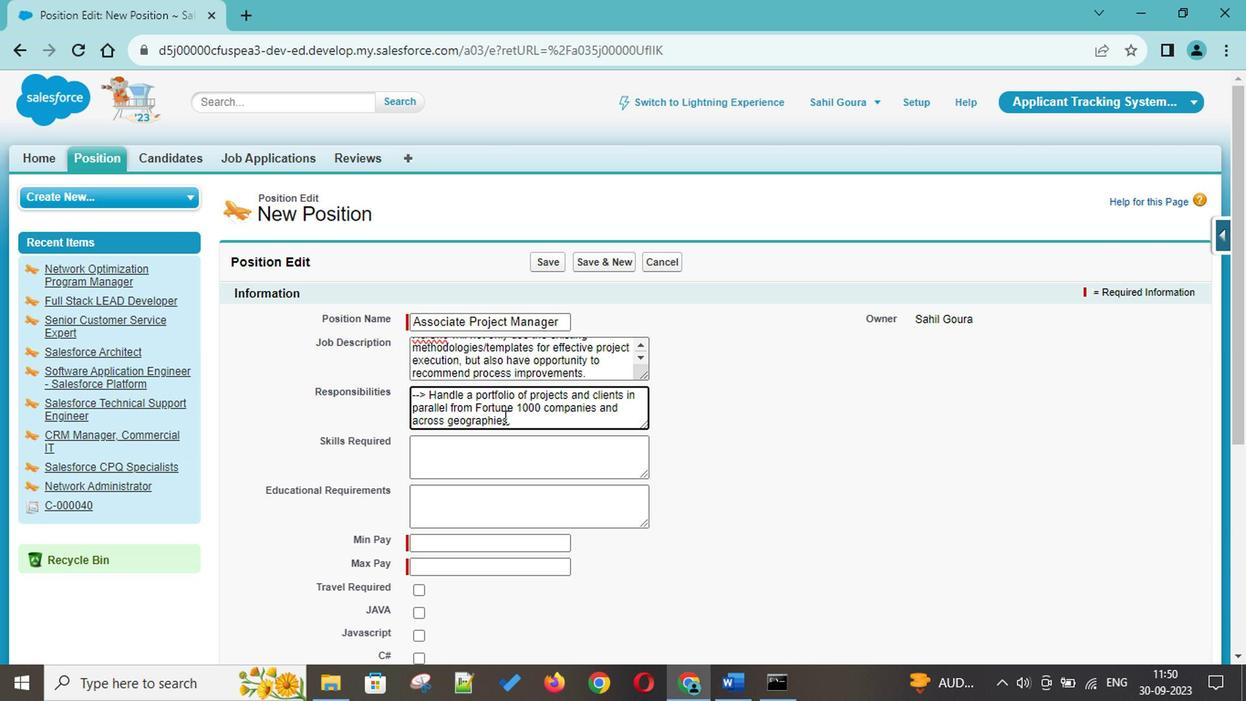 
Action: Mouse pressed left at (513, 439)
Screenshot: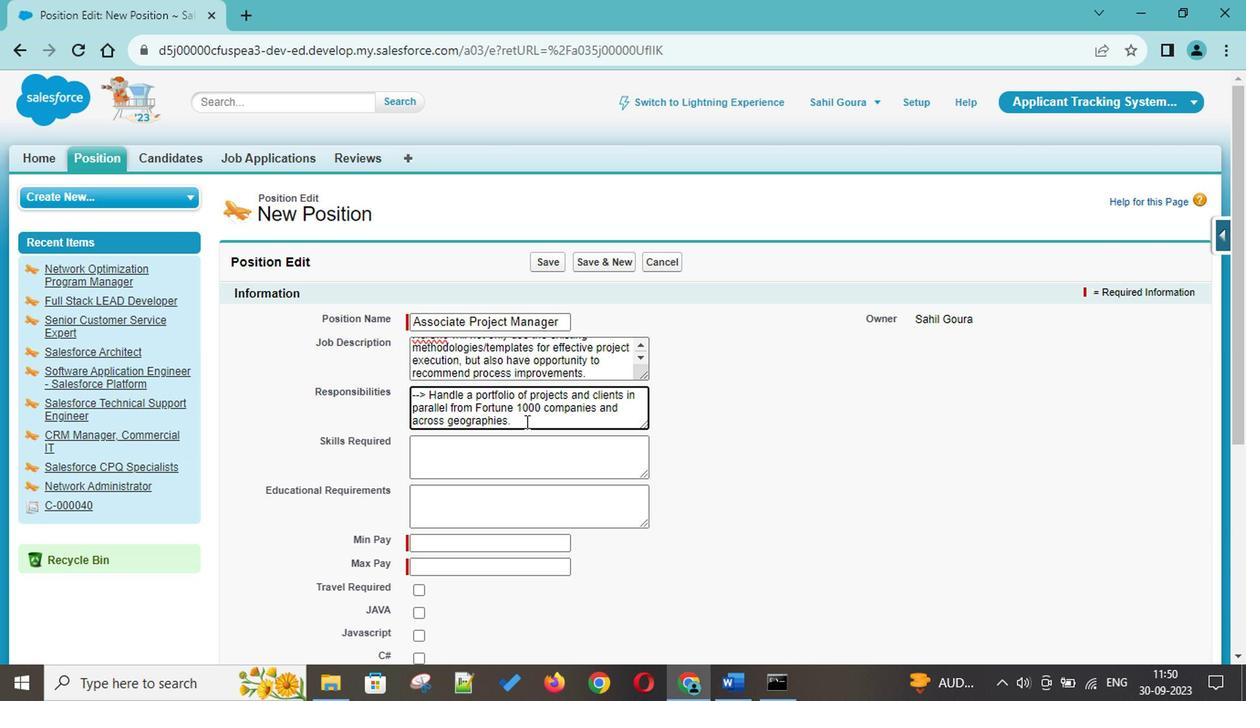 
Action: Key pressed <Key.enter>--<Key.shift>><Key.space><Key.shift>Establish<Key.space>and<Key.space>maintain<Key.space>stronf<Key.backspace>g<Key.space>relationships<Key.space>with<Key.space>product<Key.space>delivery,<Key.space>the<Key.space>sales<Key.space>team,<Key.space>cliwn<Key.backspace><Key.backspace>ent<Key.space>and<Key.space>account<Key.space>a<Key.backspace>managers.<Key.enter>--<Key.shift>><Key.space><Key.shift>Plan<Key.space>o<Key.backspace>for<Key.space>a<Key.space>quarter<Key.space>ahead<Key.space>and<Key.space>develop<Key.space>and<Key.backspace><Key.space>execution<Key.space>plan<Key.space>for<Key.space>projects<Key.space>and<Key.space>people<Key.space>in<Key.space>the<Key.space>team.<Key.enter>--<Key.shift>><Key.space><Key.up><Key.up><Key.up><Key.down><Key.down><Key.down><Key.shift><Key.shift><Key.shift><Key.shift>Monitor<Key.space>and<Key.space><Key.shift>
Screenshot: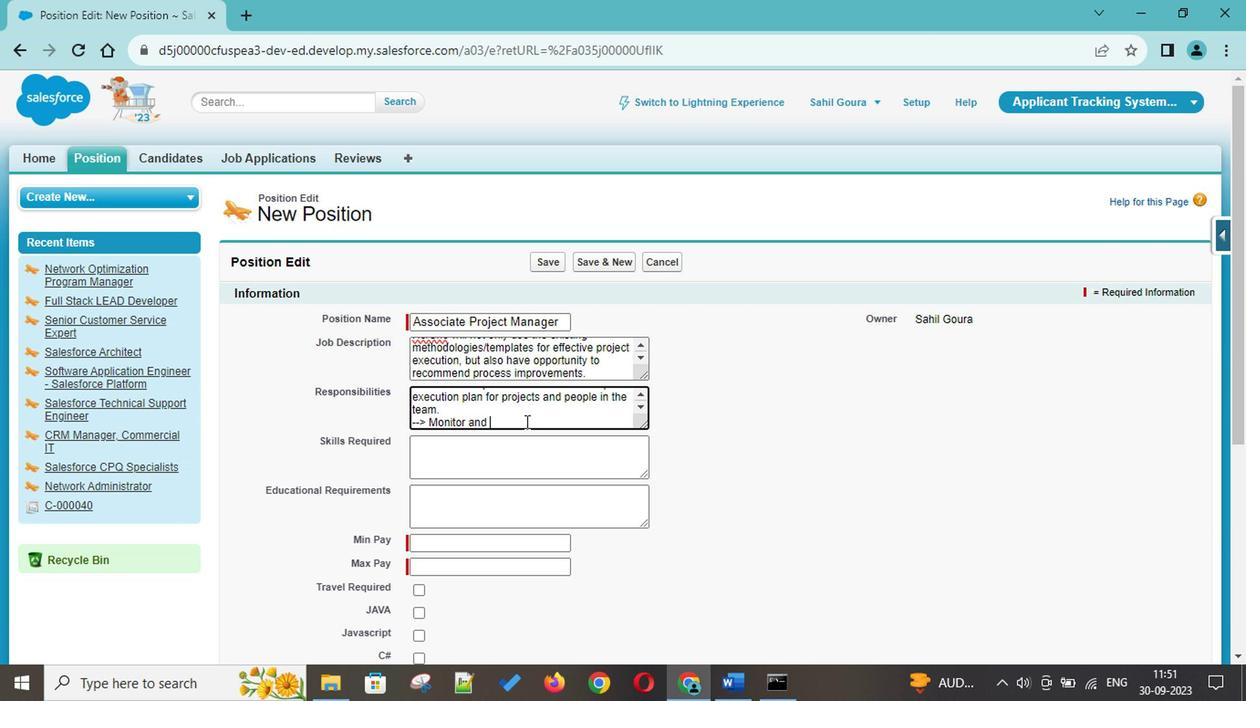 
Action: Mouse moved to (523, 436)
Screenshot: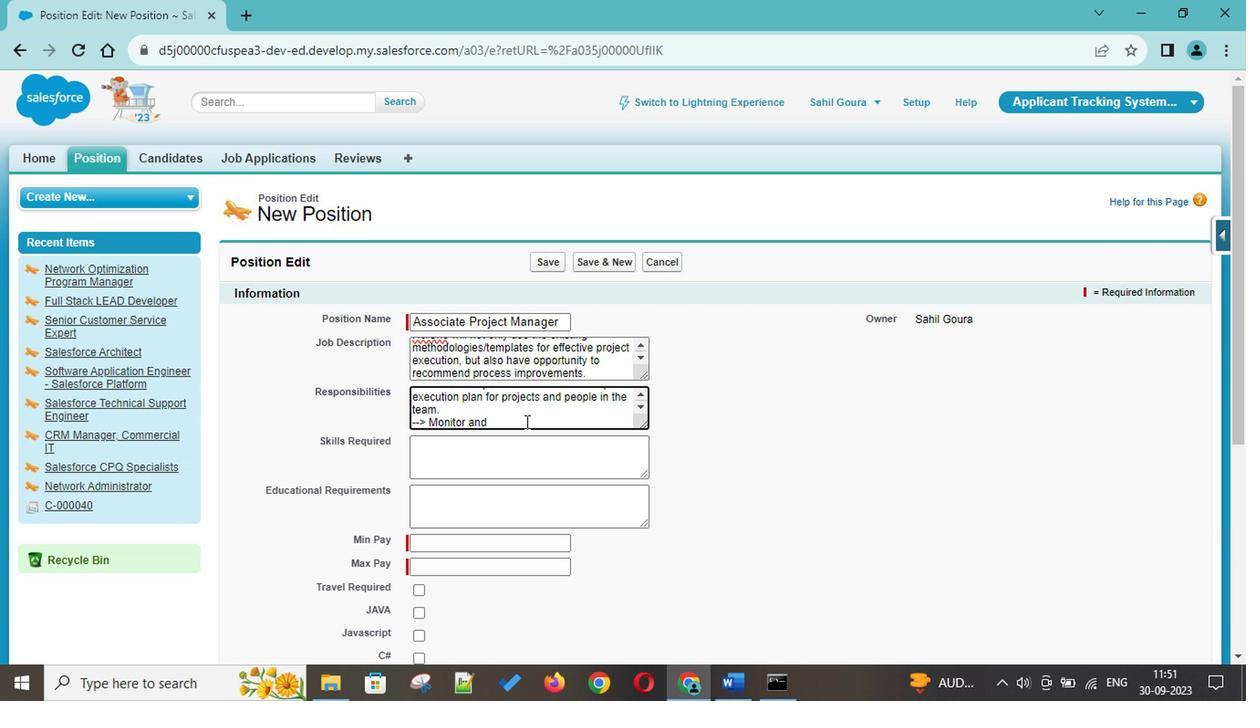 
Action: Key pressed T<Key.shift>R<Key.caps_lock>A<Key.backspace><Key.backspace>RAC<Key.backspace><Key.backspace><Key.backspace>R<Key.backspace><Key.caps_lock>rack<Key.space><Key.shift>Projects<Key.space>to<Key.space>ensure<Key.space>the<Key.space><Key.shift><Key.shift>Scope<Key.space>is<Key.space>delivered<Key.space>within<Key.space><Key.shift>Budget<Key.space>abd<Key.space>s<Key.backspace><Key.backspace><Key.backspace><Key.backspace>nd<Key.space>s<Key.backspace><Key.shift>Schedule<Key.space>per<Key.space>plan<Key.enter><Key.backspace>.<Key.space><Key.shift>As<Key.backspace>lso<Key.space>ensure<Key.space>the<Key.space><Key.shift>Ba<Key.backspace><Key.backspace><Key.shift>Value/<Key.shift><Key.shift><Key.shift><Key.shift>ROI<Key.space>committed<Key.space>to<Key.space>the<Key.space>customer<Key.space>is<Key.space>delivered.<Key.enter>--<Key.shift>><Key.space><Key.shift>Align<Key.space>with<Key.space>the<Key.space>recommended<Key.space>processes<Key.space>to<Key.space>ensr<Key.backspace>ure<Key.space>100<Key.shift>%<Key.space>qualtiy<Key.space>deliov<Key.backspace><Key.backspace>
Screenshot: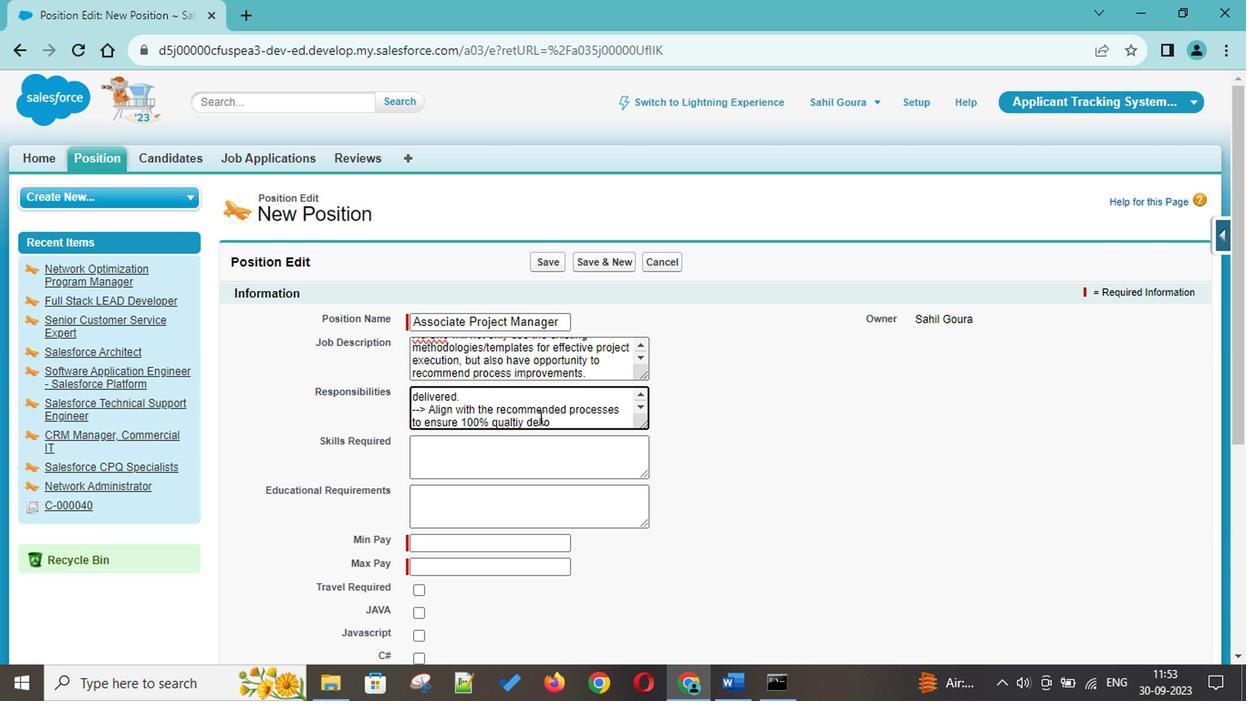 
Action: Mouse moved to (561, 426)
Screenshot: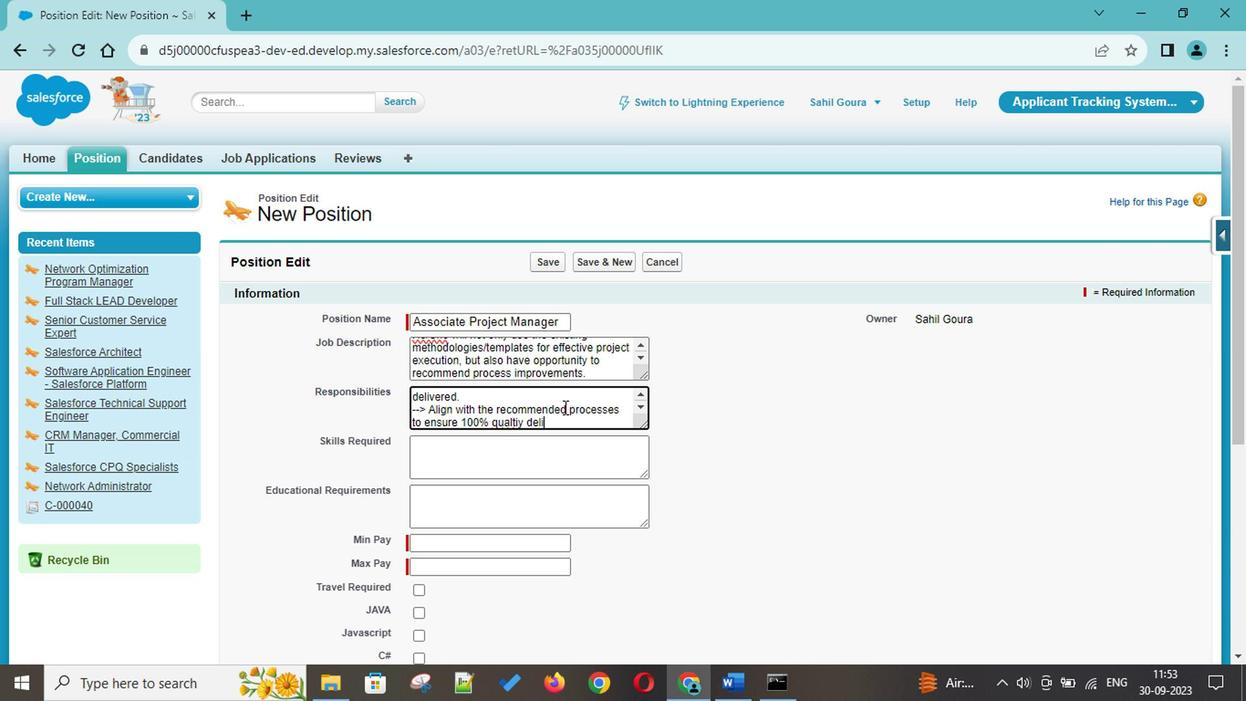 
Action: Key pressed very<Key.space>with<Key.space>quality<Key.space>docme<Key.backspace><Key.backspace>umentation.<Key.enter>--<Key.shift>><Key.space><Key.shift>Seek<Key.space>gi<Key.backspace>uidance<Key.space>from<Key.space><Key.shift>Program<Key.space><Key.shift>Managers<Key.space>and<Key.space>seek<Key.space>guidance<Key.space>to<Key.space>manage<Key.space>escalt<Key.backspace>ations,<Key.space>variations,<Key.space>complexities<Key.space>in<Key.space>projects<Key.space>effectivek<Key.backspace>ly.
Screenshot: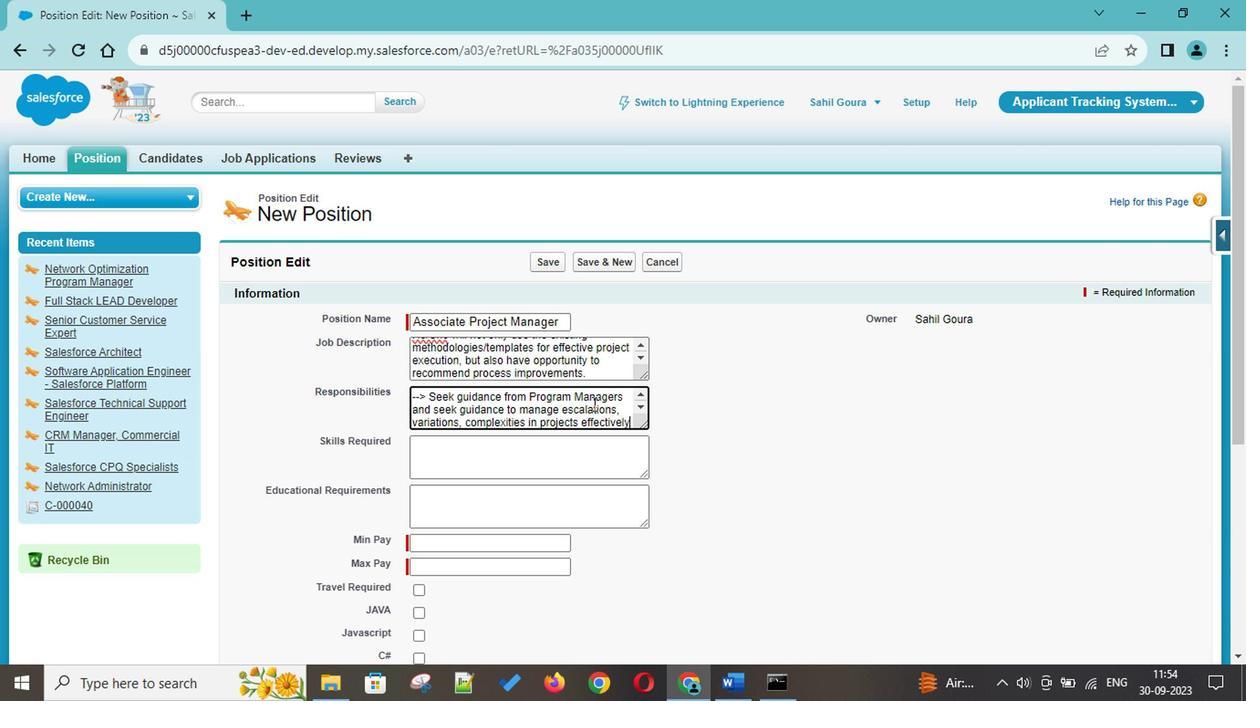 
Action: Mouse moved to (510, 463)
Screenshot: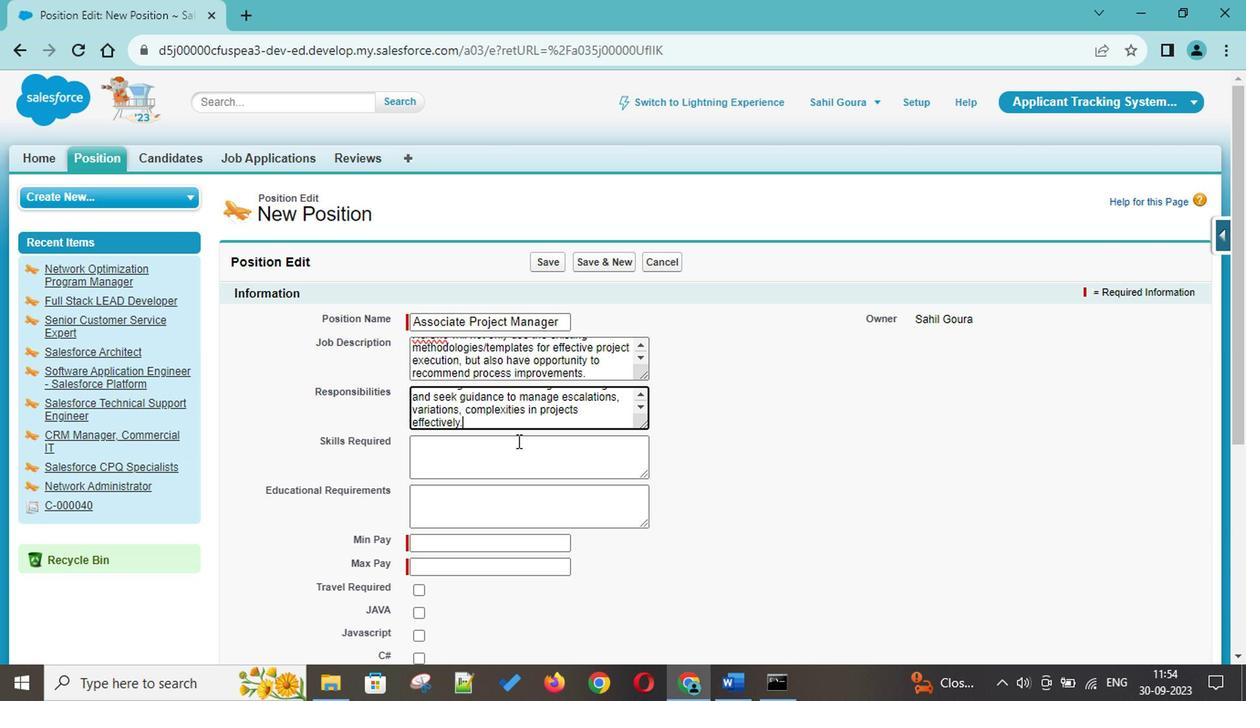 
Action: Mouse pressed left at (510, 463)
Screenshot: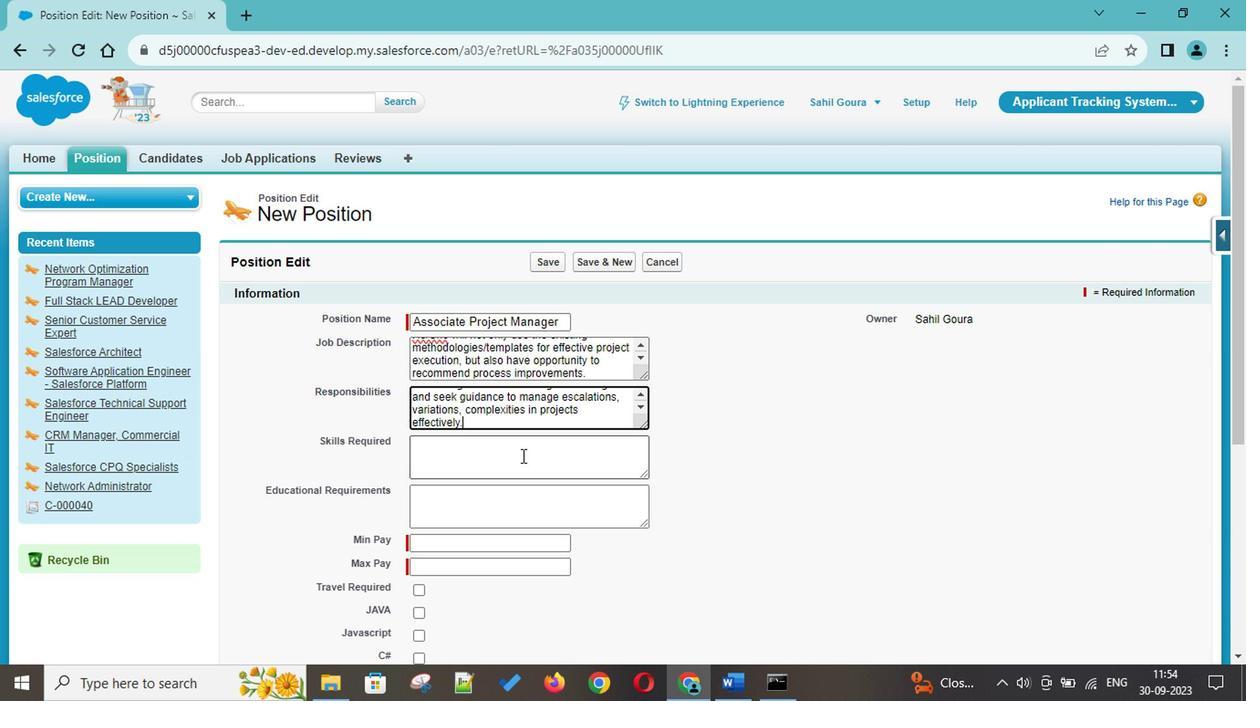 
Action: Mouse moved to (466, 503)
Screenshot: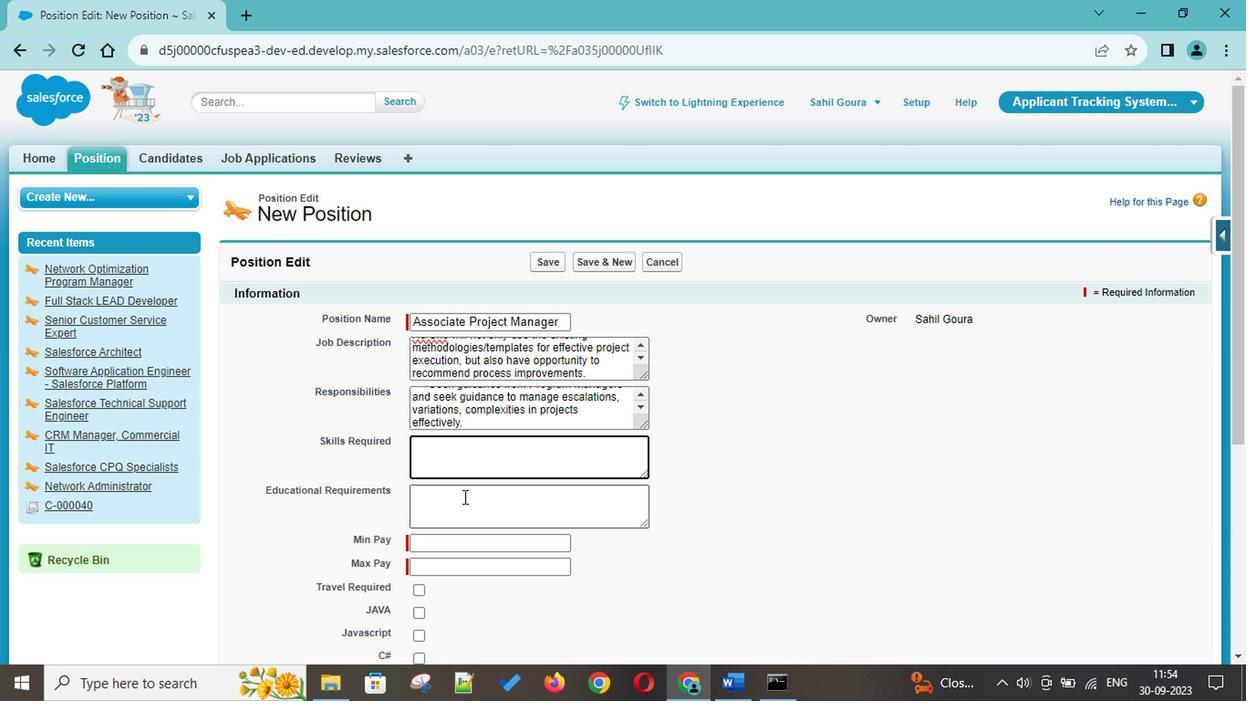 
Action: Mouse pressed left at (466, 503)
Screenshot: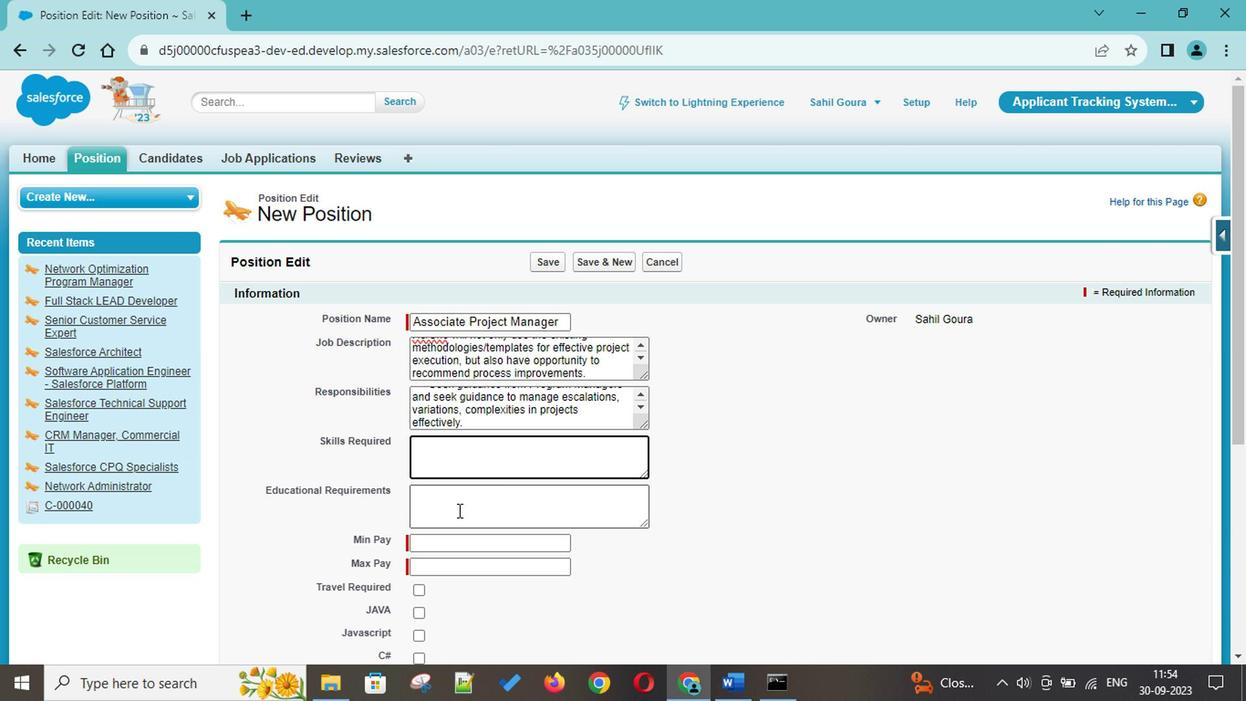 
Action: Mouse pressed left at (466, 503)
Screenshot: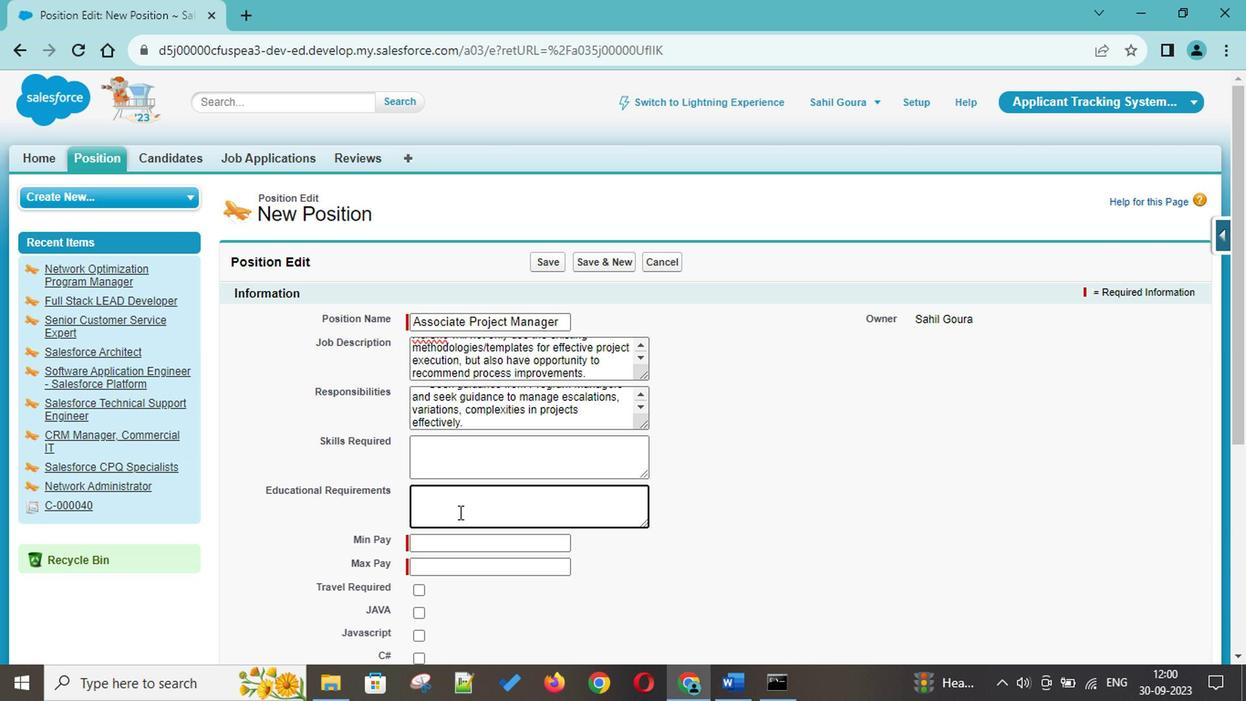 
Action: Key pressed <Key.shift>Bachelot'<Key.backspace><Key.backspace>r<Key.space>of<Key.backspace>r<Key.space><Key.shift>Master's<Key.space><Key.shift>Degree<Key.space><Key.shift>(preferrably<Key.space>from<Key.space>a<Key.space>top<Key.space>reputed<Key.space>university<Key.shift><Key.shift><Key.shift><Key.shift><Key.shift><Key.shift><Key.shift><Key.shift><Key.shift><Key.shift><Key.shift><Key.shift><Key.shift><Key.shift><Key.shift><Key.shift><Key.shift><Key.shift>)
Screenshot: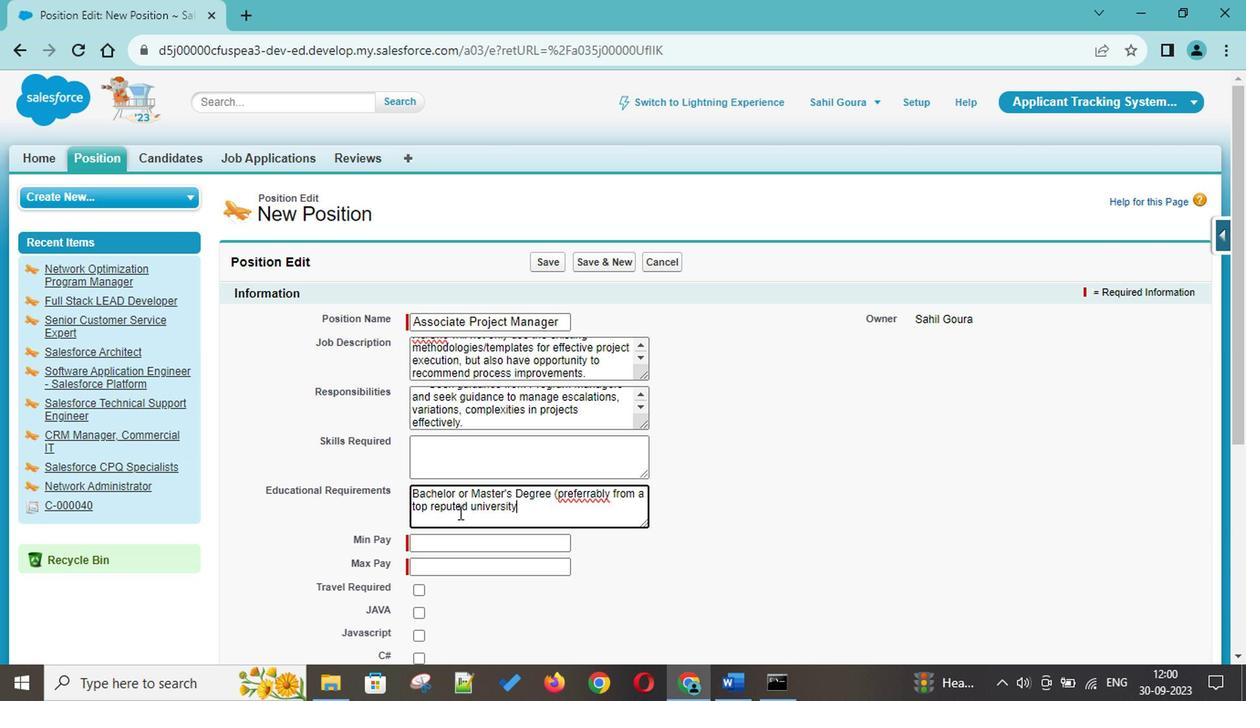 
Action: Mouse moved to (529, 501)
Screenshot: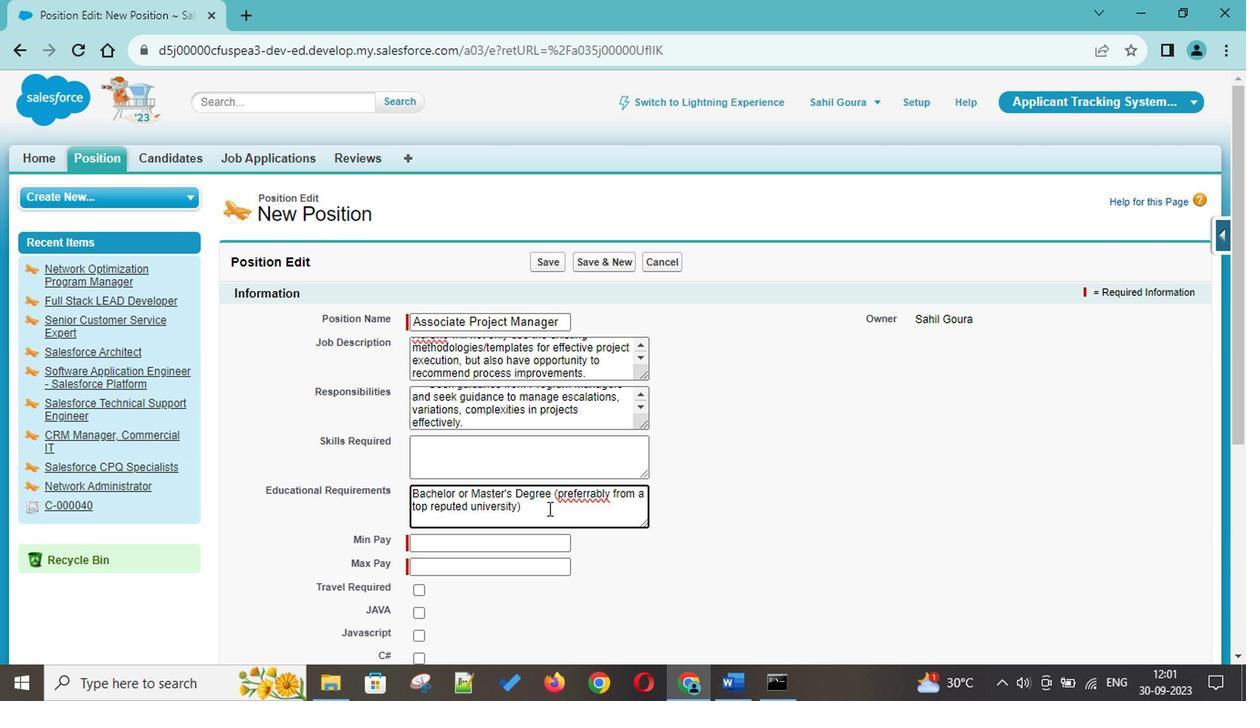 
Action: Key pressed ,<Key.space>wih<Key.backspace>th<Key.space><Key.shift>Project<Key.space><Key.shift>manag<Key.backspace><Key.backspace><Key.backspace><Key.backspace><Key.backspace><Key.shift>Management<Key.space><Key.shift><Key.shift><Key.shift><Key.shift><Key.shift><Key.shift><Key.shift><Key.shift><Key.shift><Key.shift><Key.shift><Key.shift>Certification
Screenshot: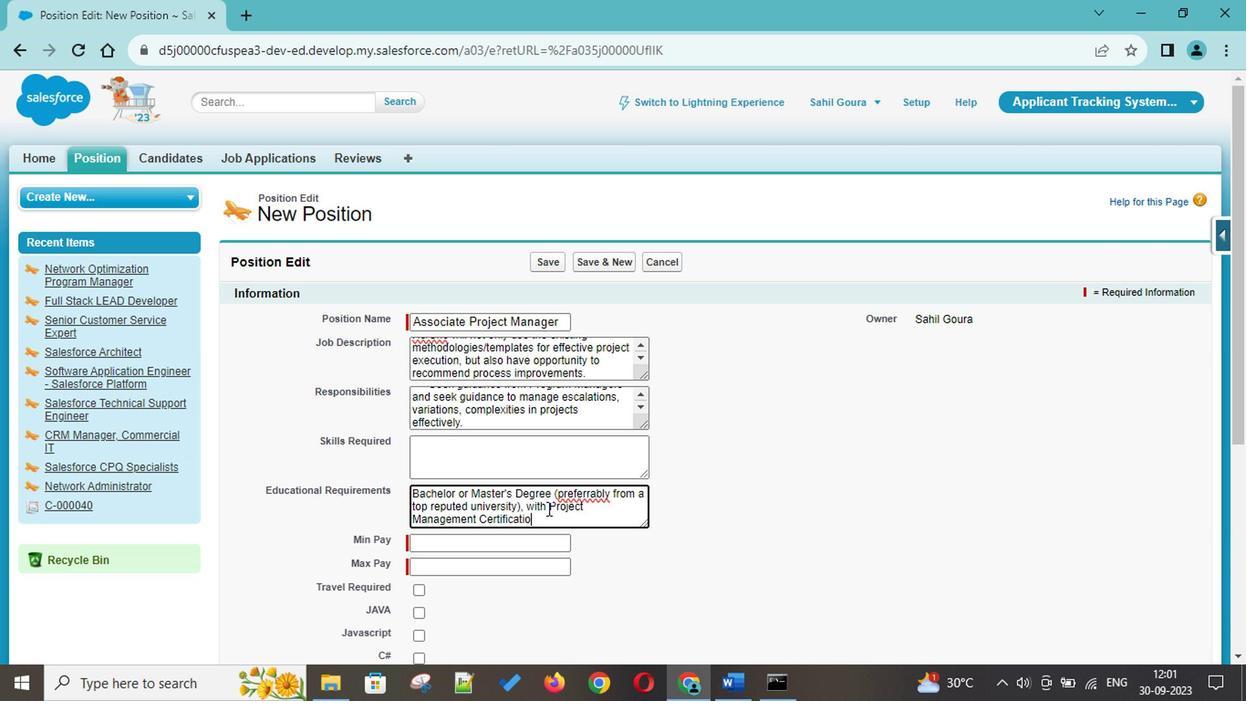 
Action: Mouse moved to (481, 463)
Screenshot: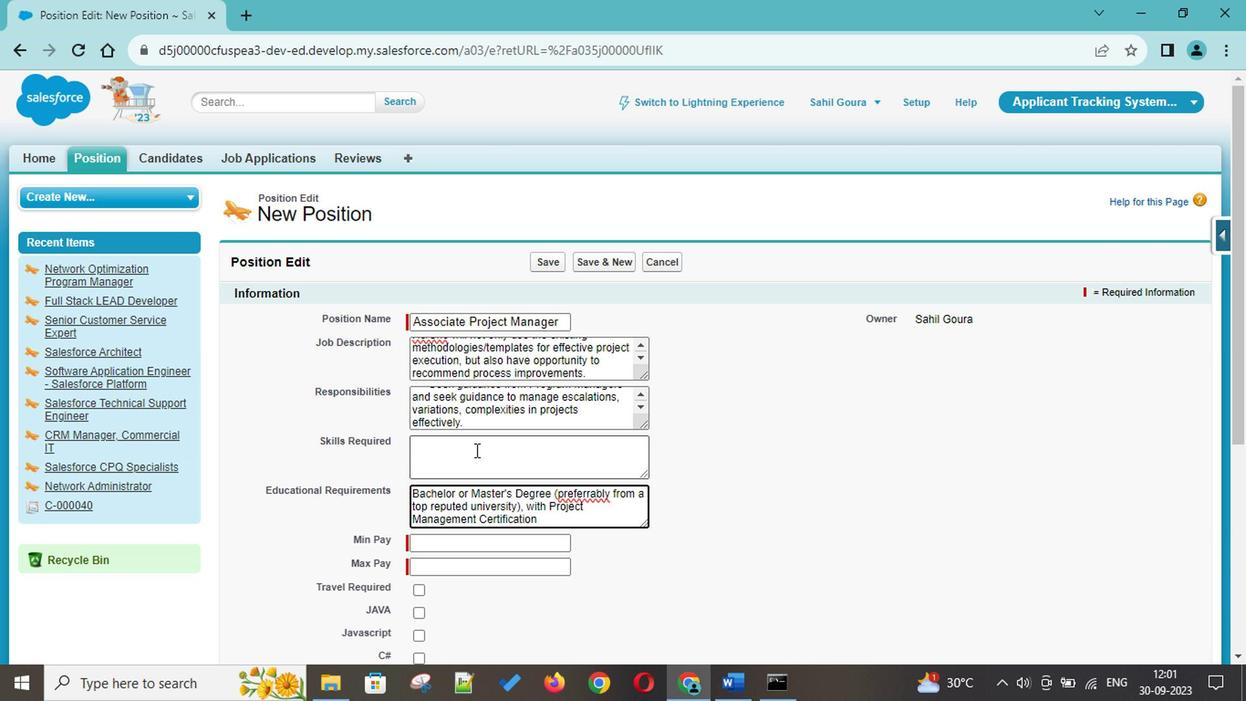 
Action: Mouse pressed left at (481, 463)
Screenshot: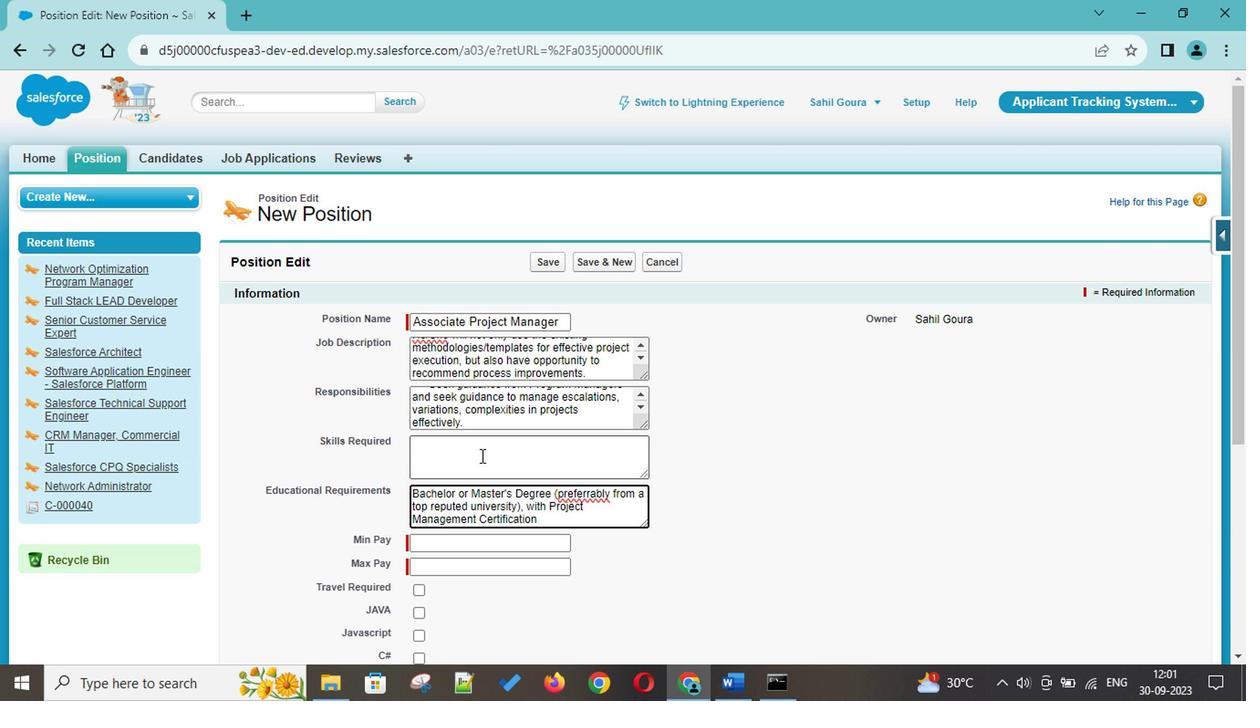 
Action: Key pressed <Key.shift>Overall<Key.space><Key.backspace><Key.backspace><Key.backspace><Key.backspace><Key.backspace><Key.backspace><Key.backspace><Key.backspace><Key.backspace><Key.backspace>
Screenshot: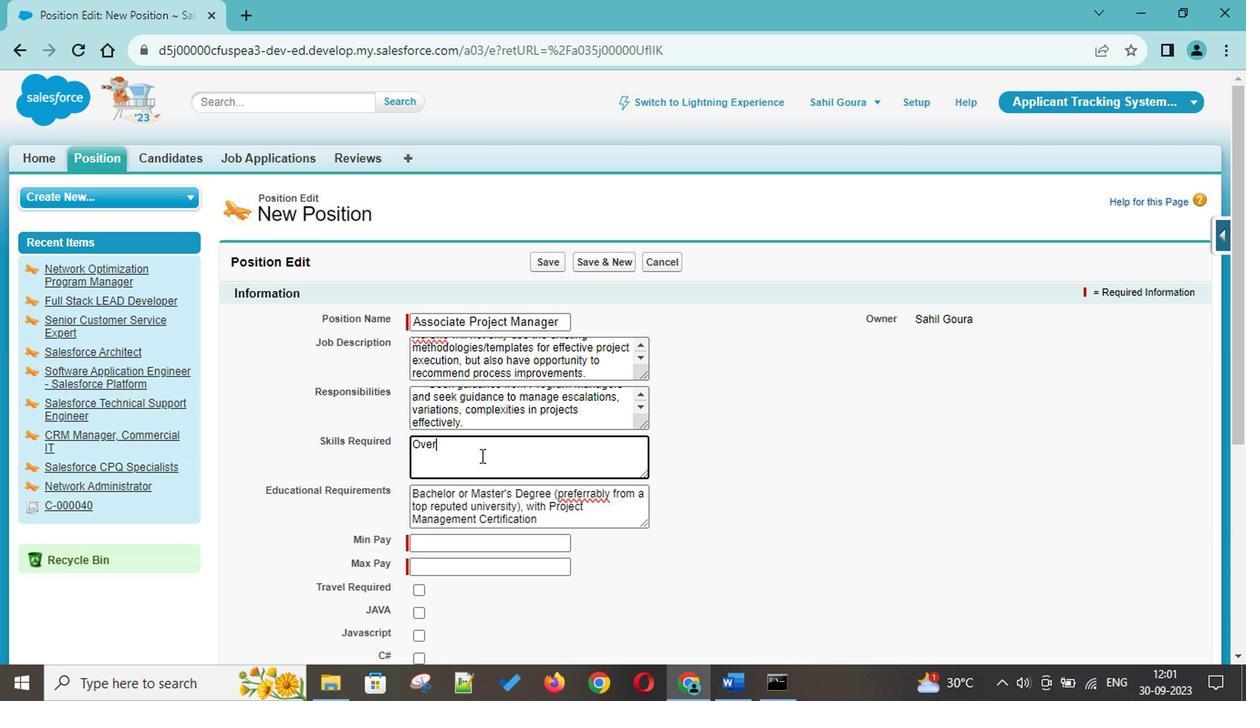 
Action: Mouse moved to (534, 509)
Screenshot: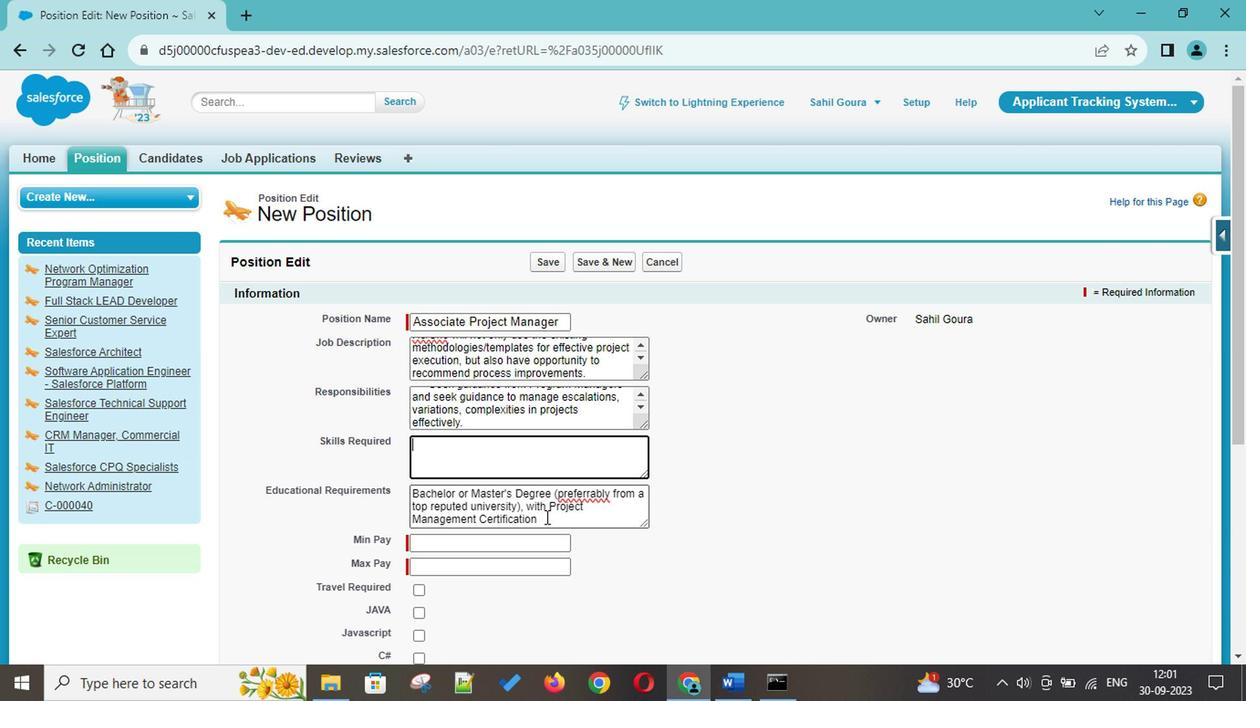 
Action: Mouse pressed left at (534, 509)
Screenshot: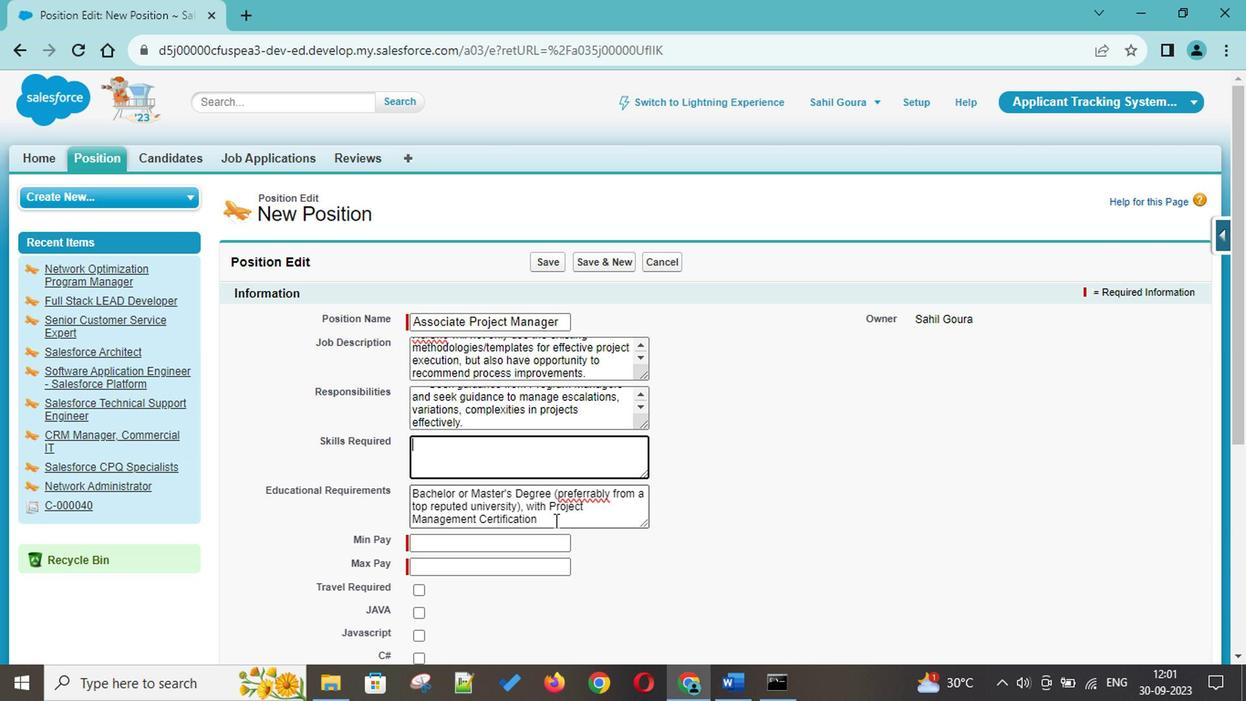 
Action: Key pressed <Key.enter><Key.enter><Key.shift>Overall<Key.space>6-10<Key.space>years<Key.space>of<Key.space>professional<Key.space>services<Key.space>experience
Screenshot: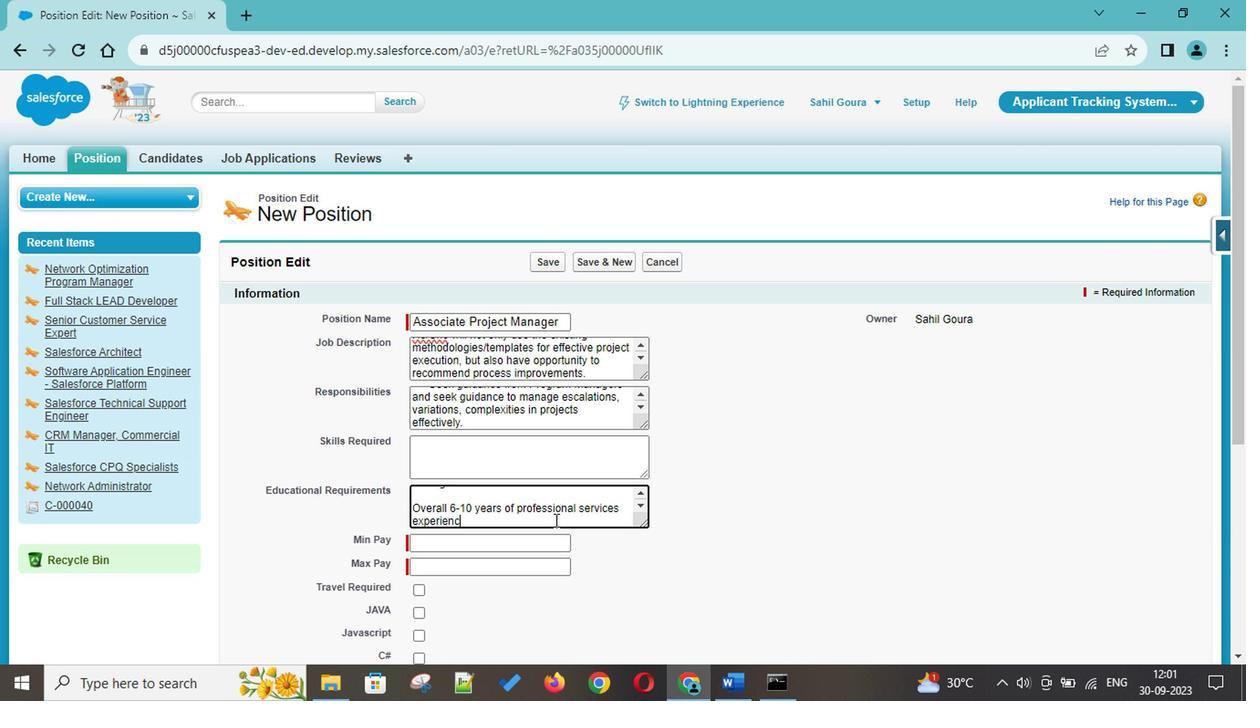 
Action: Mouse moved to (519, 462)
Screenshot: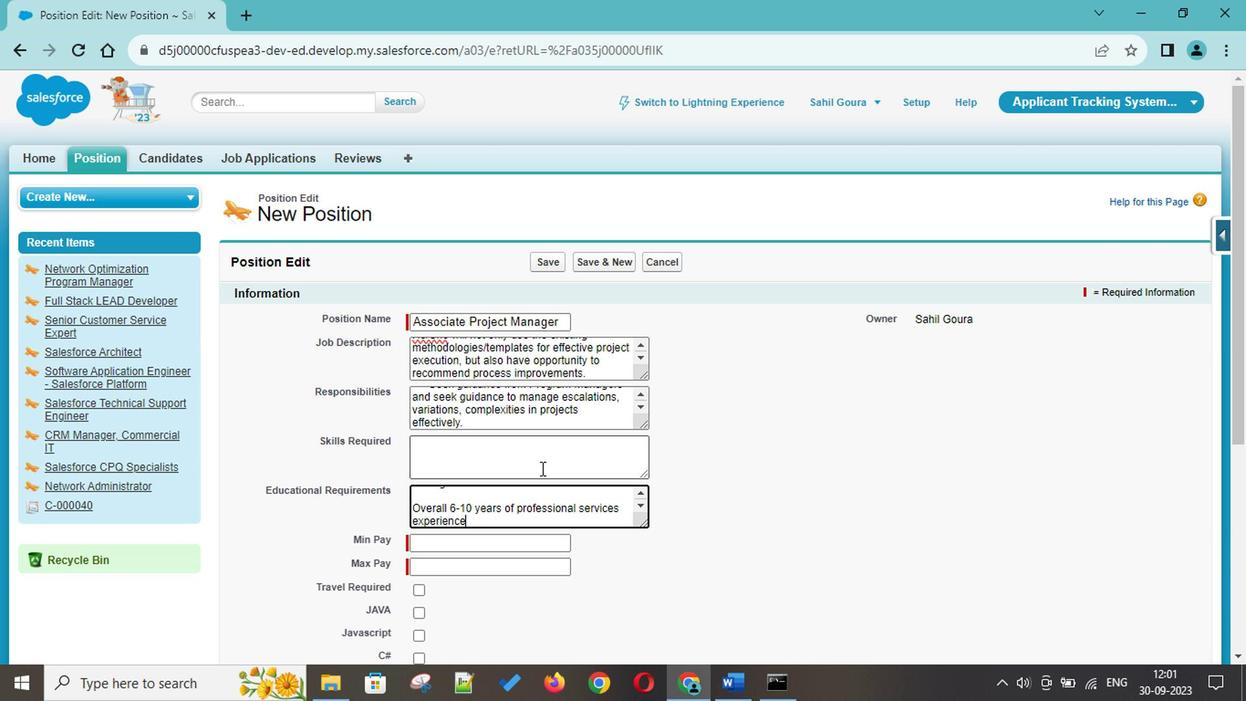 
Action: Mouse pressed left at (519, 462)
Screenshot: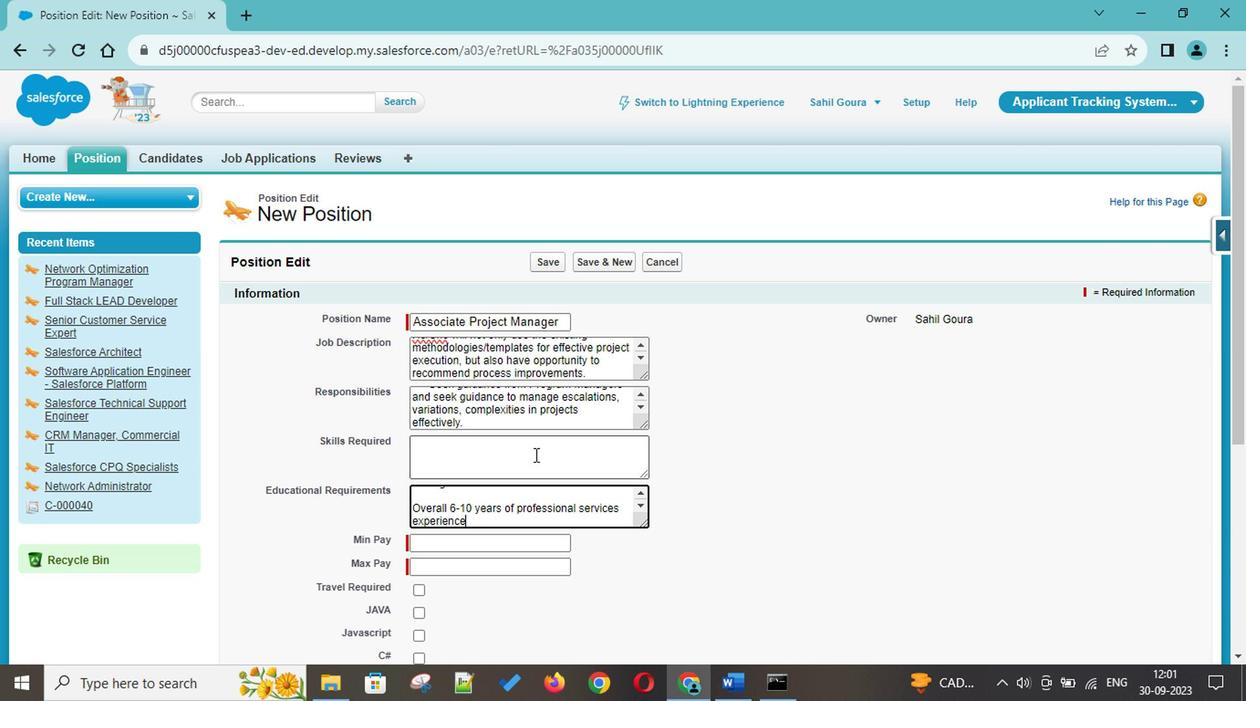 
Action: Key pressed <Key.shift>Minimum<Key.space>2<Key.space>years<Key.space>of<Key.space>experience<Key.space>as<Key.space><Key.shift>Project<Key.space><Key.shift>Manager<Key.space>or<Key.space>r<Key.backspace>equivalent<Key.space>role<Key.space>demonstrating<Key.space>management<Key.space>and<Key.space>leadership<Key.space>experience,<Key.space>per<Key.backspace>re<Key.backspace><Key.backspace><Key.backspace>referrably<Key.space>in<Key.space>a<Key.space>fast<Key.space>paced<Key.space>consutl<Key.backspace><Key.backspace>lting<Key.space>/<Key.space>professional<Key.space>services<Key.space>set-up.<Key.enter><Key.up><Key.up><Key.up><Key.up><Key.up><Key.down><Key.up><Key.up><Key.up><Key.up><Key.up><Key.up><Key.down><Key.down><Key.down><Key.down><Key.down><Key.down><Key.up><Key.up><Key.up><Key.up><Key.up><Key.up><Key.up><Key.up><Key.up><Key.up><Key.up><Key.up><Key.up>--<Key.shift>><Key.down><Key.down><Key.down><Key.down><Key.down><Key.down><Key.down><Key.down><Key.down><Key.down><Key.down><Key.down><Key.down><Key.down>--<Key.shift>><Key.space><Key.shift>Experience<Key.space>in<Key.space>leading<Key.space>and<Key.space>mentoring<Key.space>po<Key.backspace>eople<Key.space>as<Key.space>part<Key.space>of<Key.space>the<Key.space>projec<Key.space><Key.backspace>t<Key.space>life<Key.space>cycle<Key.enter>--<Key.shift>><Key.space><Key.shift>Strong<Key.space>orh<Key.backspace>ganizations<Key.space>skills<Key.space>and<Key.space>detail<Key.space>oriented<Key.enter>--<Key.shift>><Key.space><Key.shift>Strong<Key.space><Key.shift>Commn<Key.backspace>unication<Key.space>and<Key.space><Key.shift>Presentation<Key.space><Key.shift>Skills
Screenshot: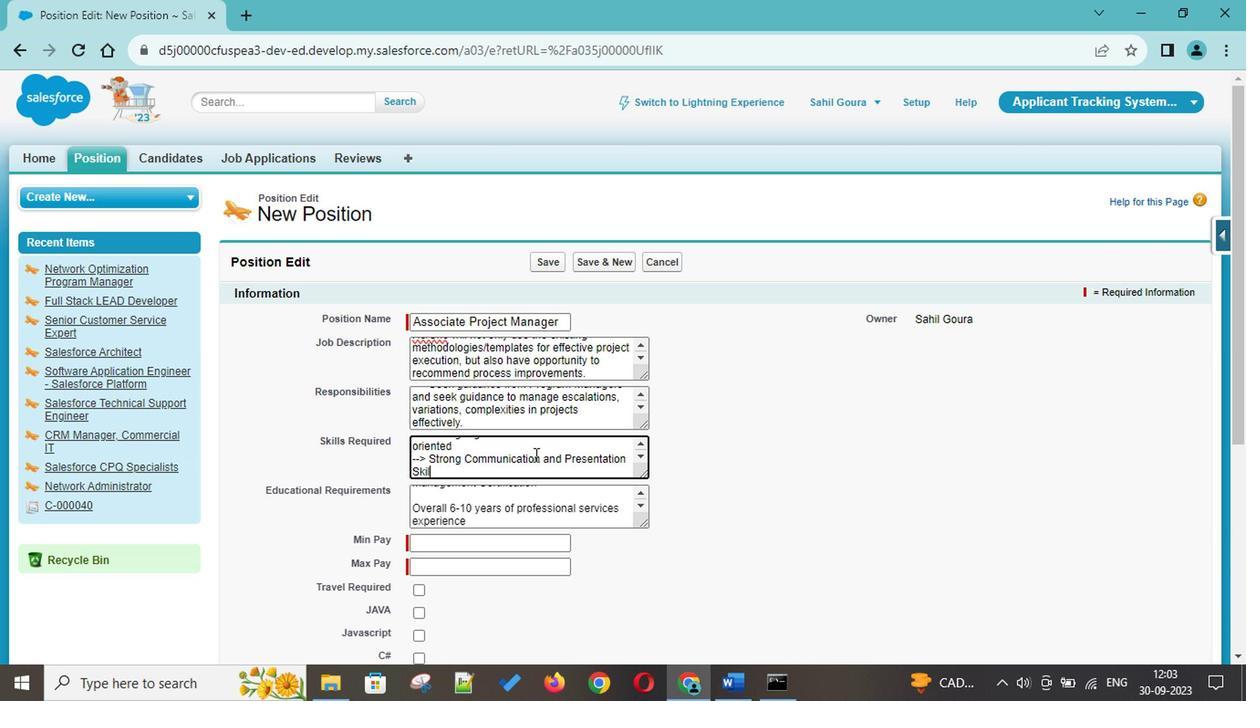 
Action: Mouse moved to (481, 518)
Screenshot: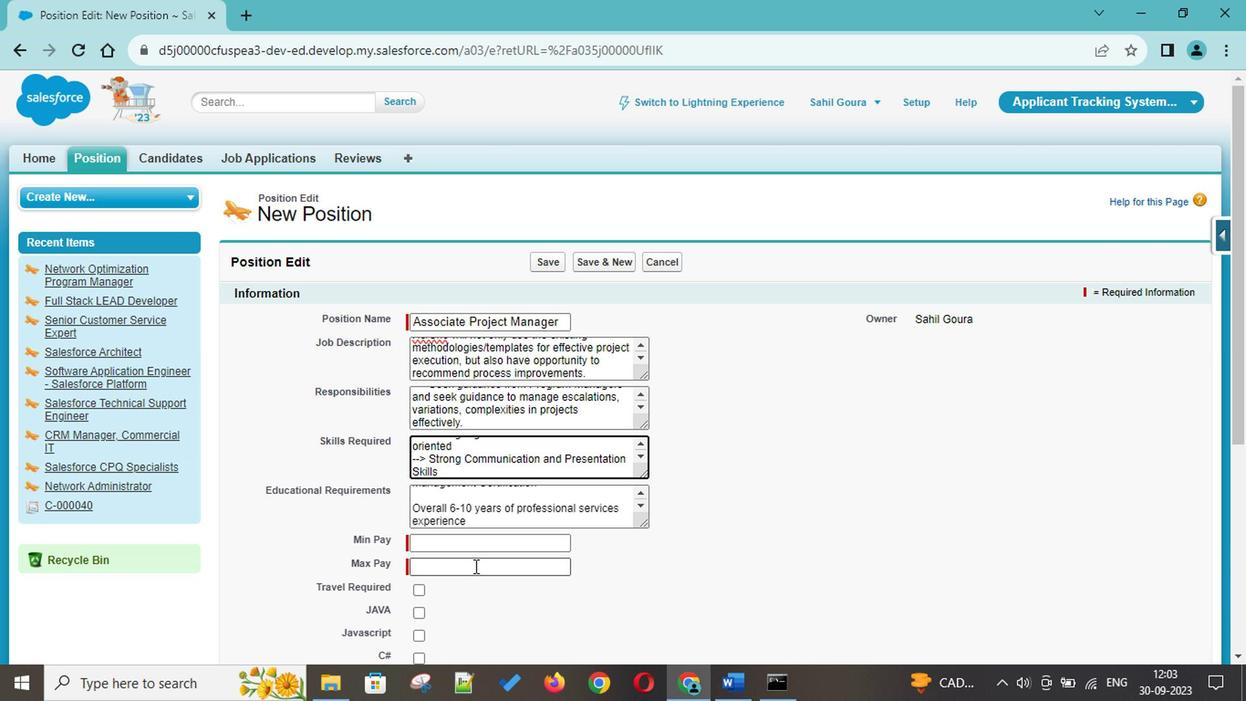 
Action: Mouse pressed left at (481, 518)
Screenshot: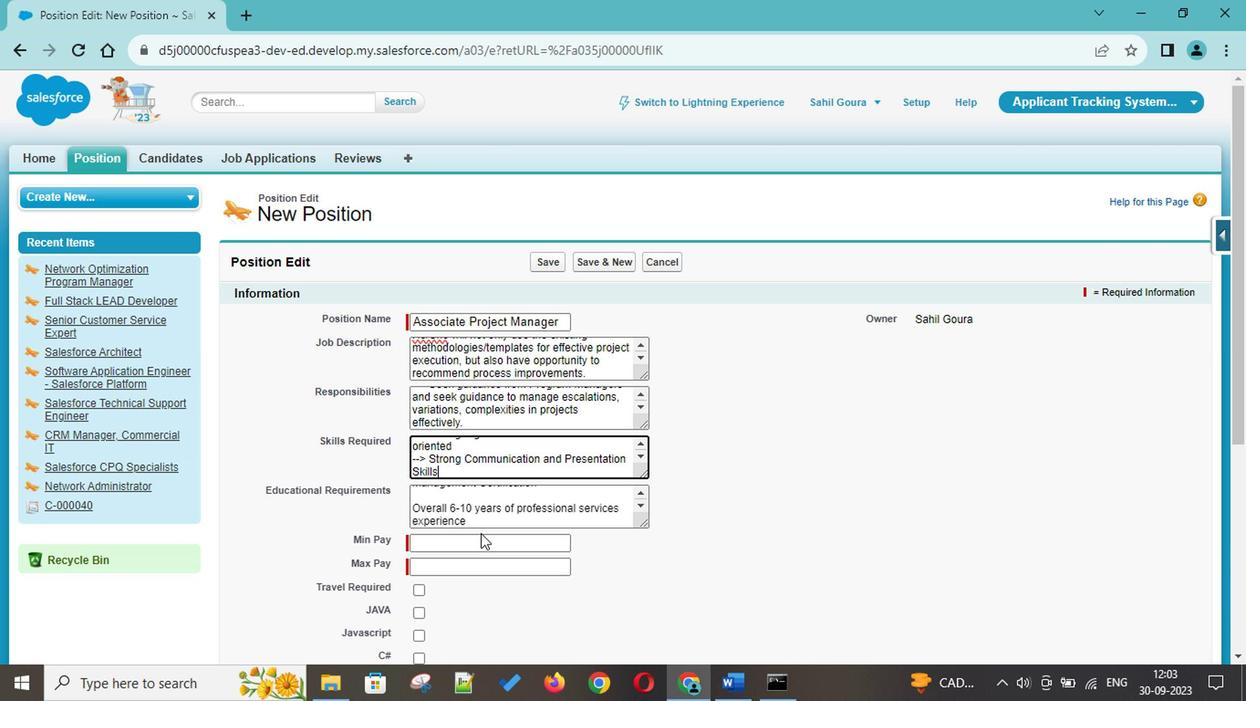 
Action: Mouse moved to (485, 523)
Screenshot: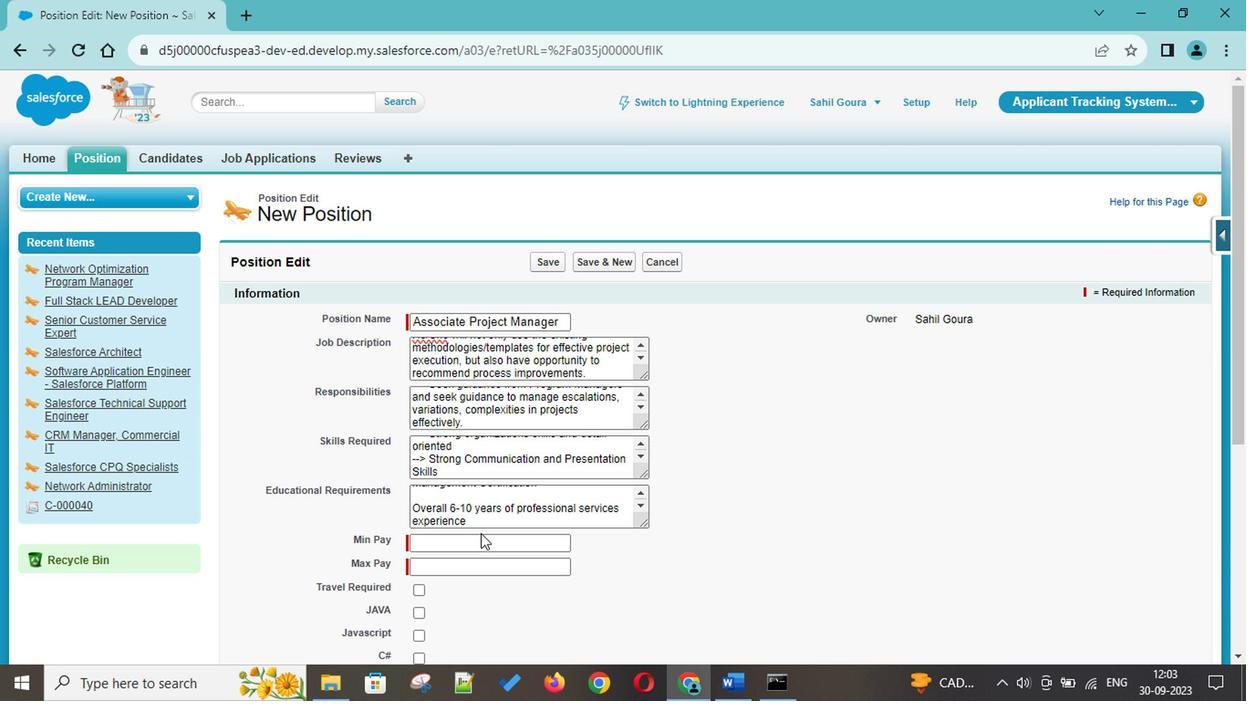
Action: Mouse pressed left at (485, 523)
Screenshot: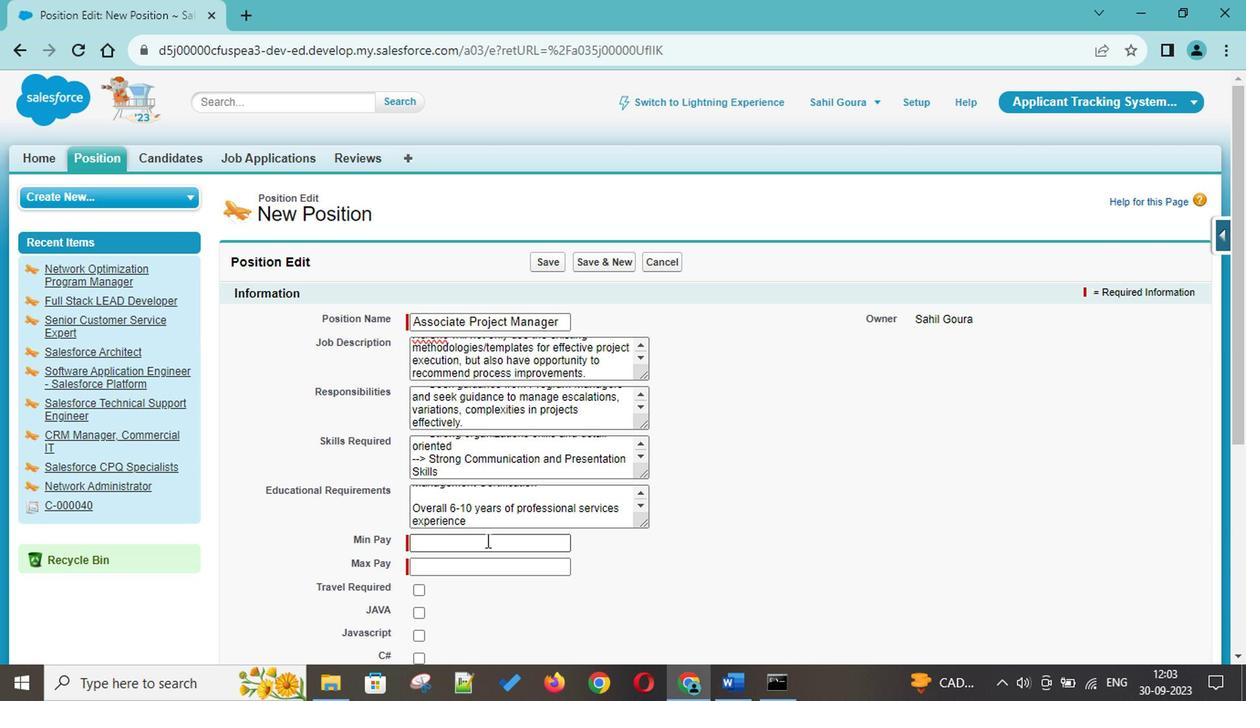 
Action: Key pressed 2<Key.backspace>1900000
Screenshot: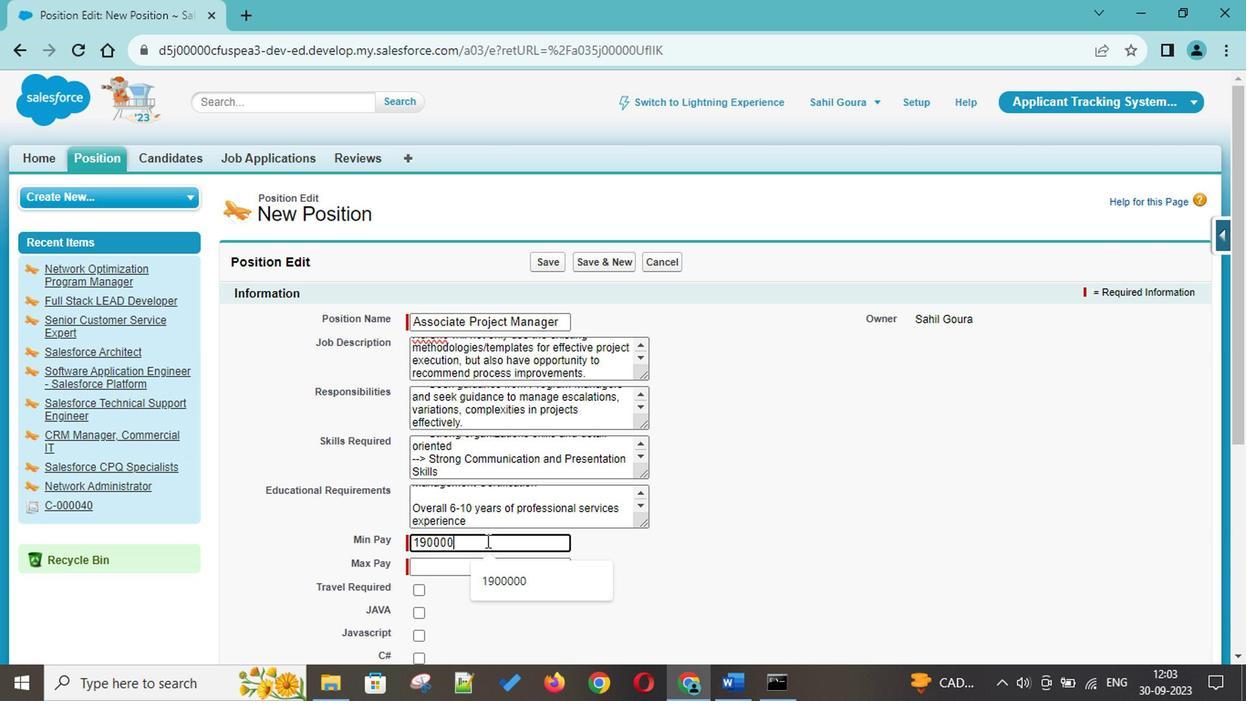 
Action: Mouse moved to (477, 539)
Screenshot: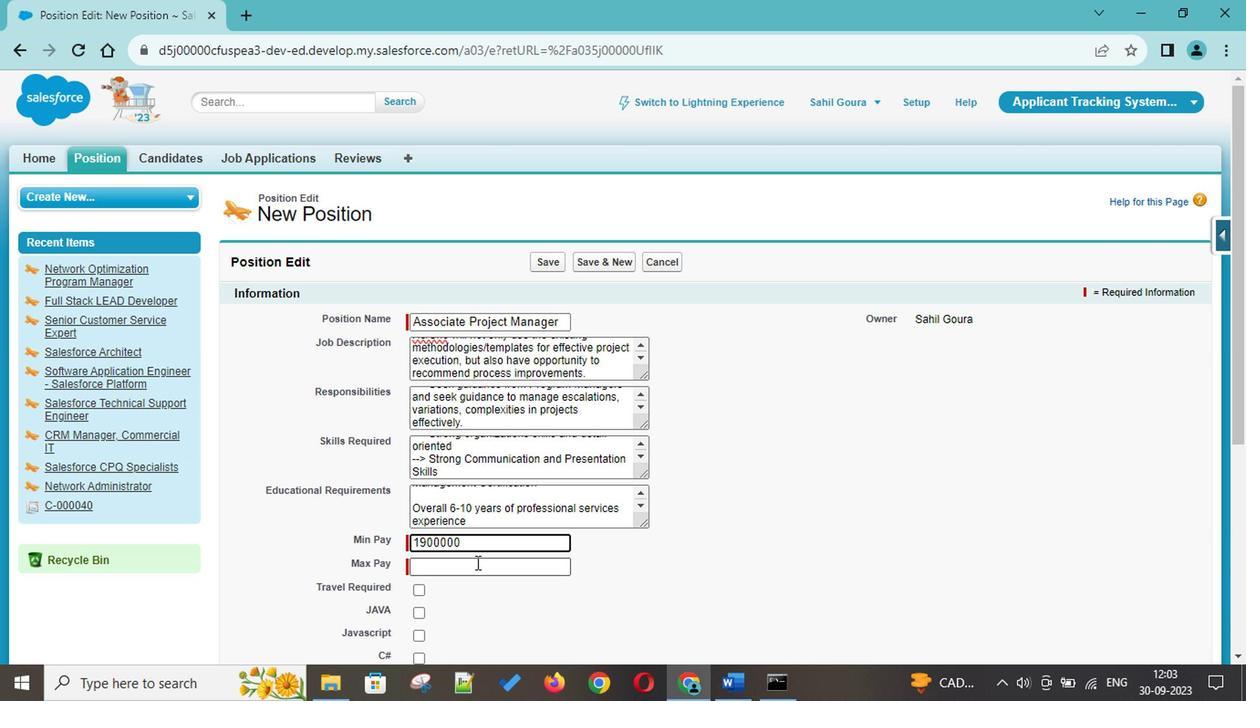 
Action: Mouse pressed left at (477, 539)
Screenshot: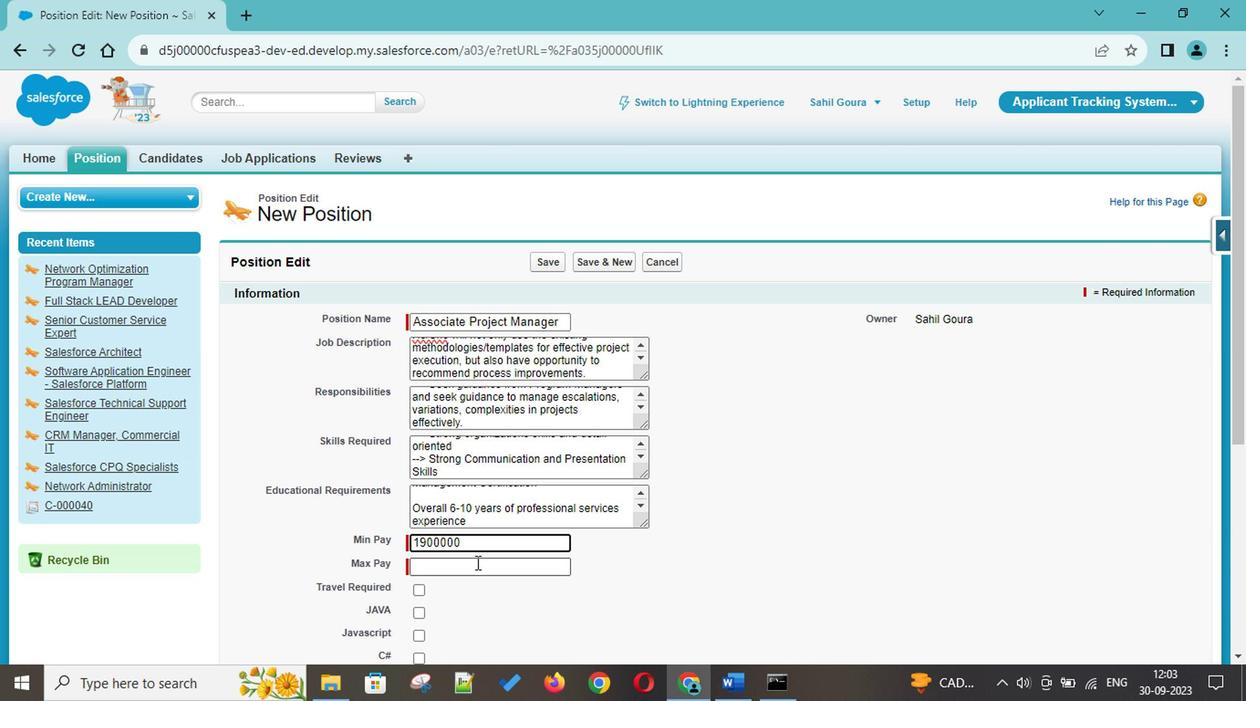 
Action: Key pressed 3100000
Screenshot: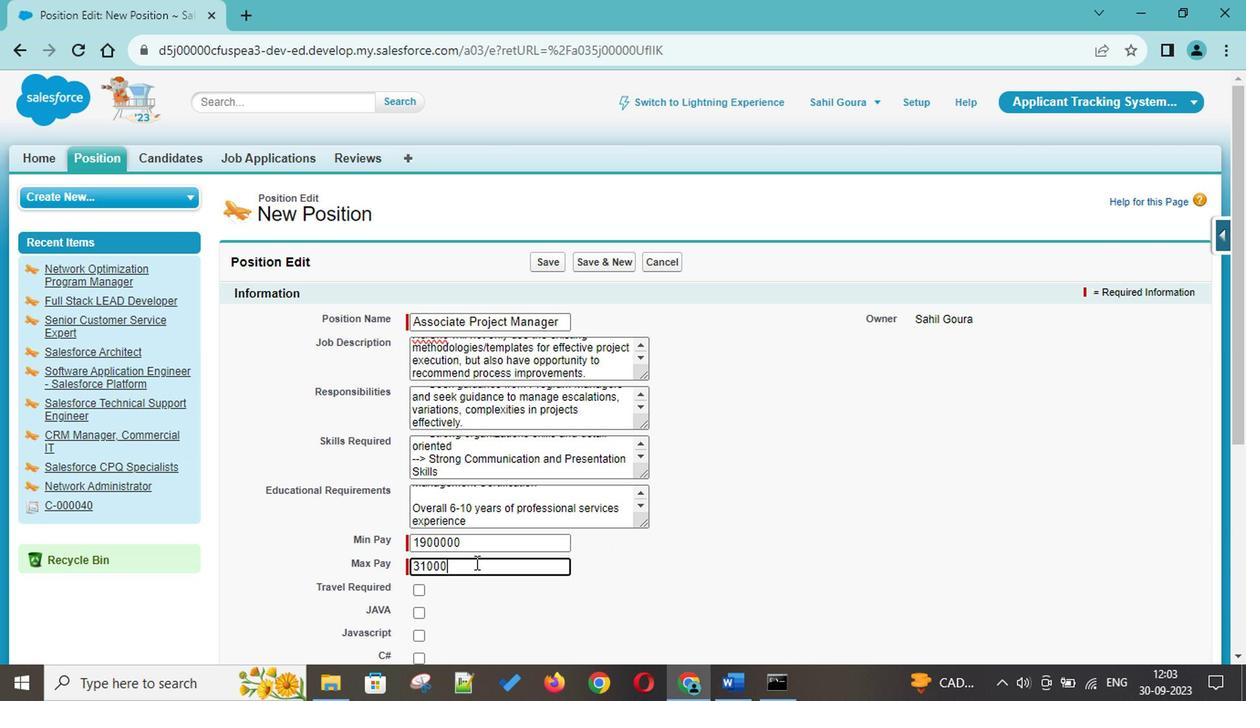 
Action: Mouse scrolled (477, 538) with delta (0, 0)
Screenshot: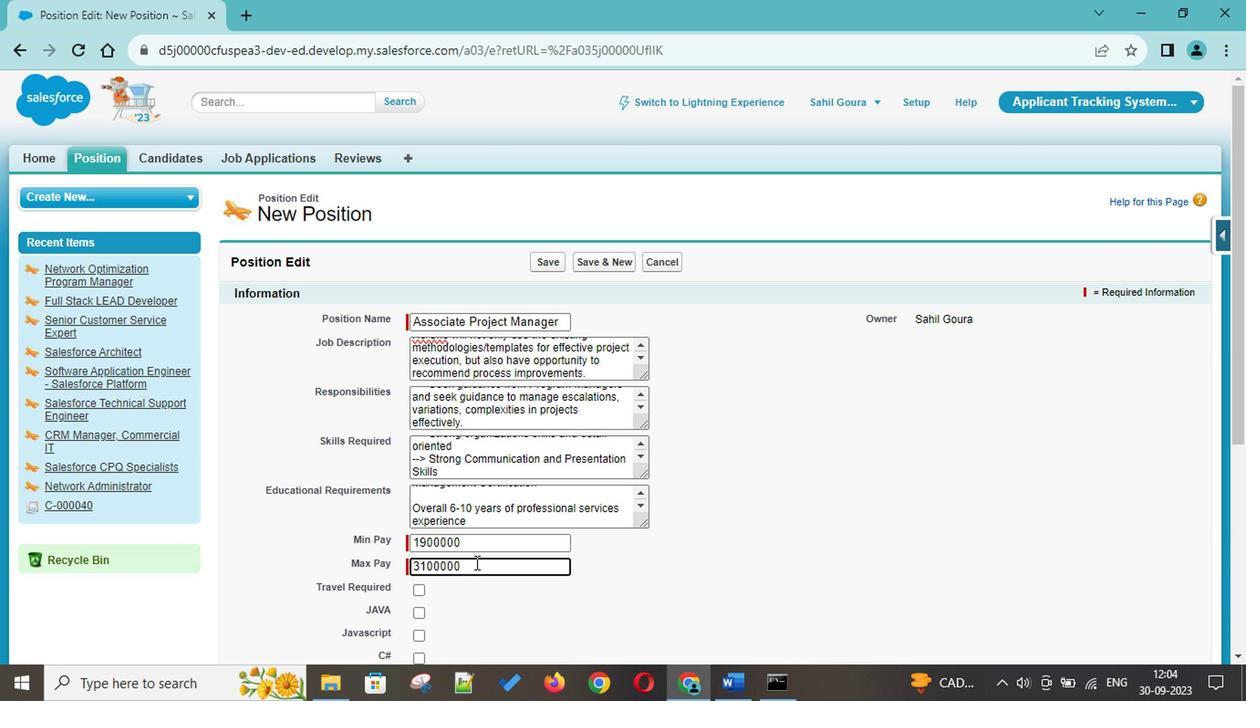 
Action: Mouse scrolled (477, 538) with delta (0, 0)
Screenshot: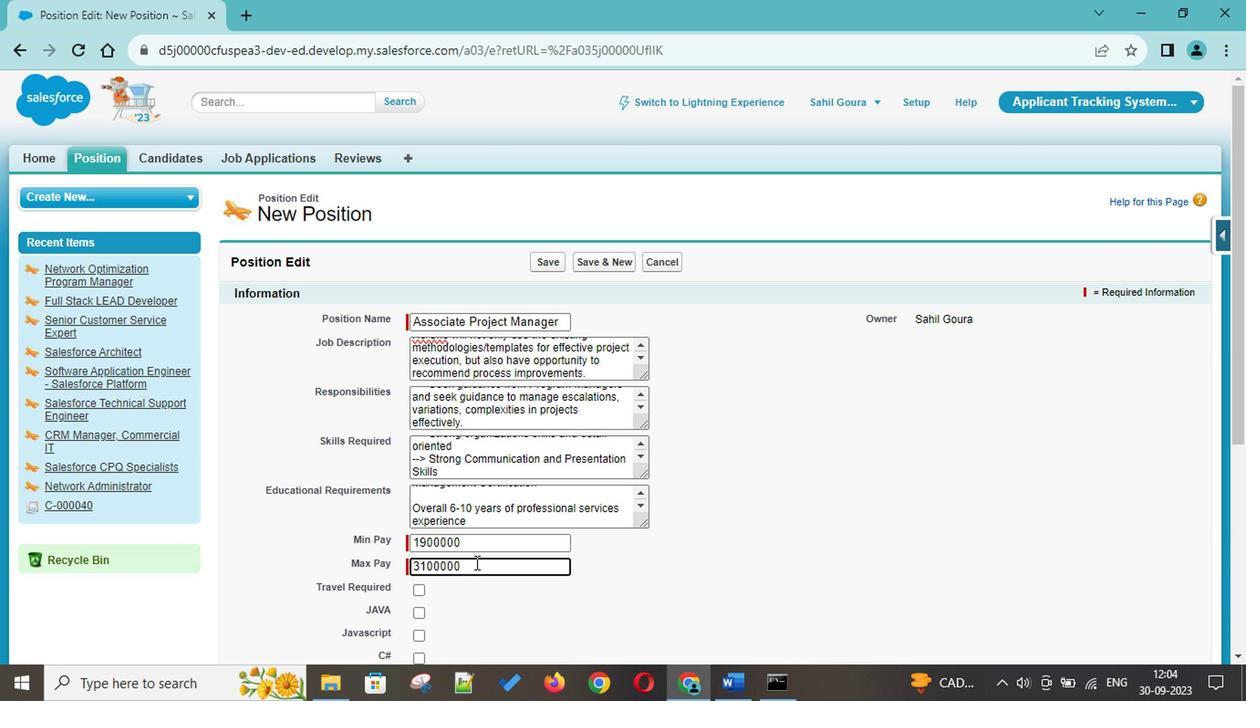 
Action: Mouse scrolled (477, 538) with delta (0, 0)
Screenshot: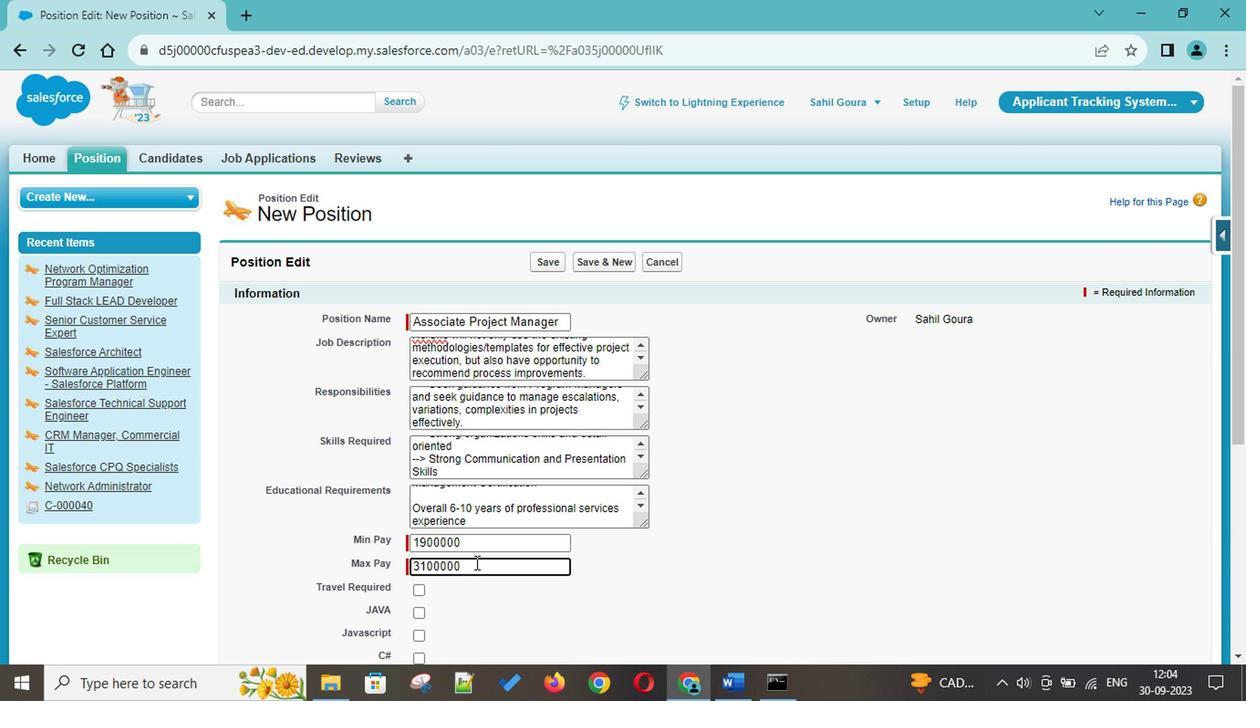 
Action: Mouse scrolled (477, 538) with delta (0, 0)
Screenshot: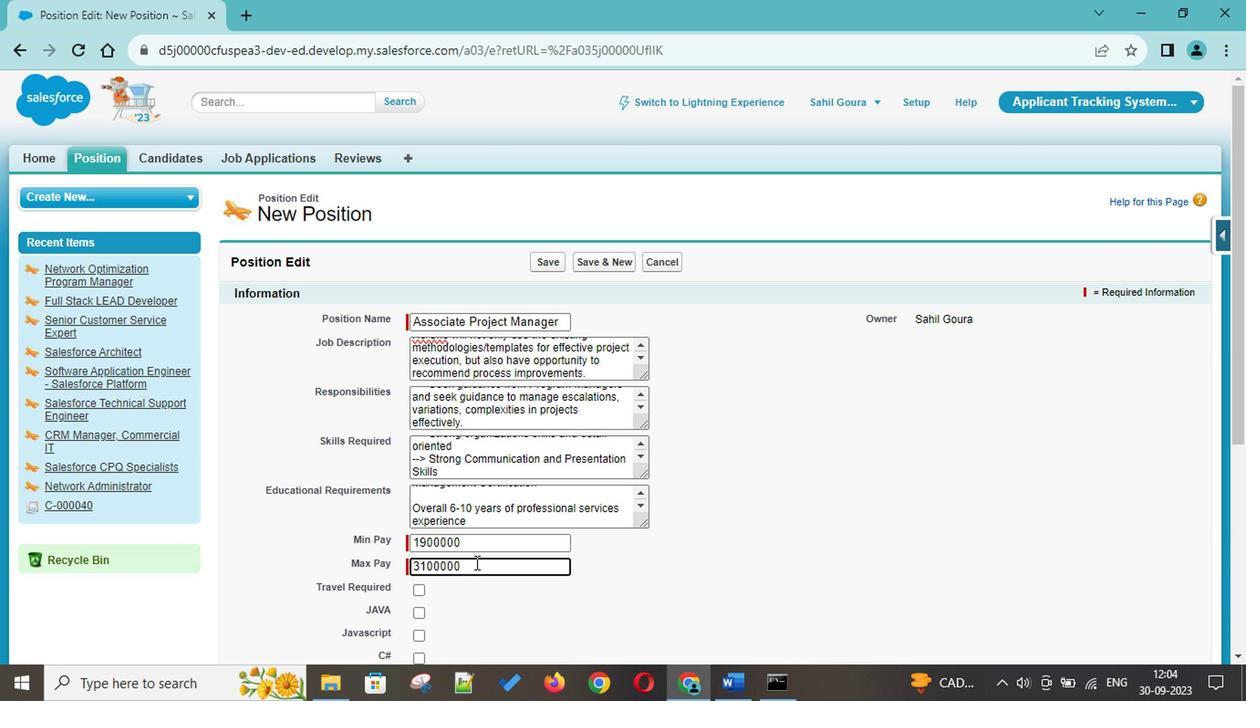 
Action: Mouse scrolled (477, 538) with delta (0, 0)
Screenshot: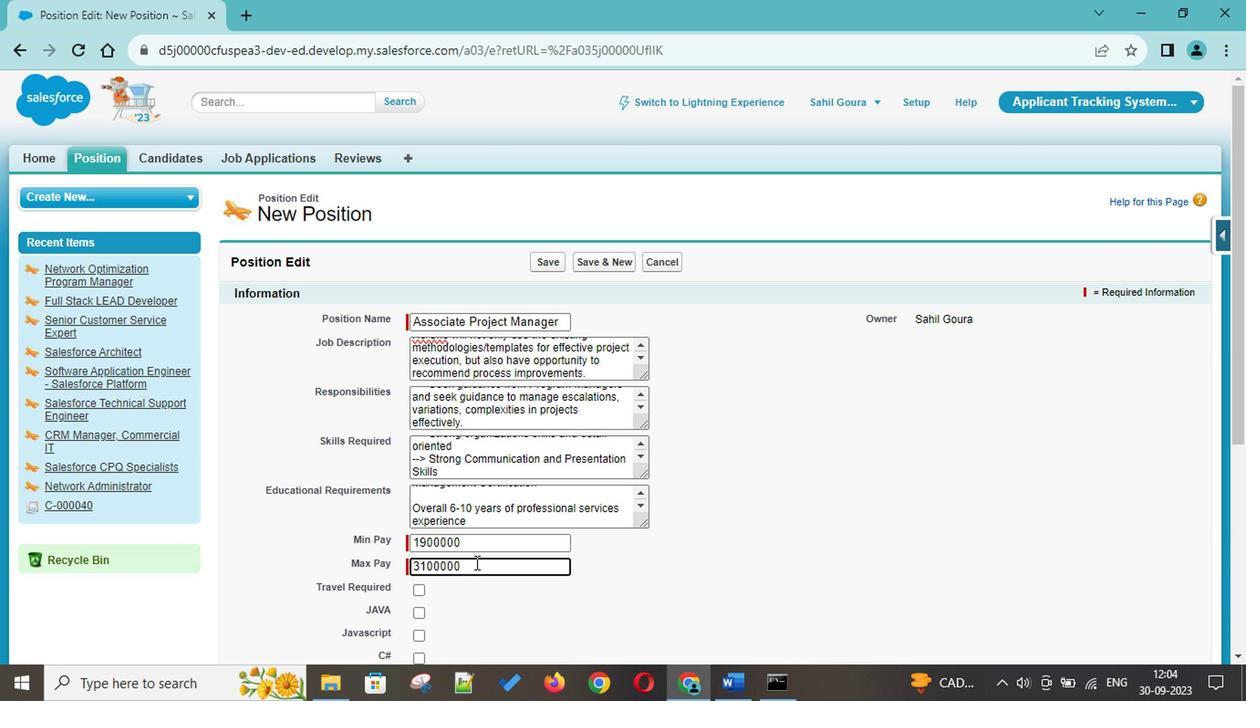 
Action: Mouse moved to (434, 523)
Screenshot: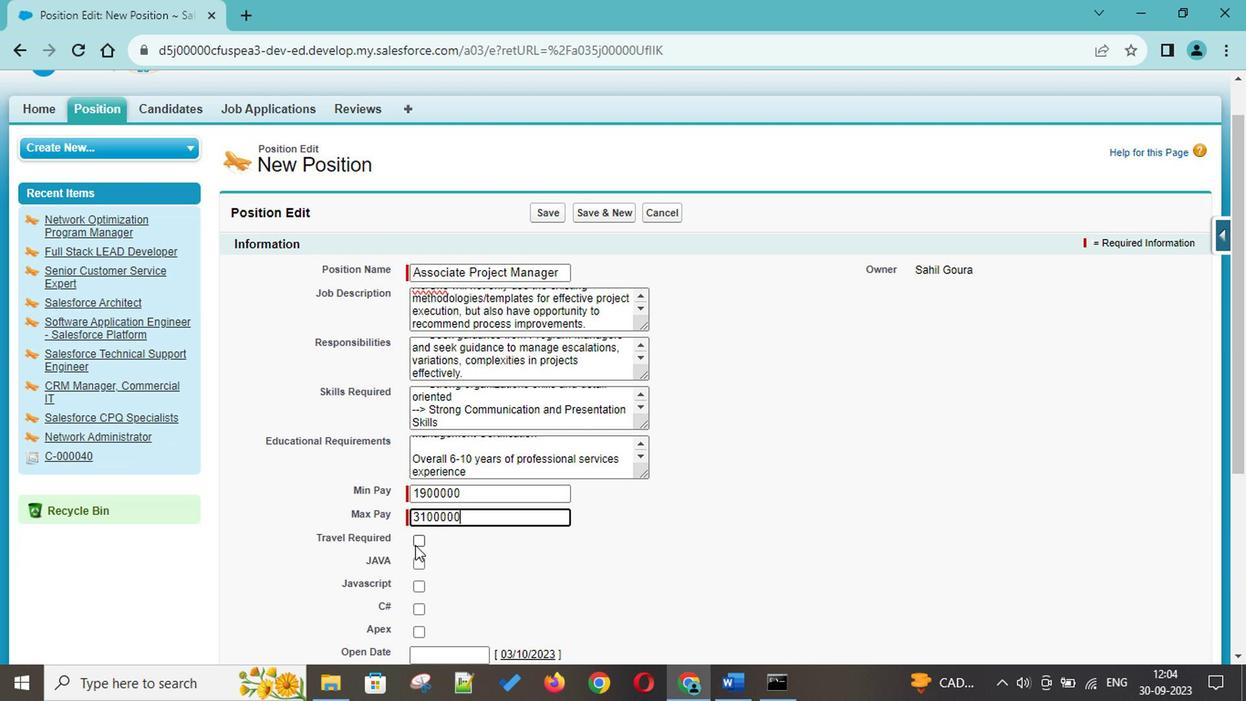 
Action: Mouse pressed left at (434, 523)
Screenshot: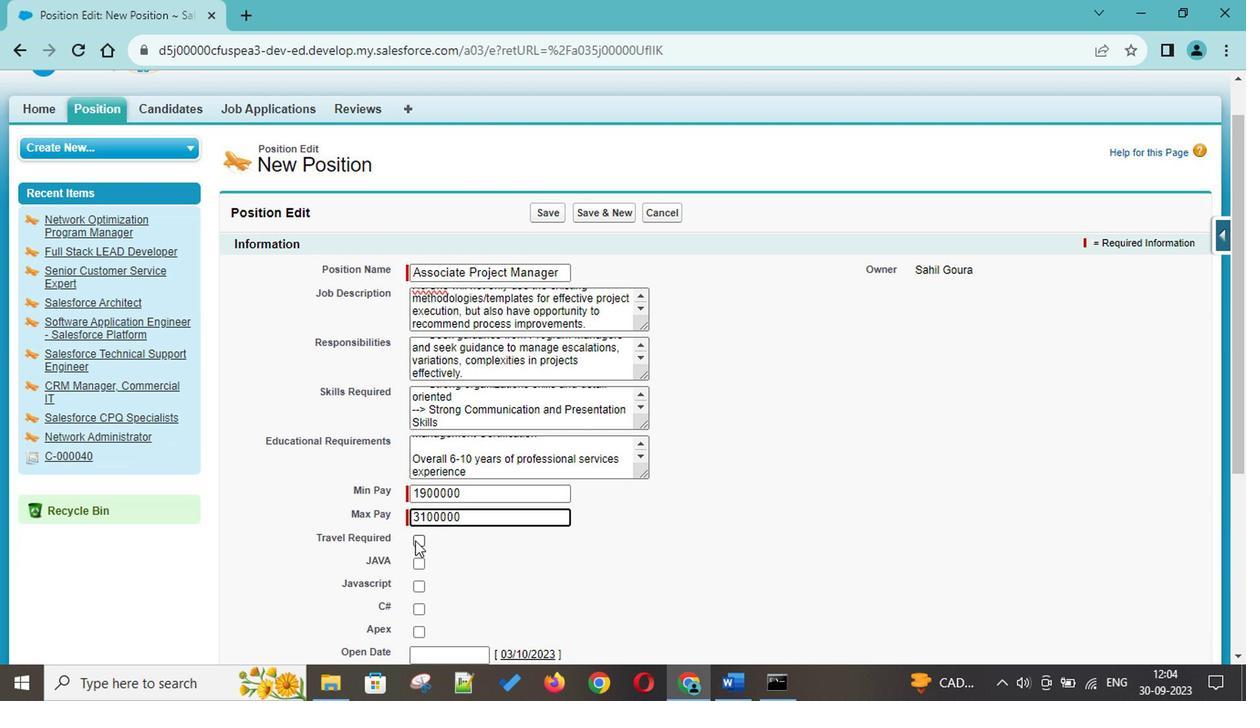 
Action: Mouse scrolled (434, 523) with delta (0, 0)
Screenshot: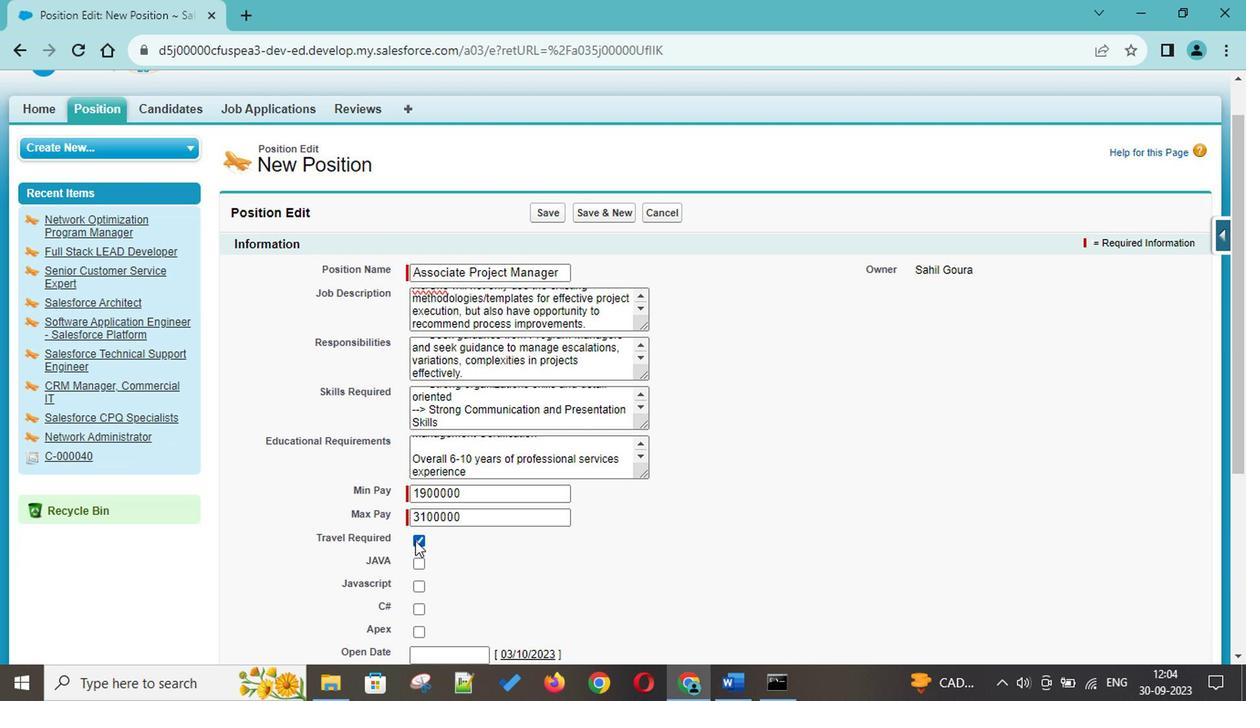 
Action: Mouse scrolled (434, 523) with delta (0, 0)
Screenshot: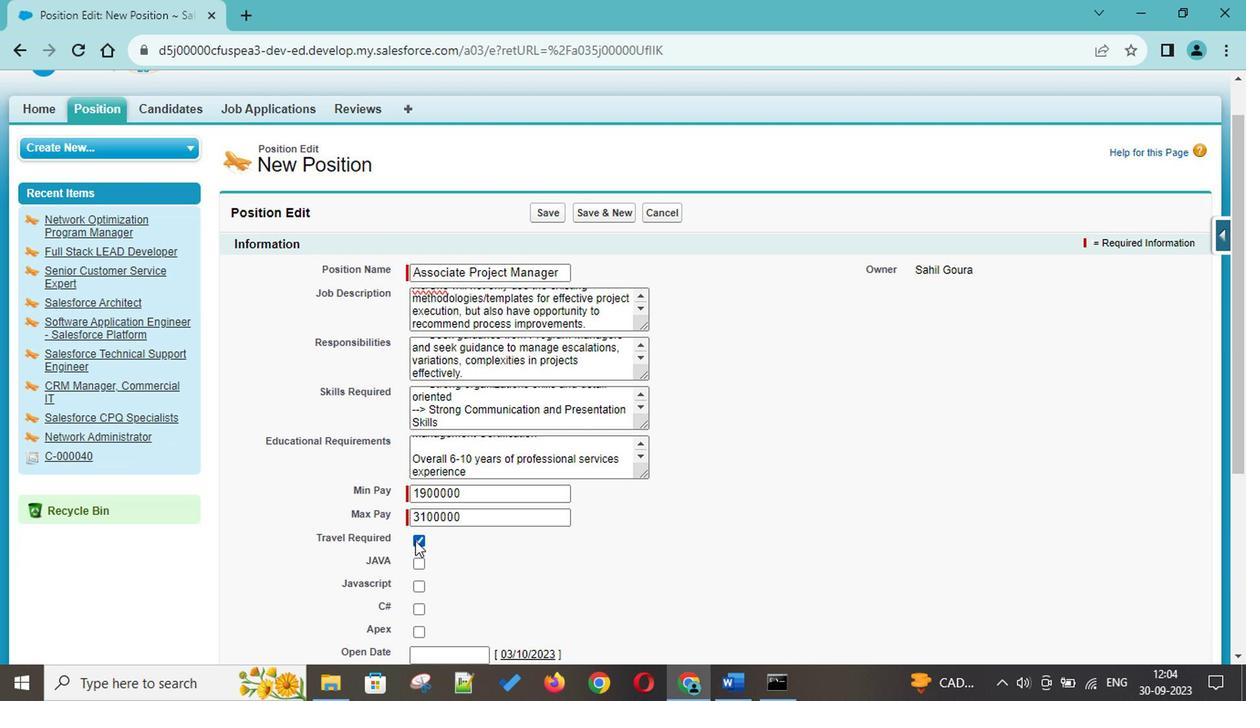 
Action: Mouse scrolled (434, 523) with delta (0, 0)
Screenshot: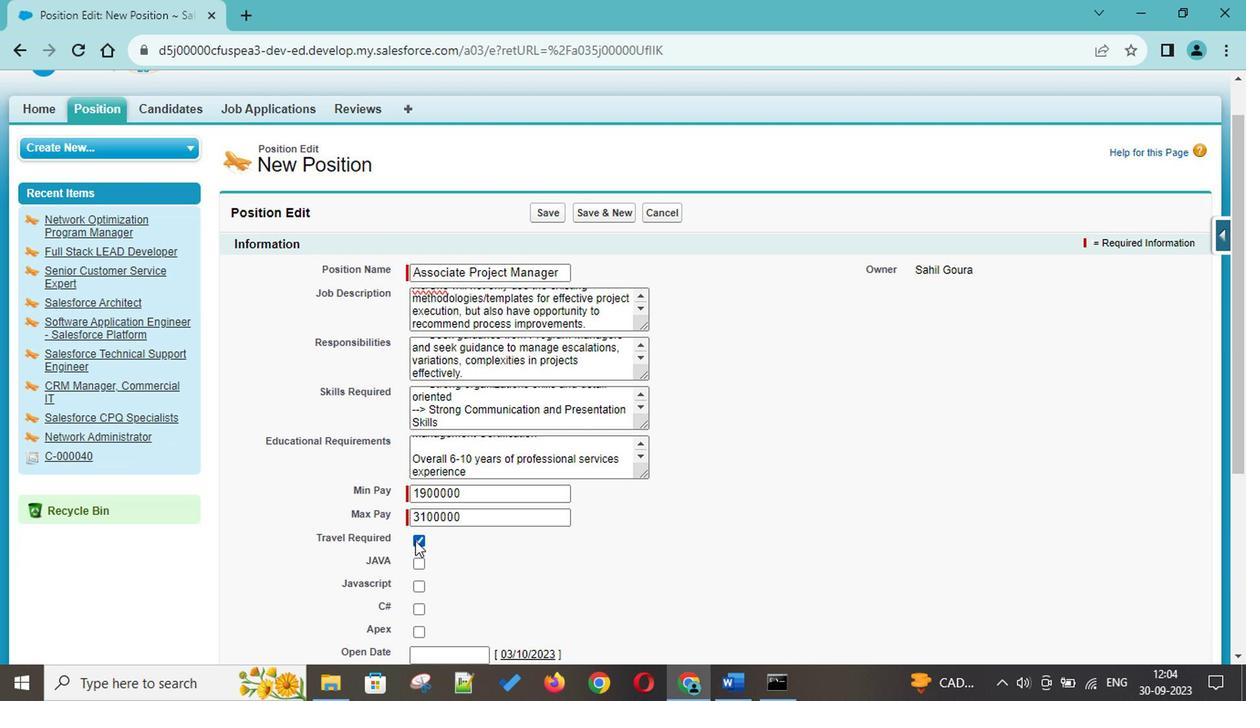 
Action: Mouse scrolled (434, 523) with delta (0, 0)
Screenshot: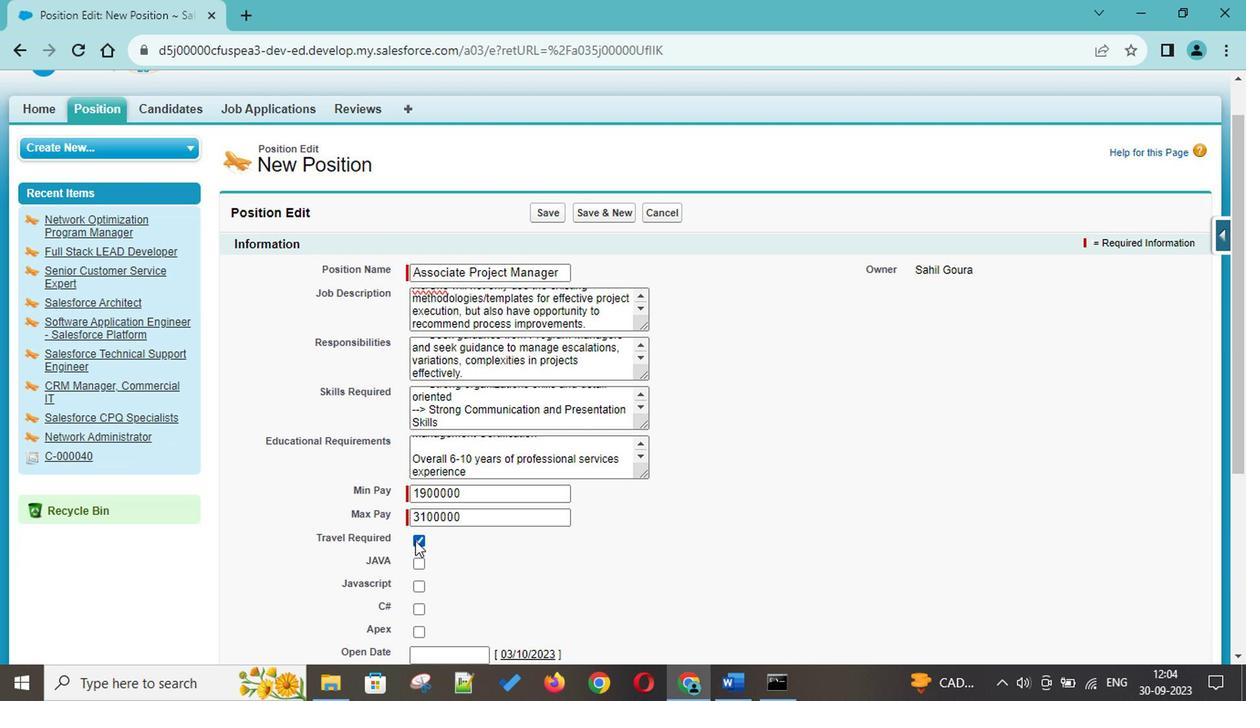 
Action: Mouse scrolled (434, 523) with delta (0, 0)
Screenshot: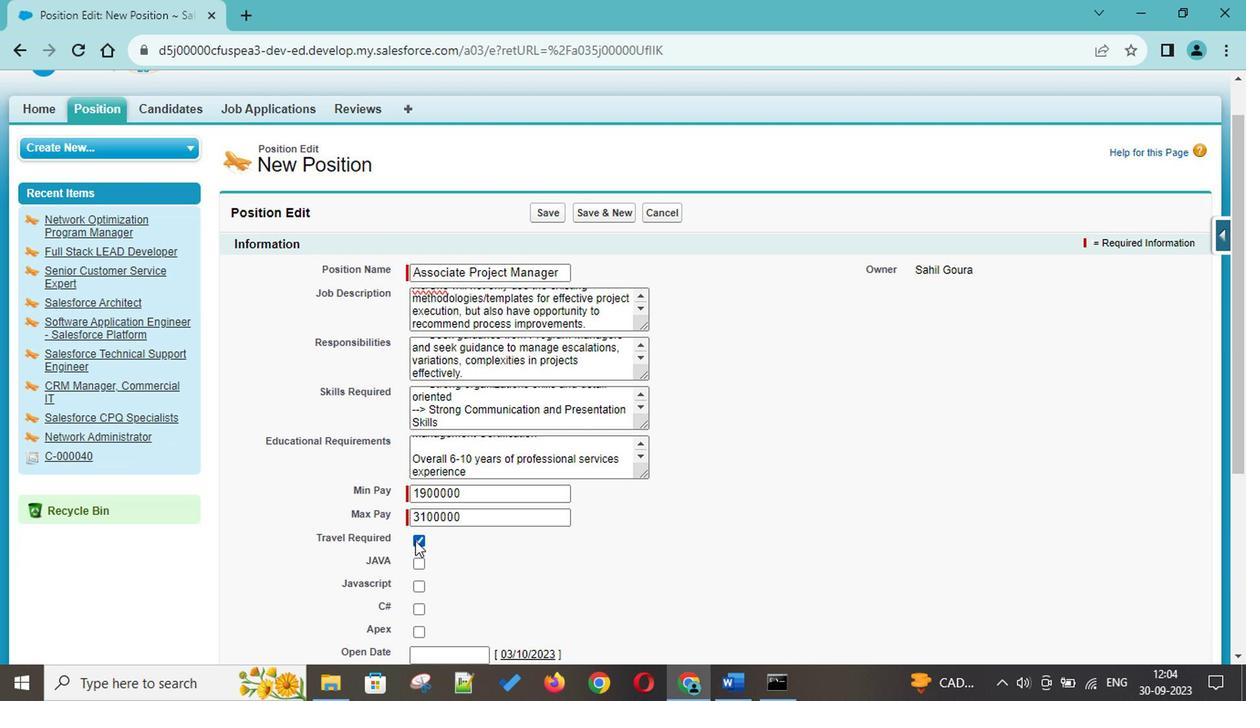 
Action: Mouse scrolled (434, 523) with delta (0, 0)
Screenshot: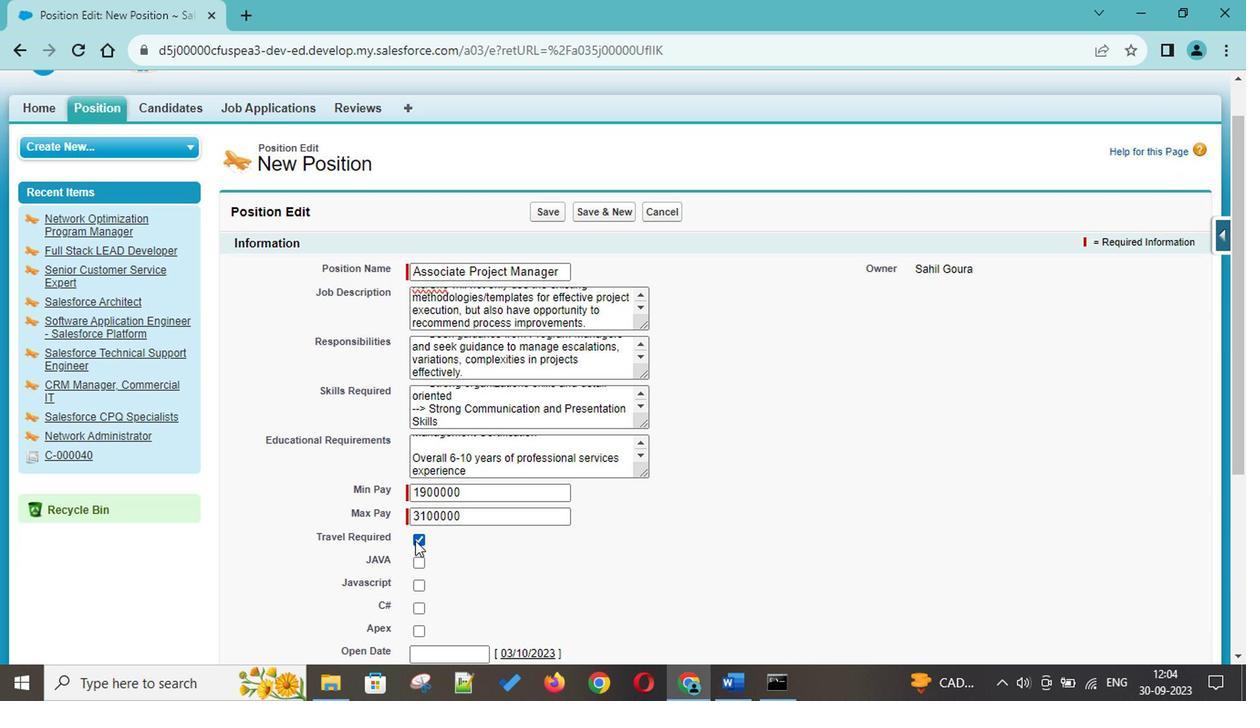 
Action: Mouse scrolled (434, 523) with delta (0, 0)
Screenshot: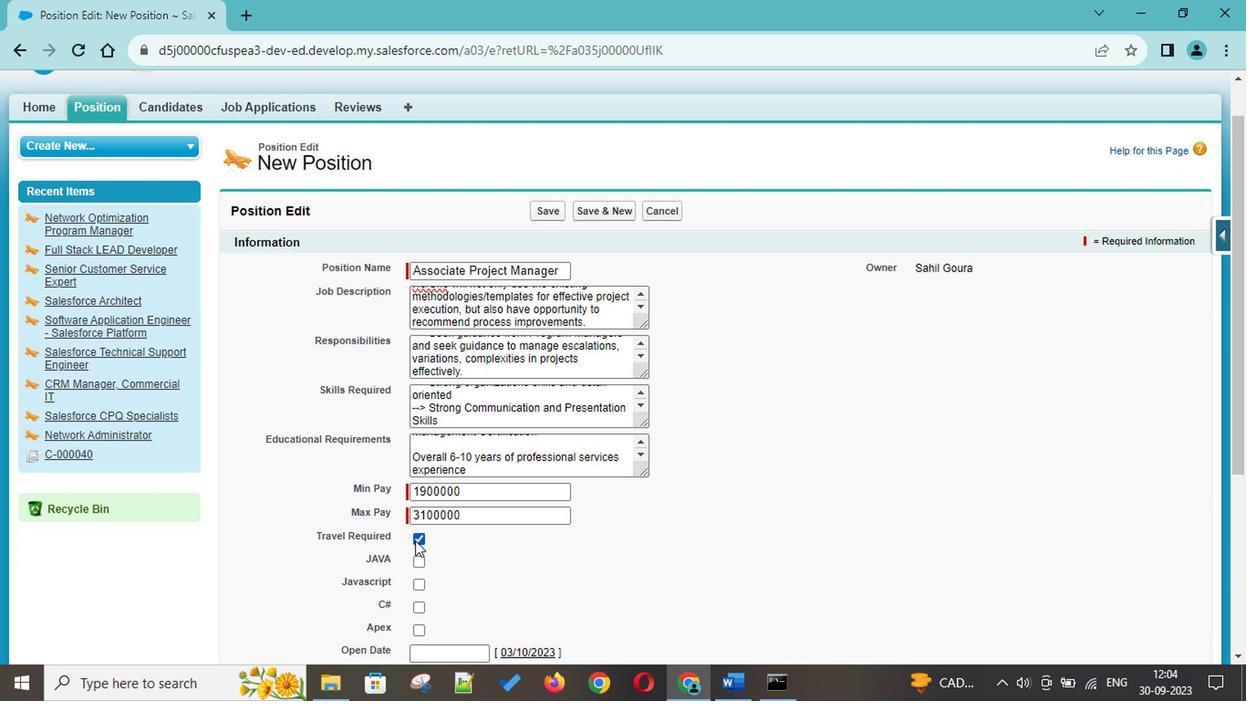 
Action: Mouse moved to (458, 536)
Screenshot: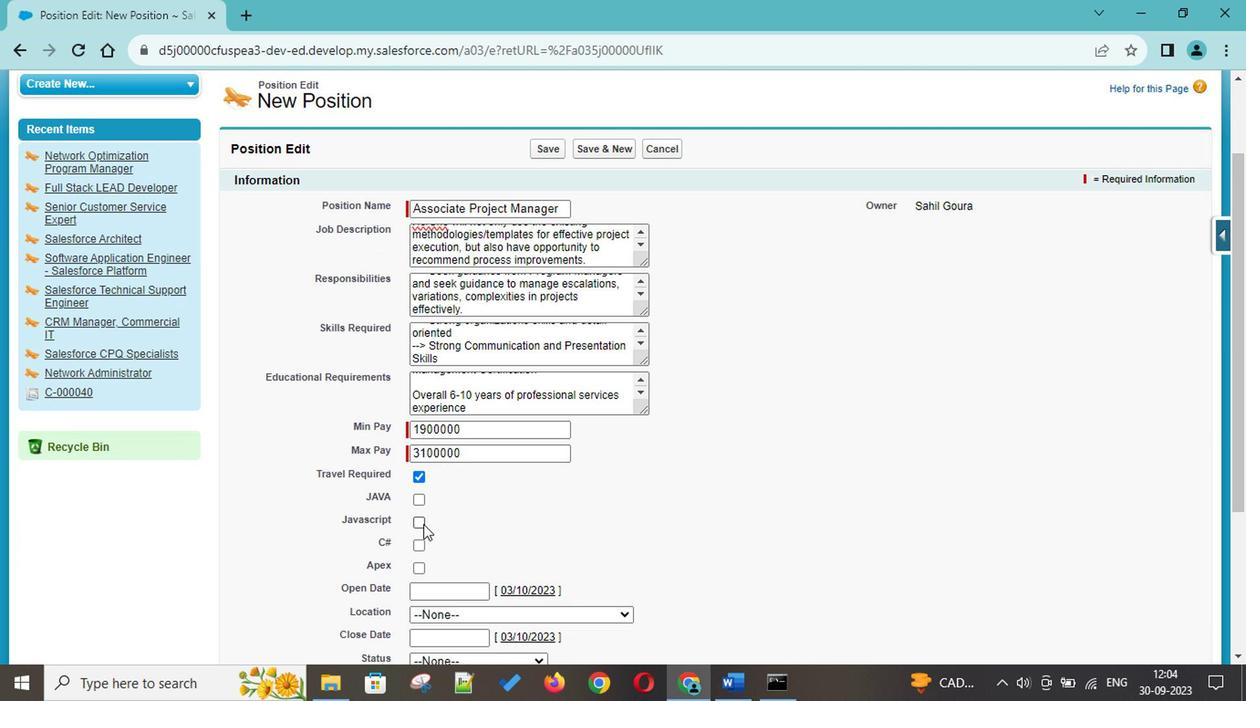 
Action: Mouse scrolled (458, 535) with delta (0, 0)
Screenshot: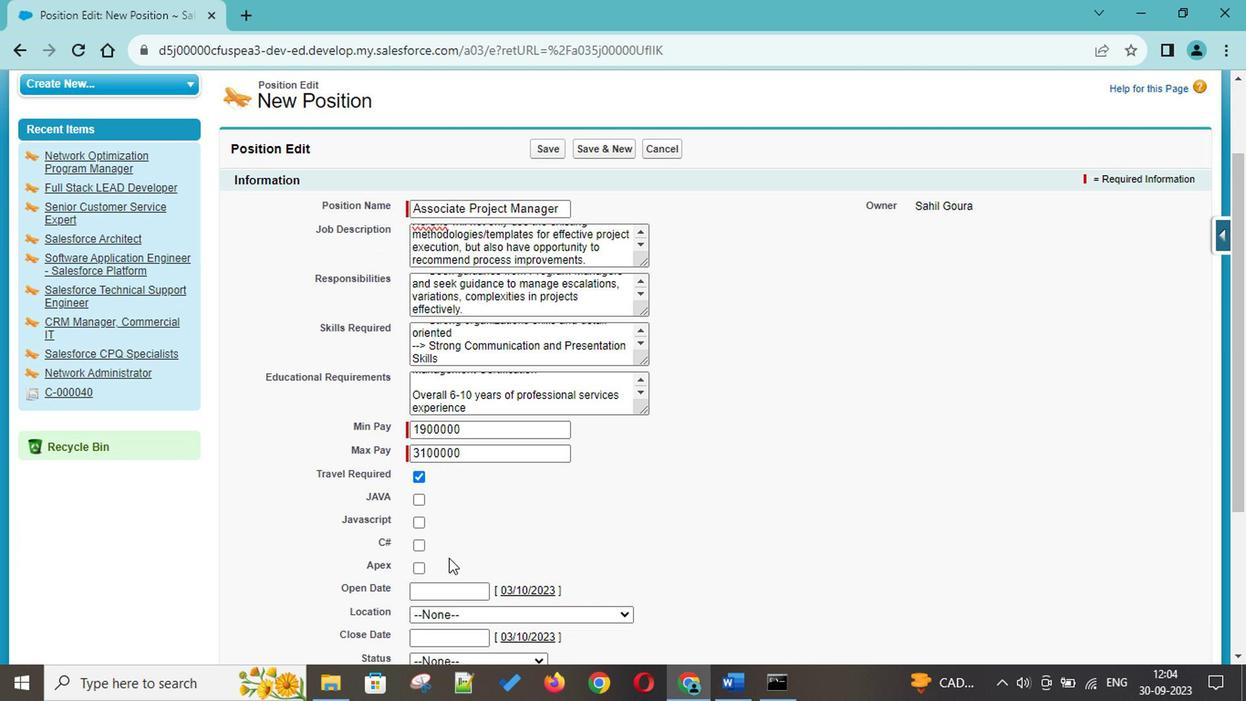 
Action: Mouse scrolled (458, 535) with delta (0, 0)
Screenshot: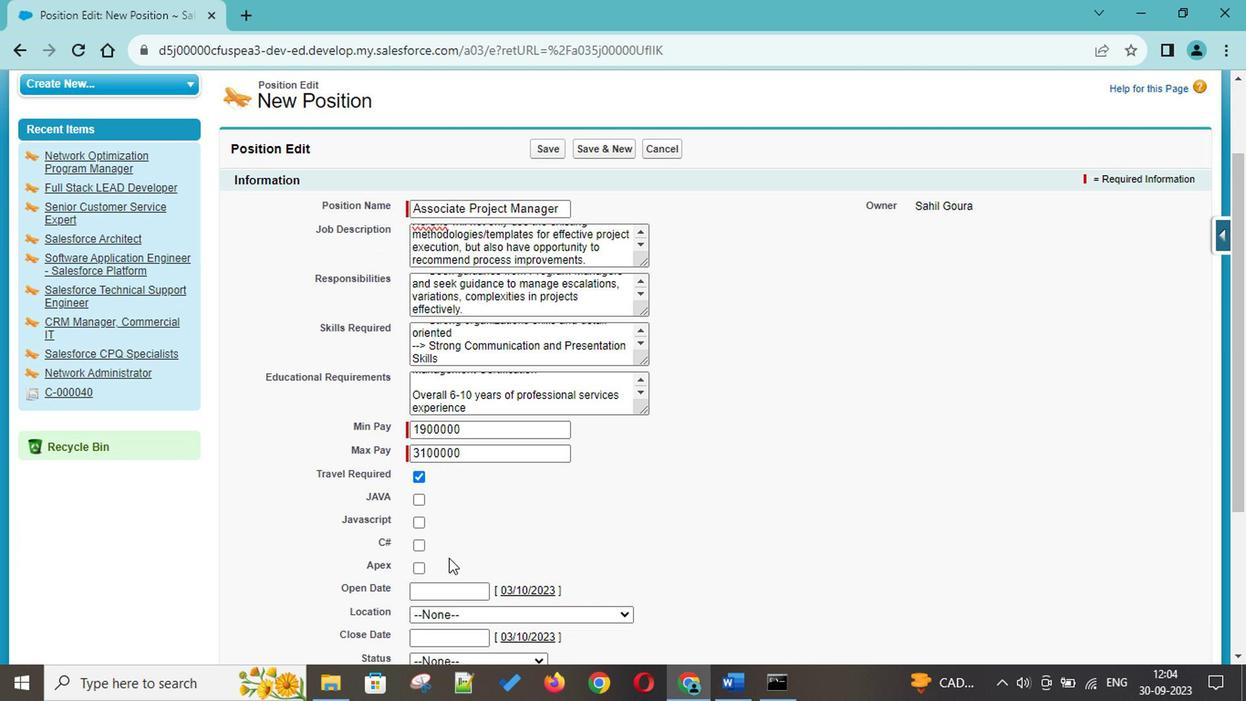 
Action: Mouse scrolled (458, 535) with delta (0, 0)
Screenshot: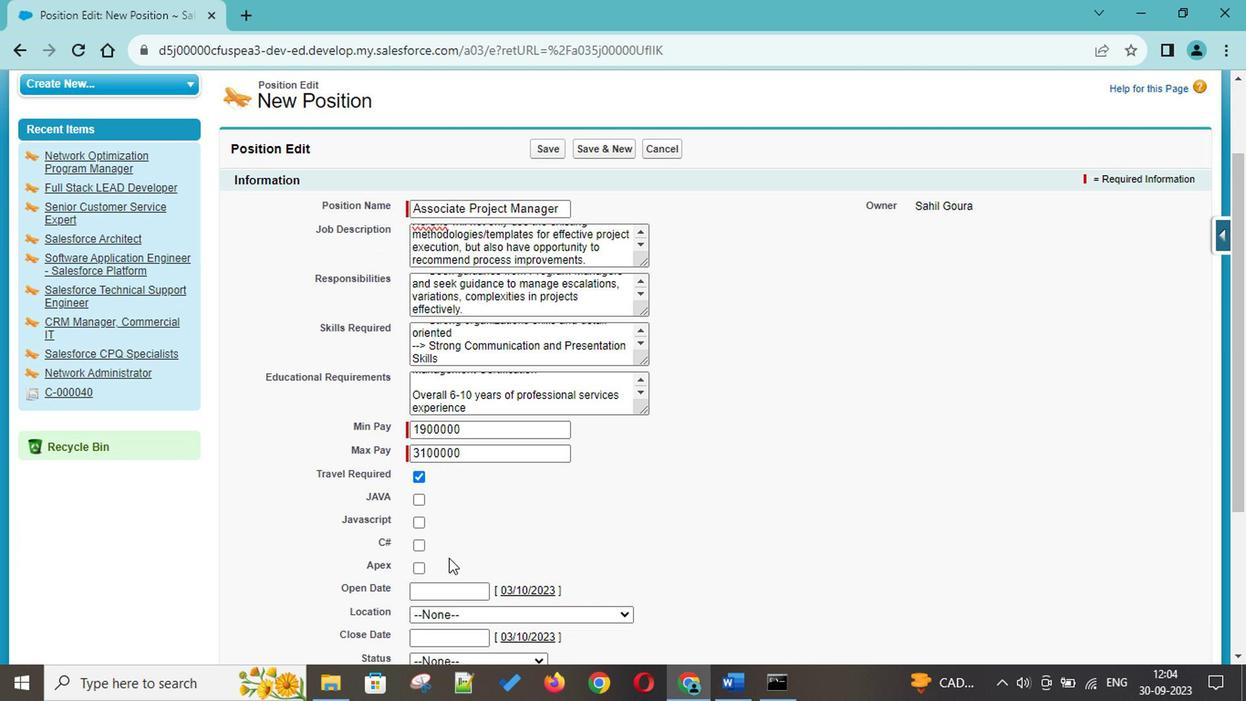 
Action: Mouse scrolled (458, 535) with delta (0, 0)
Screenshot: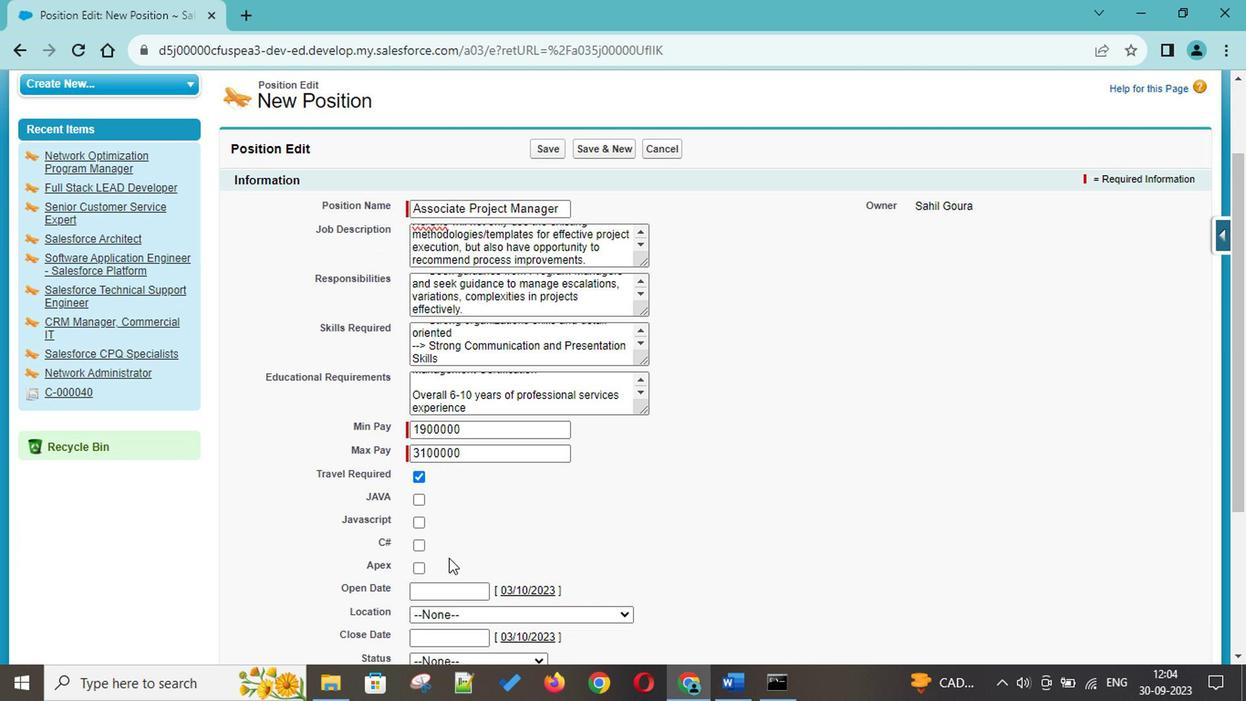 
Action: Mouse scrolled (458, 535) with delta (0, 0)
Screenshot: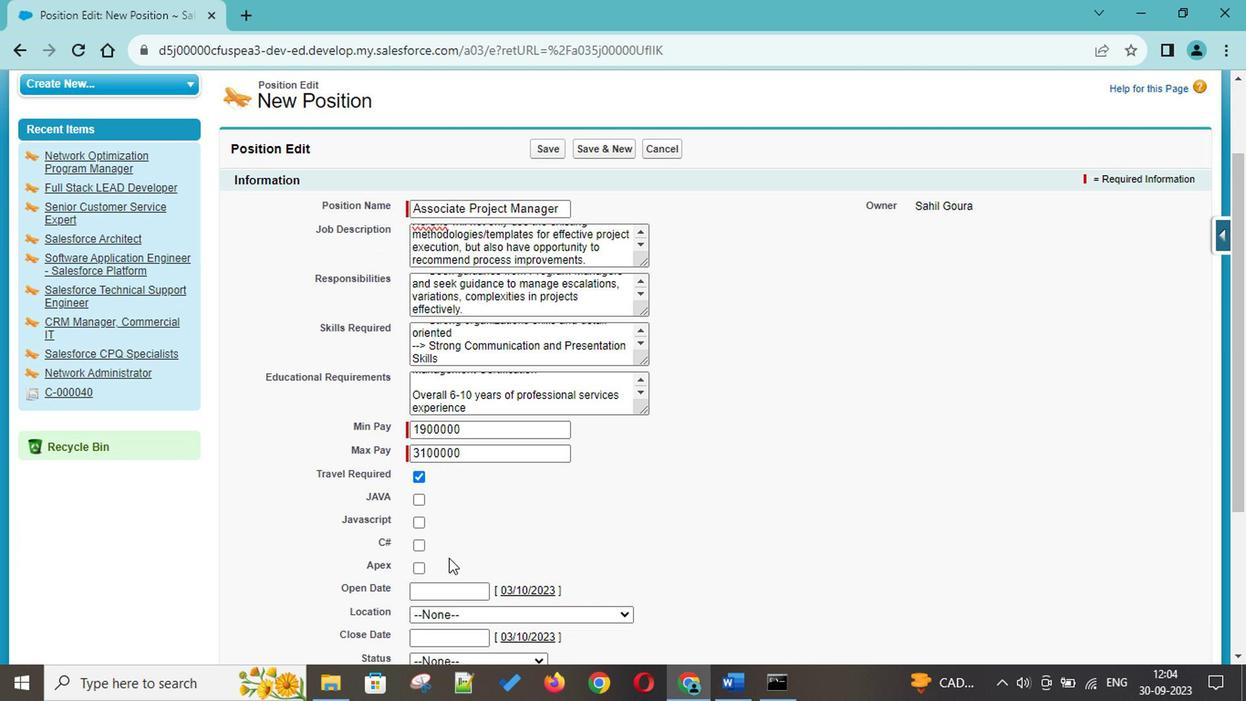 
Action: Mouse scrolled (458, 535) with delta (0, 0)
Screenshot: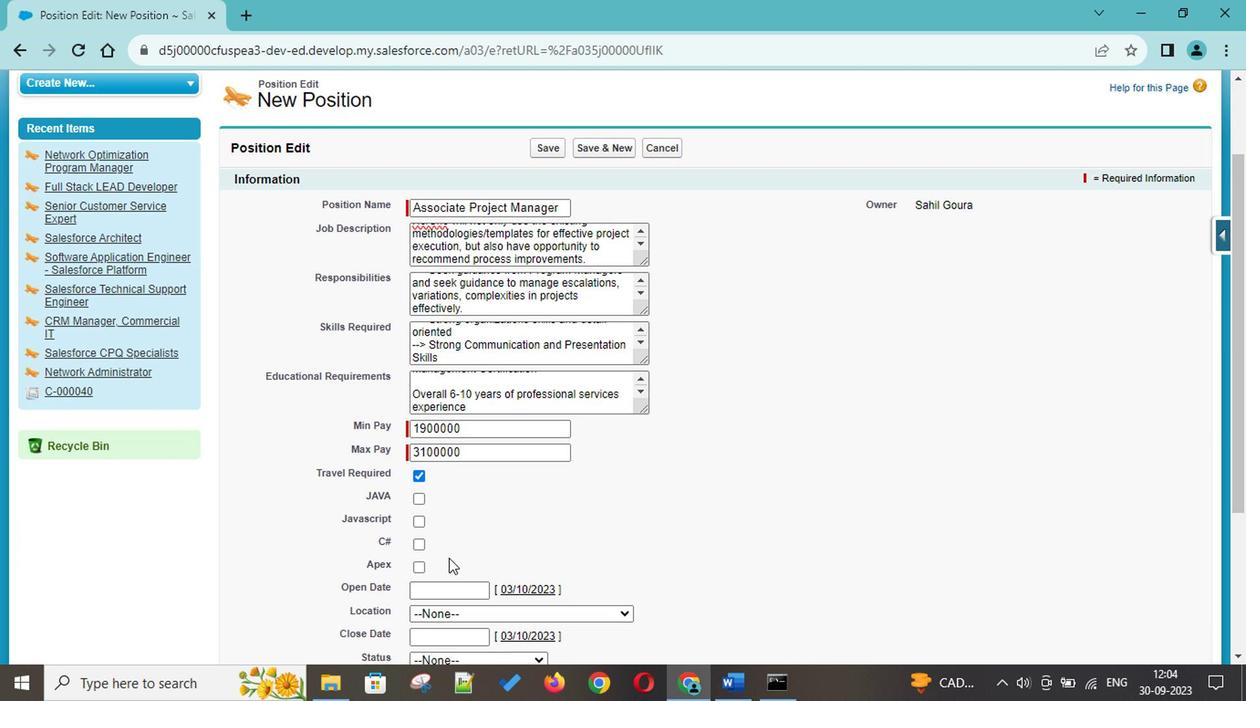 
Action: Mouse scrolled (458, 535) with delta (0, 0)
Screenshot: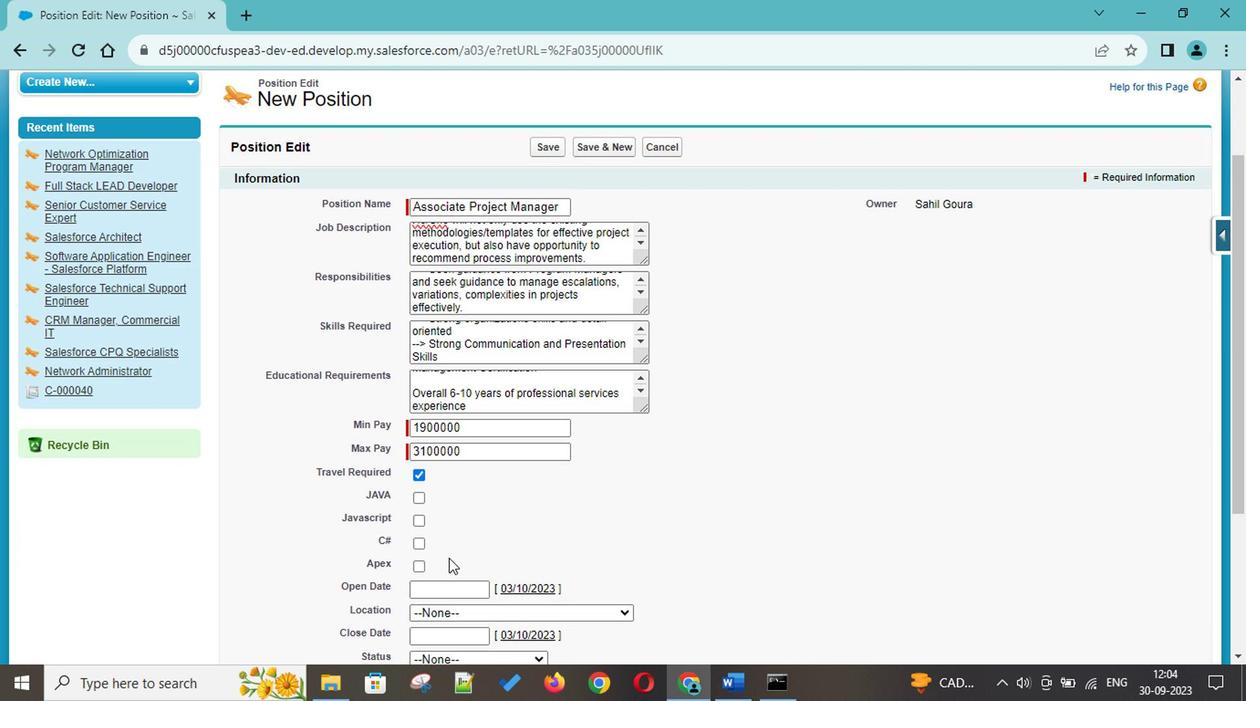 
Action: Mouse moved to (501, 523)
Screenshot: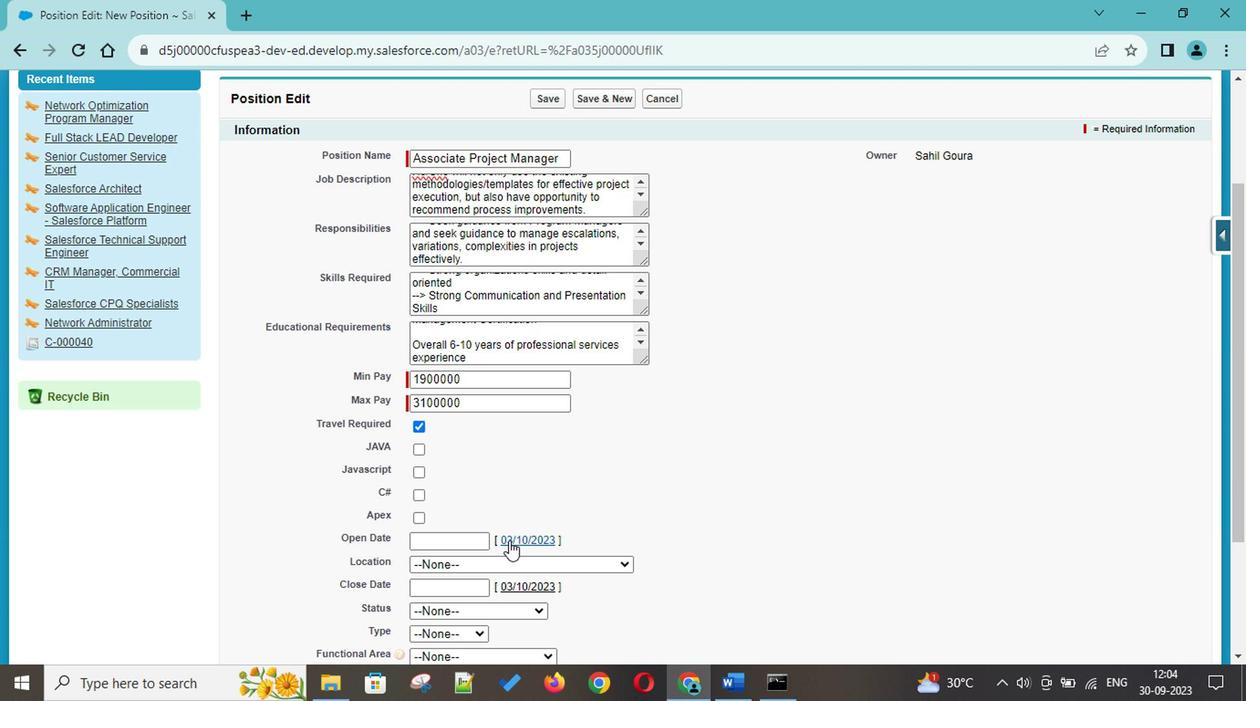 
Action: Mouse pressed left at (501, 523)
Screenshot: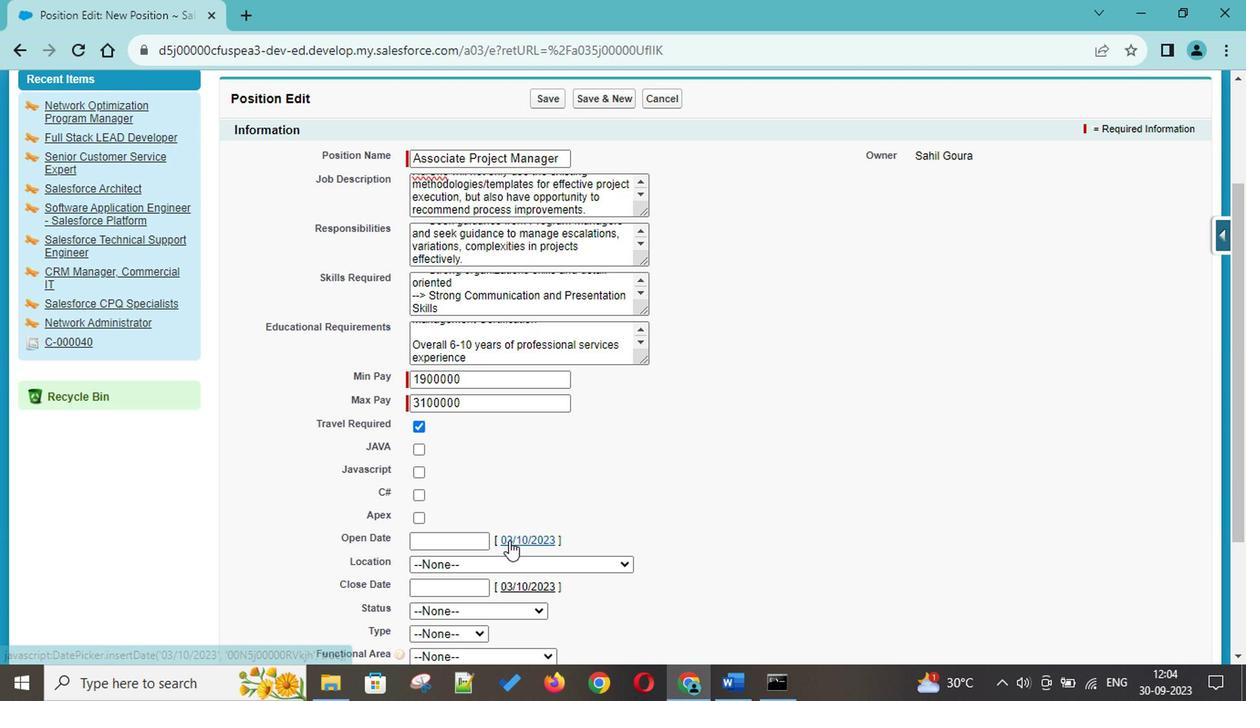 
Action: Mouse scrolled (501, 523) with delta (0, 0)
Screenshot: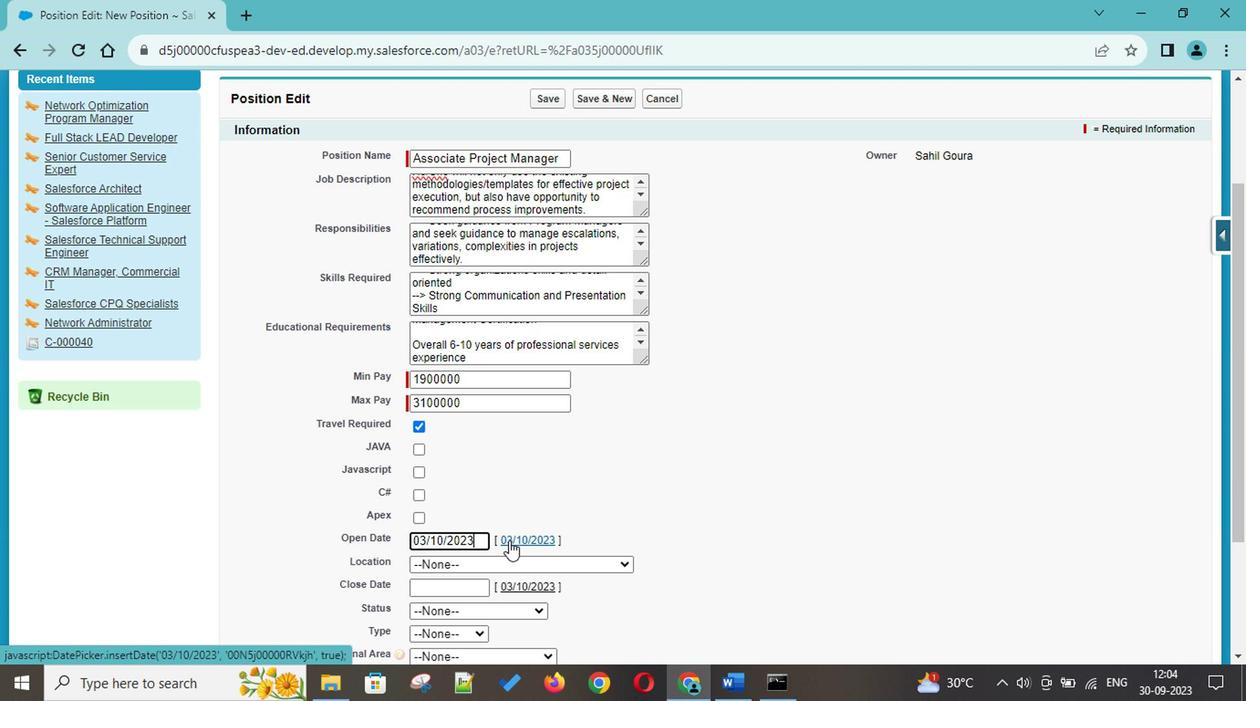 
Action: Mouse scrolled (501, 523) with delta (0, 0)
Screenshot: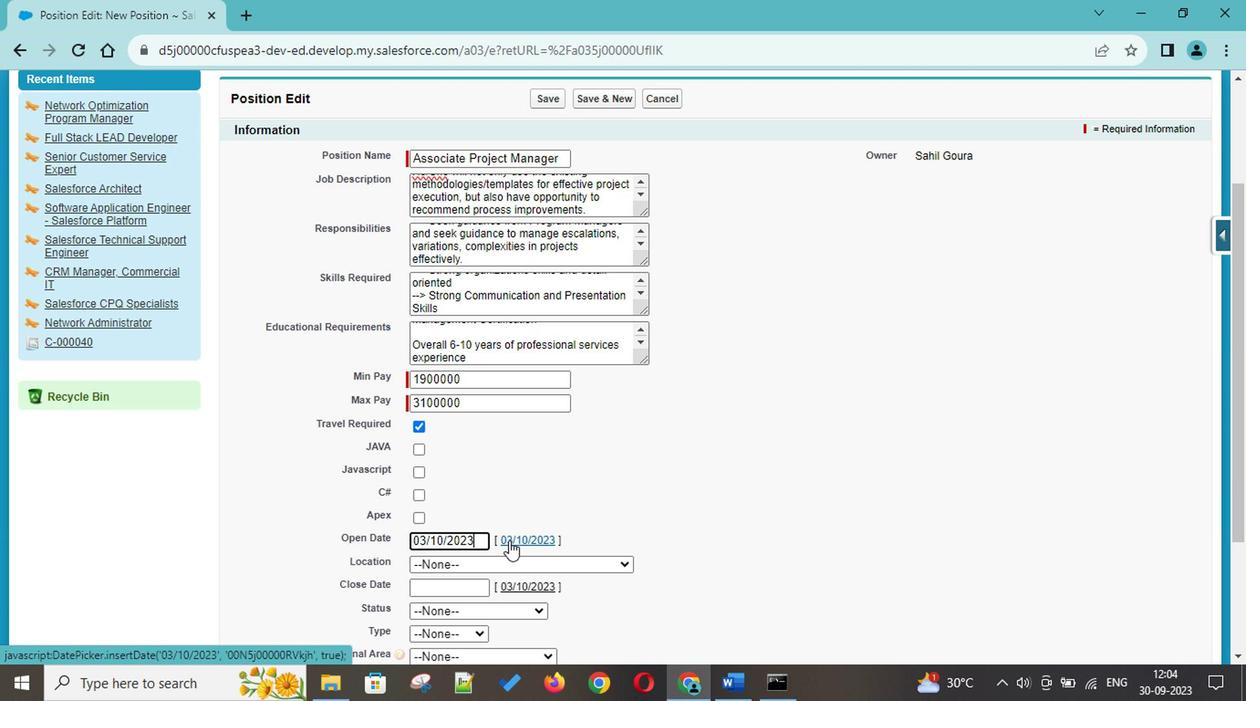 
Action: Mouse scrolled (501, 523) with delta (0, 0)
Screenshot: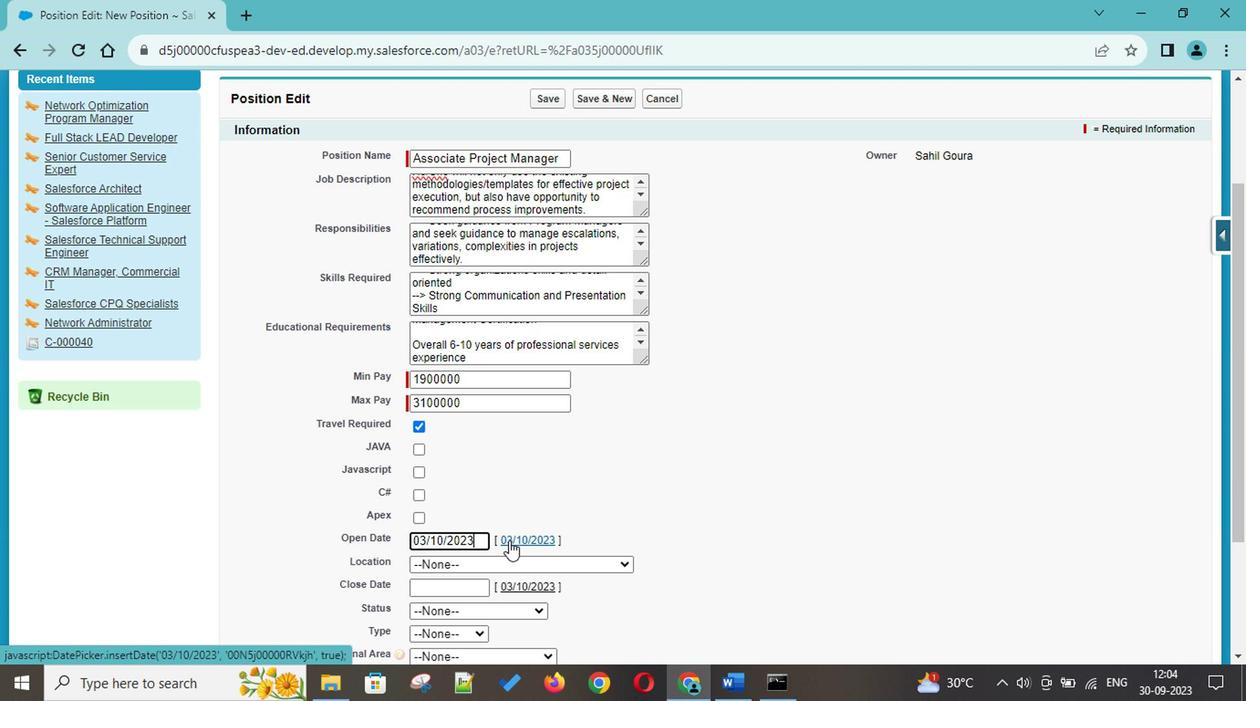
Action: Mouse scrolled (501, 523) with delta (0, 0)
Screenshot: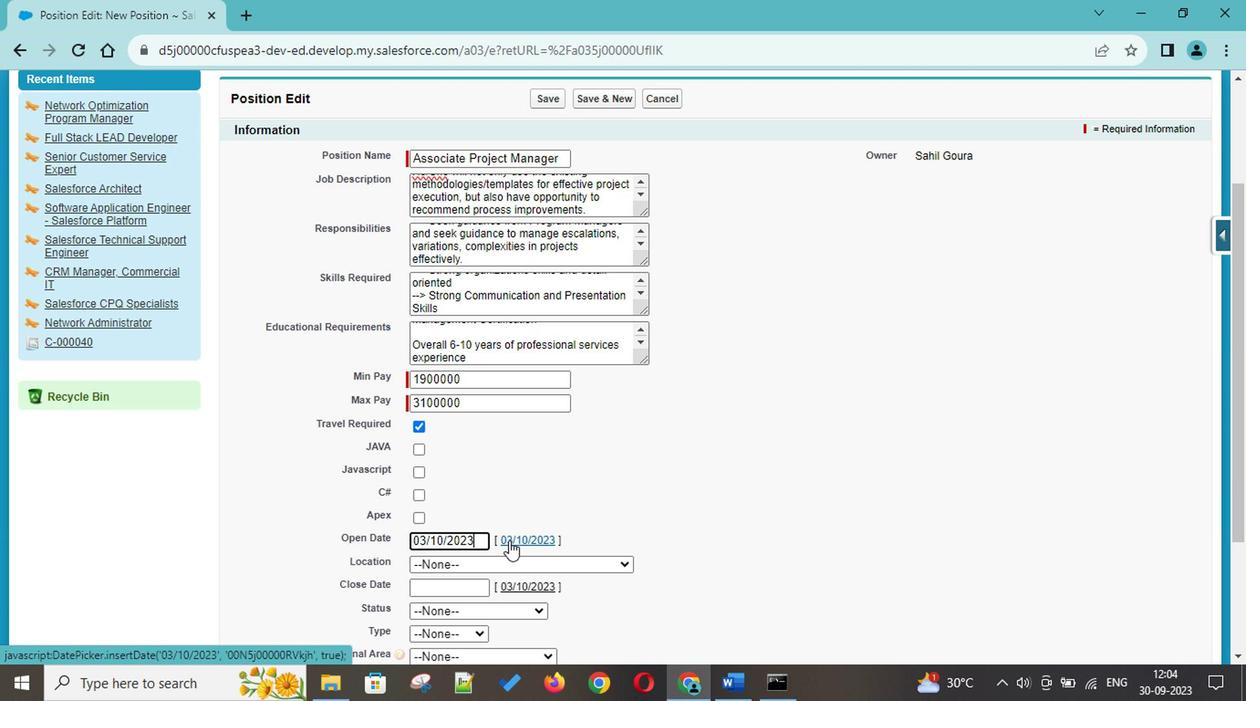 
Action: Mouse scrolled (501, 523) with delta (0, 0)
Screenshot: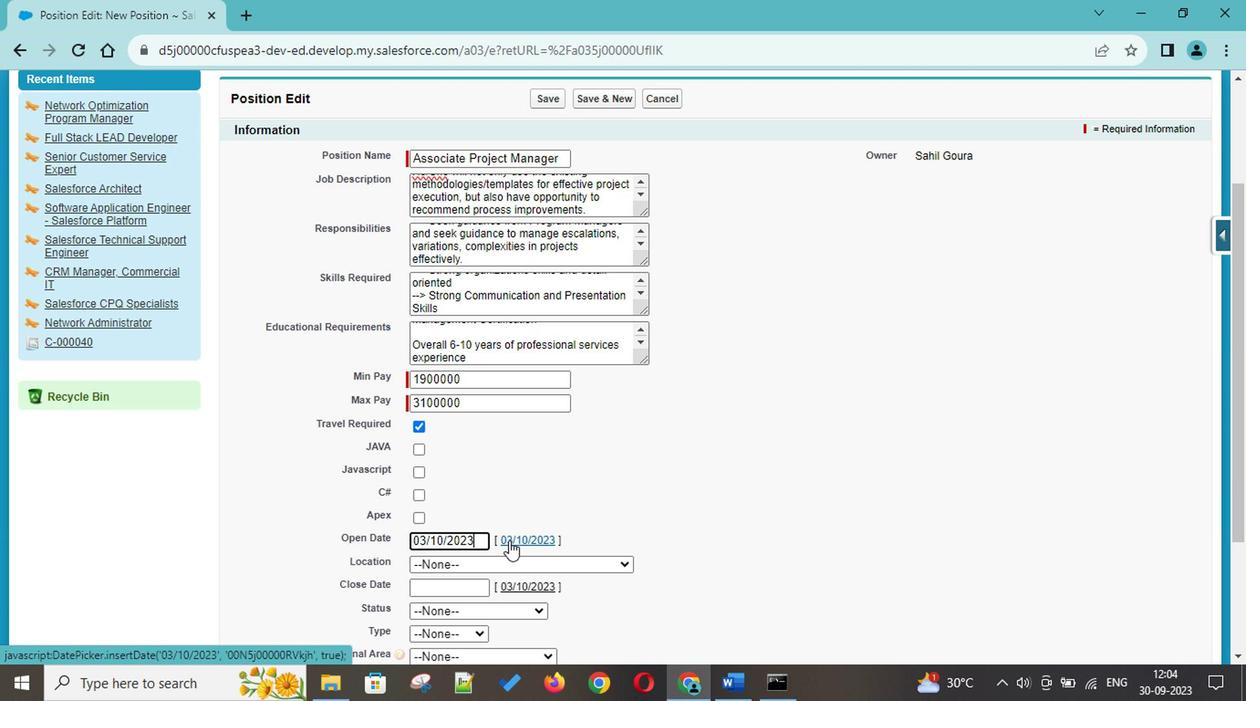 
Action: Mouse scrolled (501, 523) with delta (0, 0)
Screenshot: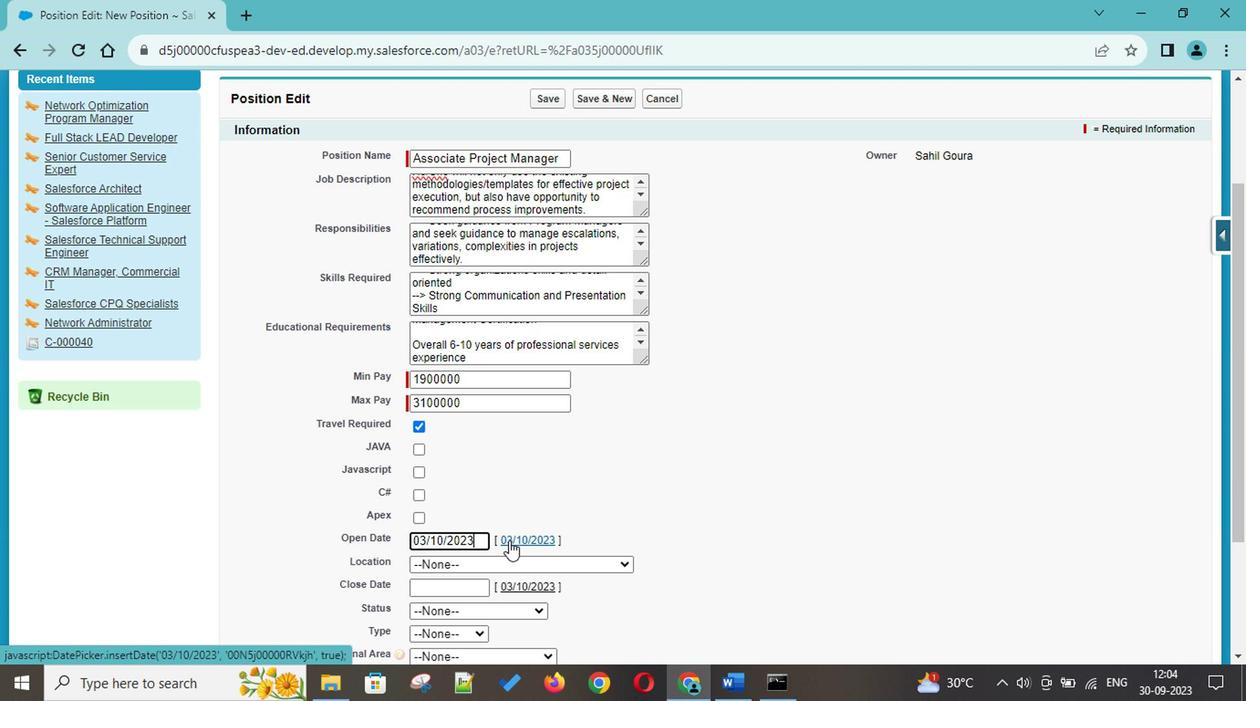
Action: Mouse scrolled (501, 523) with delta (0, 0)
Screenshot: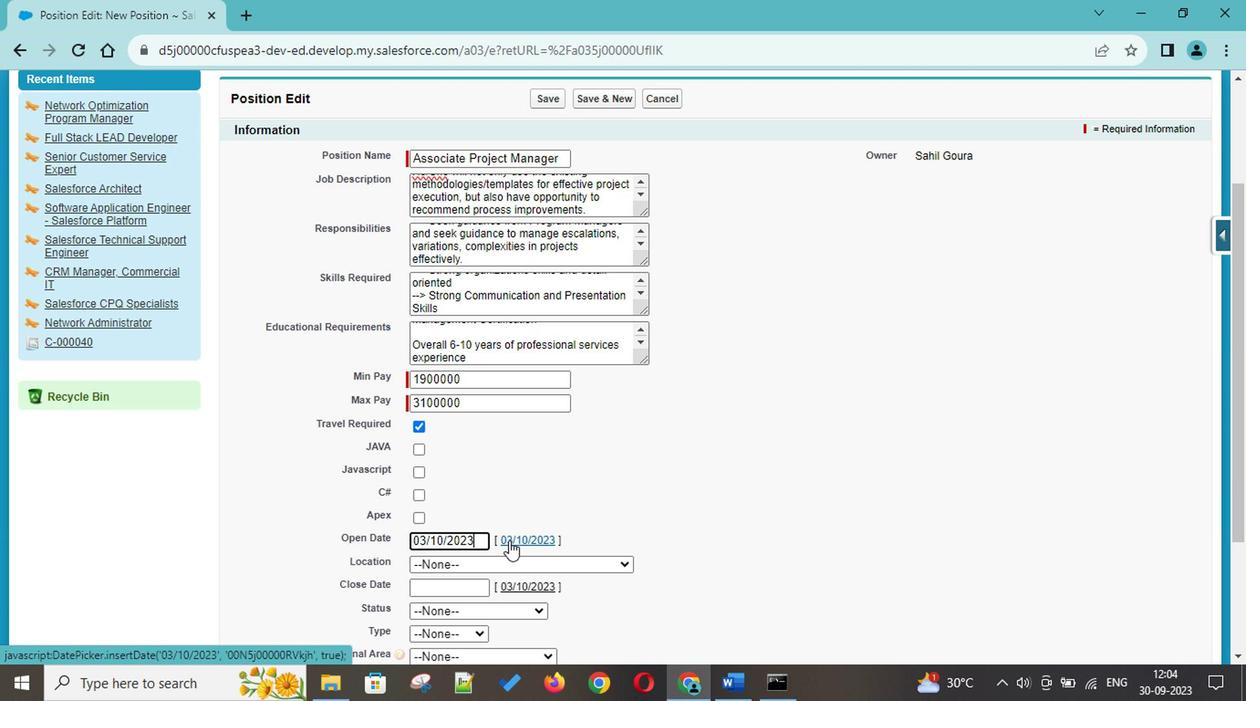 
Action: Mouse scrolled (501, 523) with delta (0, 0)
Screenshot: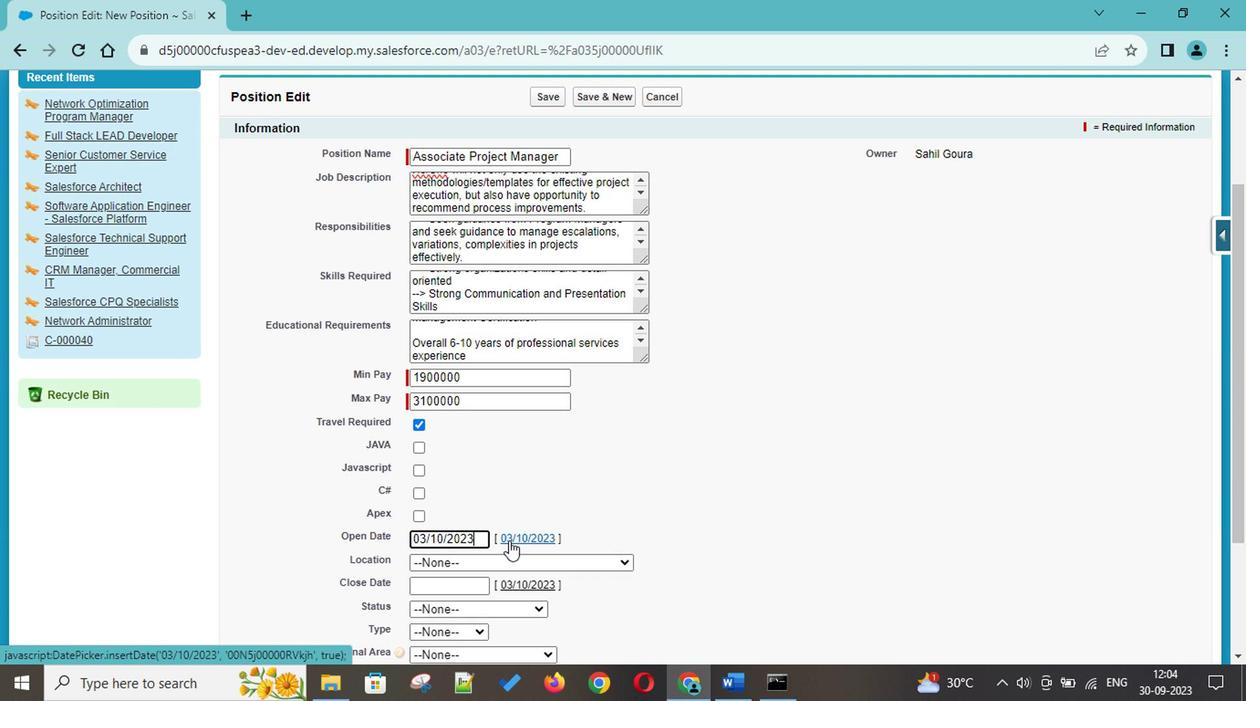 
Action: Mouse moved to (478, 490)
Screenshot: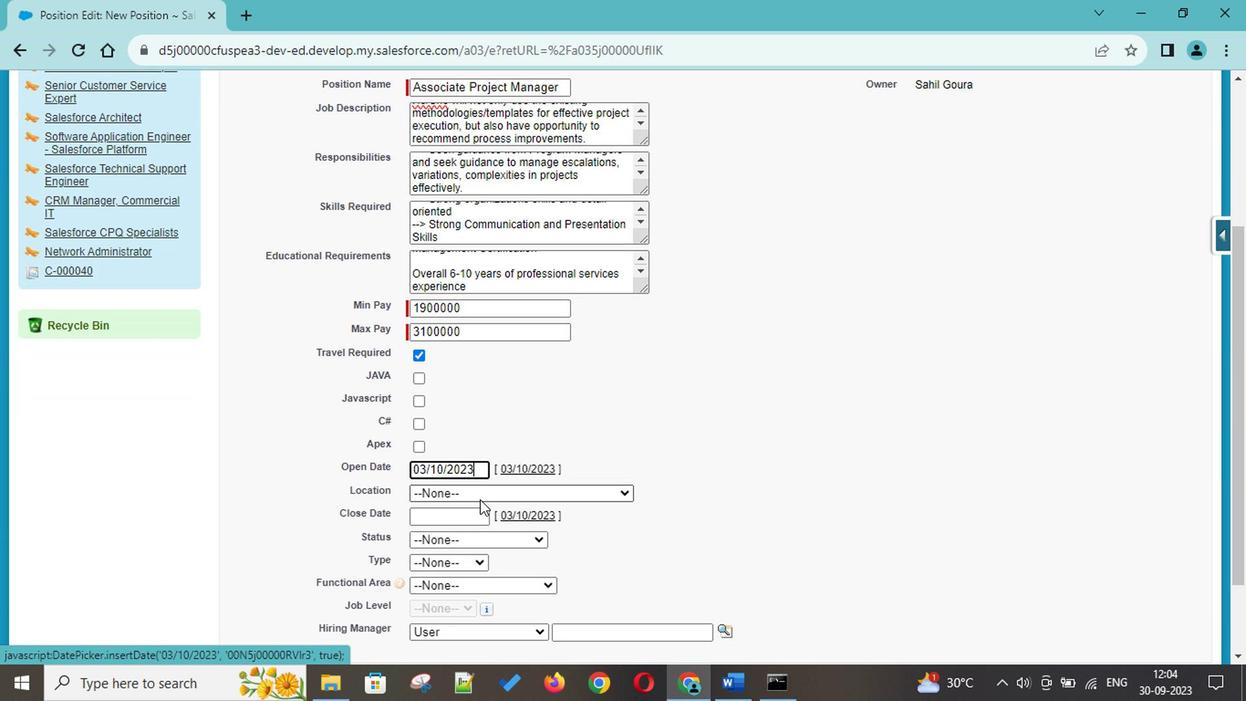 
Action: Mouse pressed left at (478, 490)
Screenshot: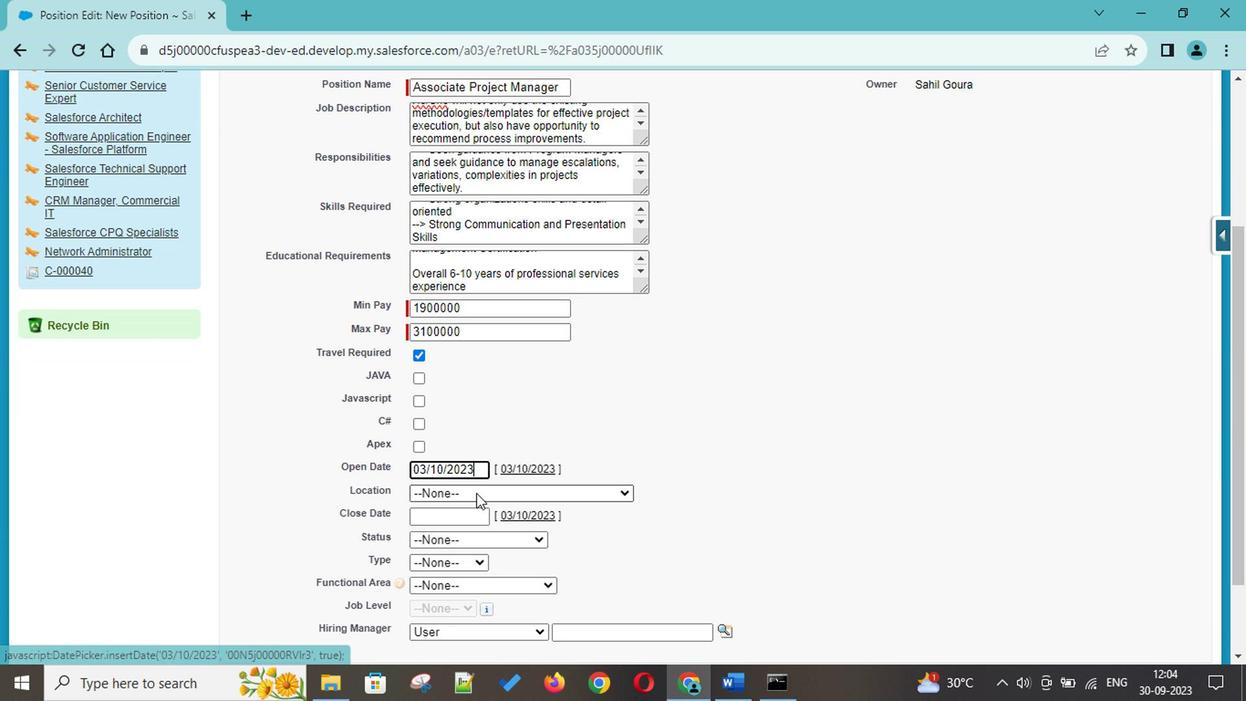 
Action: Mouse moved to (475, 350)
Screenshot: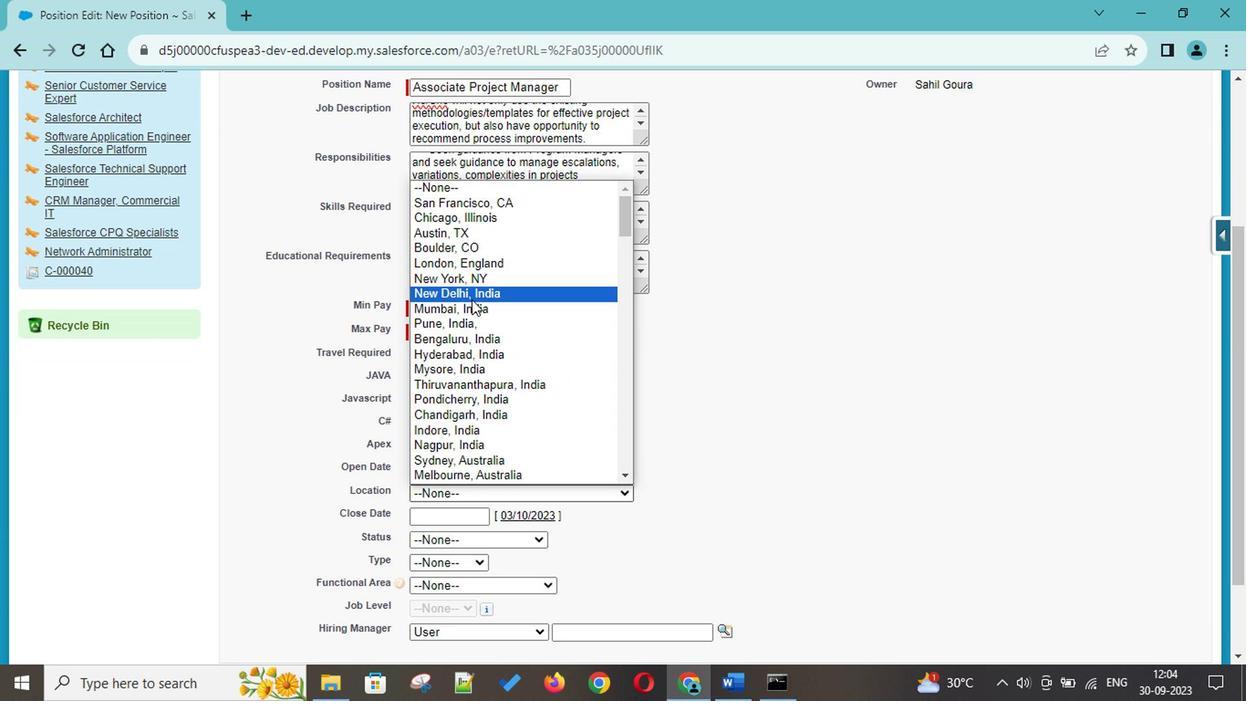 
Action: Mouse pressed left at (475, 350)
Screenshot: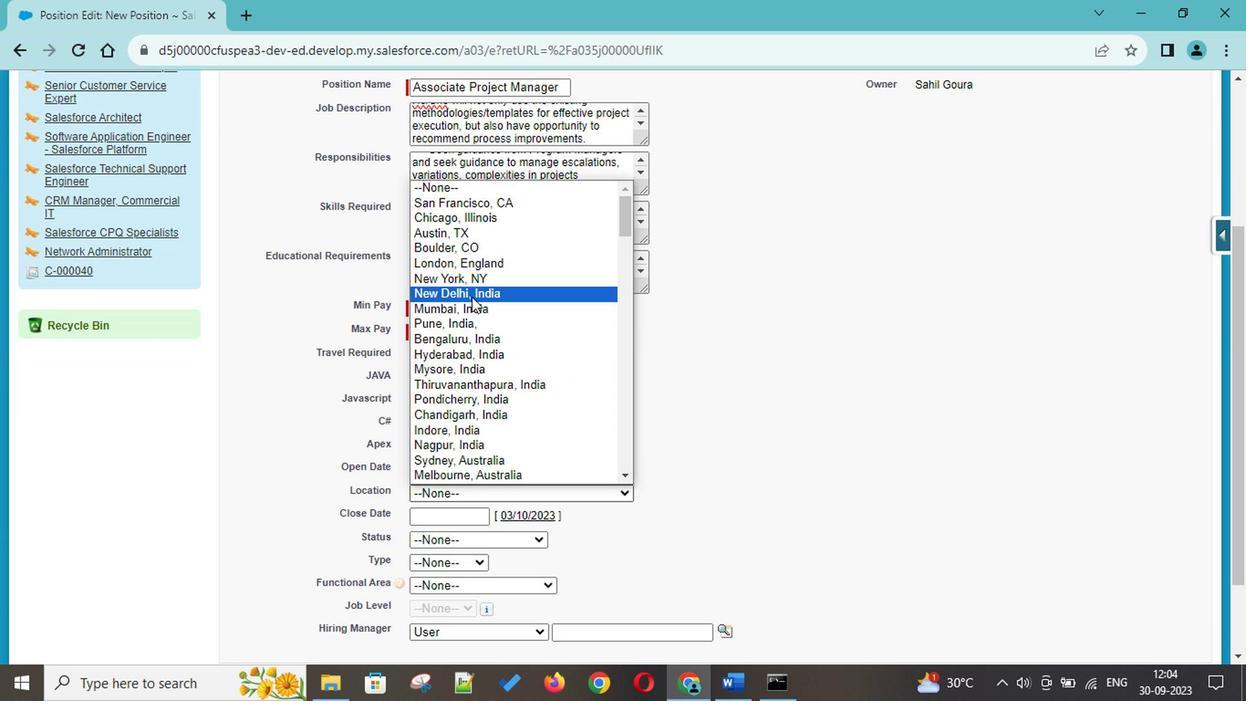 
Action: Mouse moved to (543, 439)
Screenshot: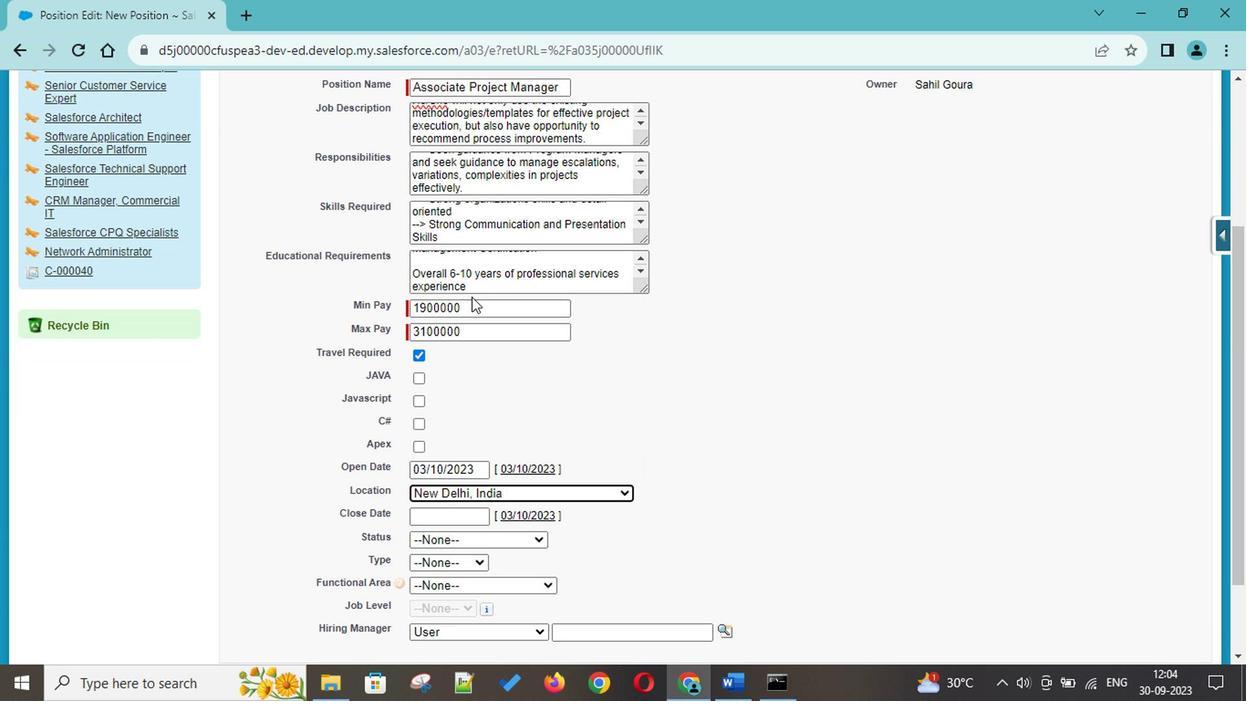 
Action: Mouse scrolled (543, 438) with delta (0, 0)
Screenshot: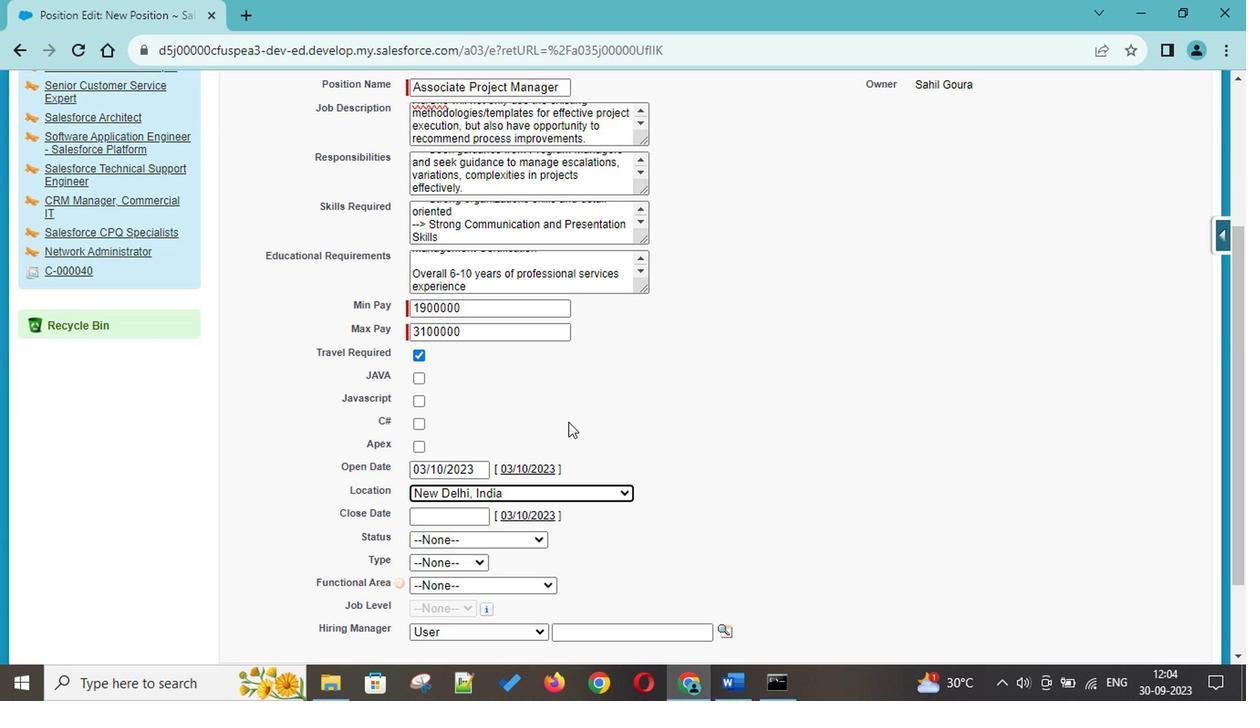 
Action: Mouse scrolled (543, 438) with delta (0, 0)
Screenshot: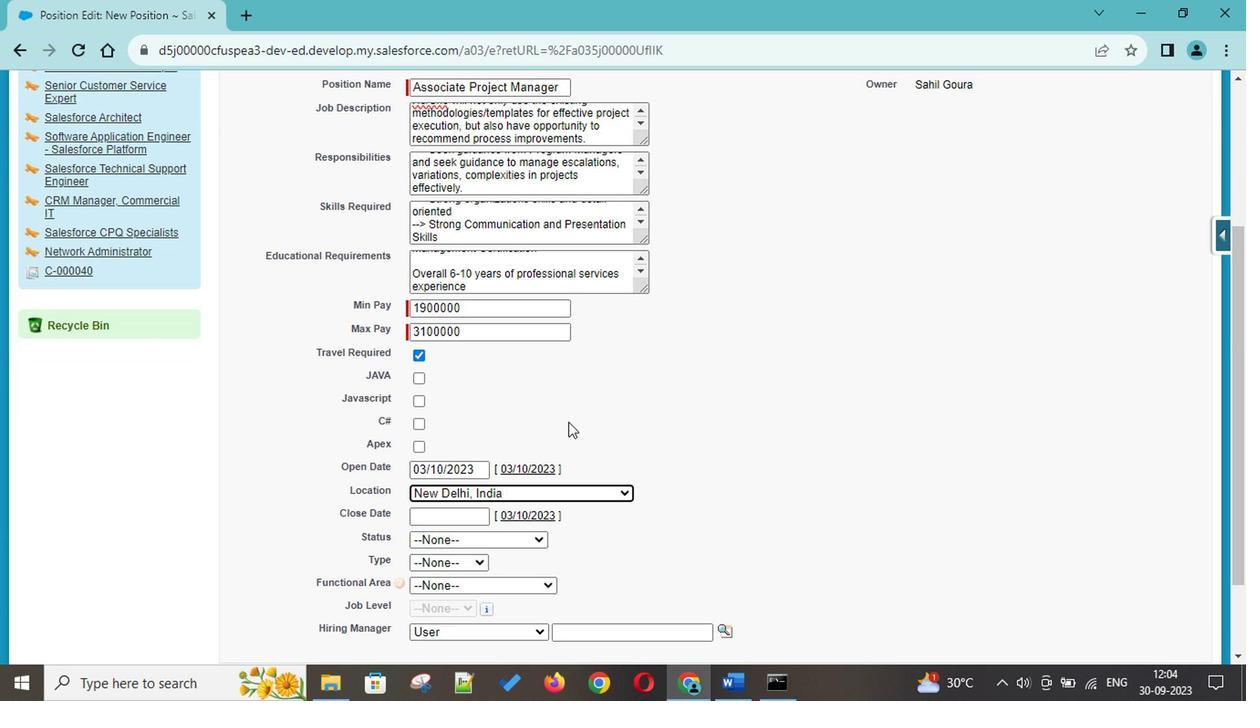 
Action: Mouse scrolled (543, 438) with delta (0, 0)
Screenshot: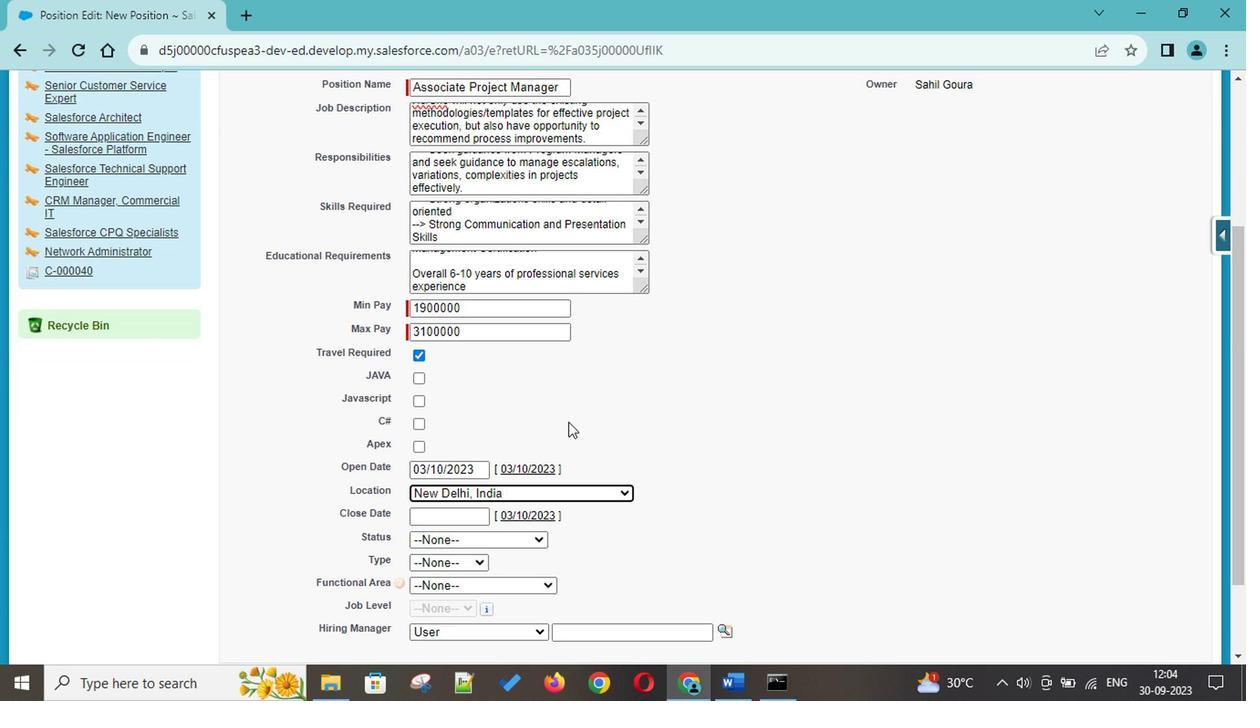 
Action: Mouse scrolled (543, 438) with delta (0, 0)
Screenshot: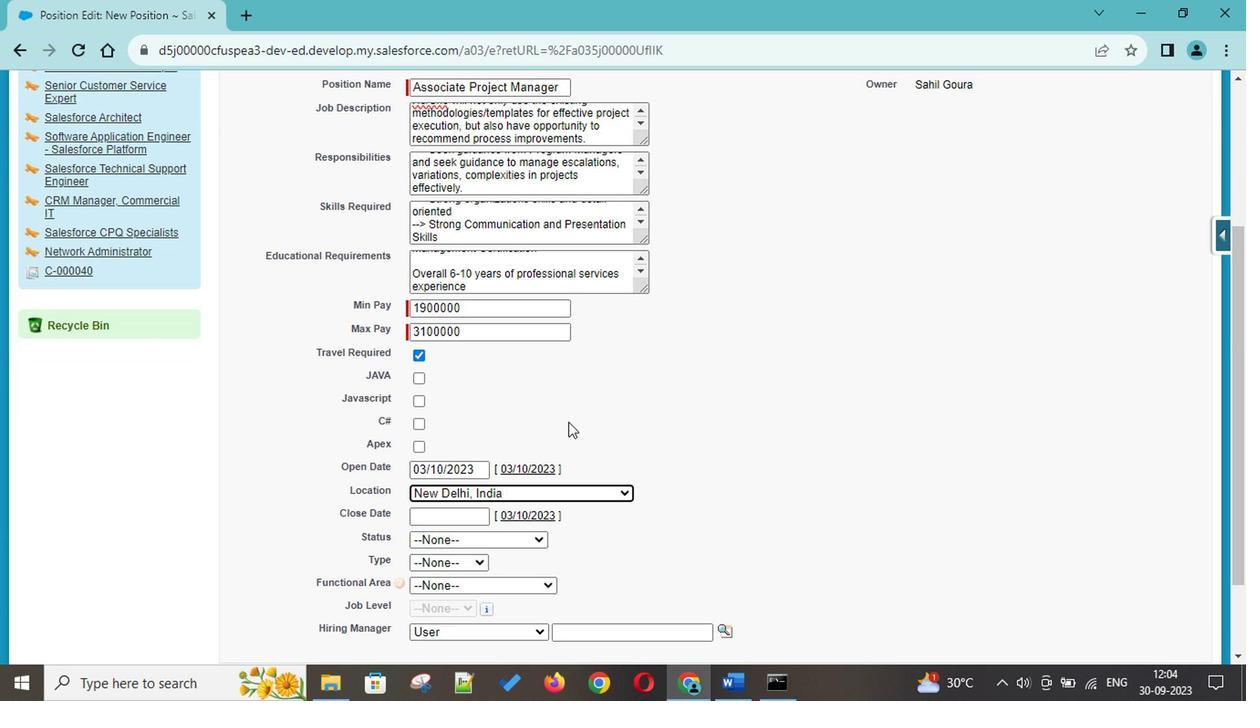 
Action: Mouse moved to (469, 479)
Screenshot: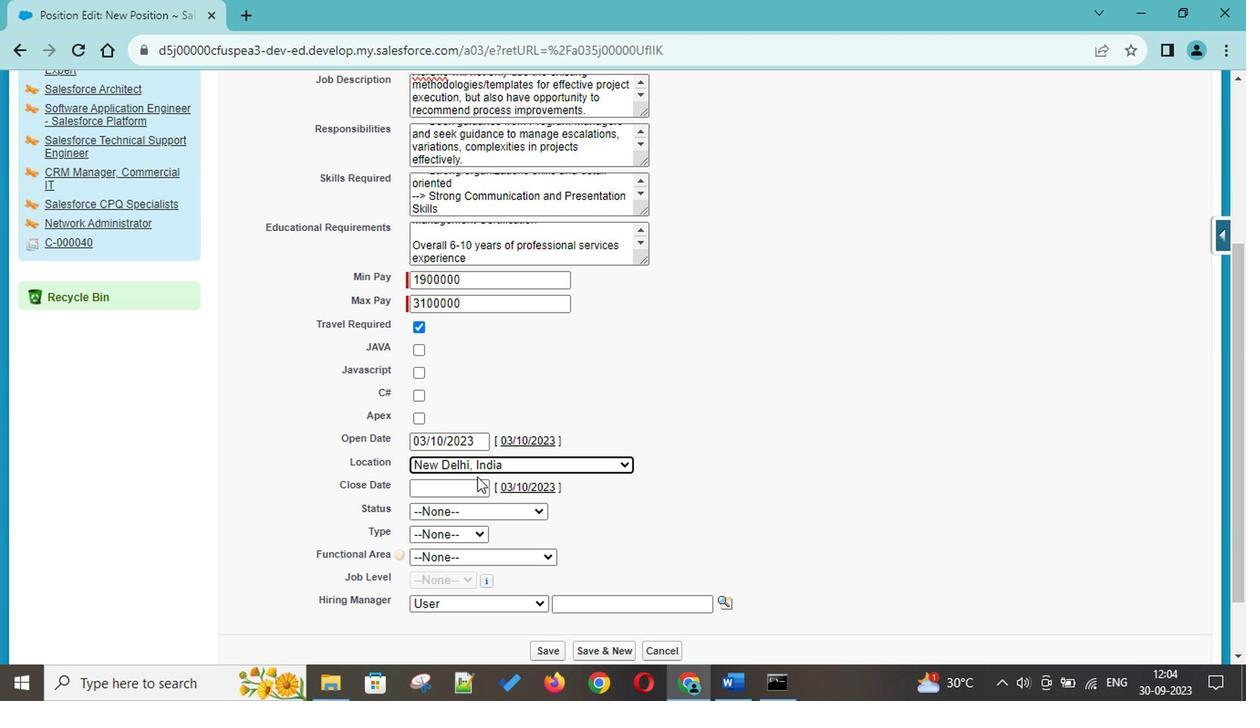 
Action: Mouse pressed left at (469, 479)
Screenshot: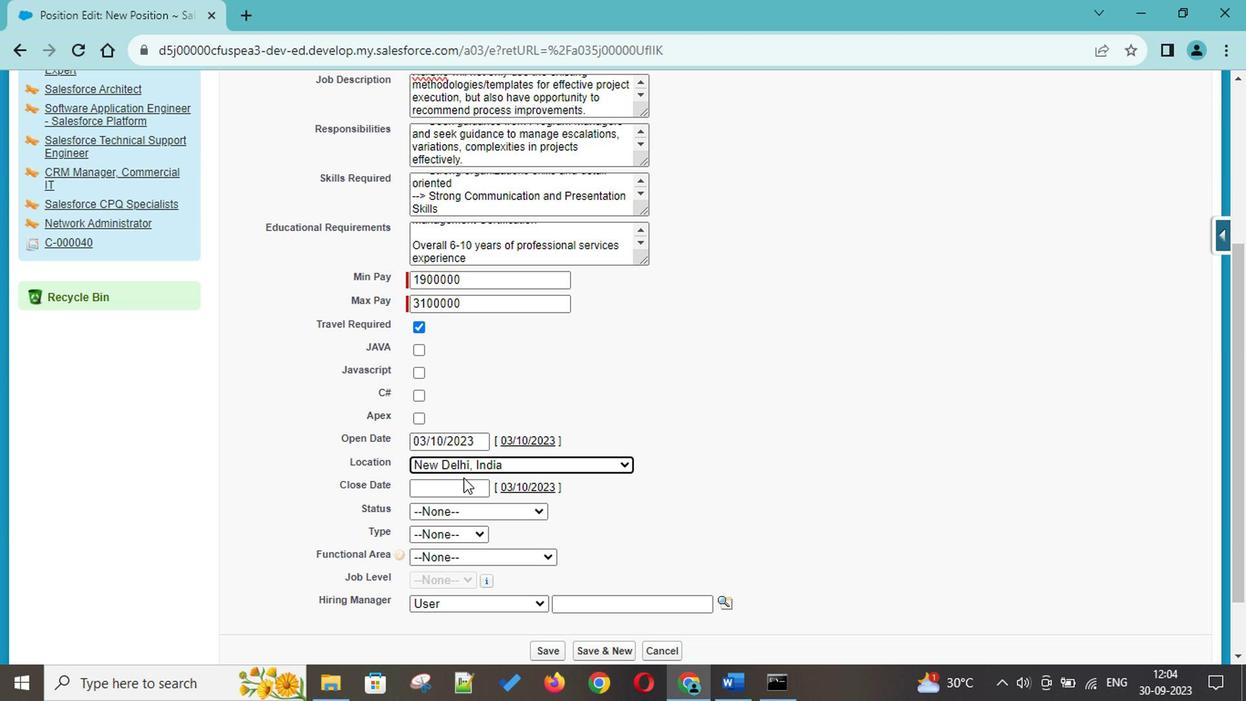 
Action: Mouse moved to (471, 483)
Screenshot: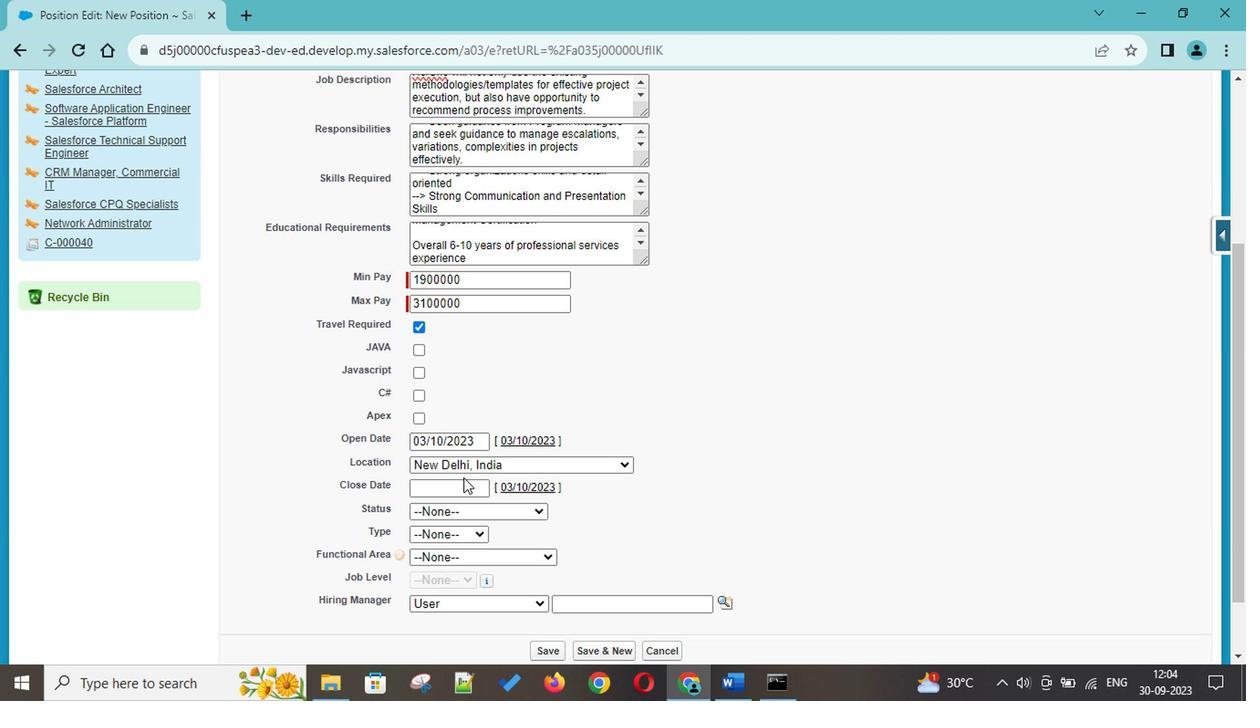 
Action: Mouse pressed left at (471, 483)
Screenshot: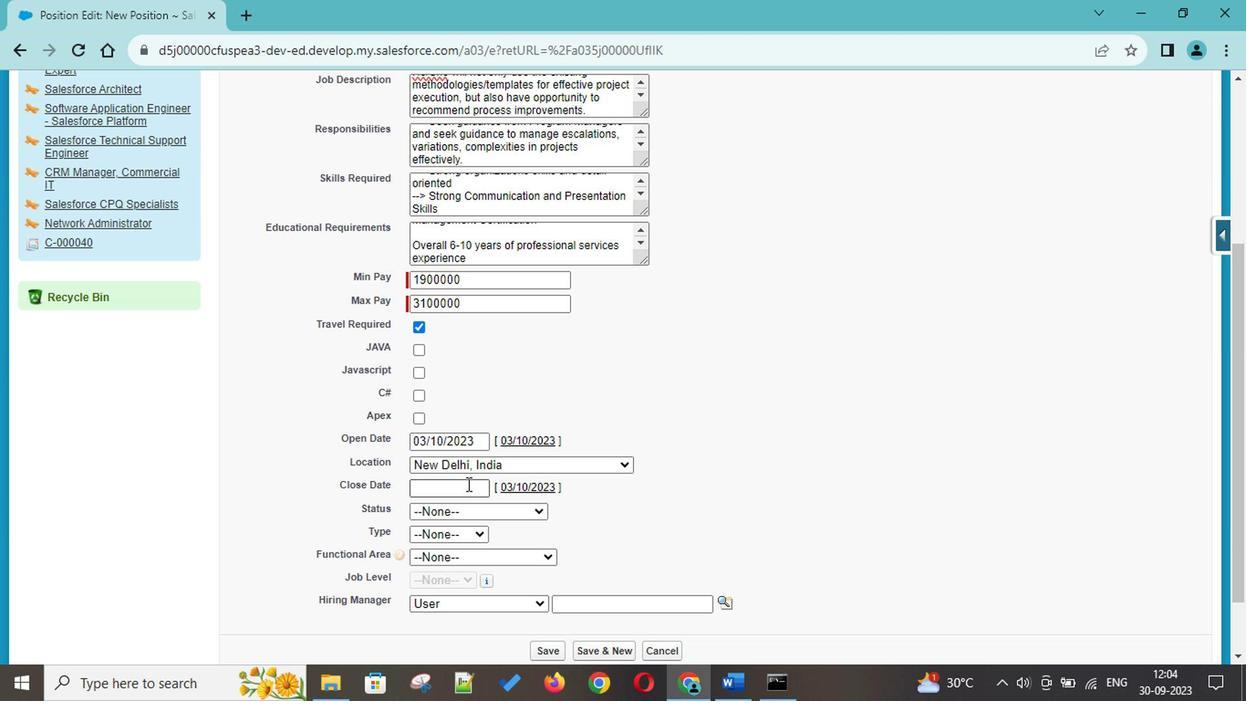 
Action: Mouse moved to (498, 503)
Screenshot: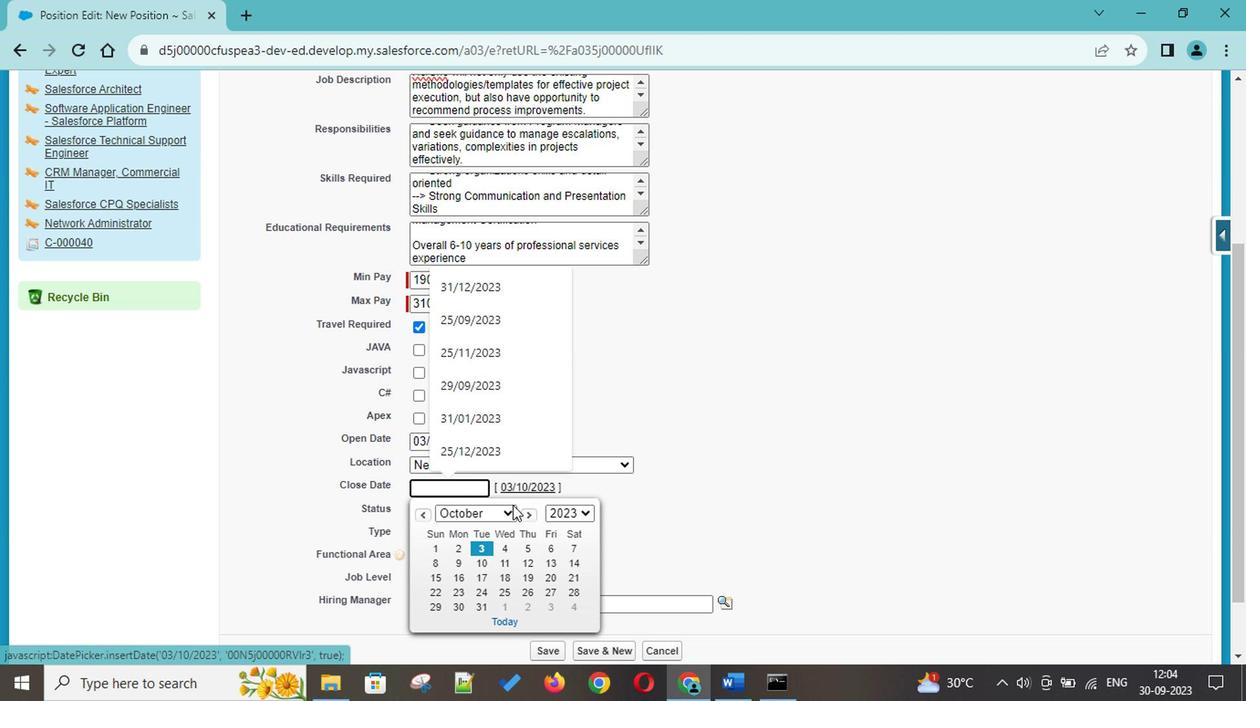 
Action: Mouse pressed left at (498, 503)
Screenshot: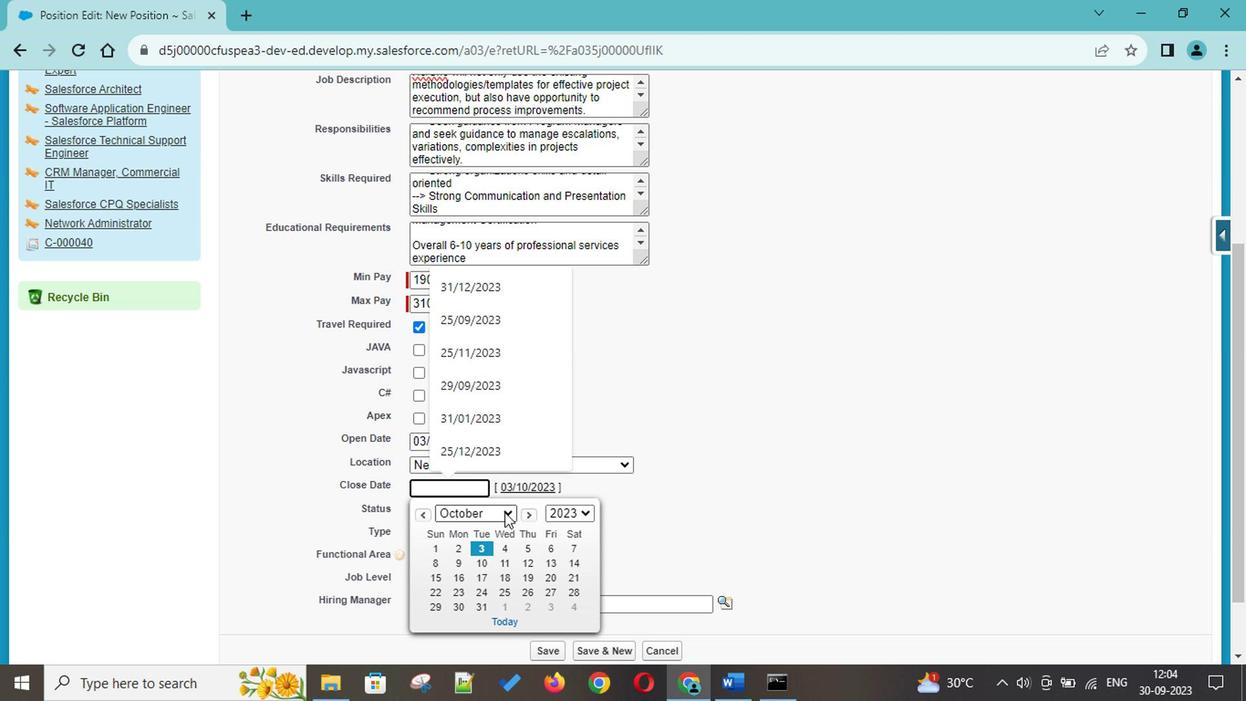 
Action: Mouse moved to (483, 492)
Screenshot: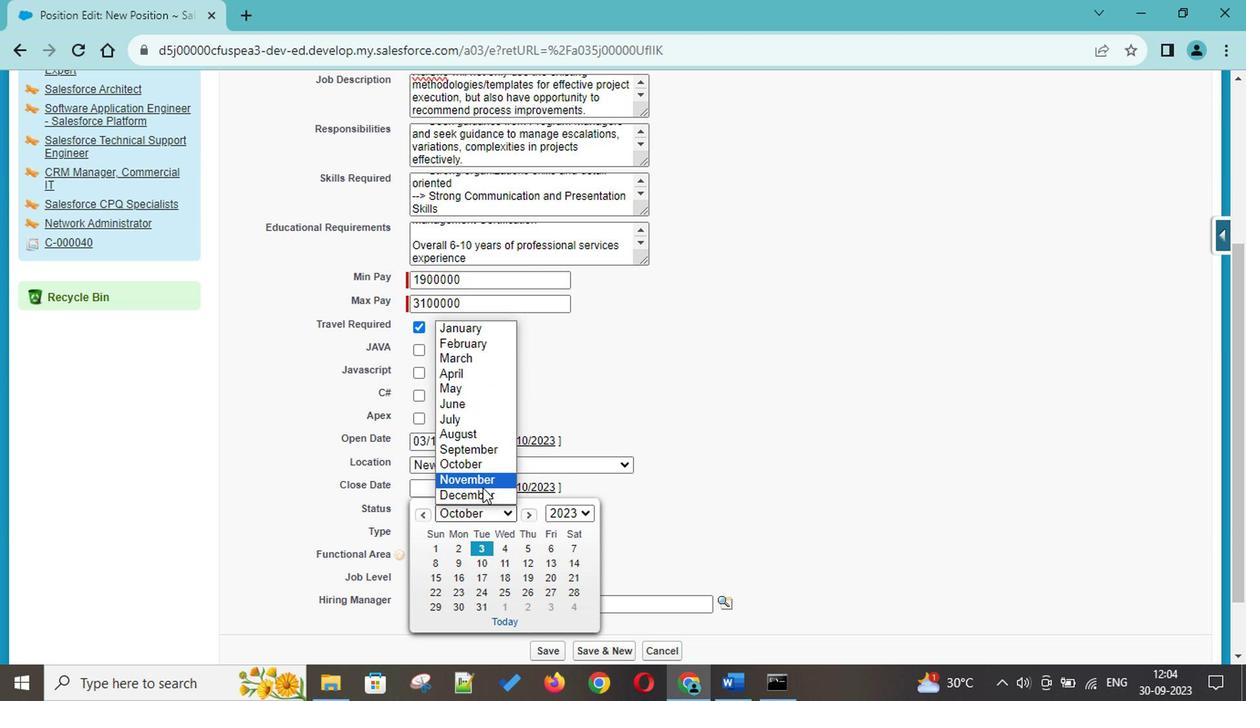 
Action: Mouse pressed left at (483, 492)
Screenshot: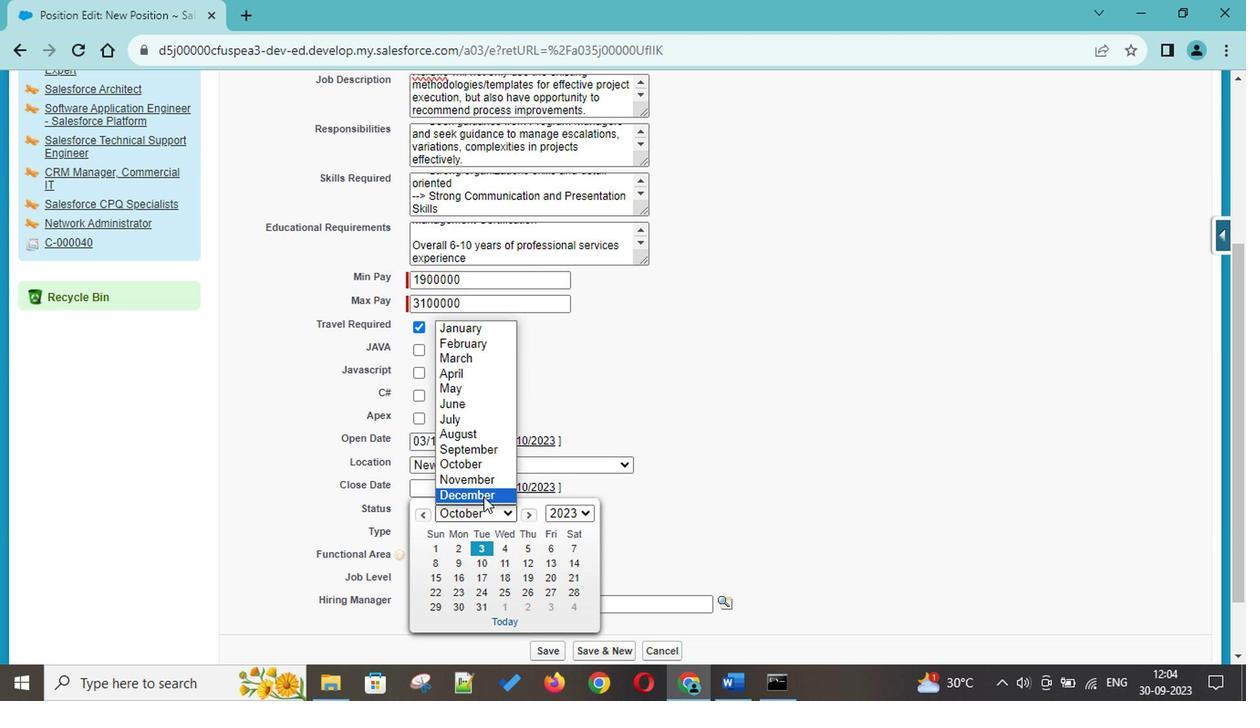 
Action: Mouse moved to (527, 532)
Screenshot: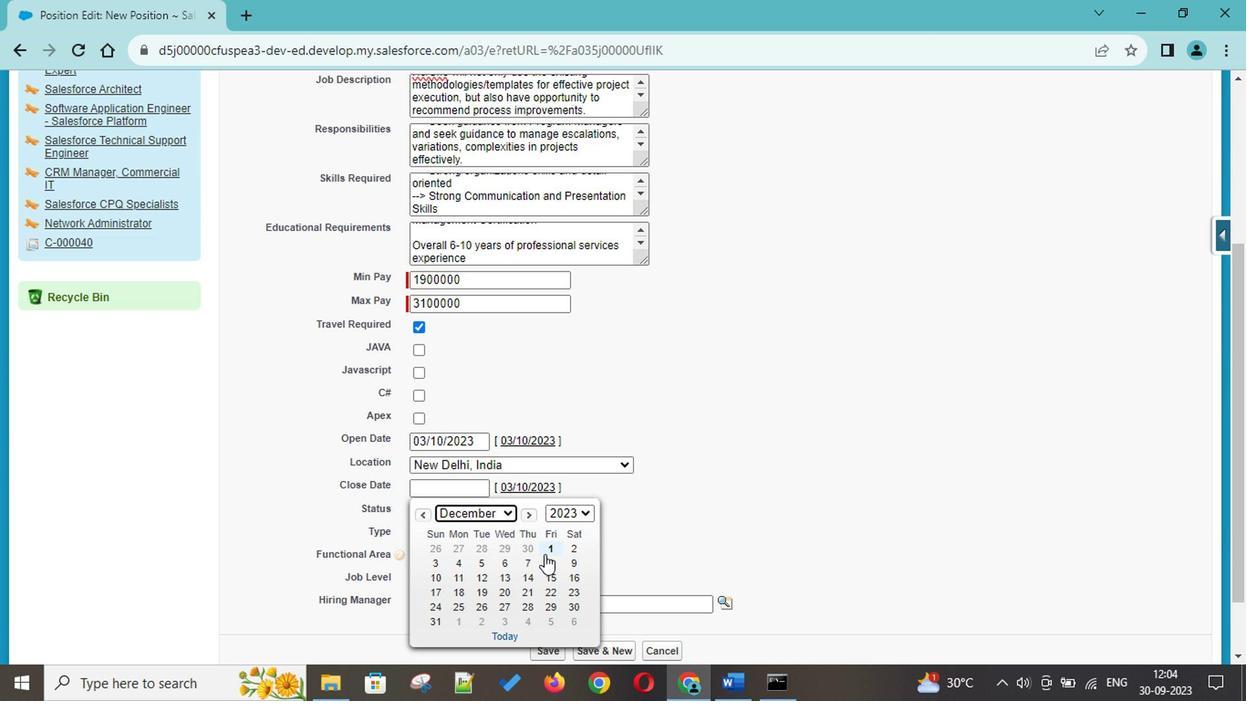 
Action: Mouse pressed left at (527, 532)
Screenshot: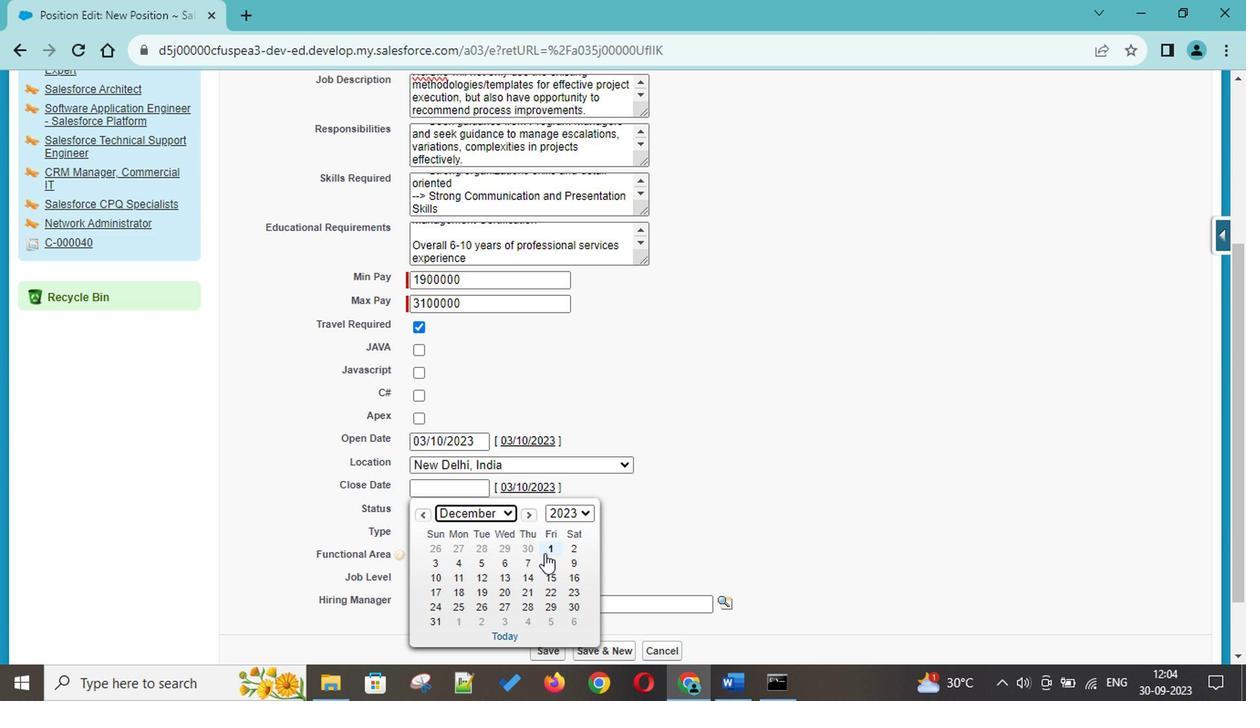
Action: Mouse scrolled (527, 532) with delta (0, 0)
Screenshot: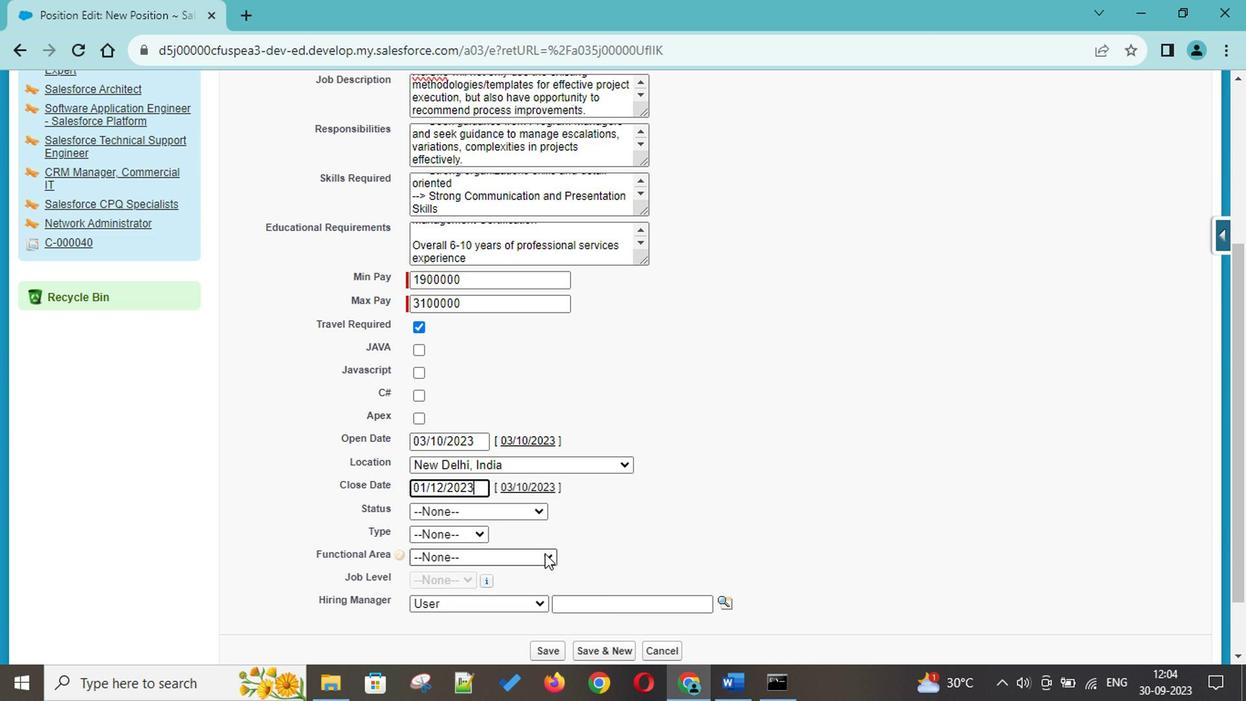 
Action: Mouse scrolled (527, 532) with delta (0, 0)
Screenshot: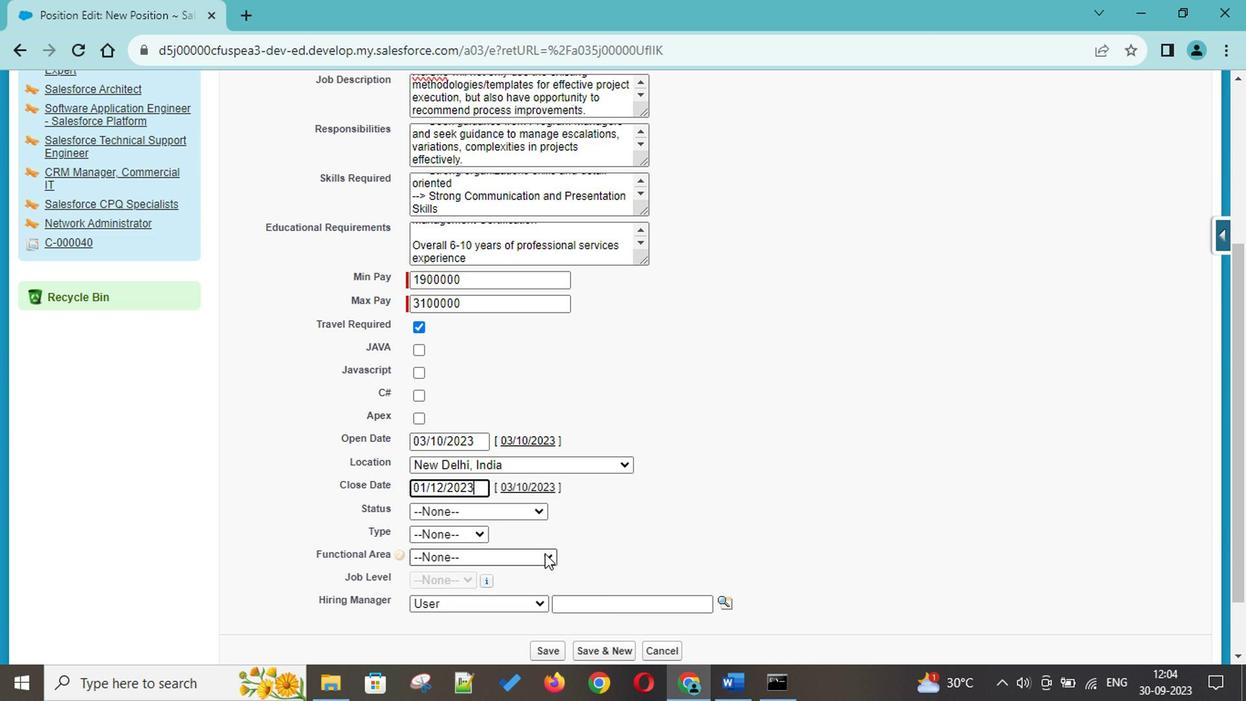 
Action: Mouse scrolled (527, 532) with delta (0, 0)
Screenshot: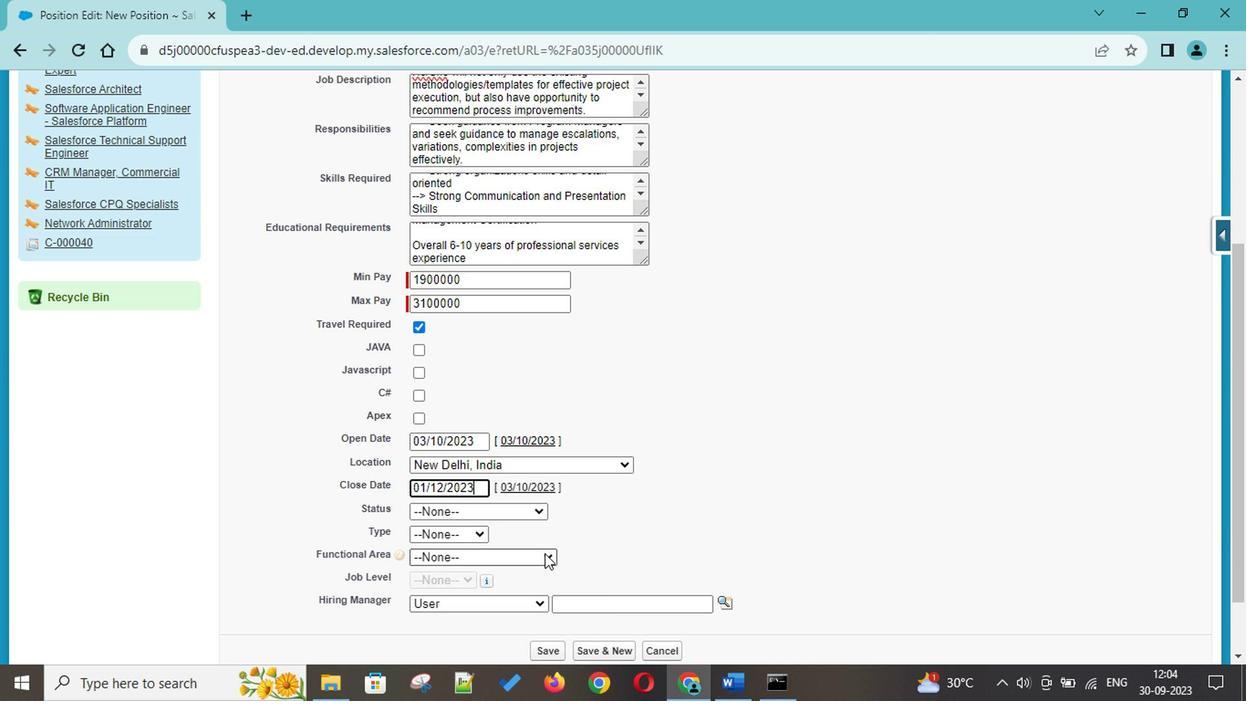 
Action: Mouse scrolled (527, 532) with delta (0, 0)
Screenshot: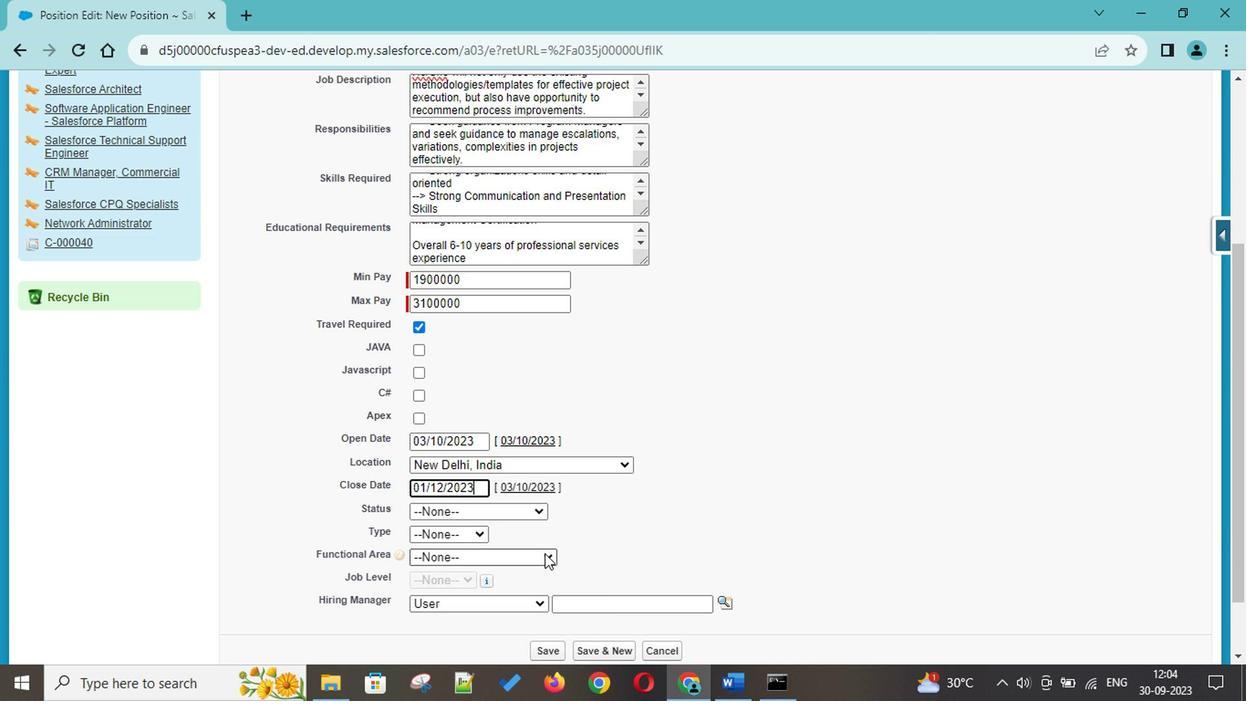 
Action: Mouse moved to (481, 479)
Screenshot: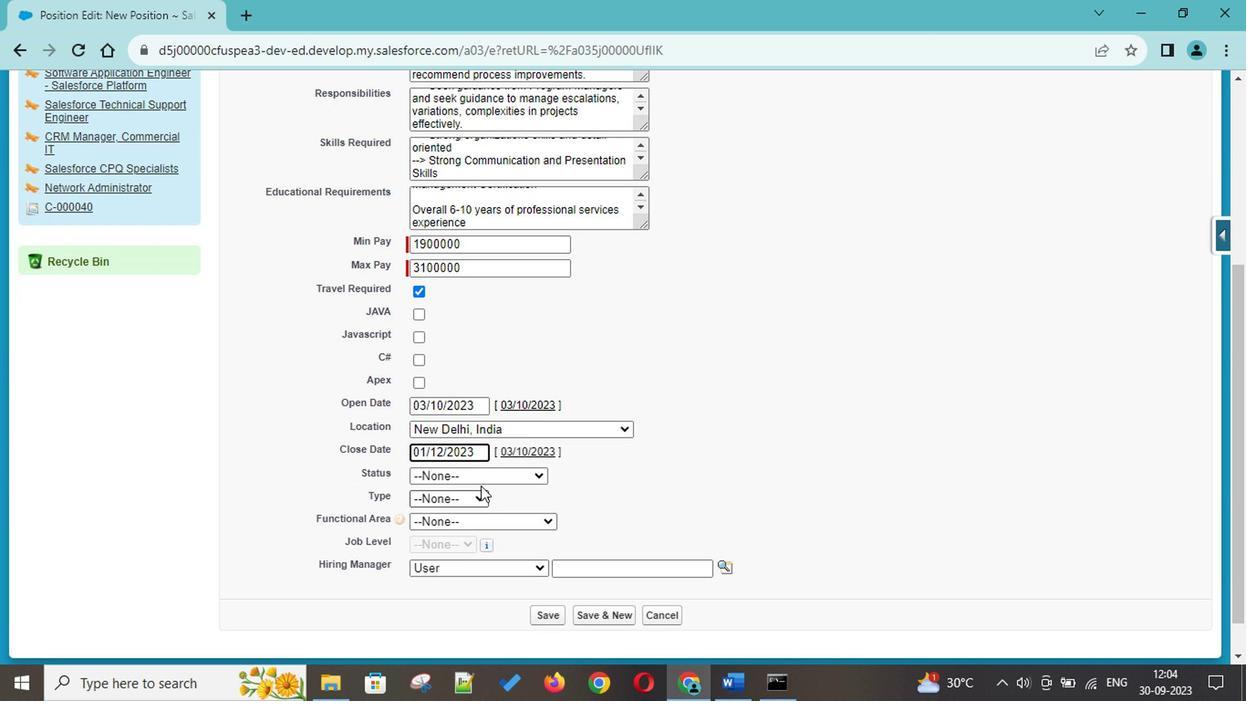 
Action: Mouse pressed left at (481, 479)
Screenshot: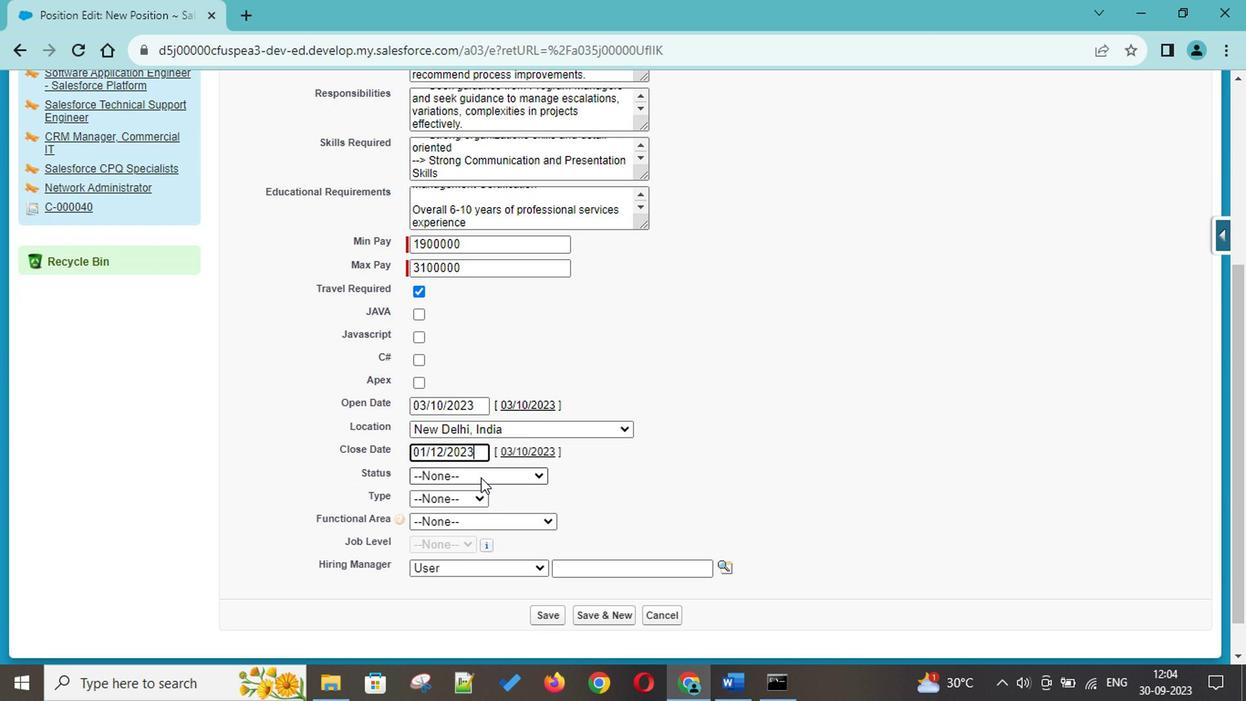 
Action: Mouse moved to (460, 506)
Screenshot: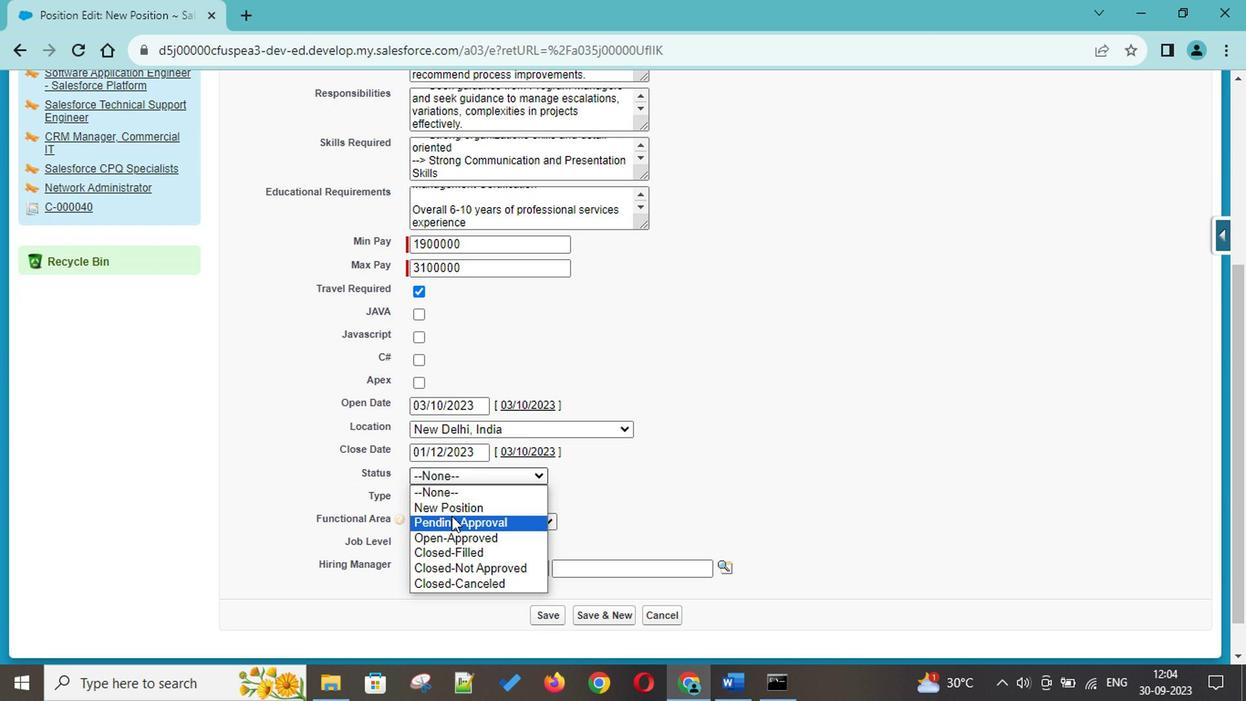 
Action: Mouse pressed left at (460, 506)
Screenshot: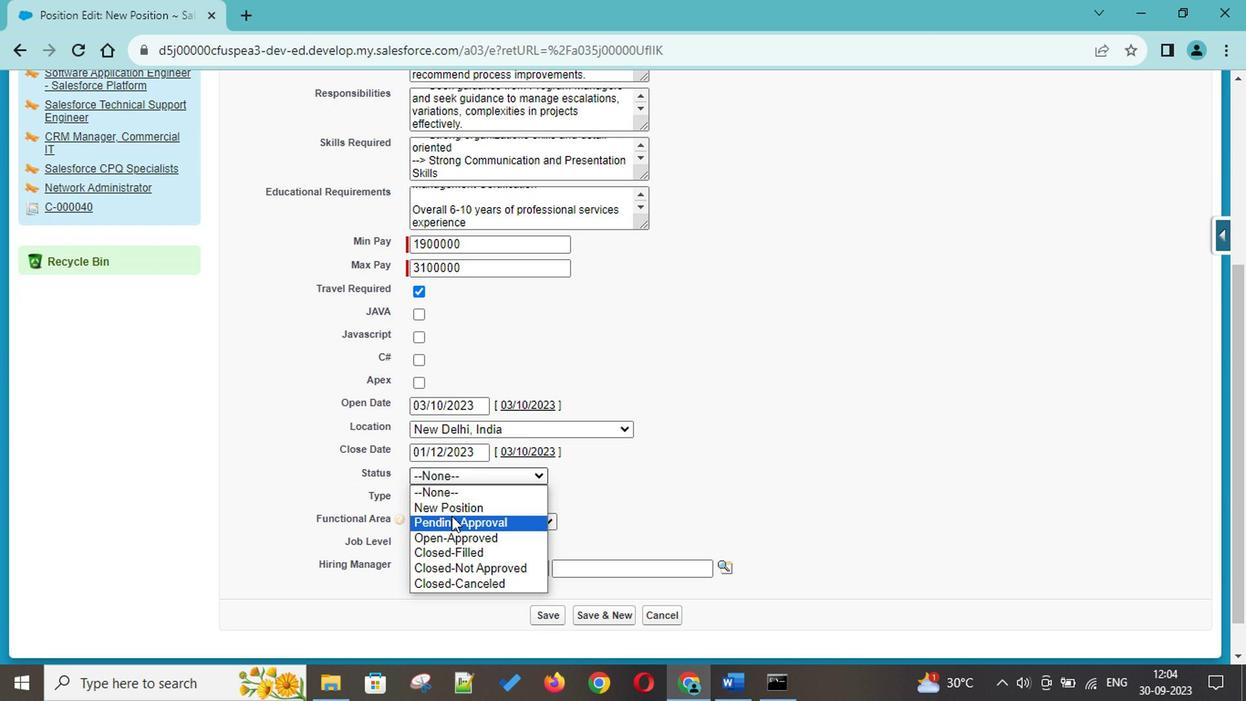 
Action: Mouse moved to (456, 493)
Screenshot: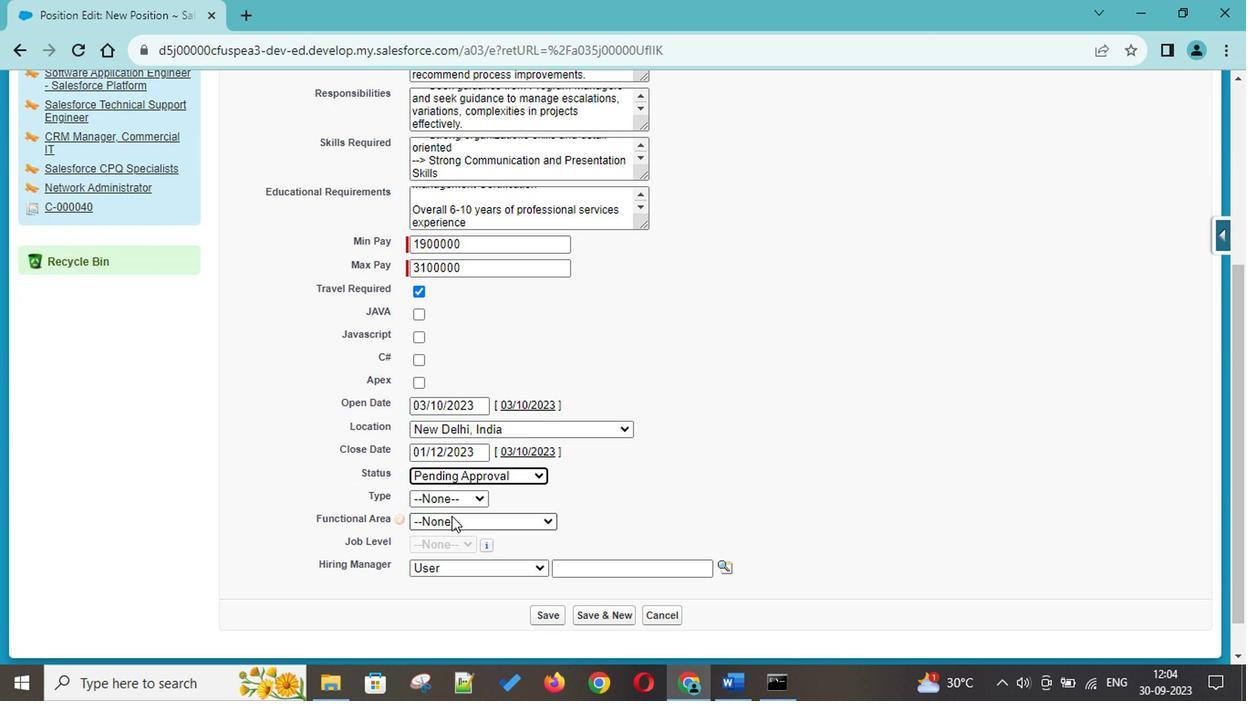 
Action: Mouse pressed left at (456, 493)
Screenshot: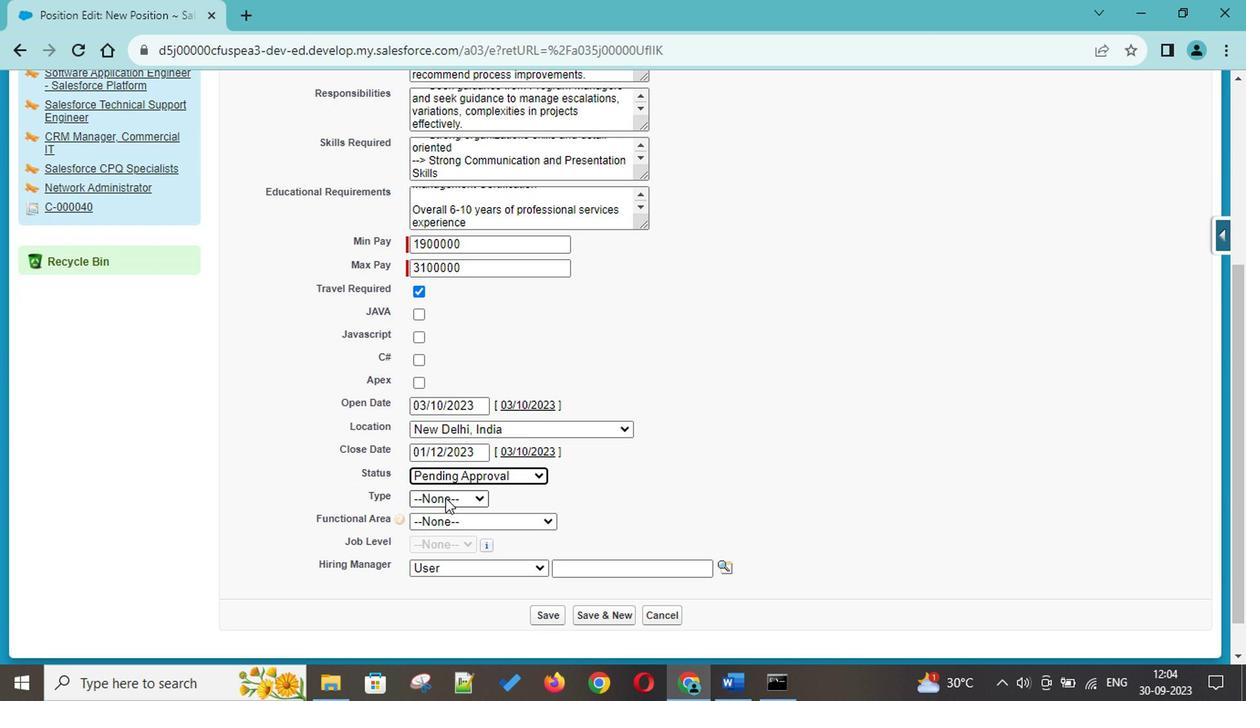 
Action: Mouse moved to (442, 551)
Screenshot: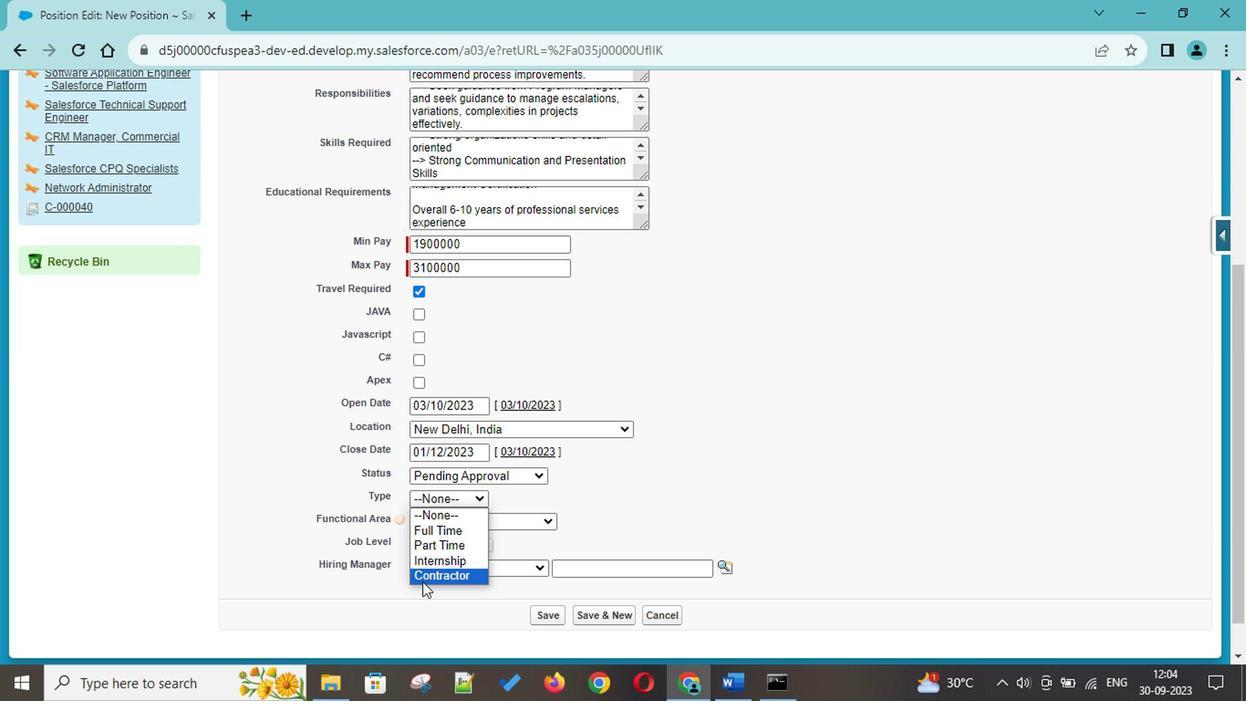 
Action: Mouse pressed left at (442, 551)
Screenshot: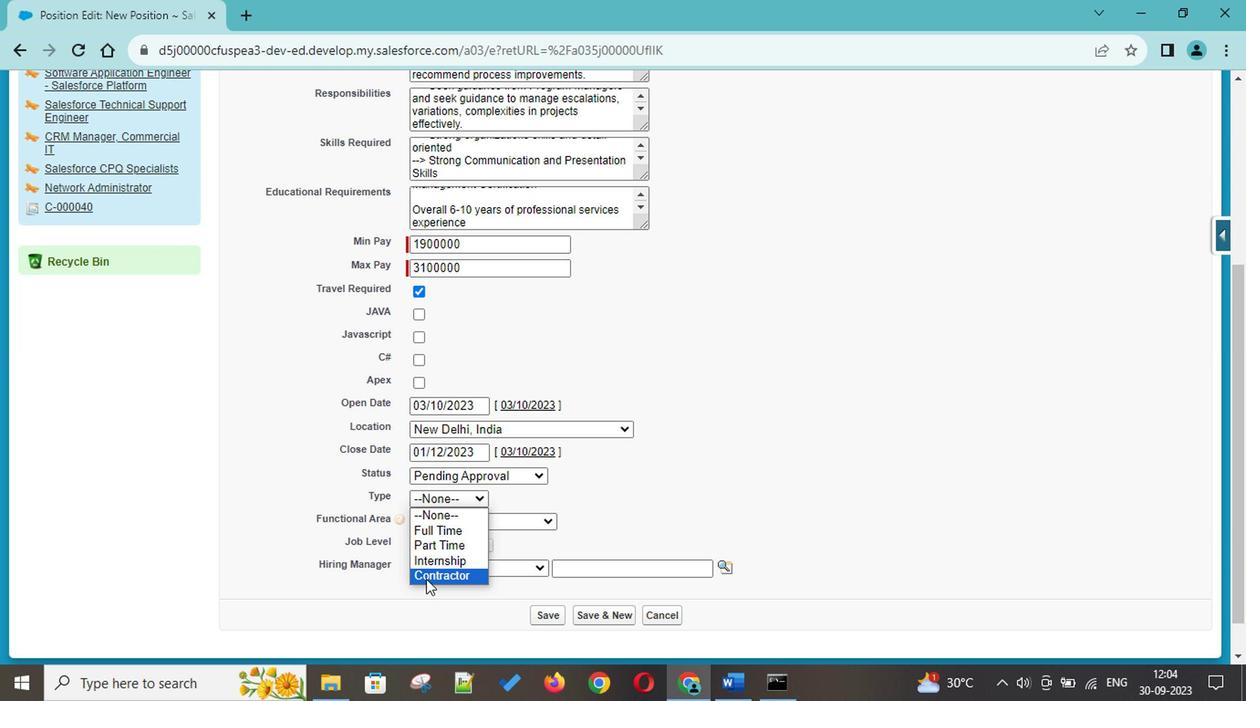 
Action: Mouse moved to (482, 507)
Screenshot: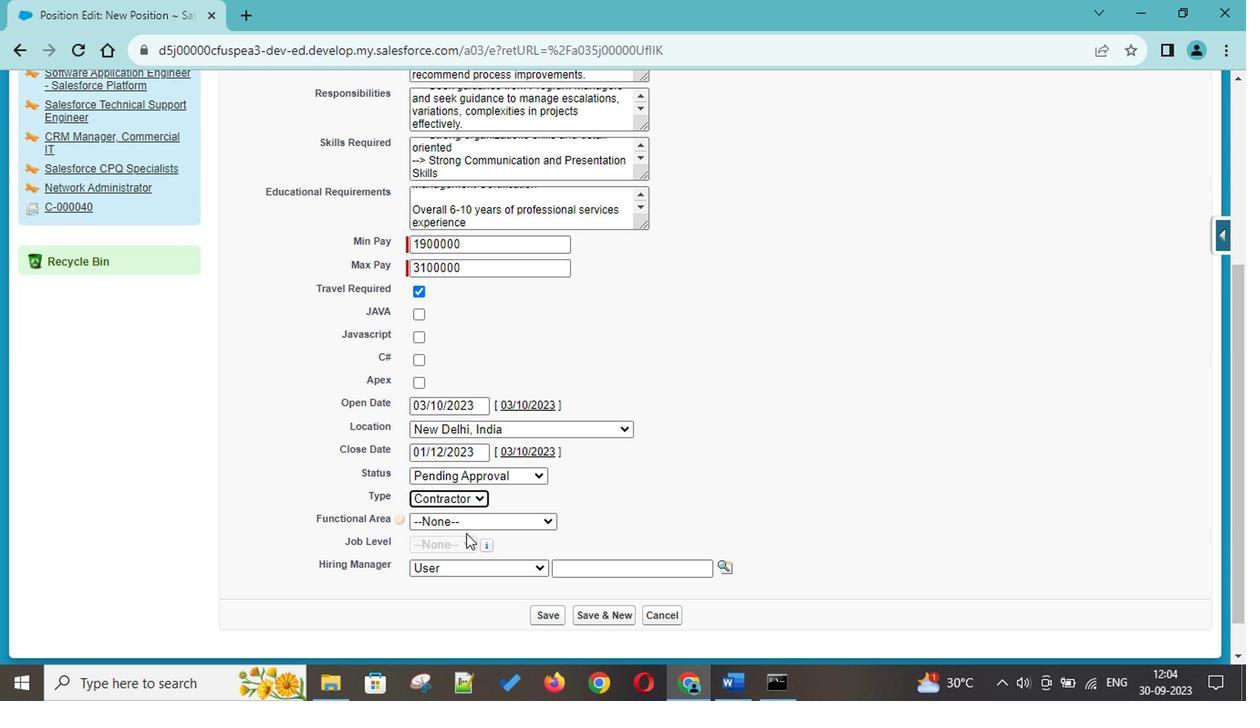 
Action: Mouse pressed left at (482, 507)
Screenshot: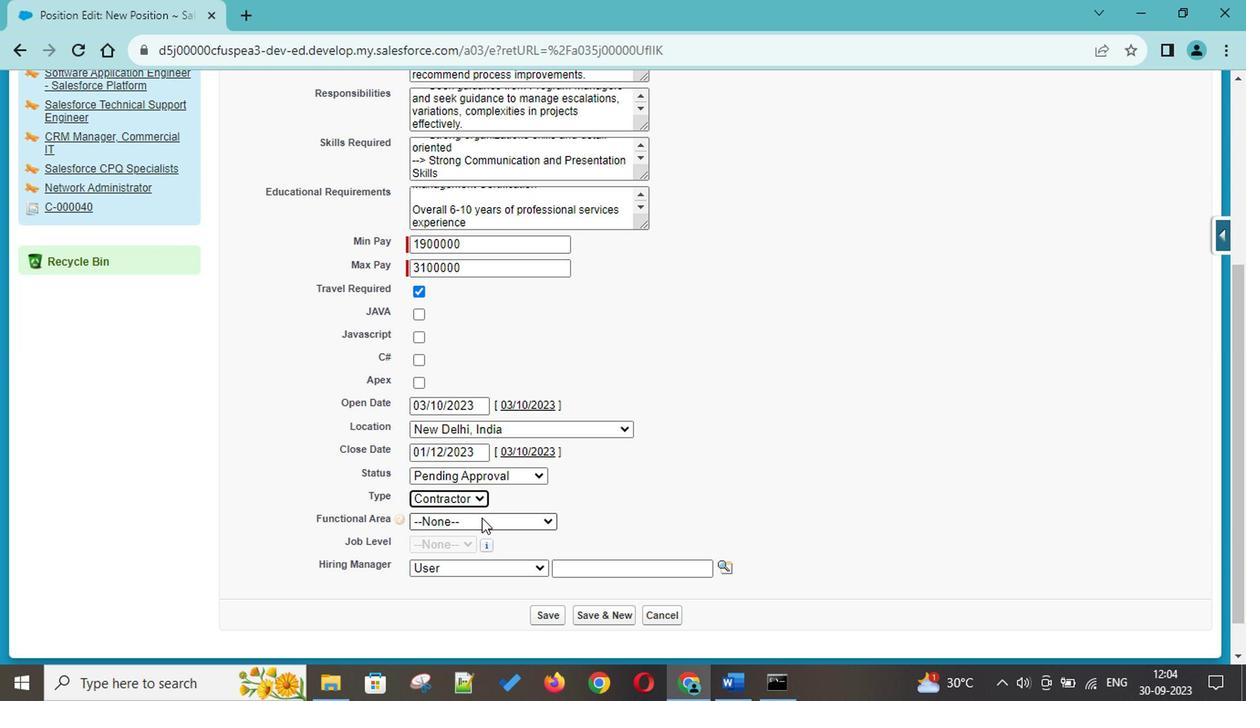
Action: Mouse moved to (458, 586)
Screenshot: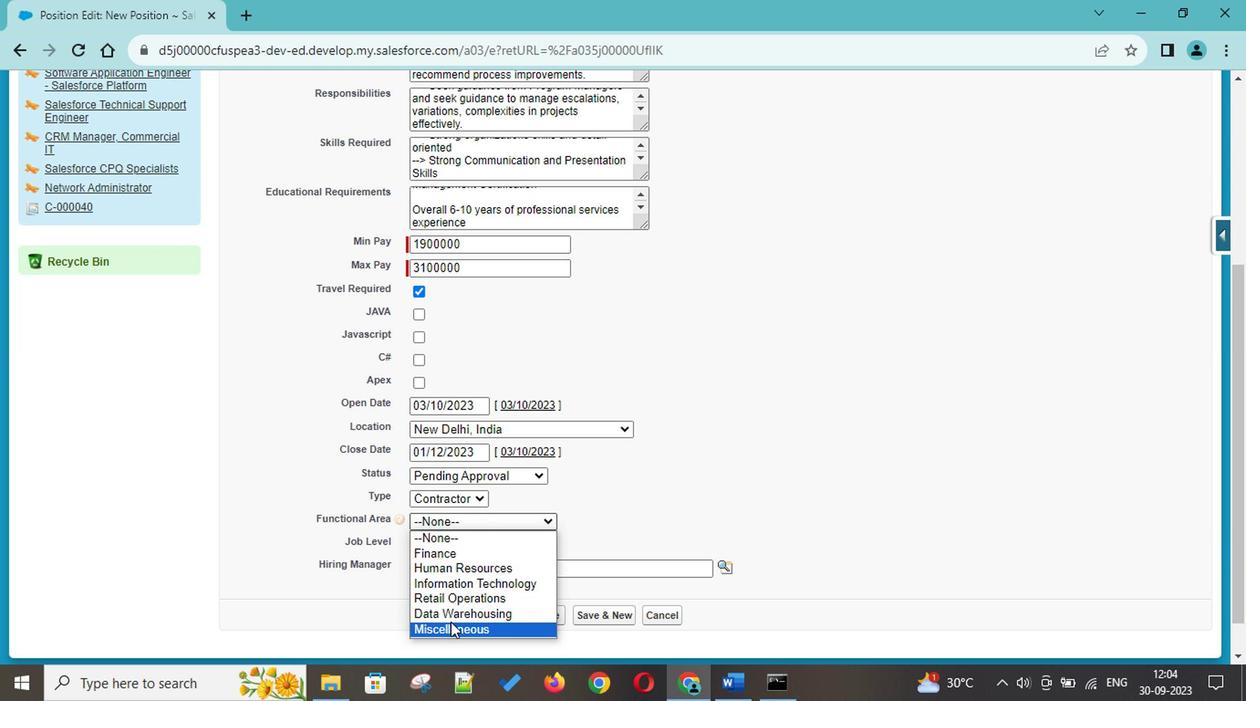 
Action: Mouse pressed left at (458, 586)
Screenshot: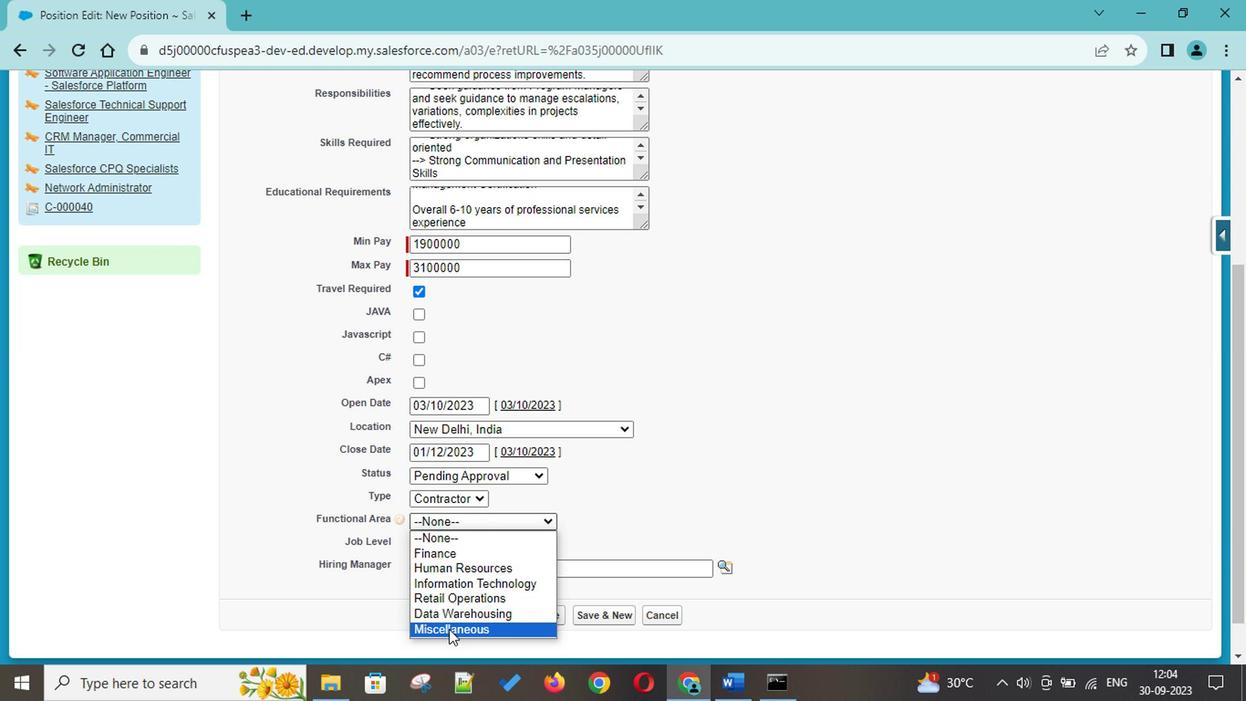 
Action: Mouse moved to (466, 525)
